 Task: Add an event with the title Second Interview with Nora, date ''2023/11/19'', time 7:50 AM to 9:50 AMand add a description: In addition, you should be open to discussing your business''s short-term and long-term goals, potential challenges, and how an investment could accelerate your growth trajectory. This dialogue will help both parties assess the alignment of interests and the potential for a successful partnership.Select event color  Lavender . Add location for the event as: Miami, USA, logged in from the account softage.8@softage.netand send the event invitation to softage.3@softage.net and softage.4@softage.net. Set a reminder for the event Weekly on Sunday
Action: Mouse moved to (47, 132)
Screenshot: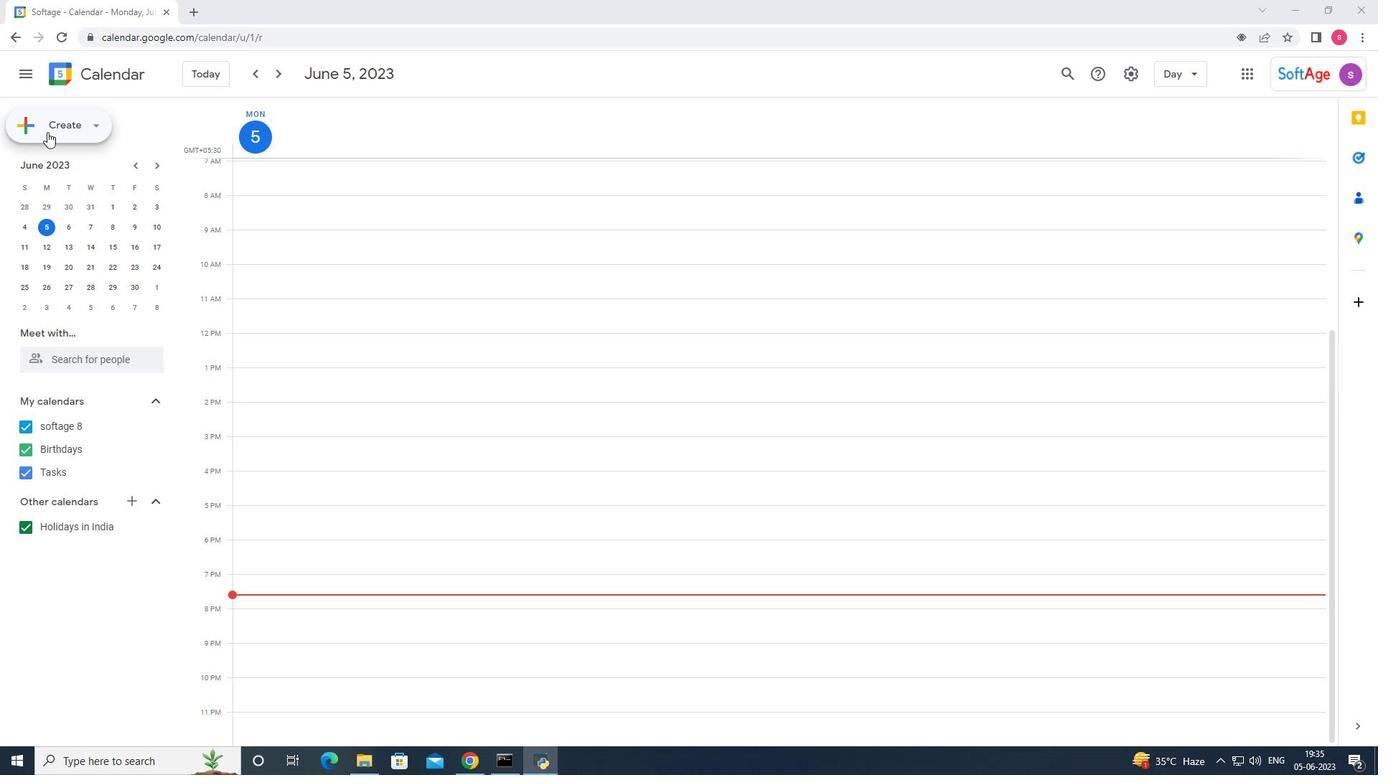 
Action: Mouse pressed left at (47, 132)
Screenshot: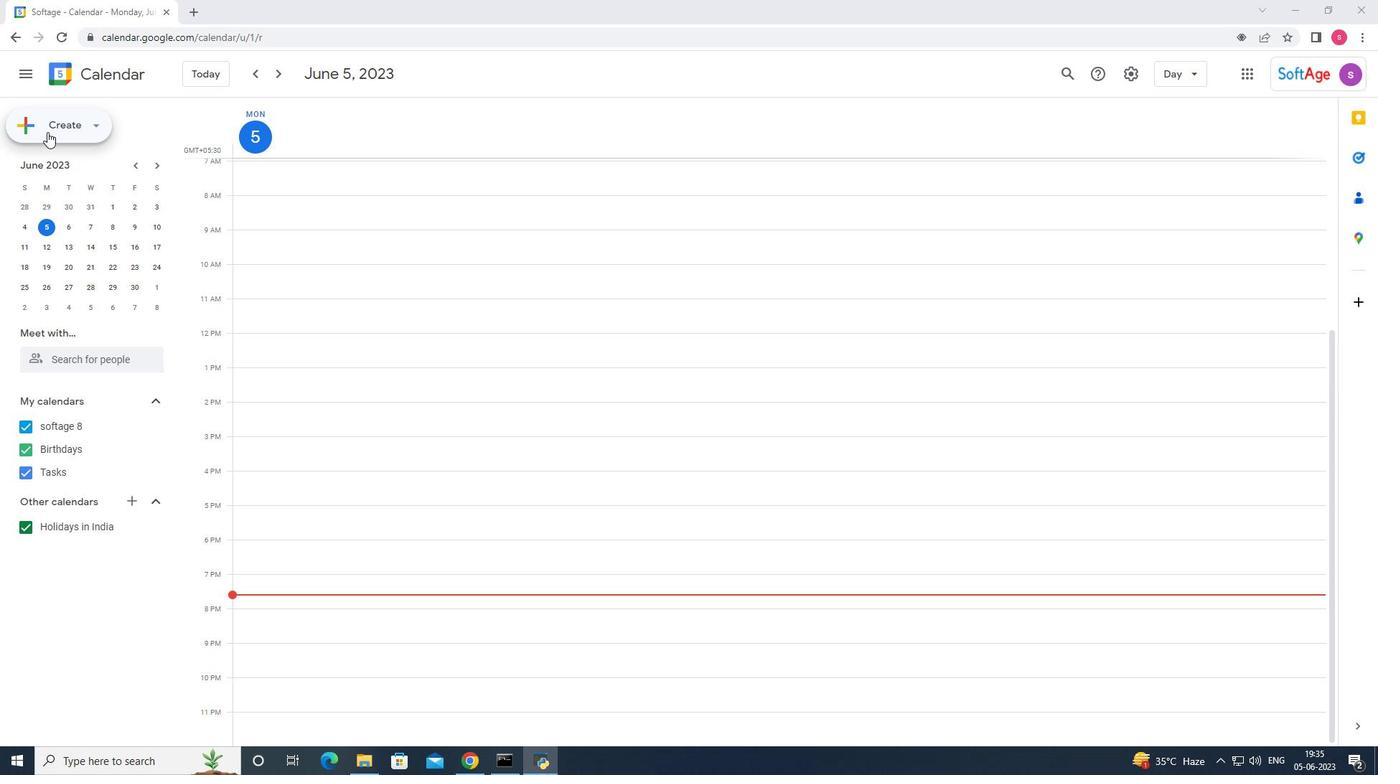 
Action: Mouse moved to (66, 160)
Screenshot: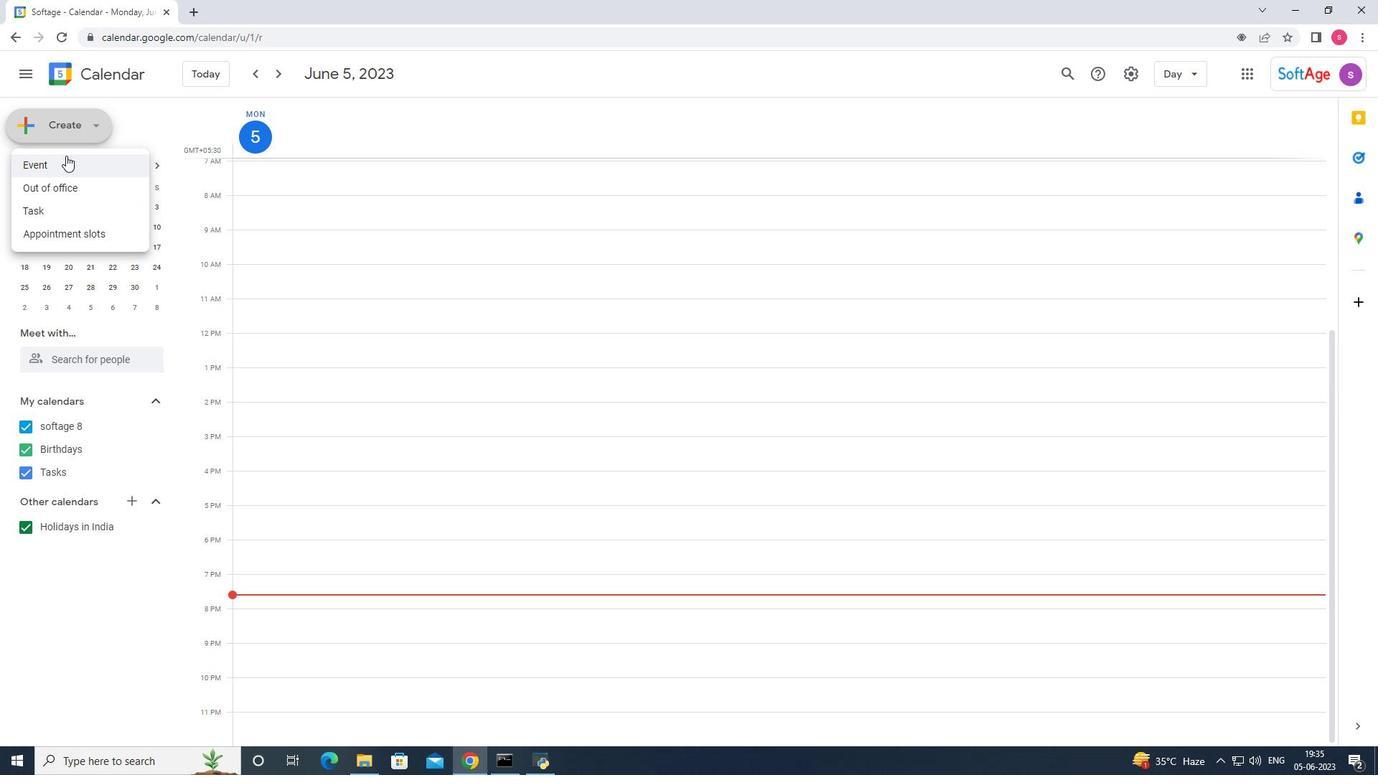 
Action: Mouse pressed left at (66, 160)
Screenshot: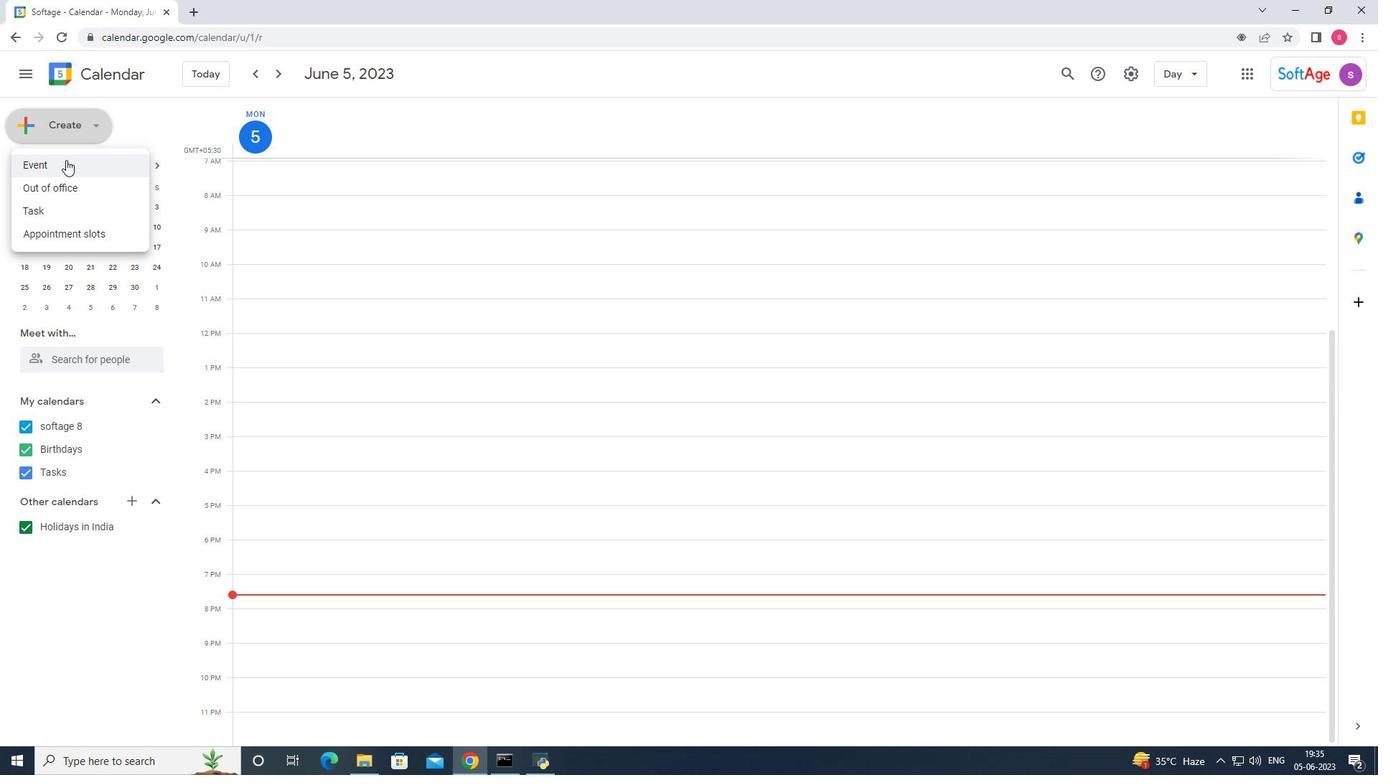 
Action: Mouse moved to (820, 591)
Screenshot: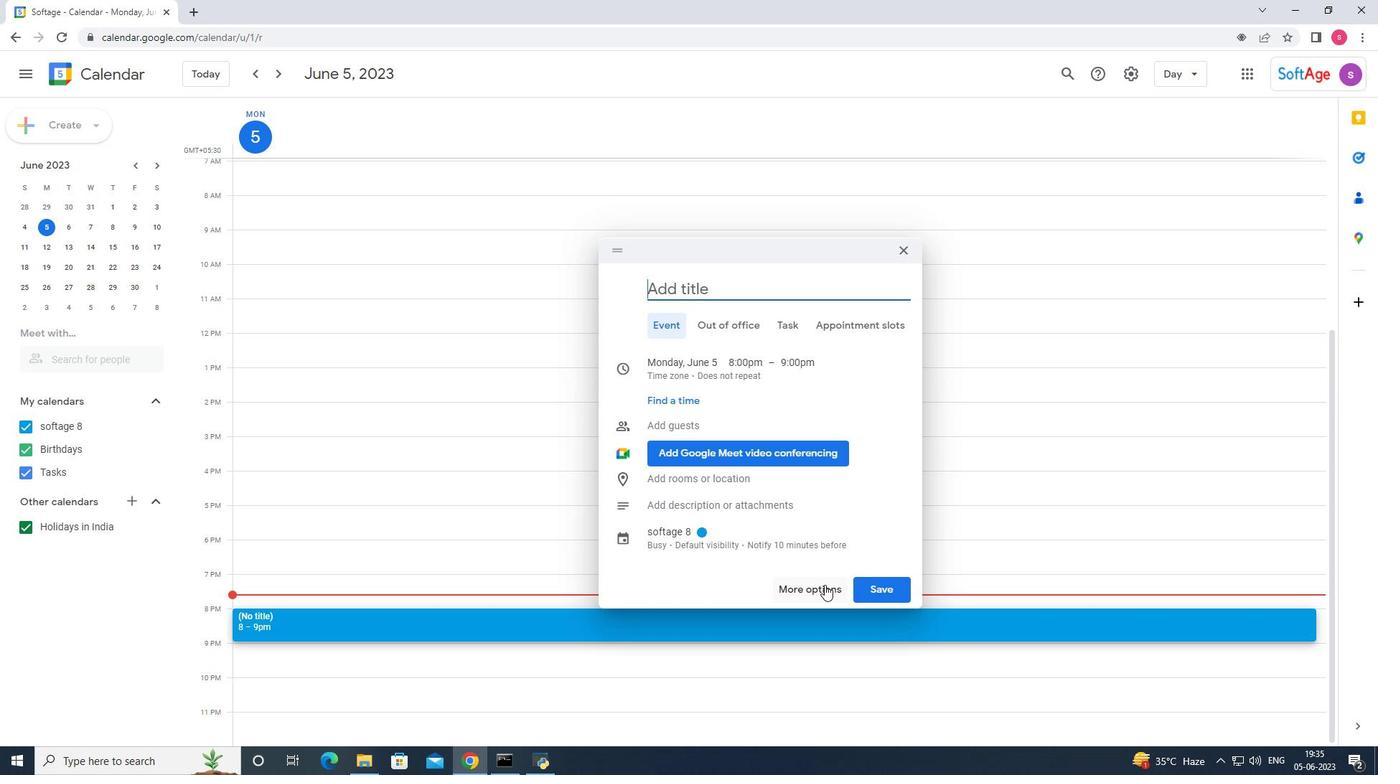 
Action: Mouse pressed left at (820, 591)
Screenshot: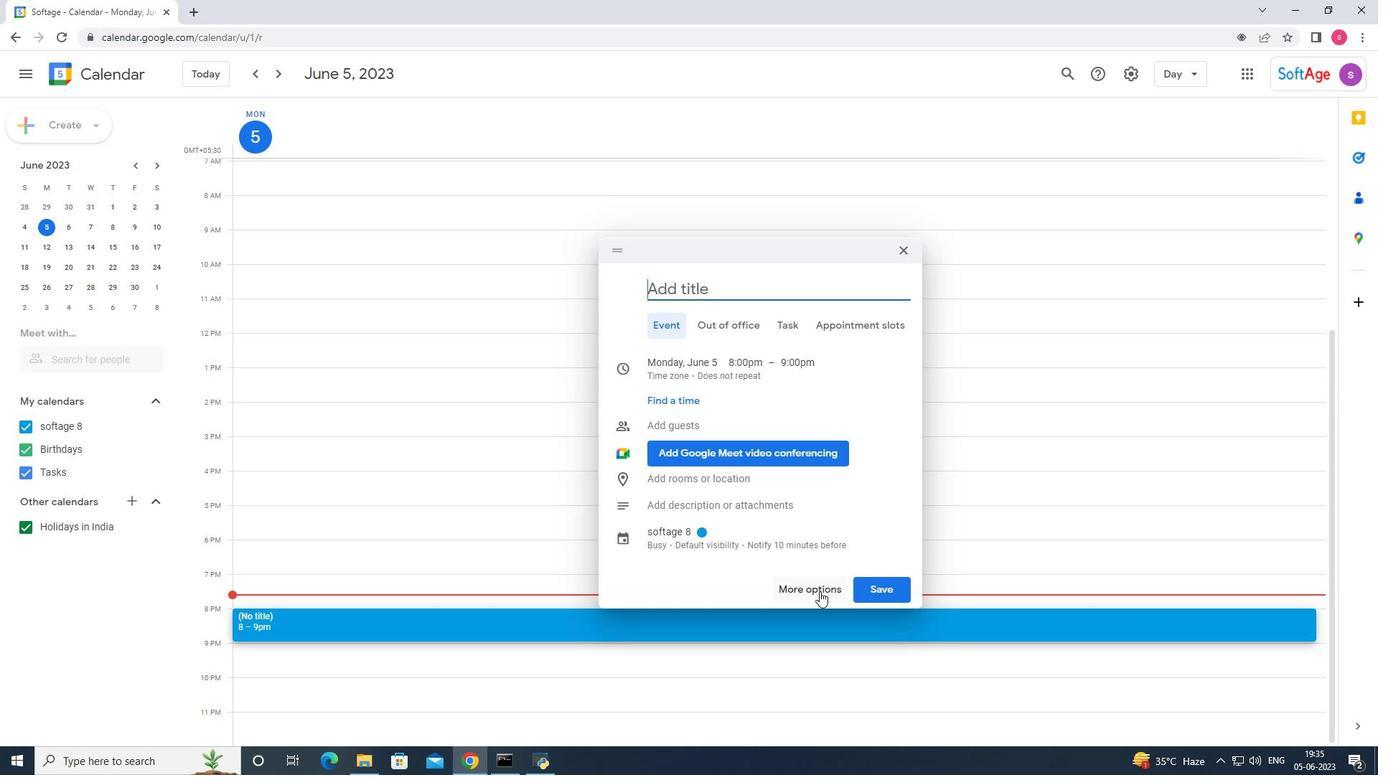 
Action: Mouse moved to (171, 79)
Screenshot: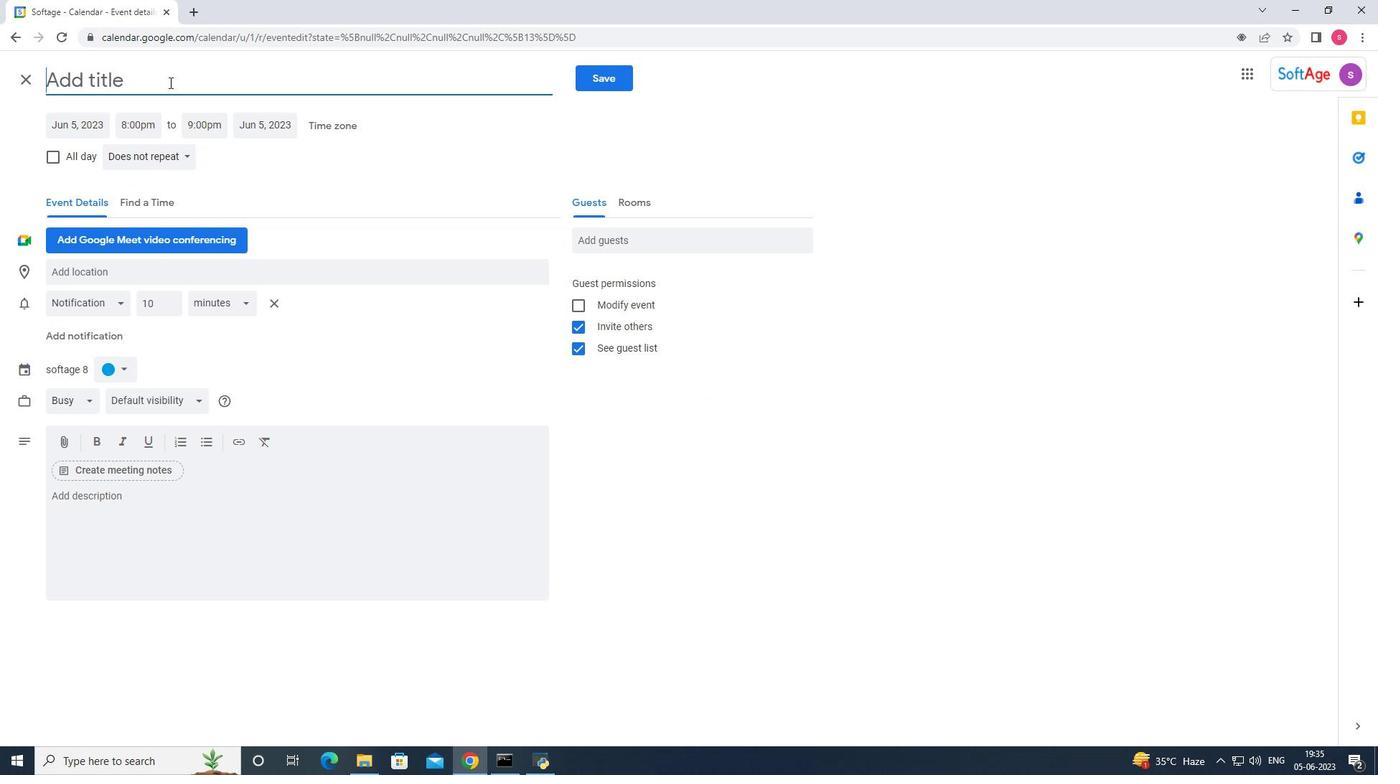 
Action: Mouse pressed left at (171, 79)
Screenshot: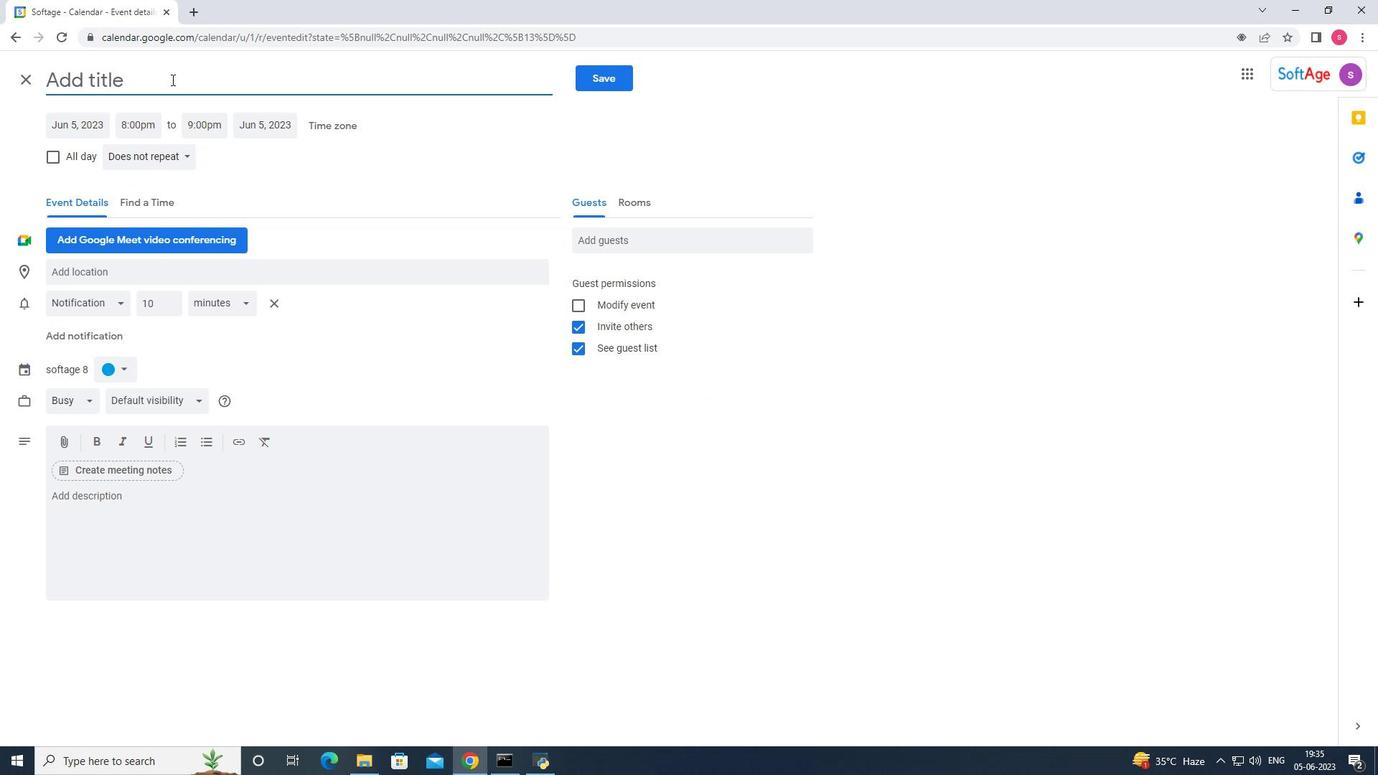 
Action: Key pressed <Key.shift>Second<Key.space><Key.shift>Interview<Key.space>with<Key.space><Key.shift><Key.shift><Key.shift>Nora
Screenshot: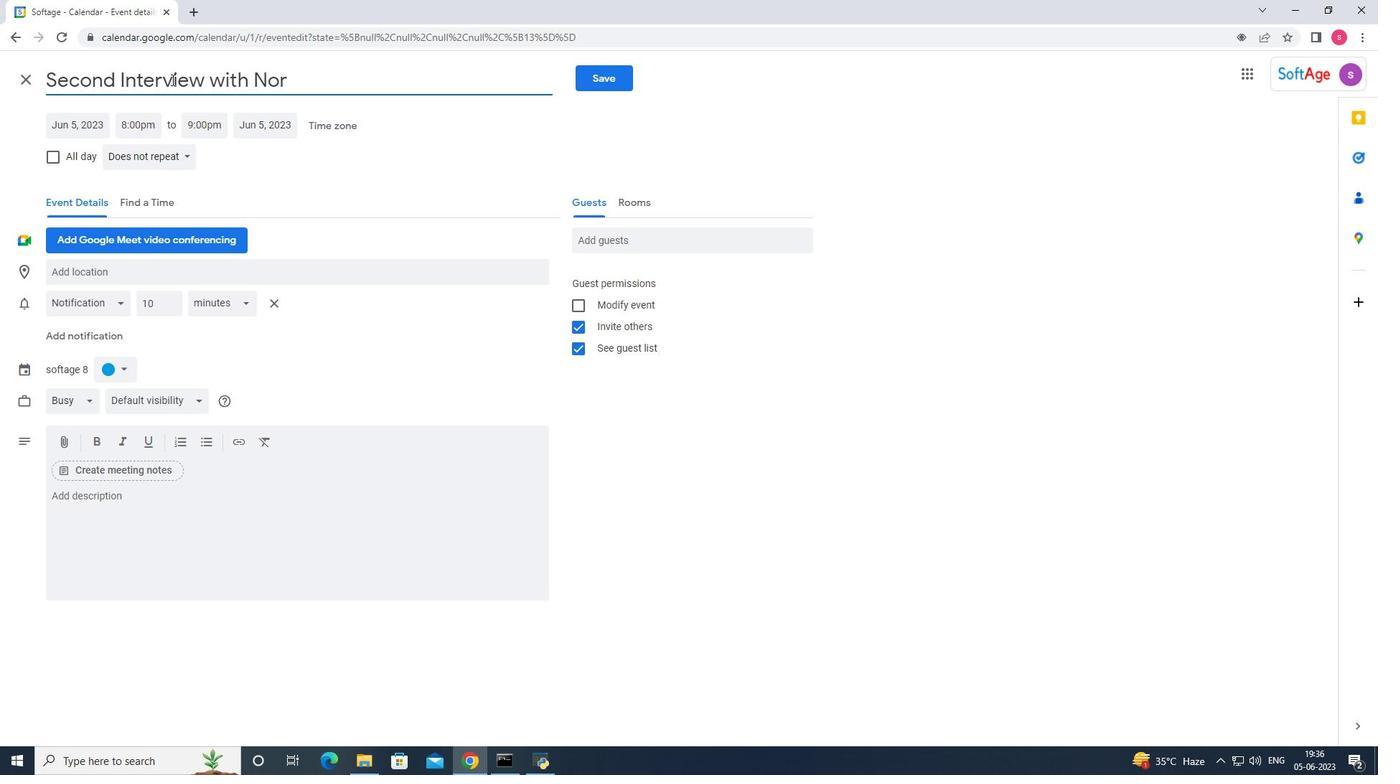 
Action: Mouse moved to (71, 124)
Screenshot: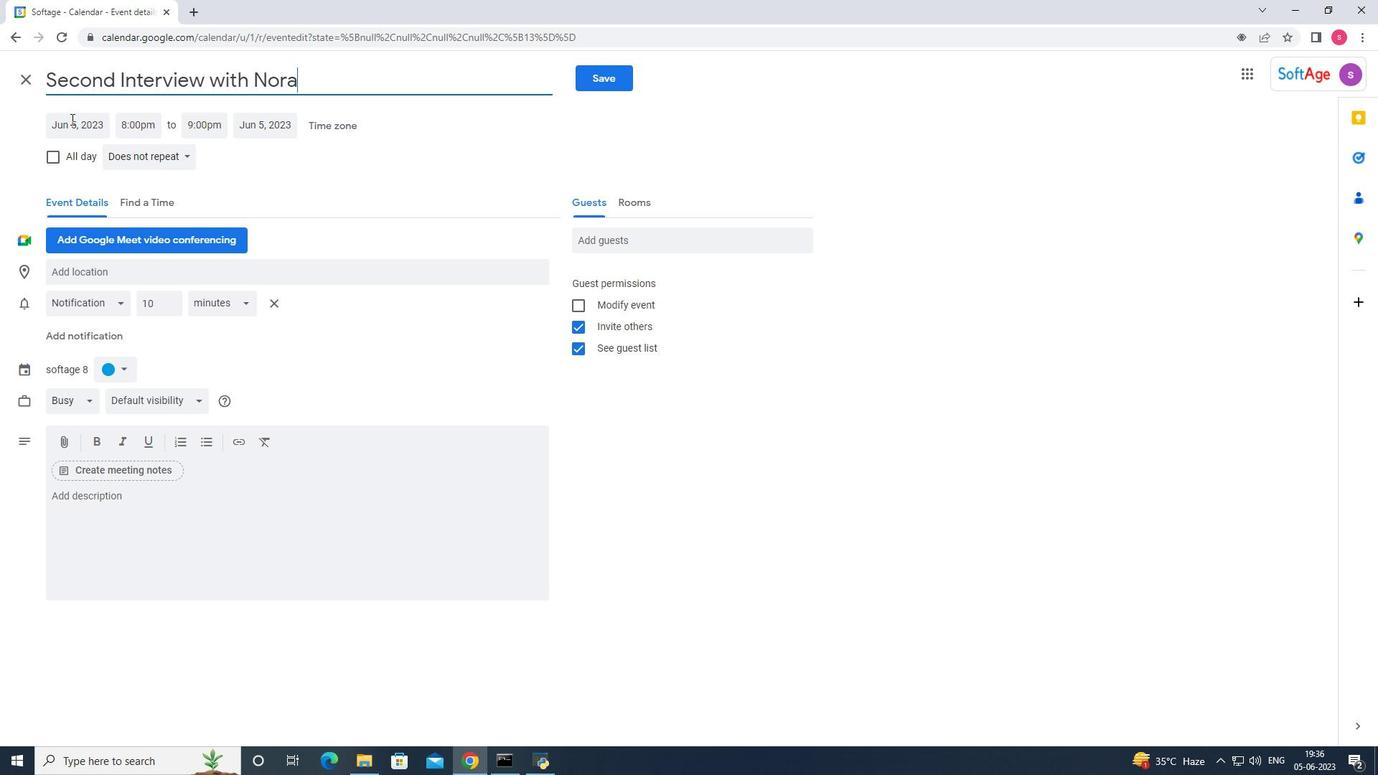 
Action: Mouse pressed left at (71, 124)
Screenshot: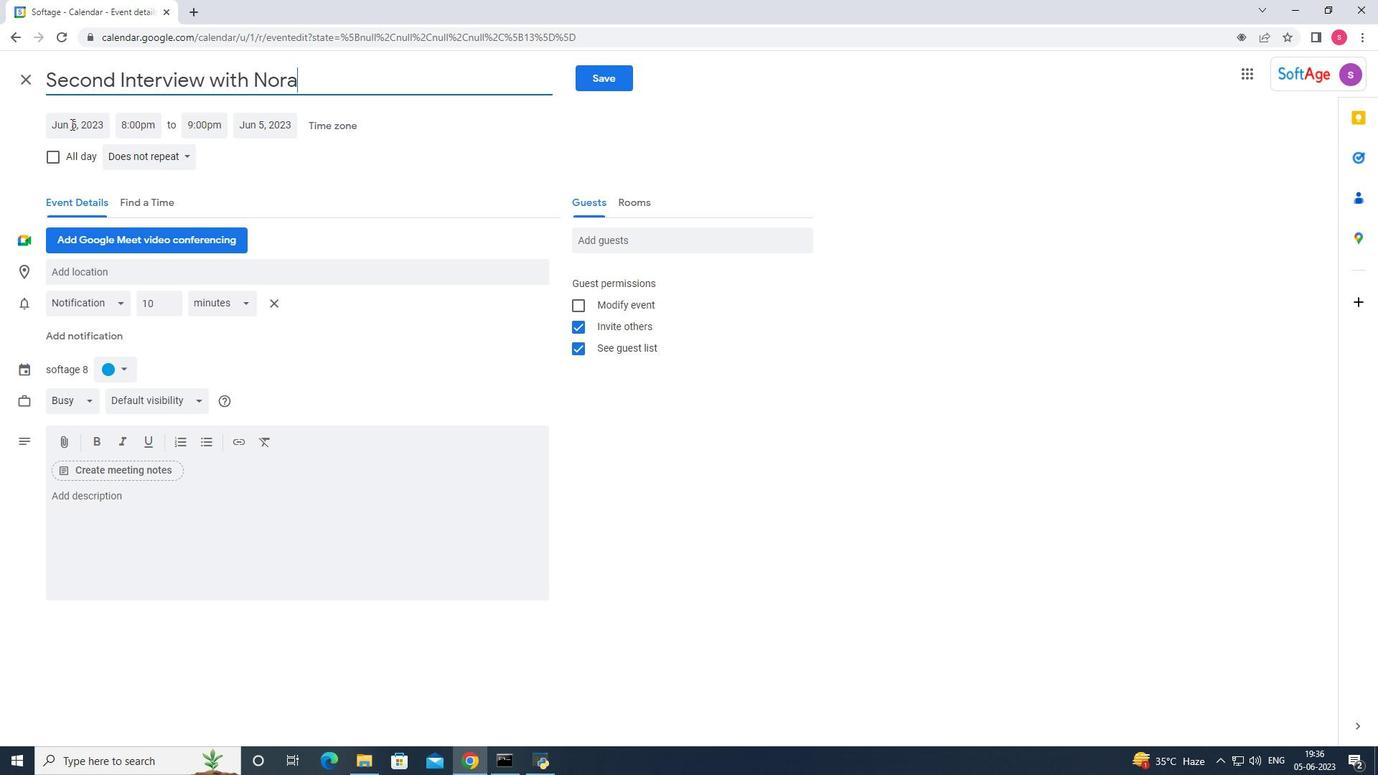 
Action: Mouse moved to (231, 157)
Screenshot: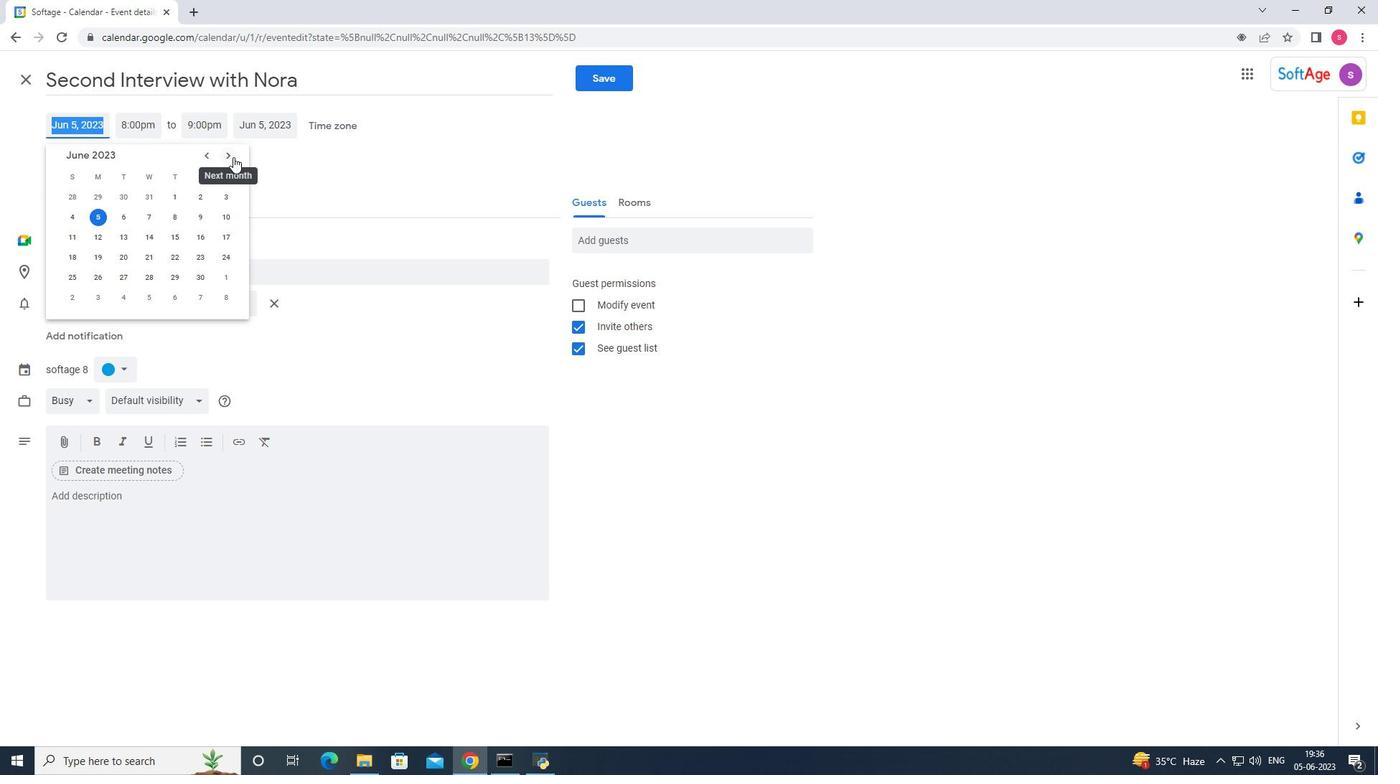 
Action: Mouse pressed left at (231, 157)
Screenshot: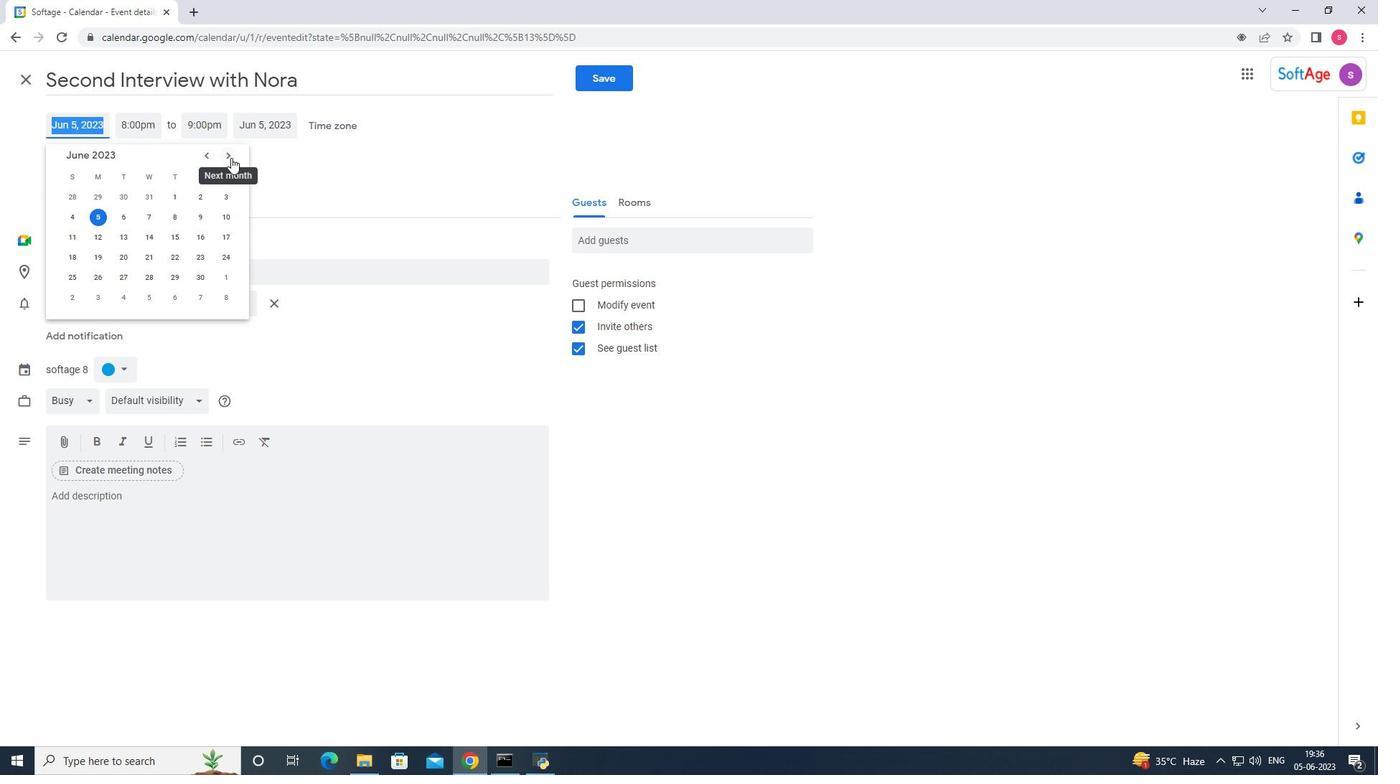 
Action: Mouse pressed left at (231, 157)
Screenshot: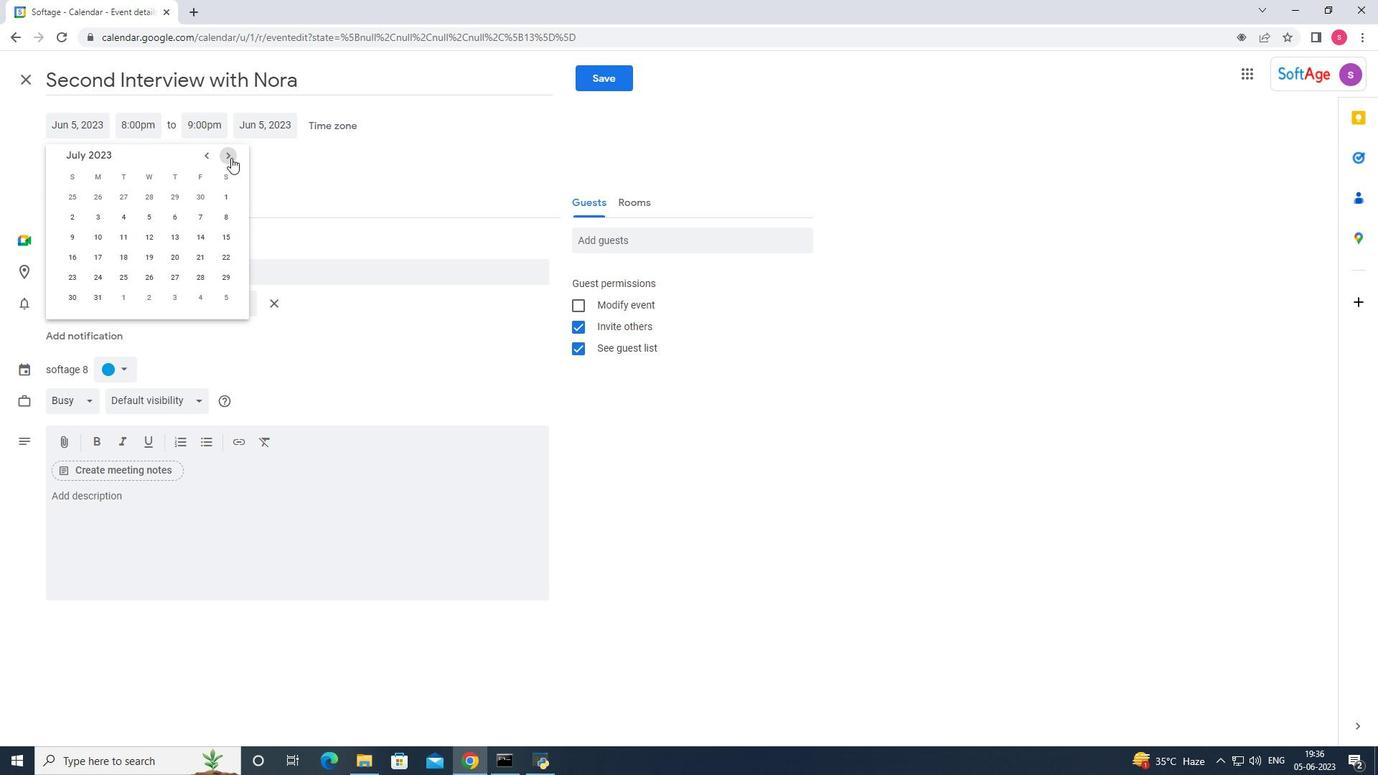
Action: Mouse pressed left at (231, 157)
Screenshot: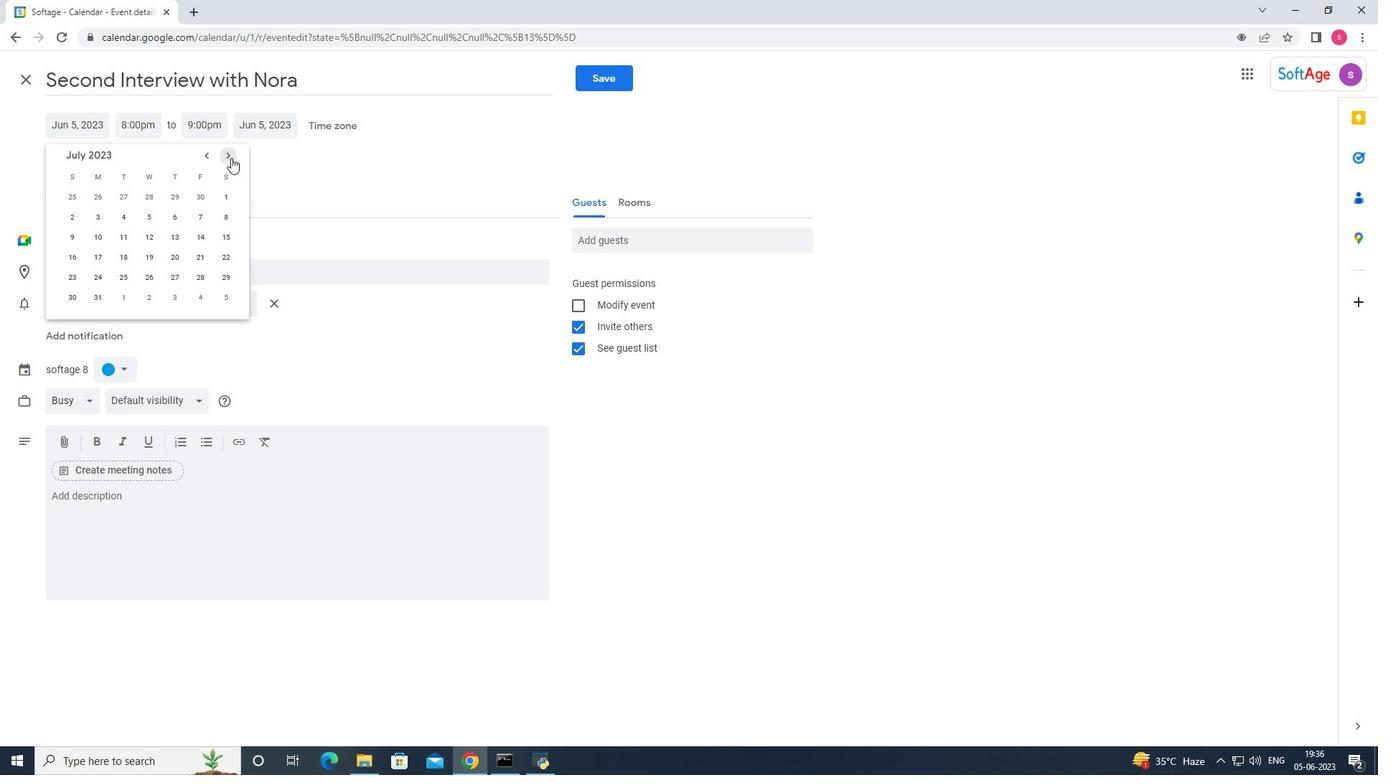 
Action: Mouse pressed left at (231, 157)
Screenshot: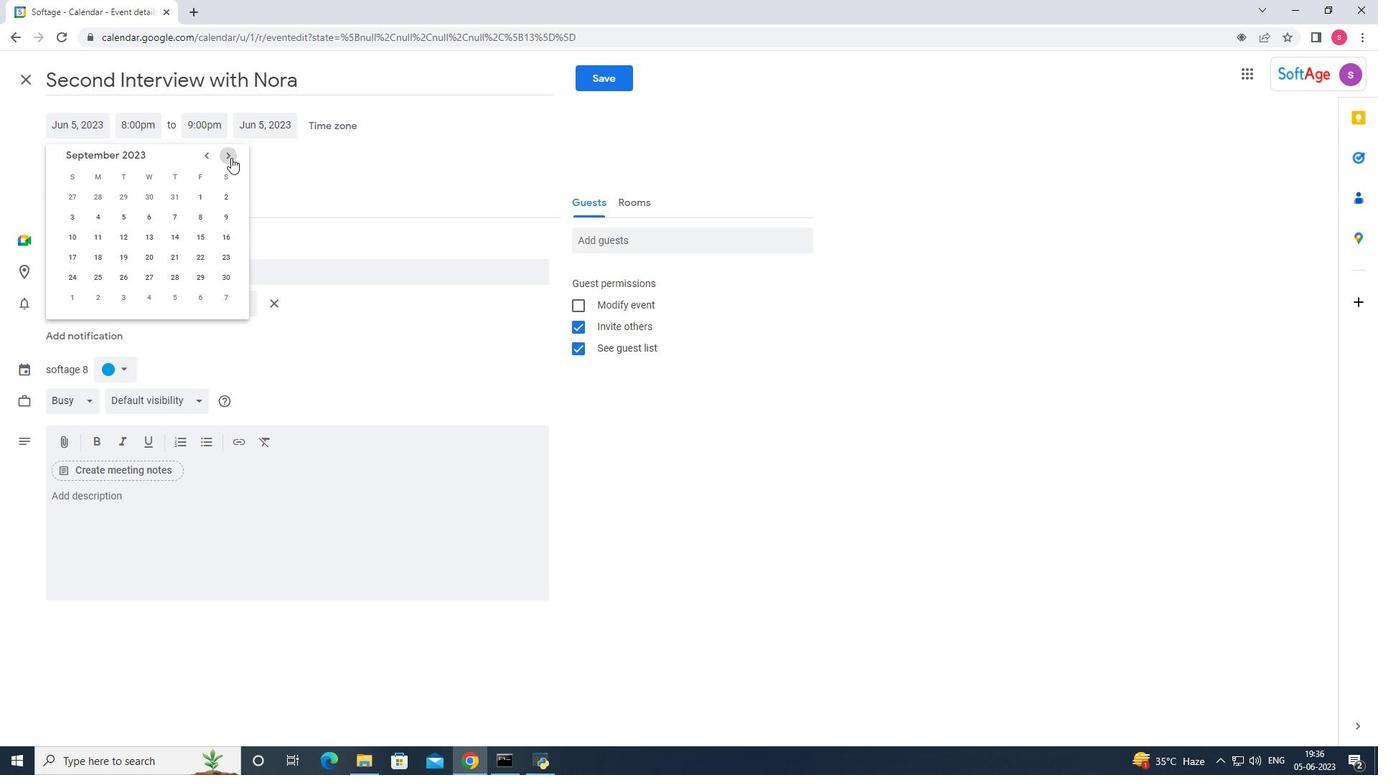 
Action: Mouse pressed left at (231, 157)
Screenshot: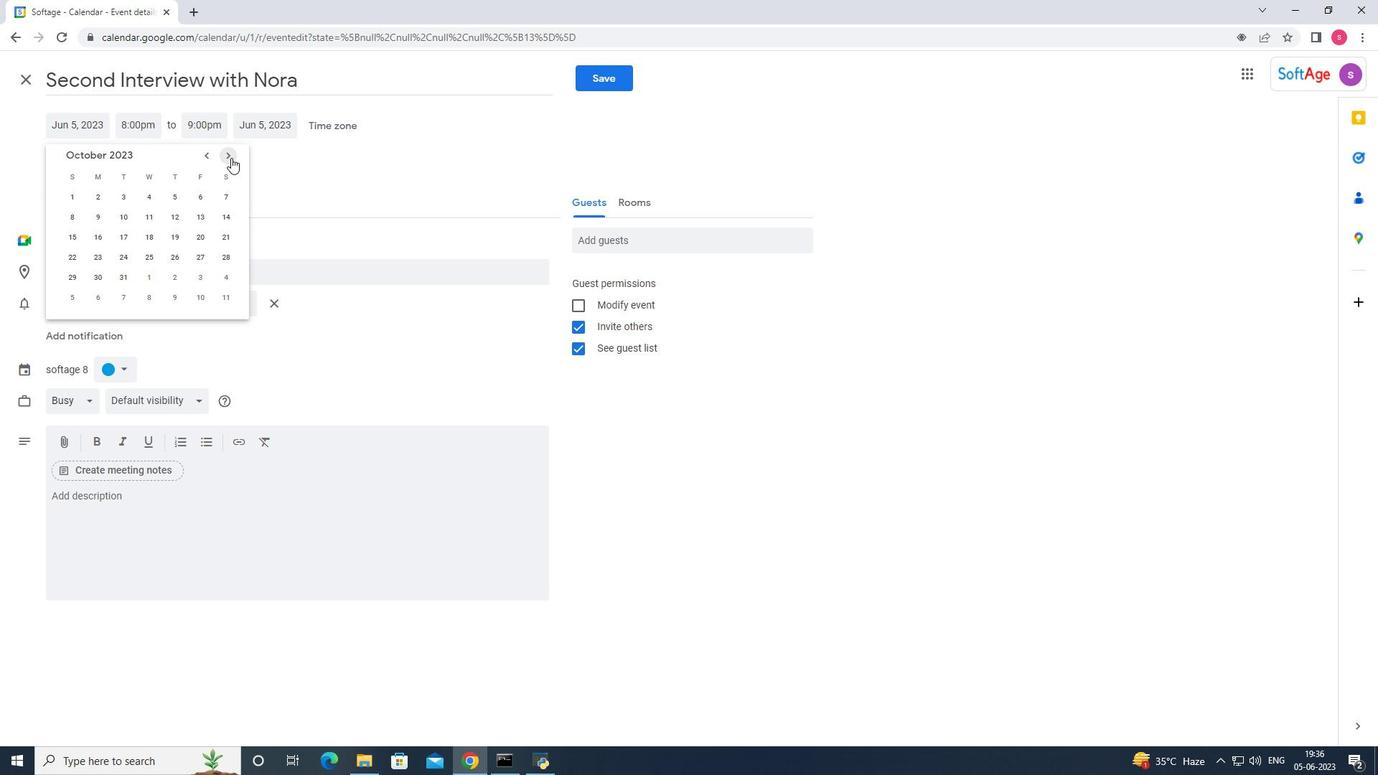 
Action: Mouse moved to (69, 254)
Screenshot: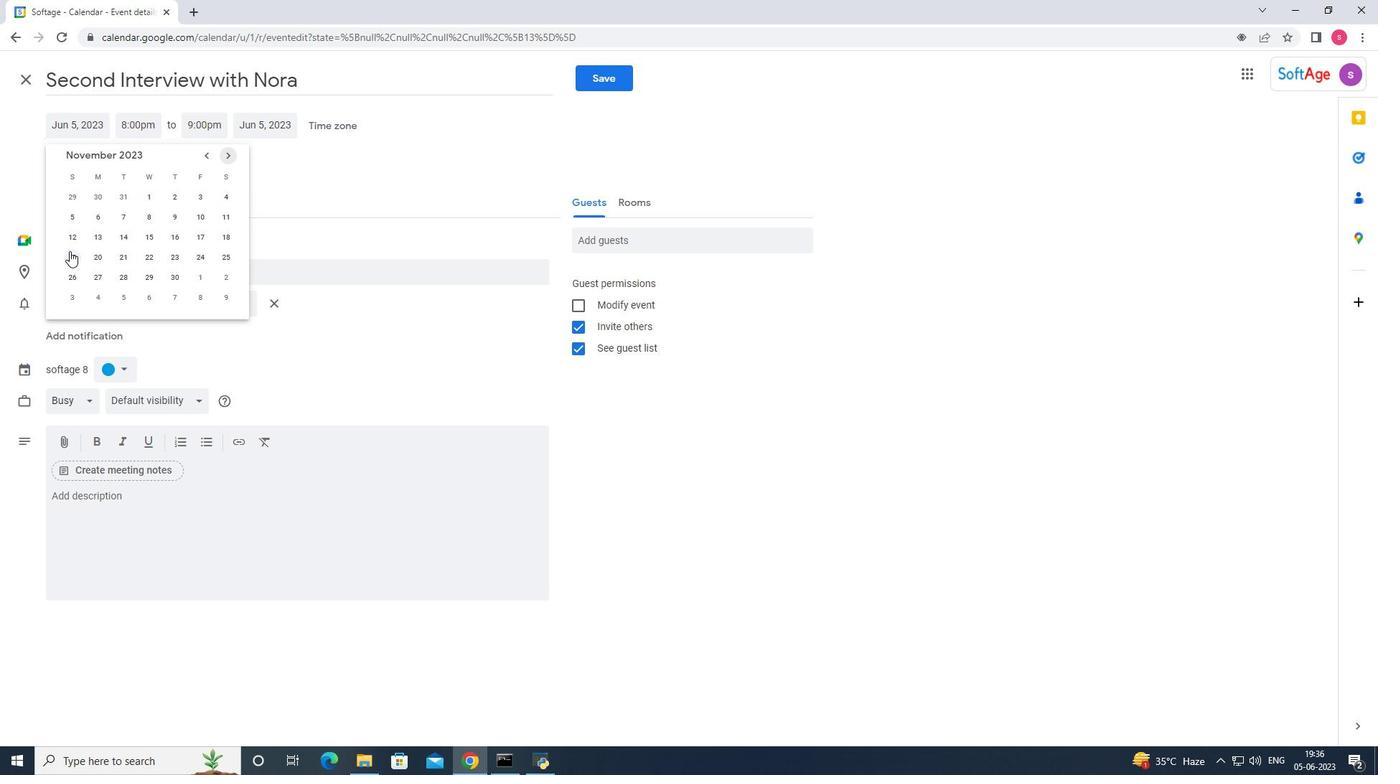
Action: Mouse pressed left at (69, 254)
Screenshot: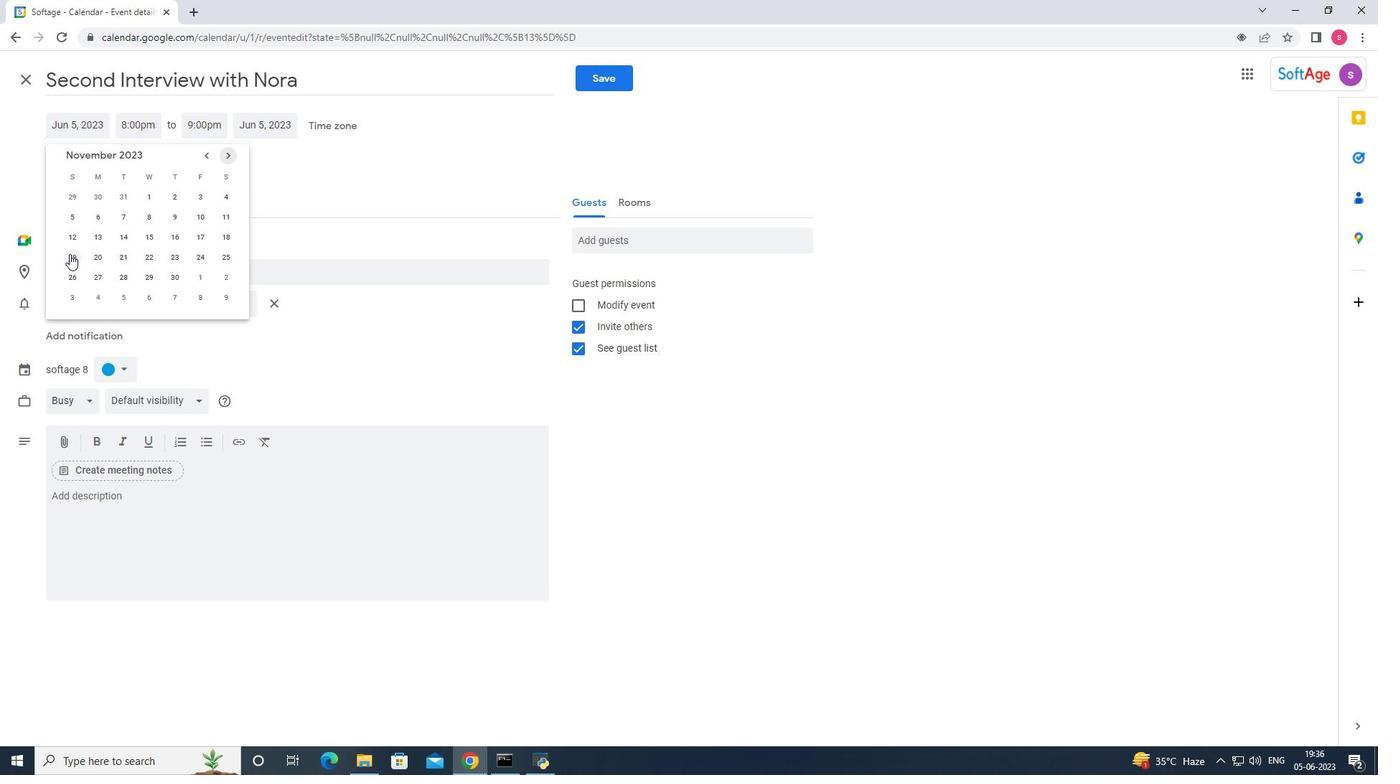 
Action: Mouse moved to (226, 126)
Screenshot: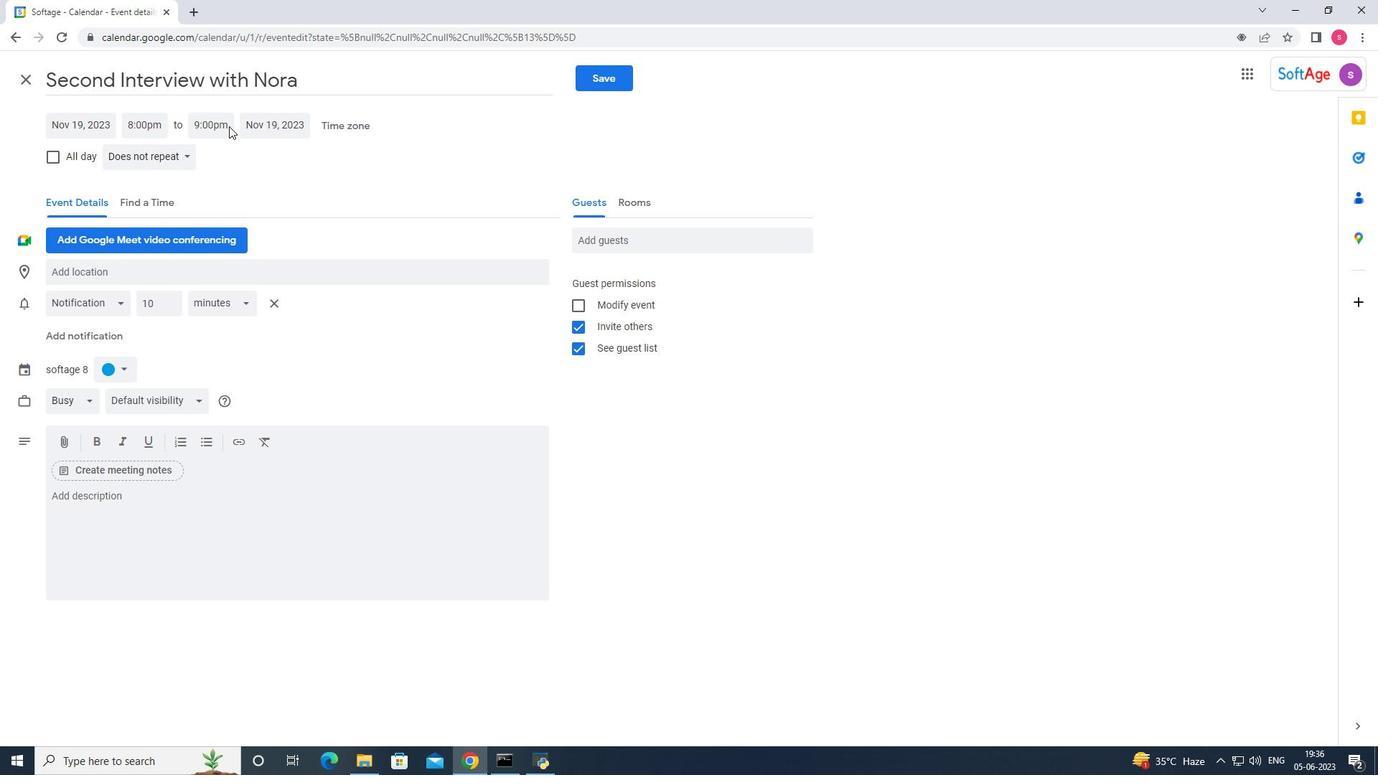 
Action: Mouse pressed left at (226, 126)
Screenshot: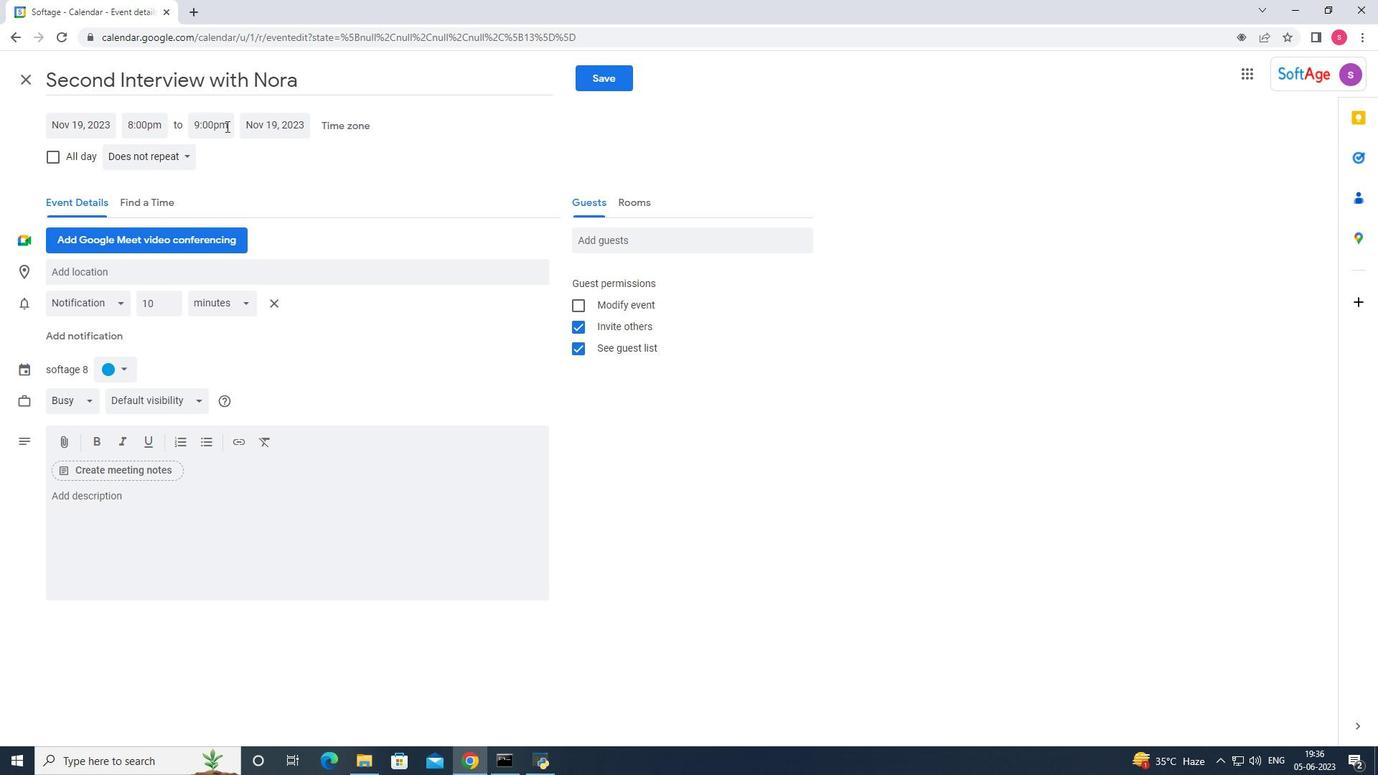
Action: Mouse moved to (214, 228)
Screenshot: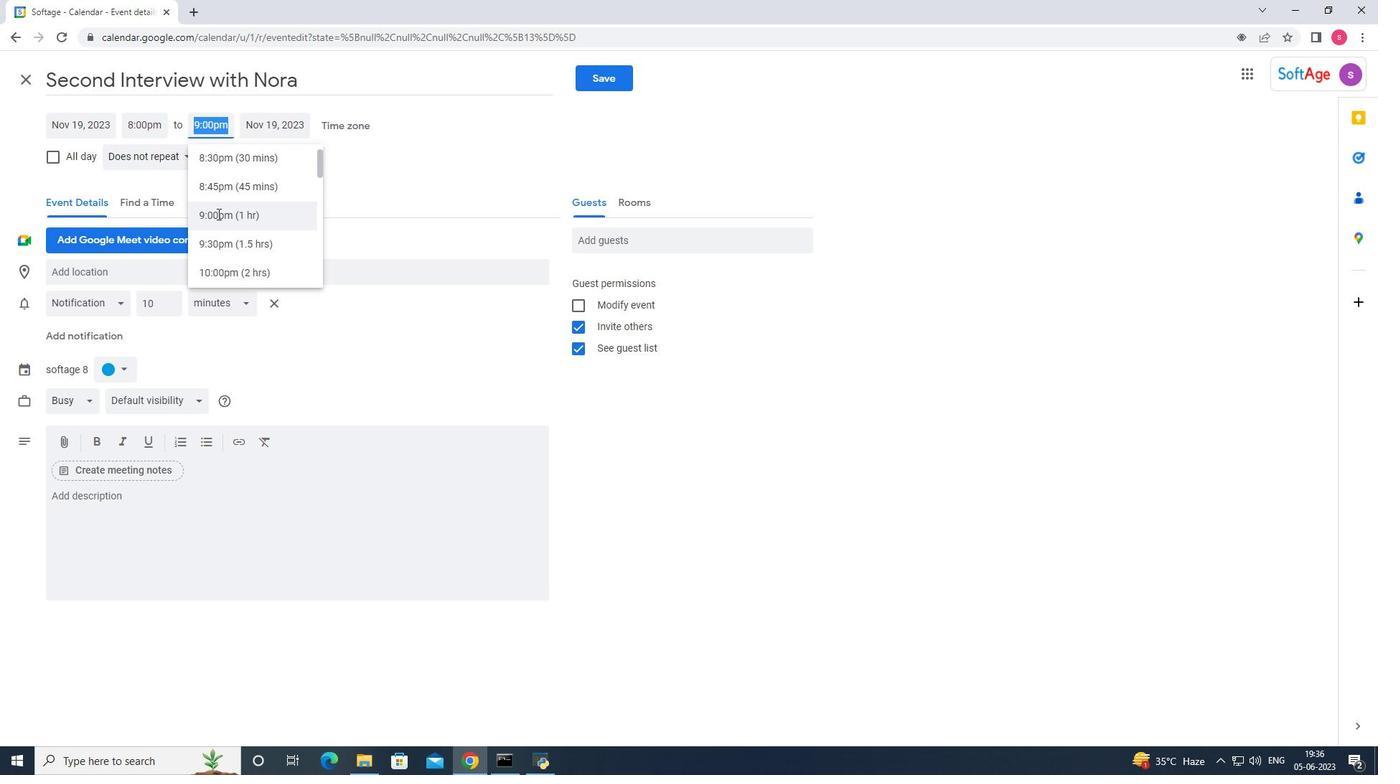 
Action: Mouse scrolled (214, 229) with delta (0, 0)
Screenshot: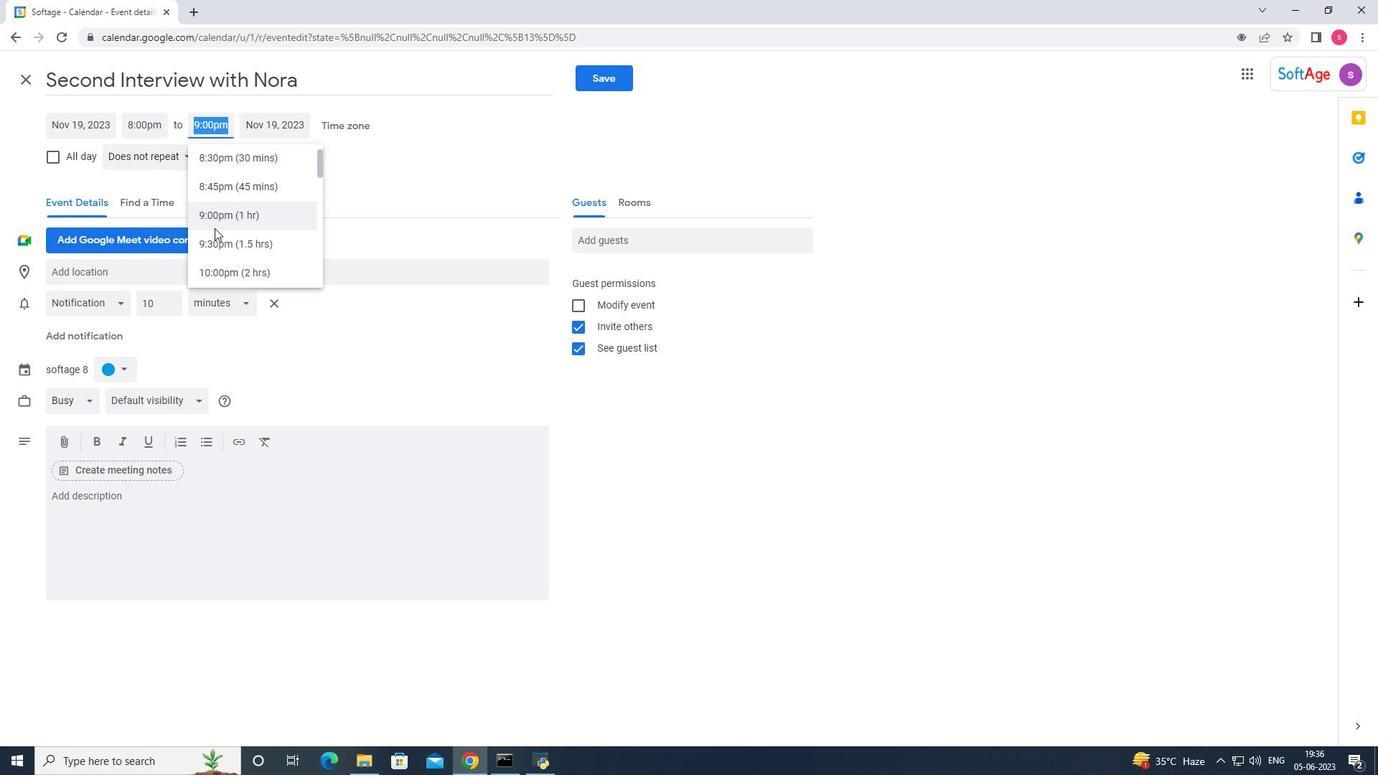 
Action: Mouse scrolled (214, 229) with delta (0, 0)
Screenshot: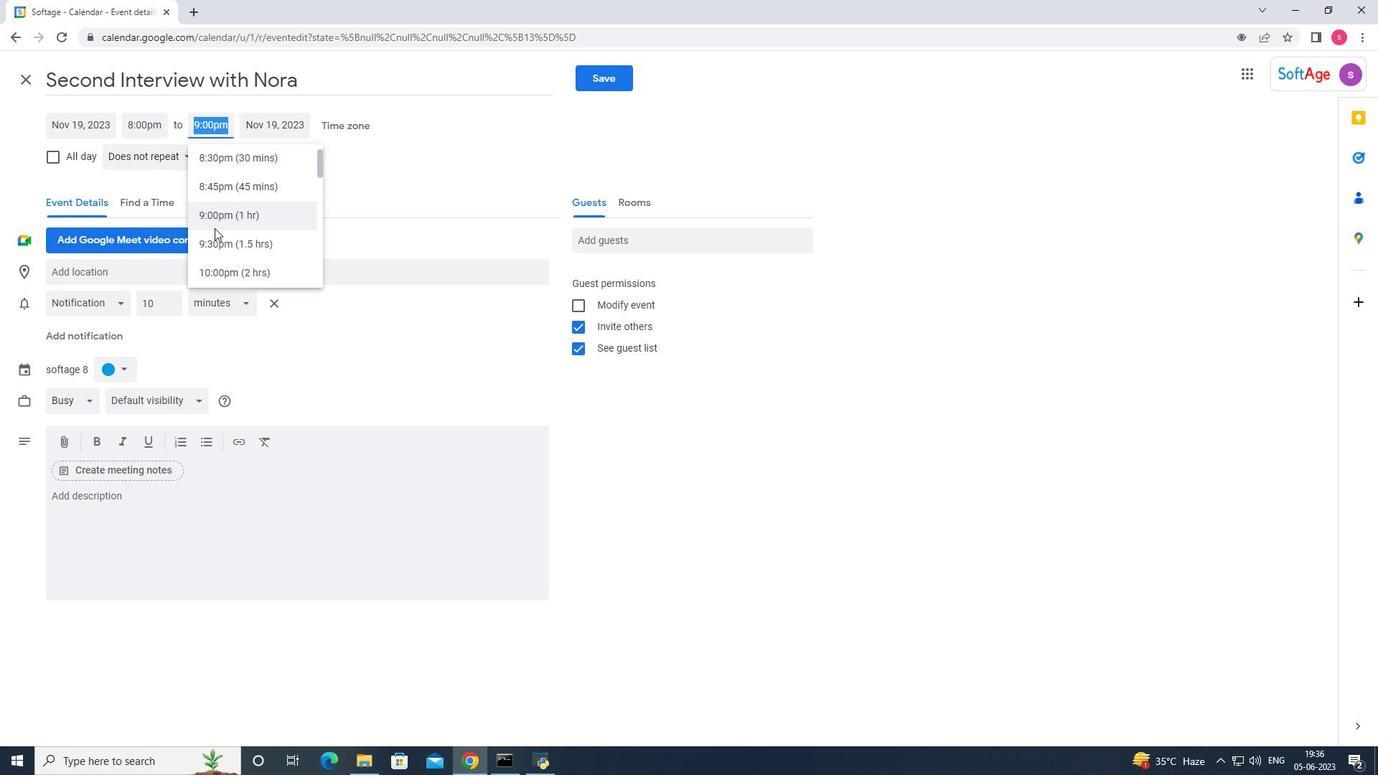 
Action: Mouse scrolled (214, 229) with delta (0, 0)
Screenshot: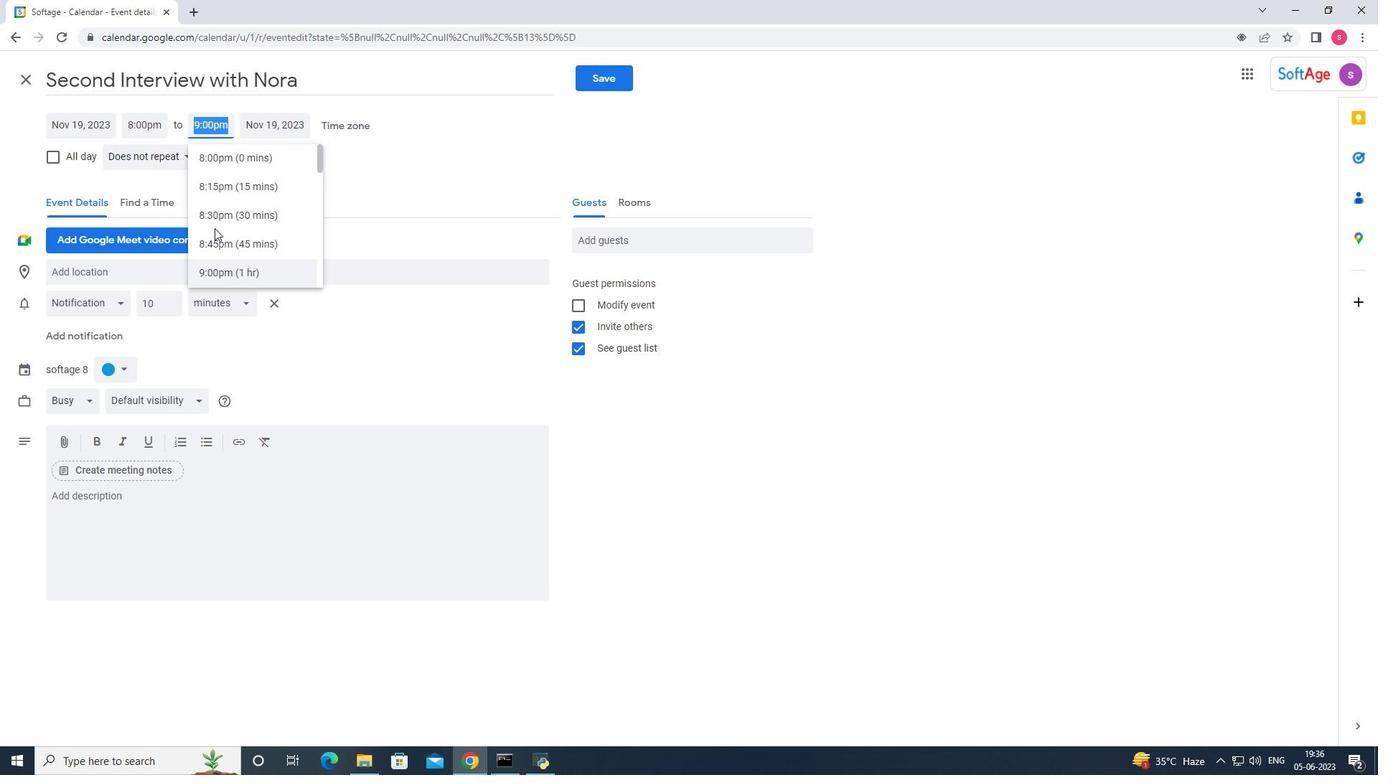 
Action: Mouse moved to (216, 230)
Screenshot: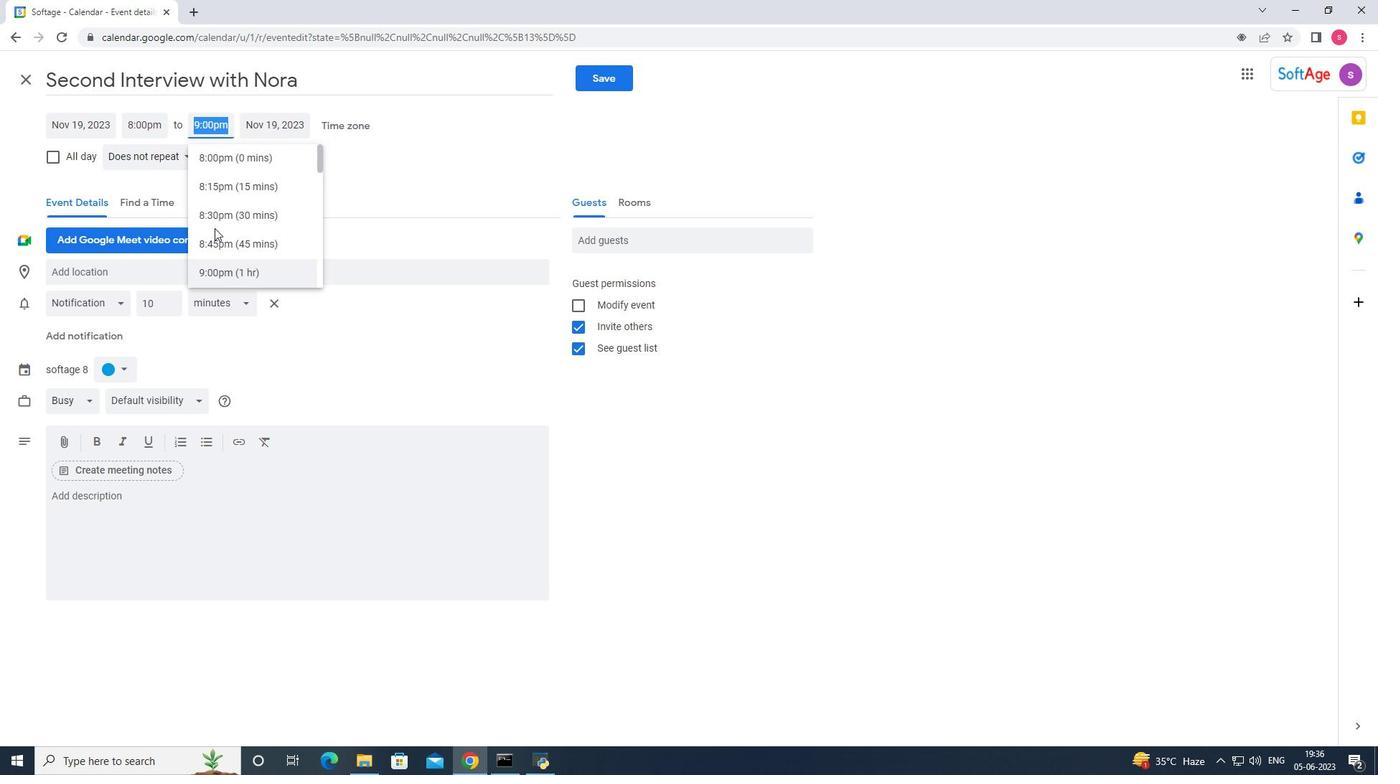 
Action: Mouse scrolled (216, 231) with delta (0, 0)
Screenshot: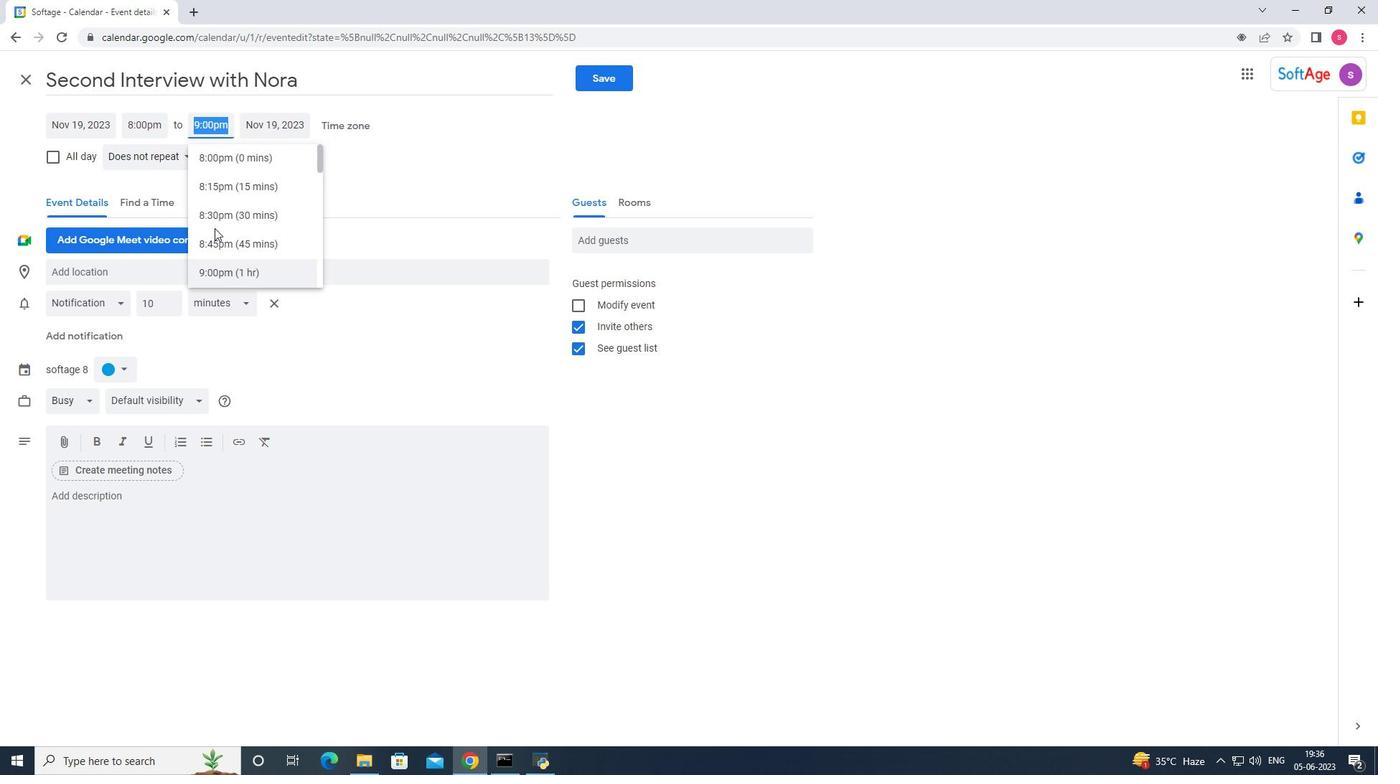 
Action: Mouse scrolled (216, 231) with delta (0, 0)
Screenshot: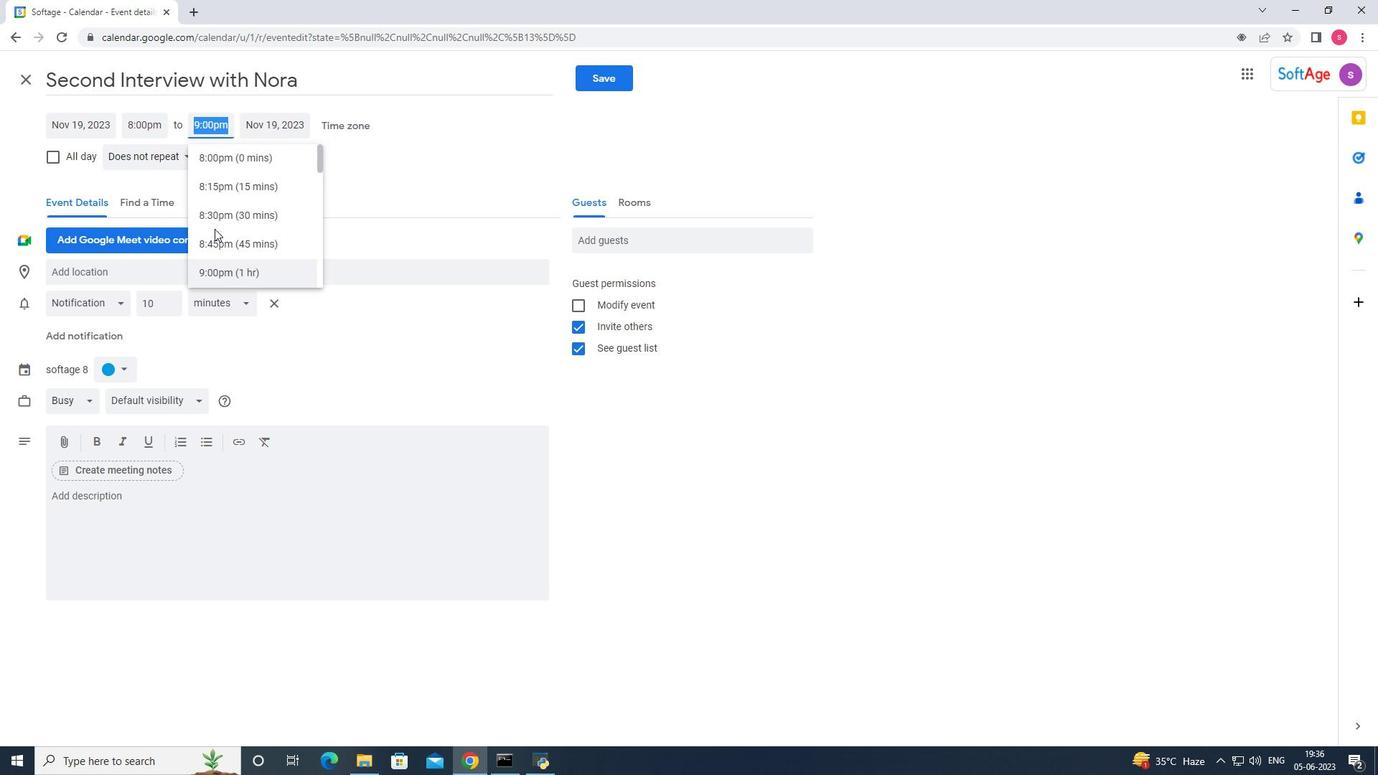
Action: Mouse scrolled (216, 231) with delta (0, 0)
Screenshot: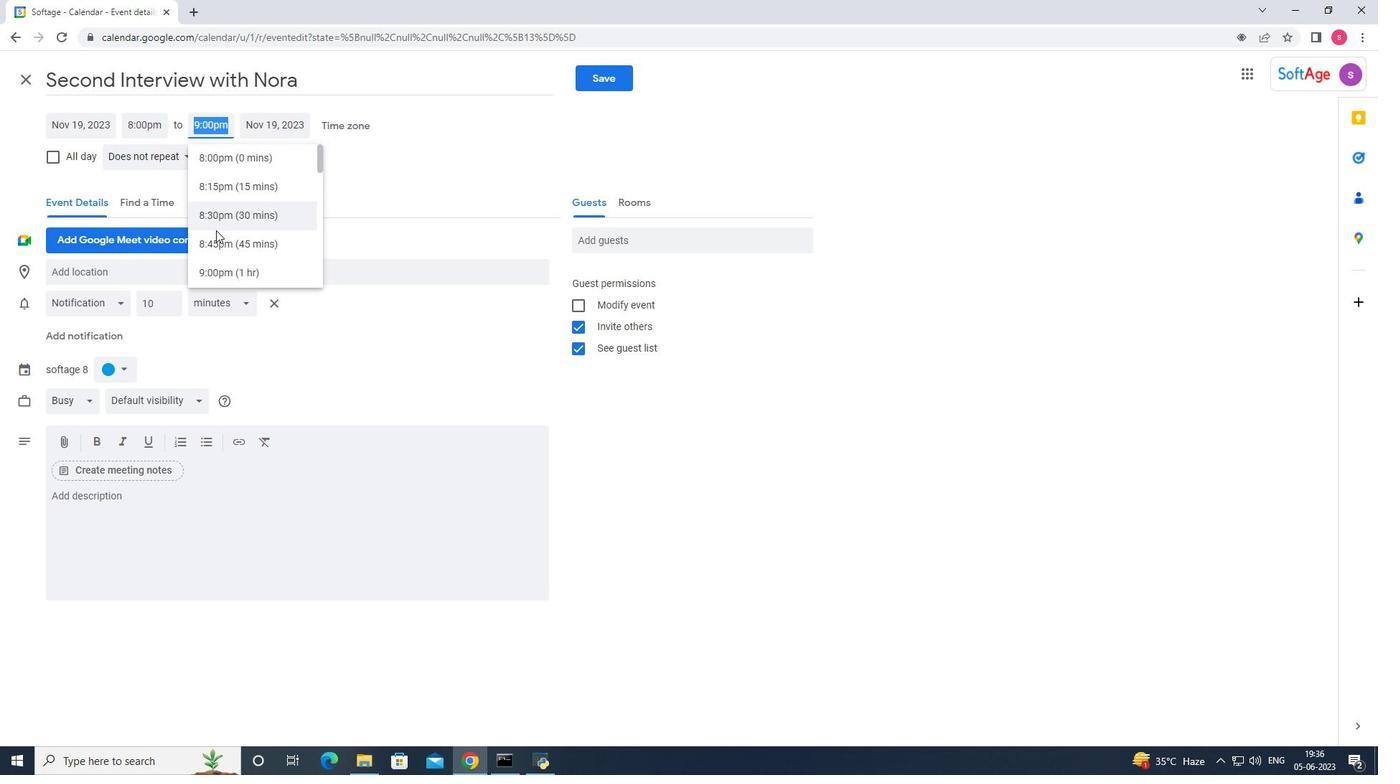 
Action: Mouse scrolled (216, 231) with delta (0, 0)
Screenshot: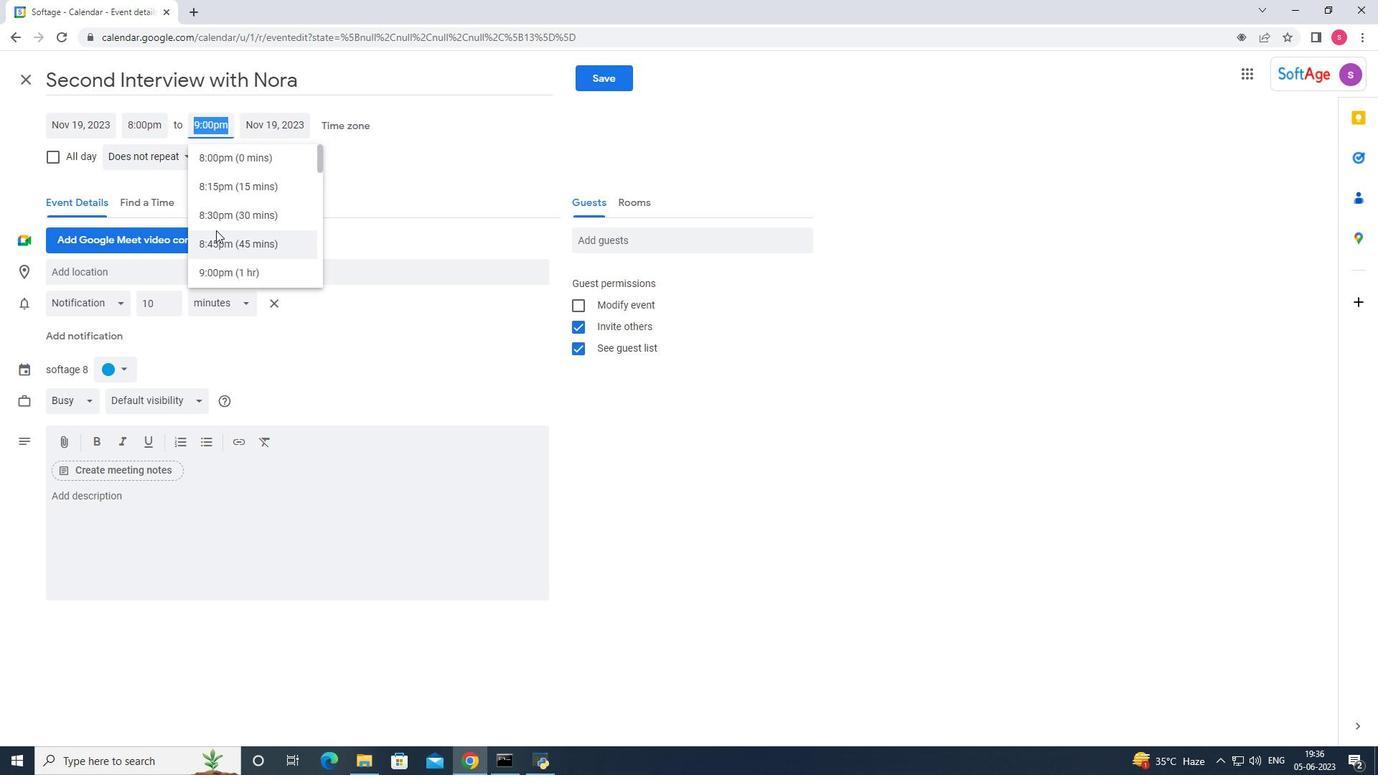 
Action: Mouse moved to (217, 230)
Screenshot: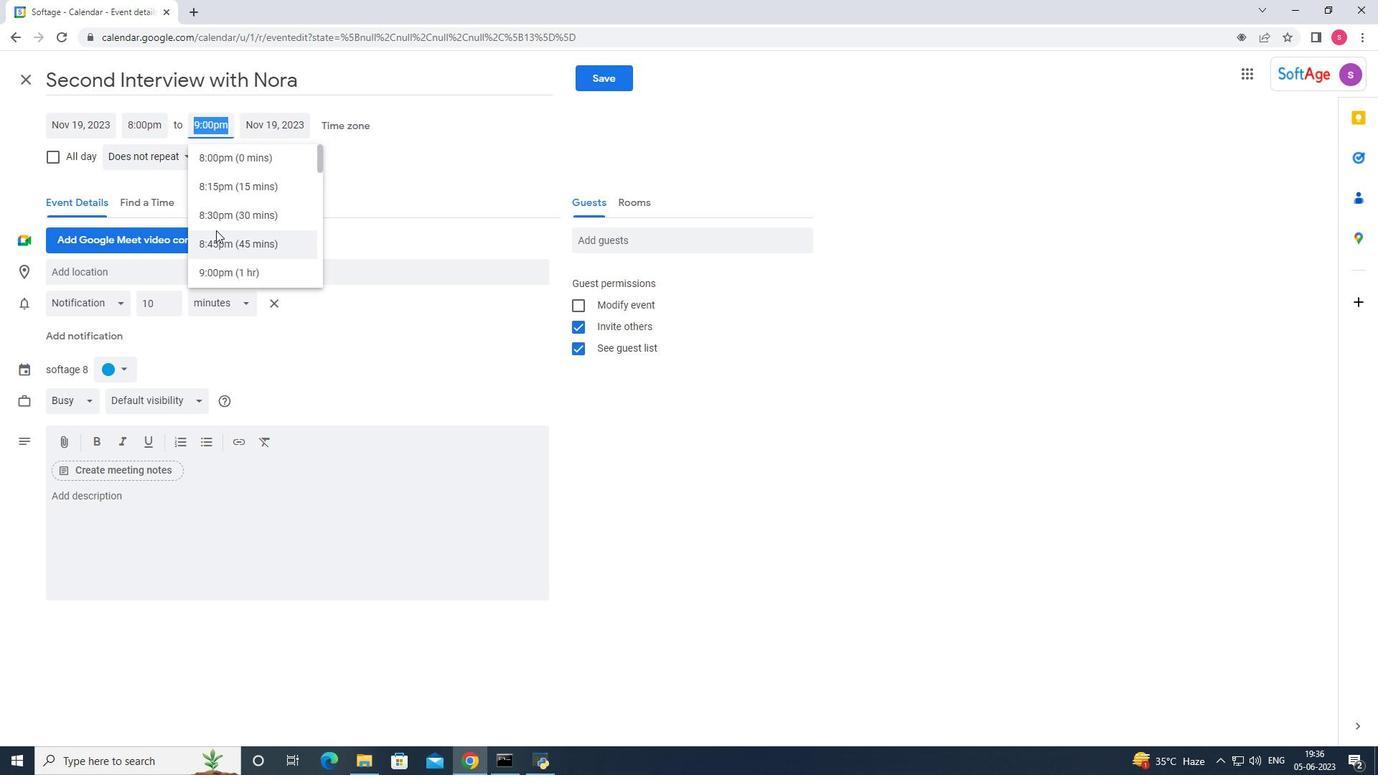 
Action: Mouse scrolled (217, 231) with delta (0, 0)
Screenshot: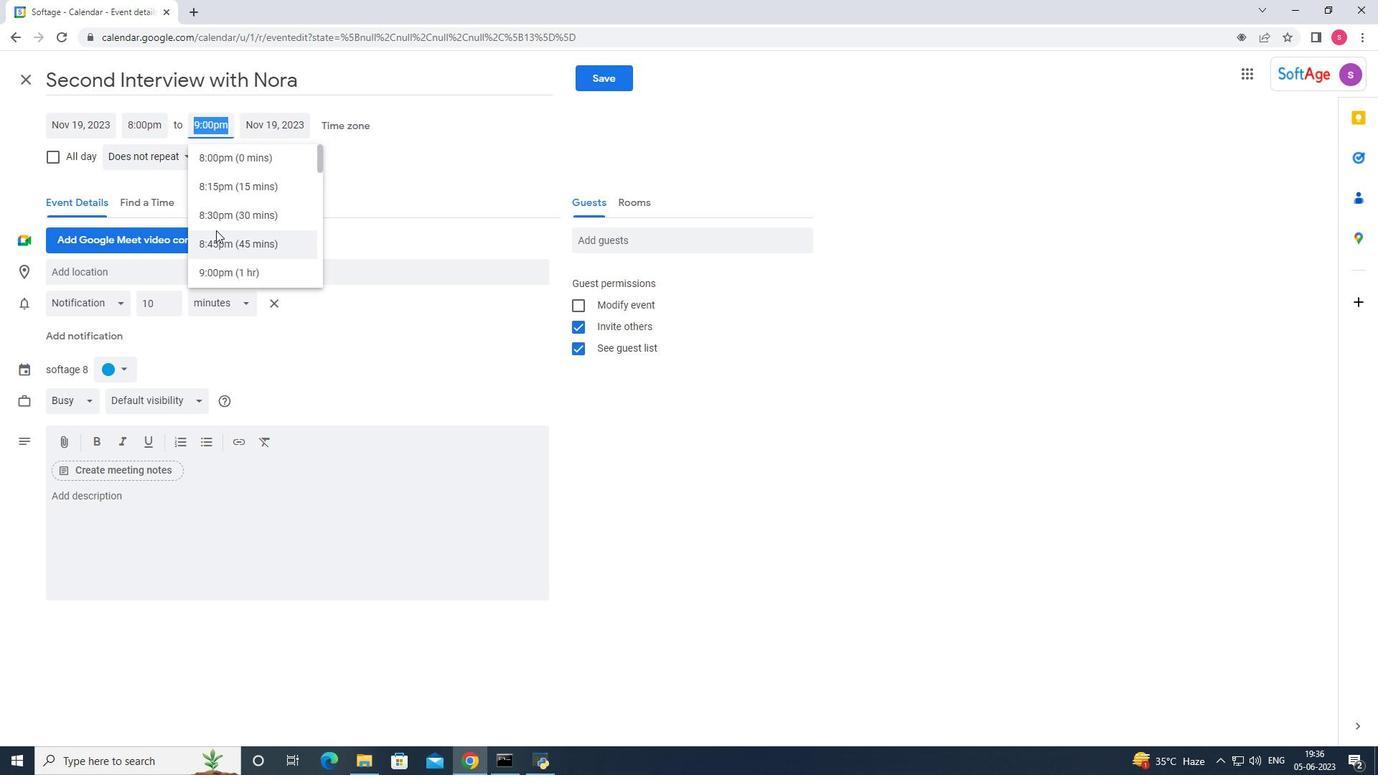 
Action: Mouse moved to (234, 196)
Screenshot: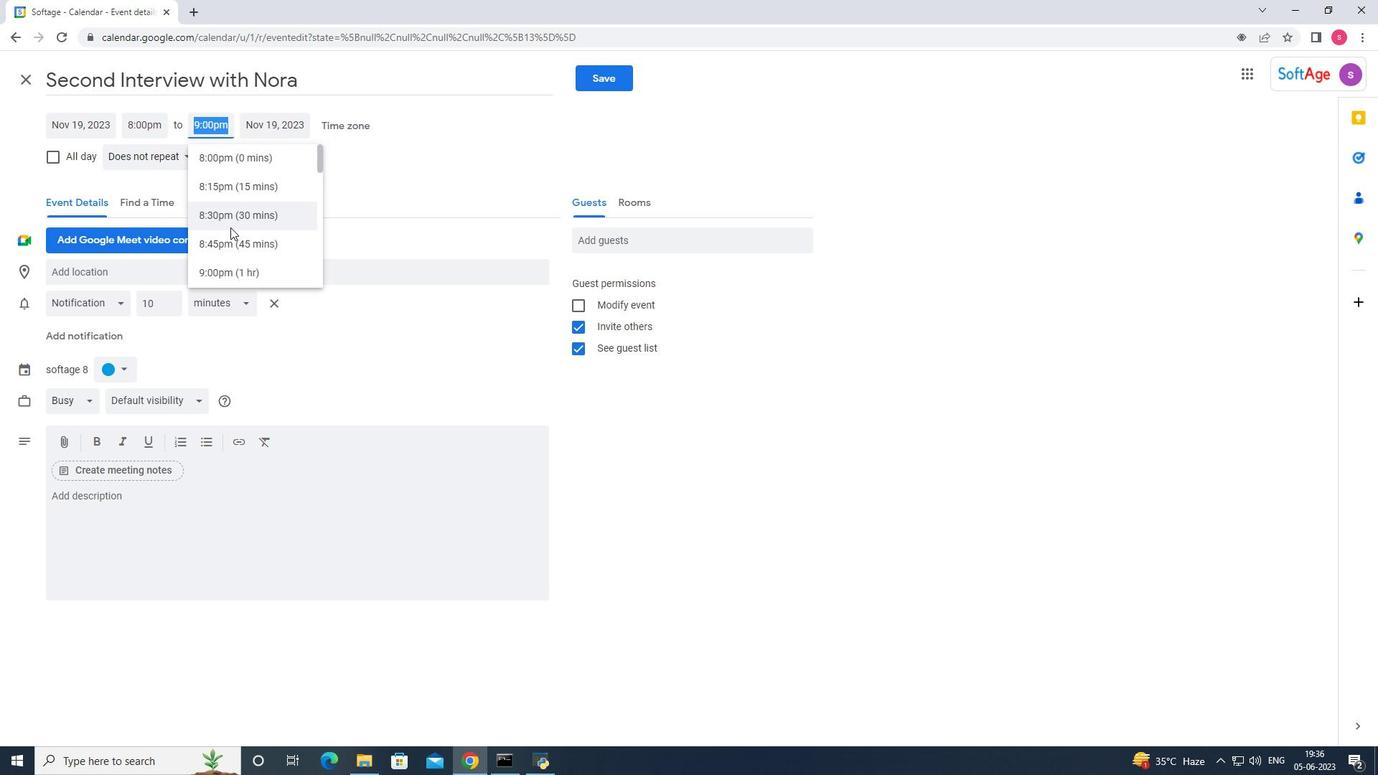 
Action: Mouse scrolled (234, 199) with delta (0, 0)
Screenshot: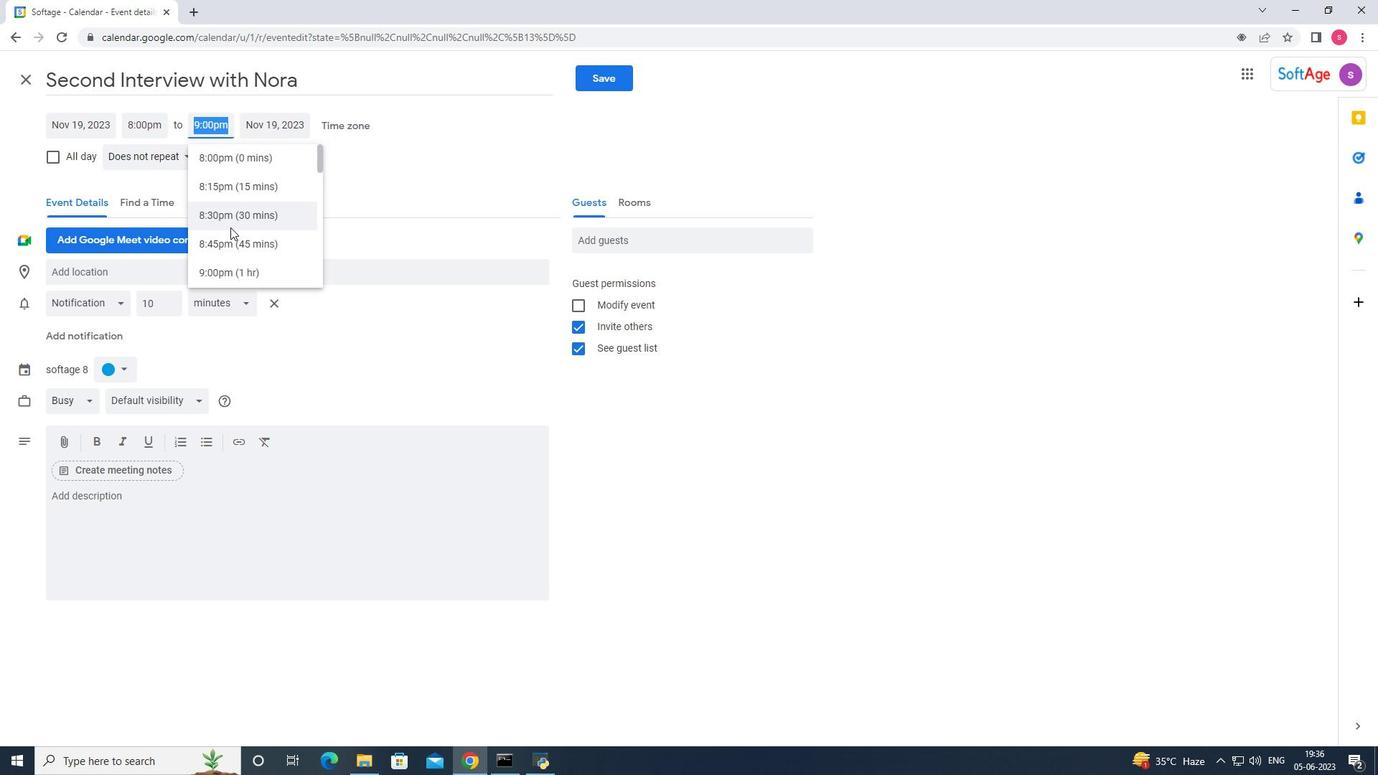
Action: Mouse moved to (234, 196)
Screenshot: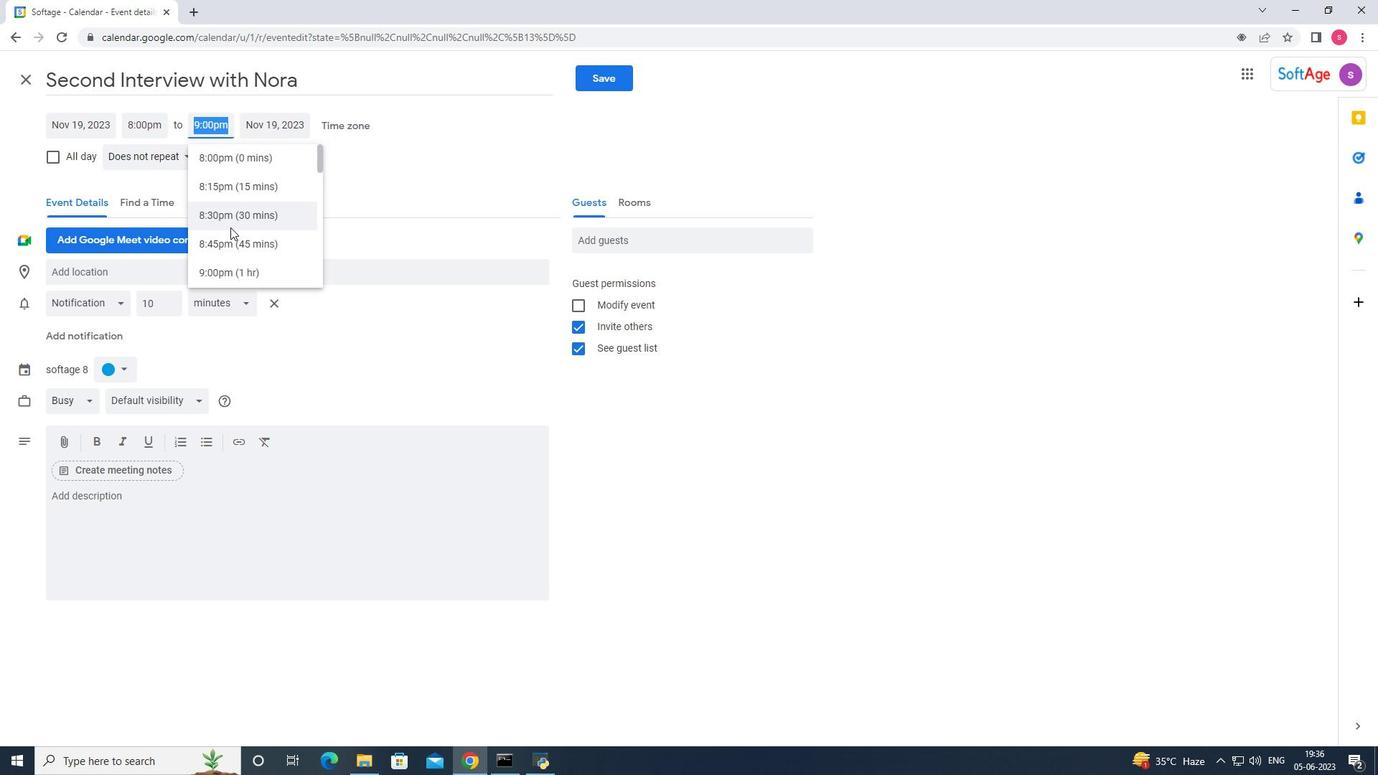 
Action: Mouse scrolled (234, 196) with delta (0, 0)
Screenshot: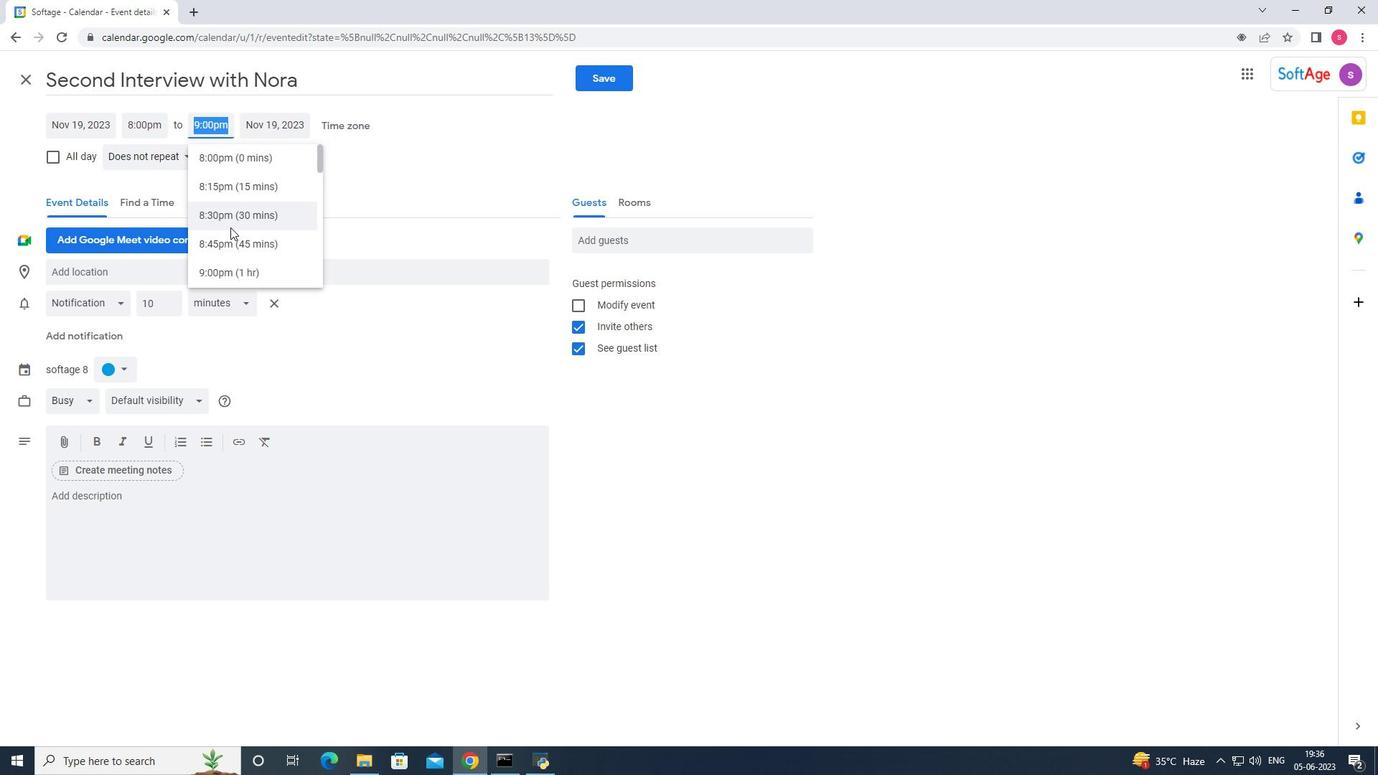 
Action: Mouse scrolled (234, 196) with delta (0, 0)
Screenshot: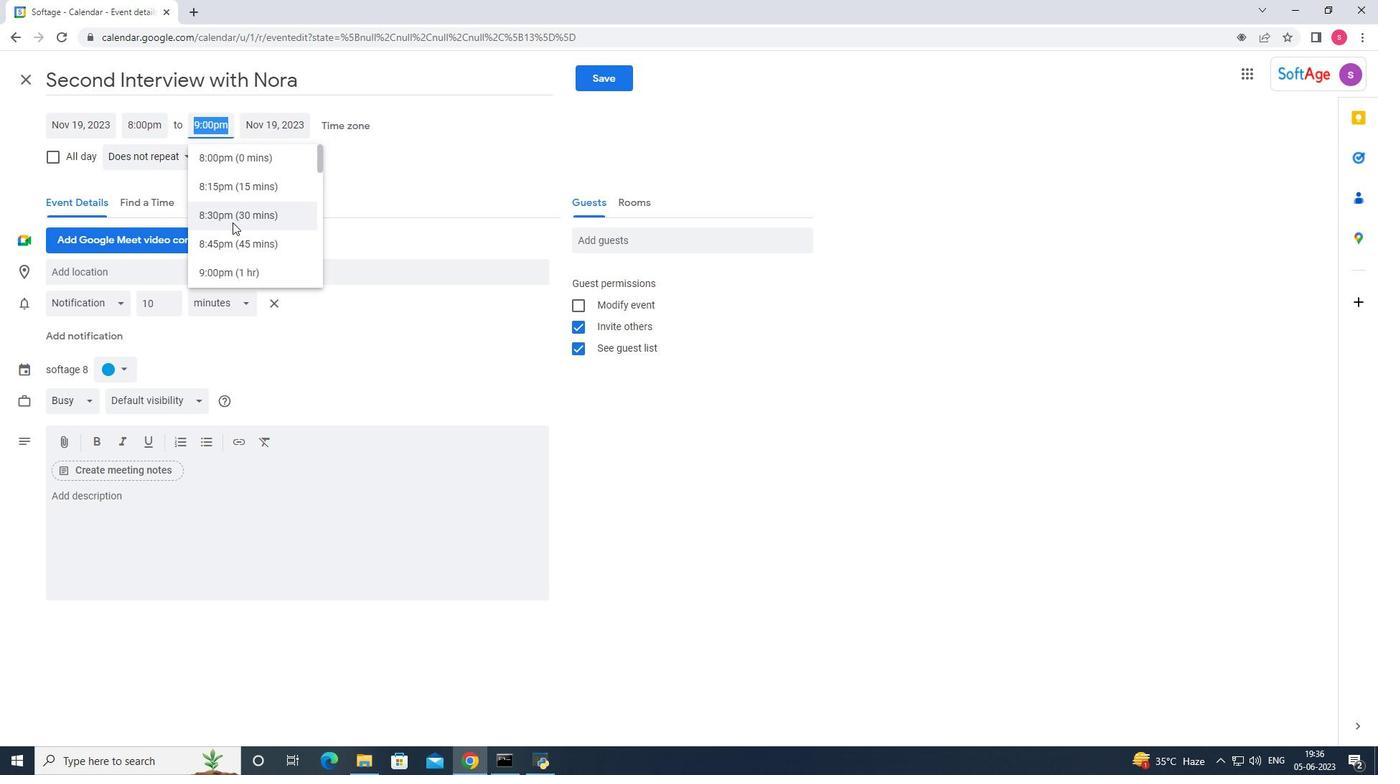 
Action: Mouse moved to (238, 203)
Screenshot: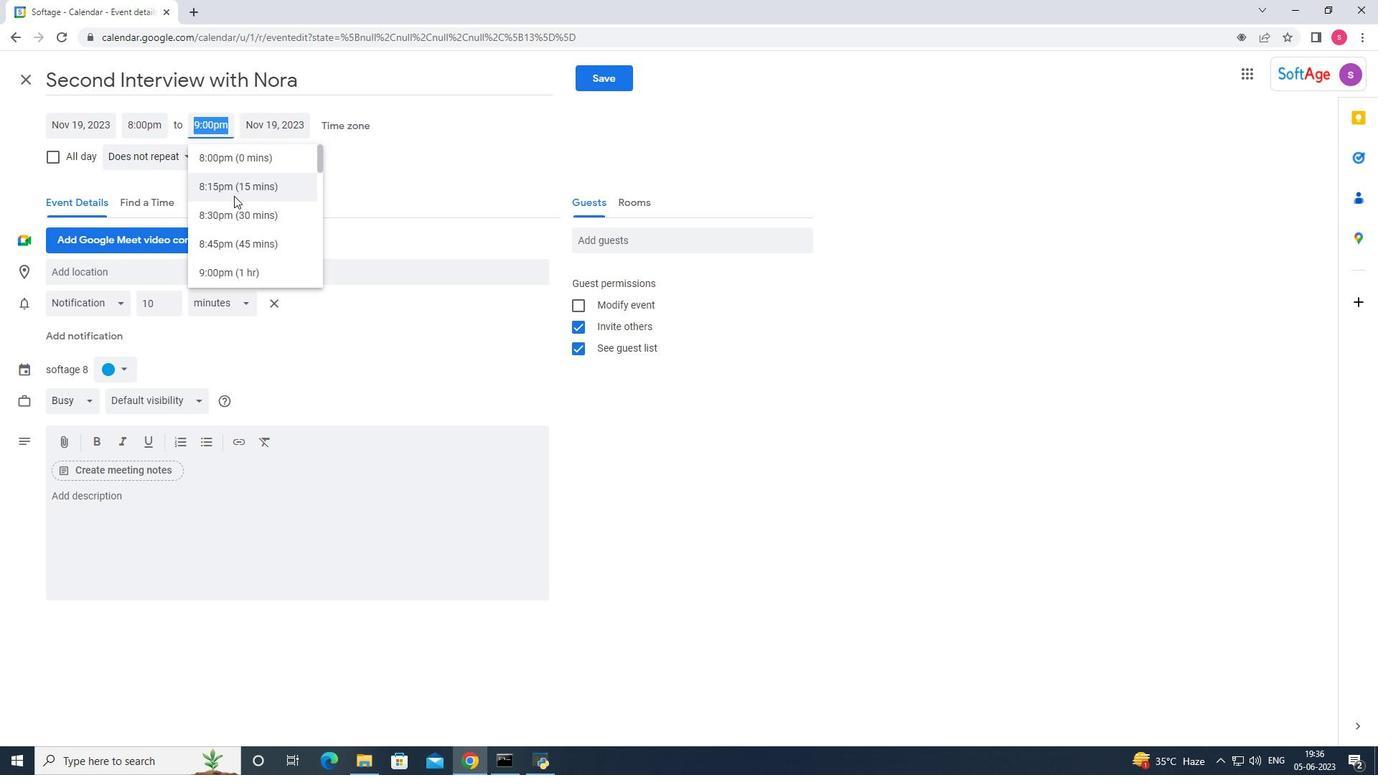 
Action: Mouse scrolled (238, 203) with delta (0, 0)
Screenshot: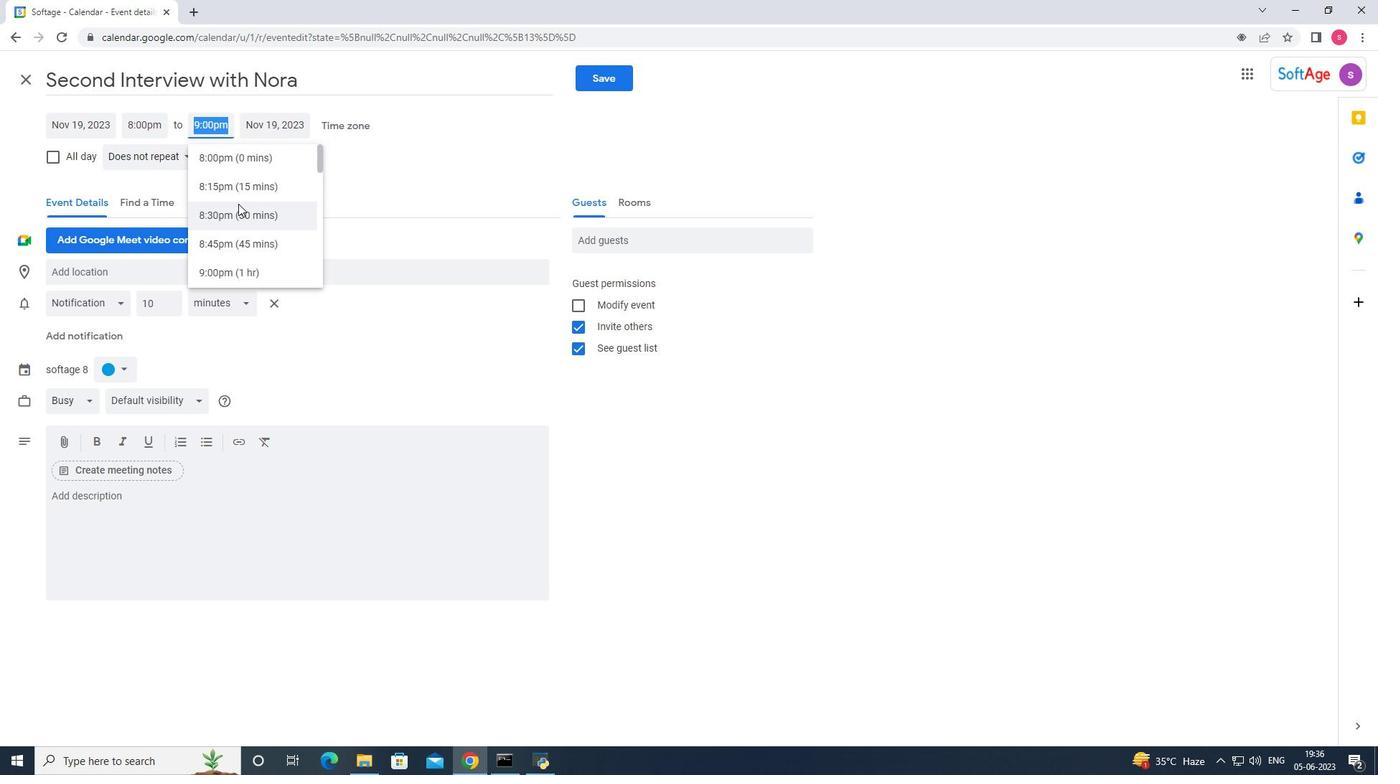 
Action: Mouse scrolled (238, 203) with delta (0, 0)
Screenshot: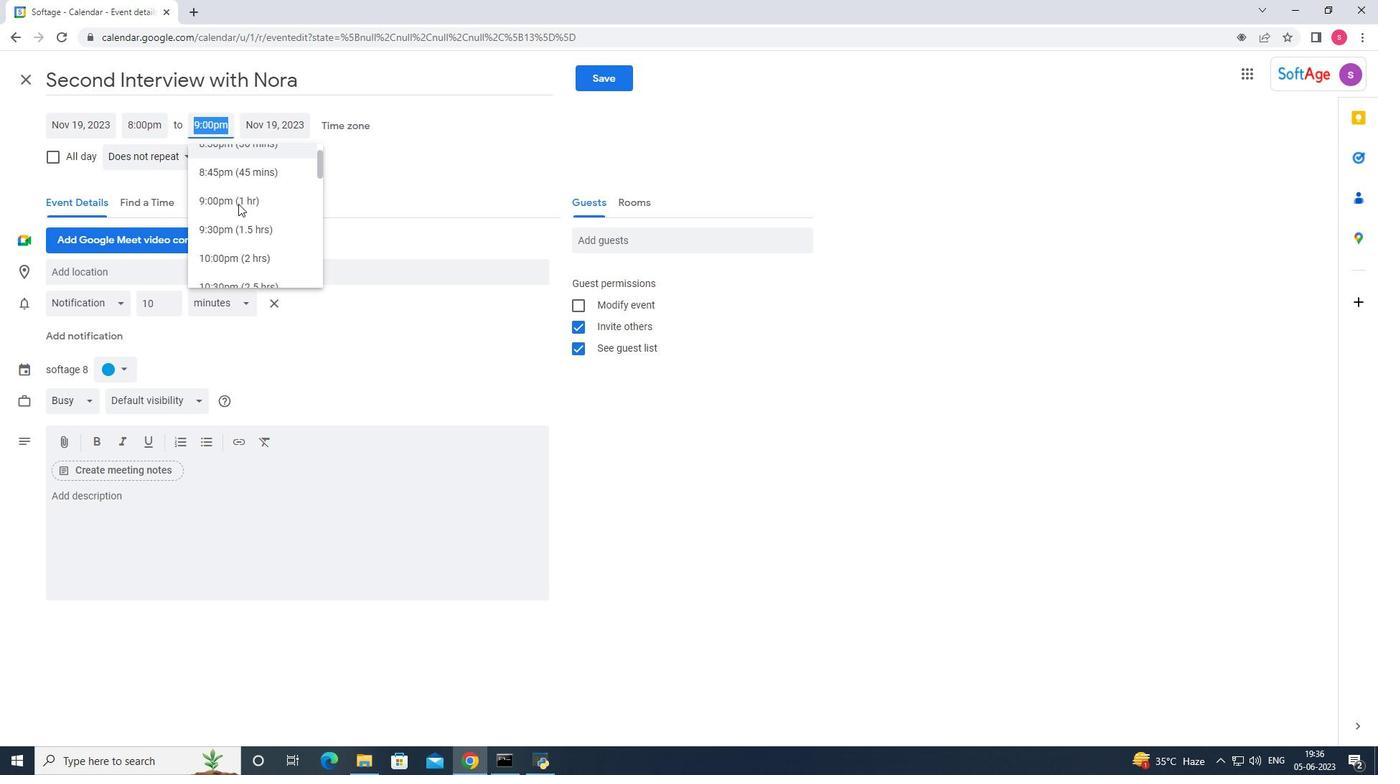 
Action: Mouse scrolled (238, 203) with delta (0, 0)
Screenshot: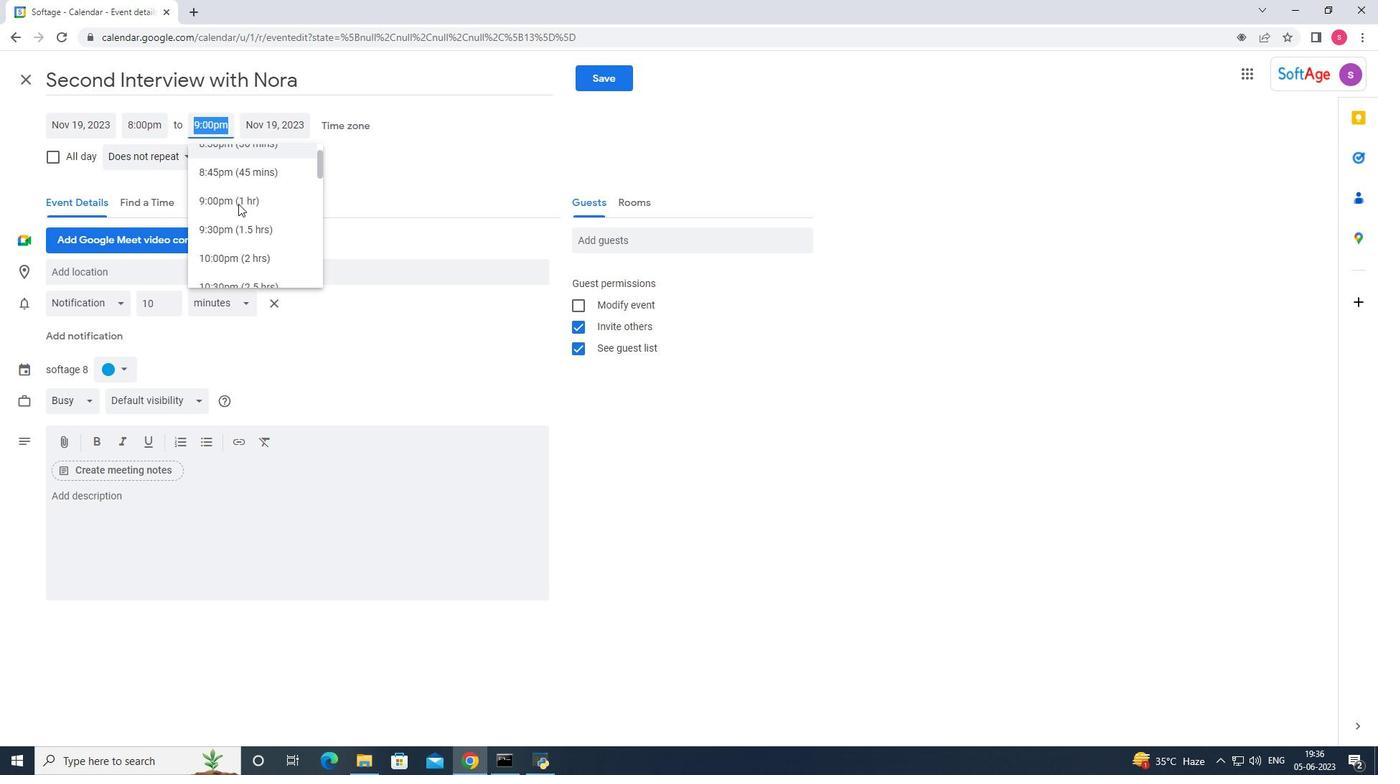 
Action: Mouse scrolled (238, 203) with delta (0, 0)
Screenshot: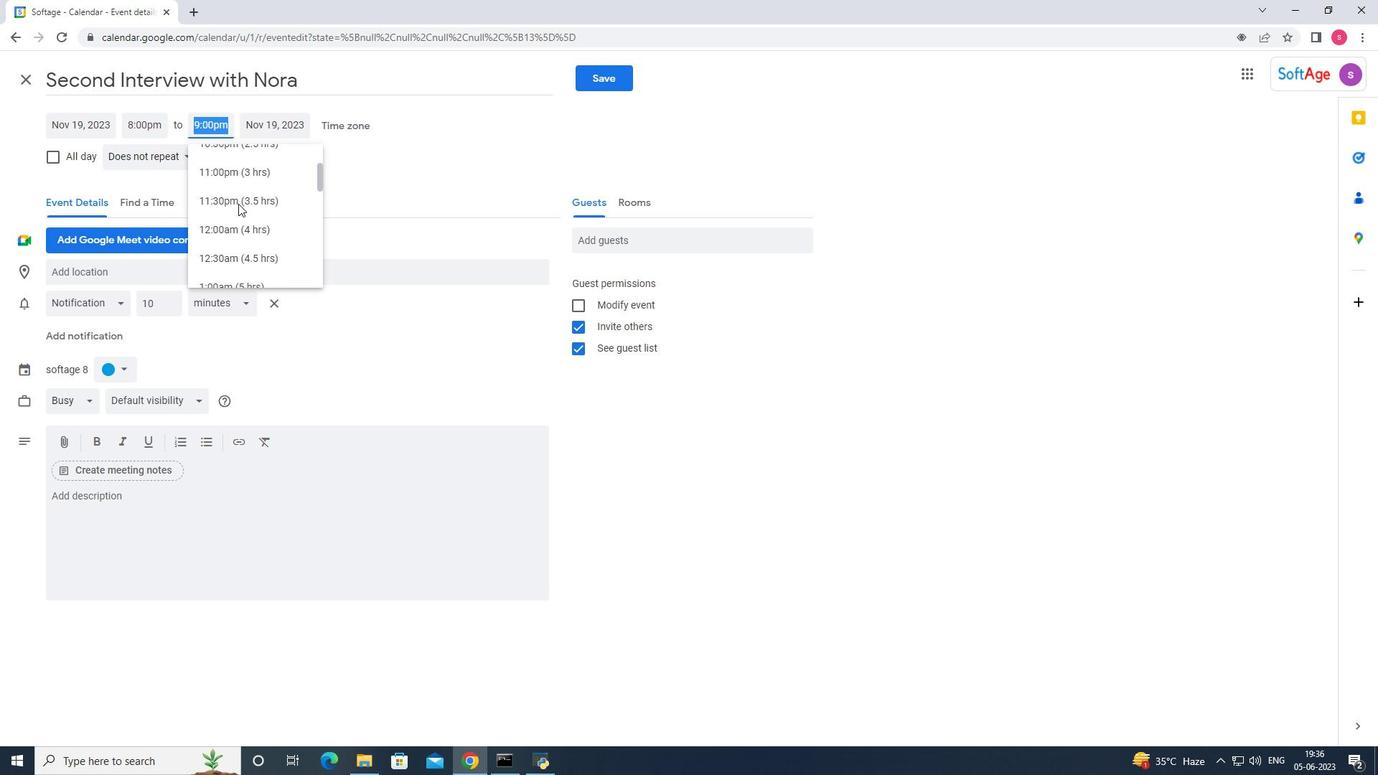 
Action: Mouse scrolled (238, 203) with delta (0, 0)
Screenshot: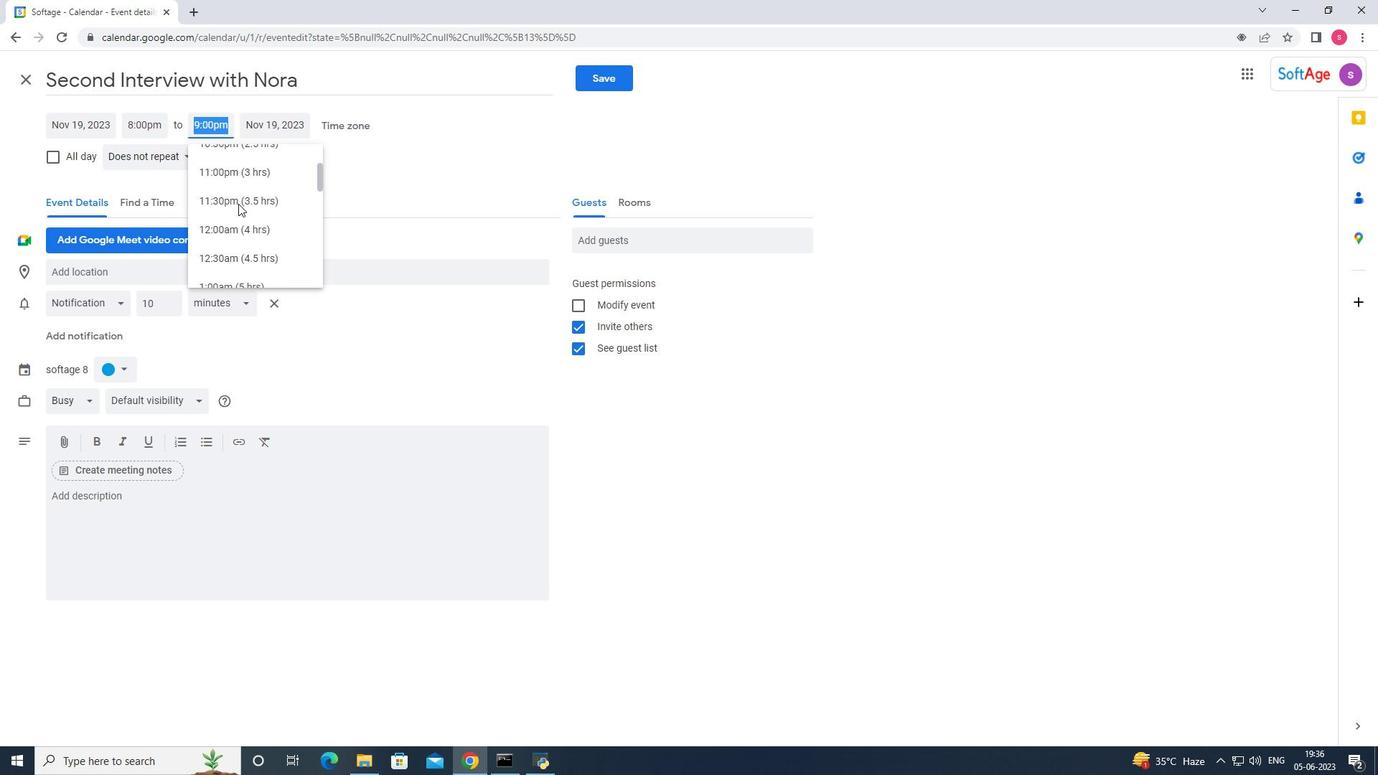 
Action: Mouse scrolled (238, 203) with delta (0, 0)
Screenshot: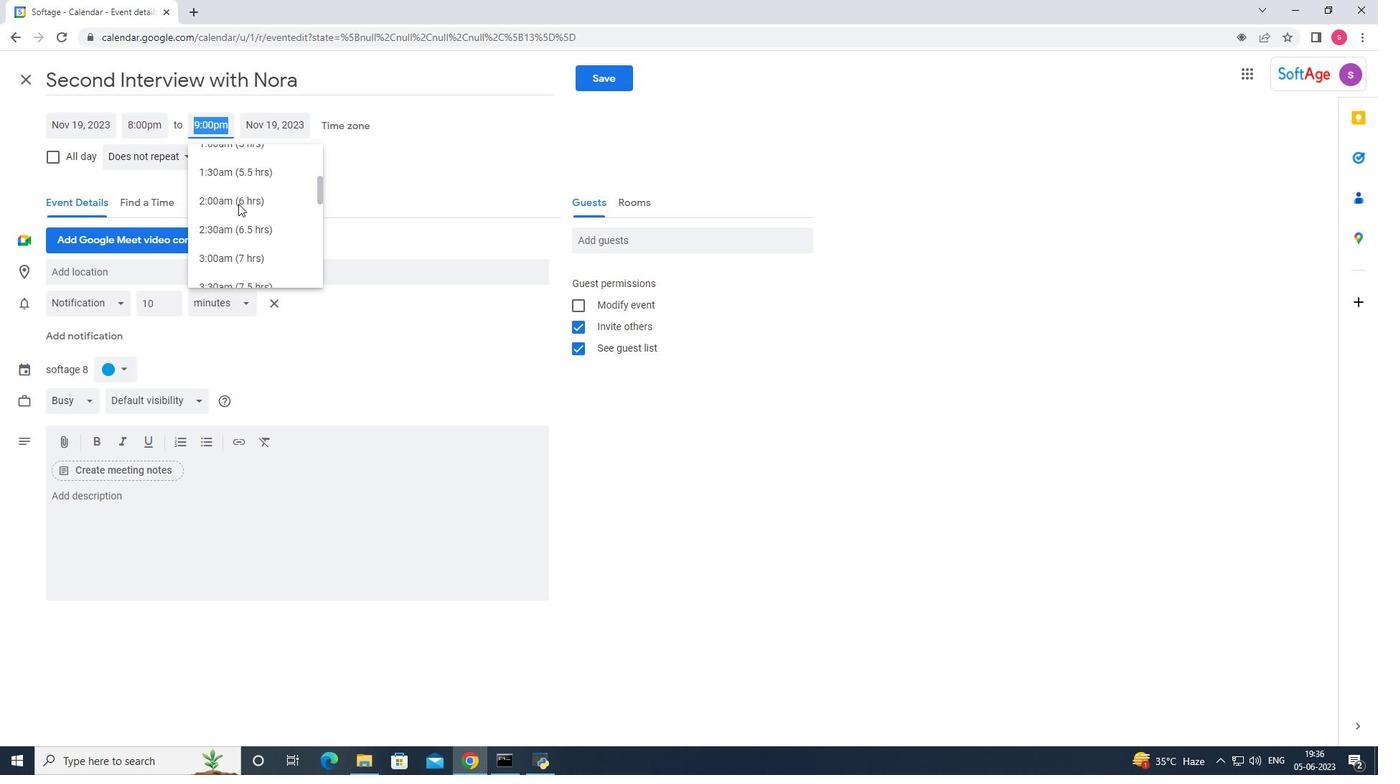 
Action: Mouse scrolled (238, 203) with delta (0, 0)
Screenshot: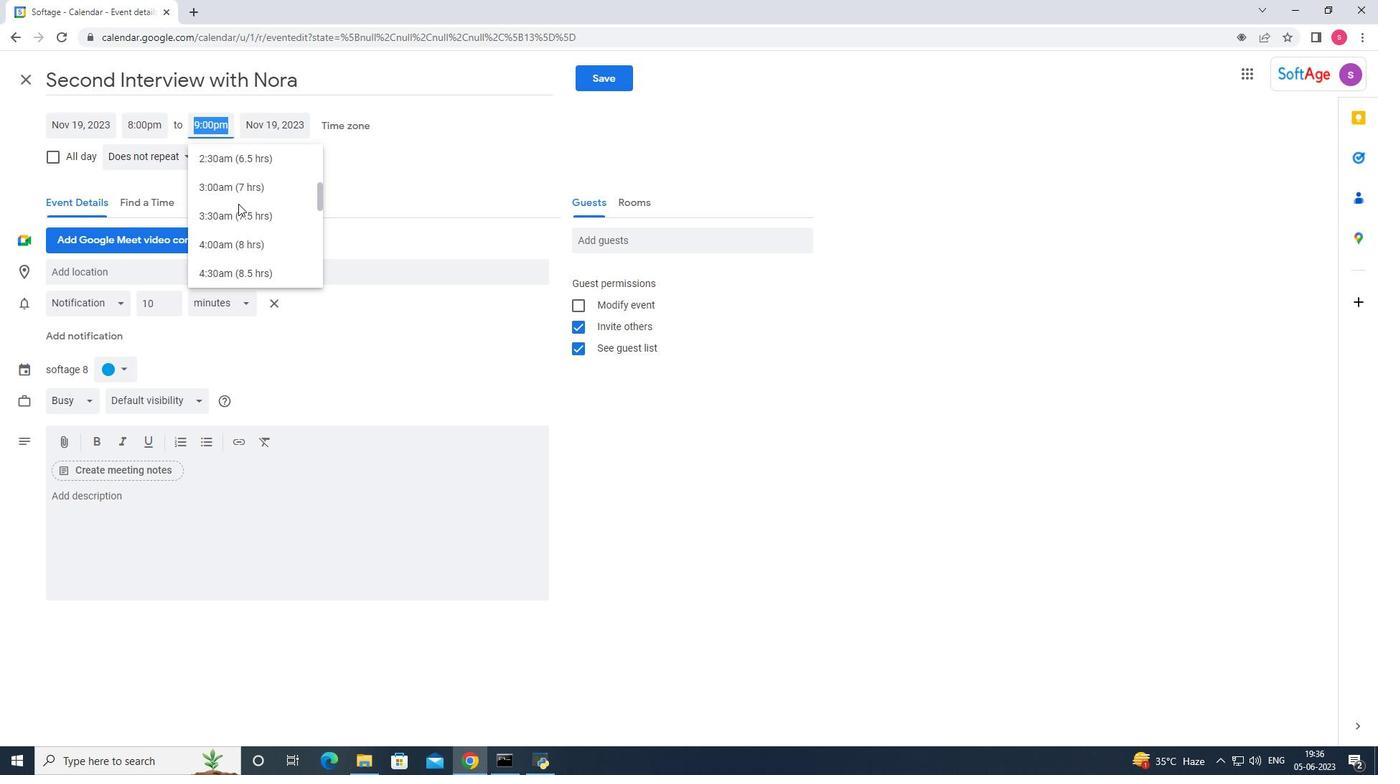 
Action: Mouse scrolled (238, 203) with delta (0, 0)
Screenshot: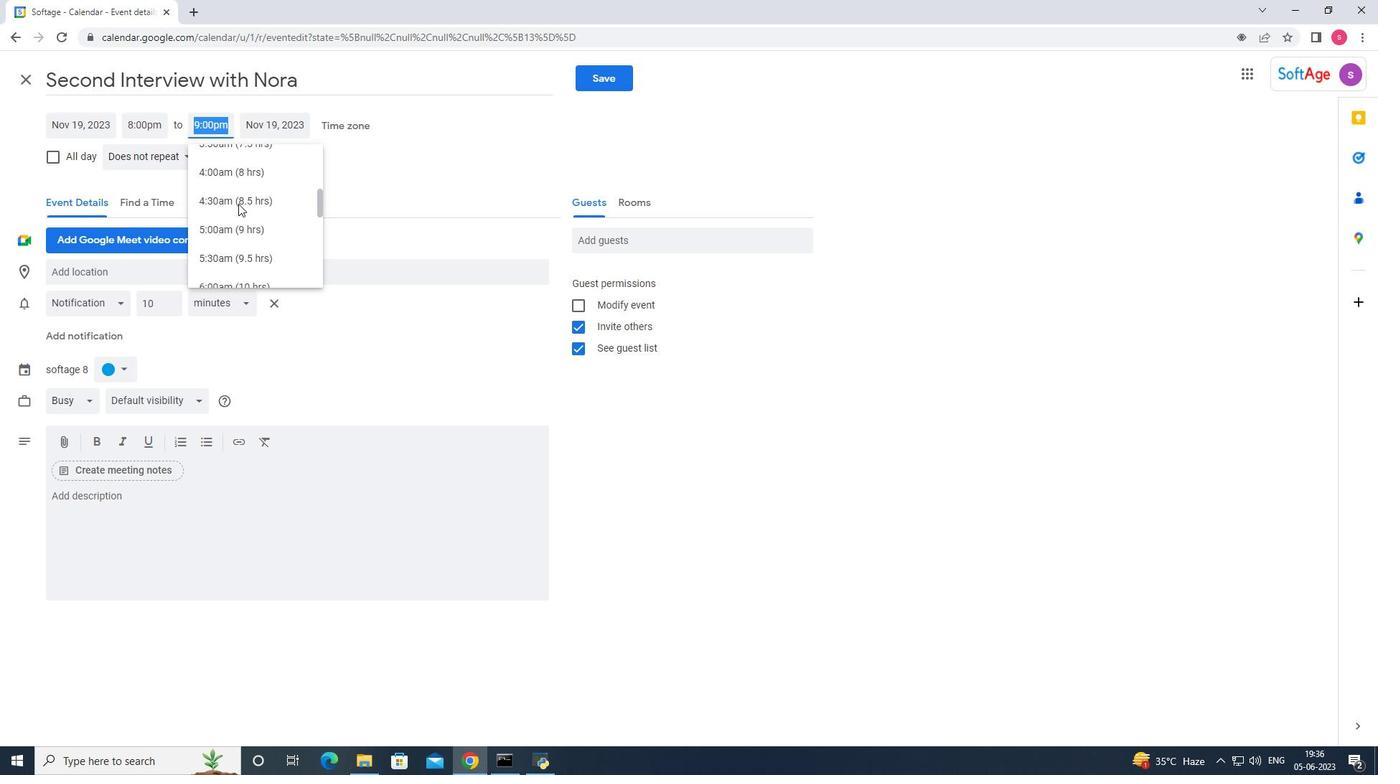 
Action: Mouse scrolled (238, 203) with delta (0, 0)
Screenshot: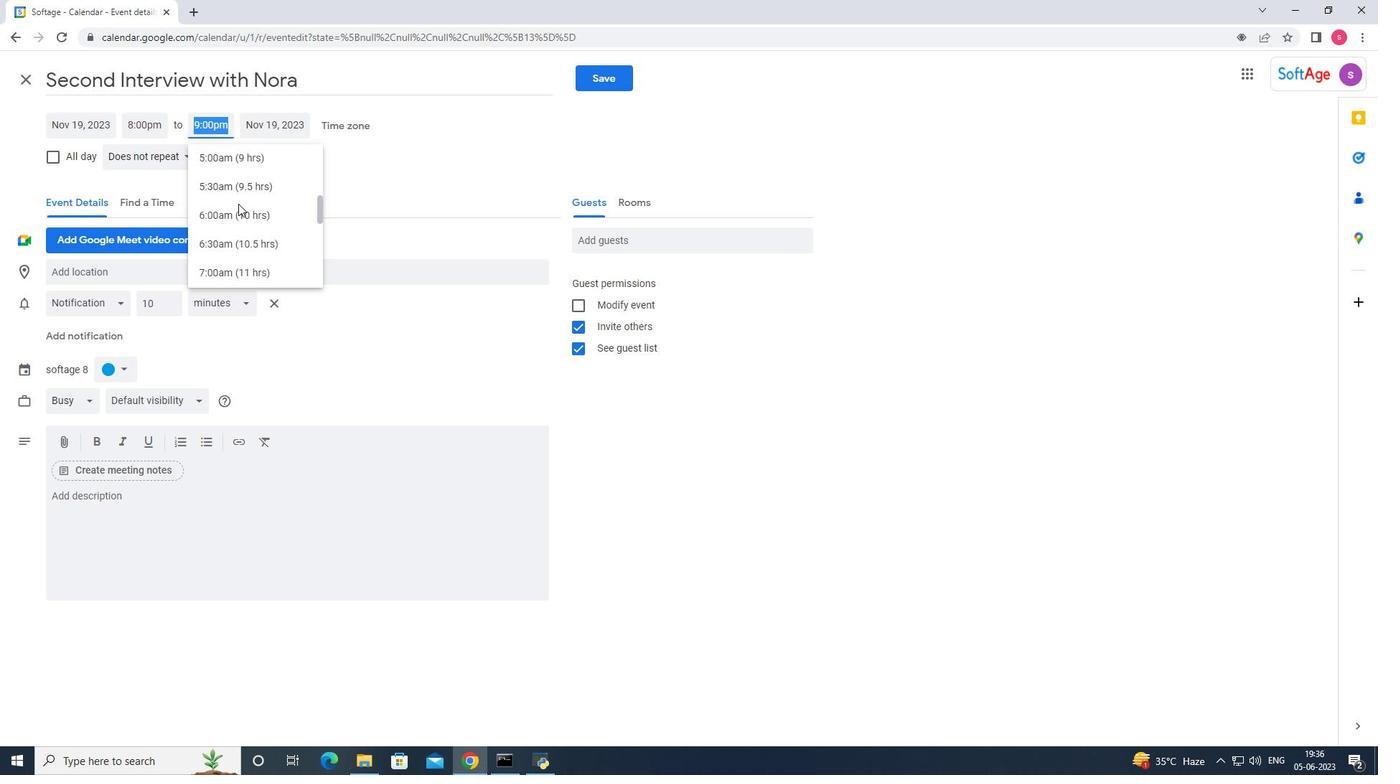 
Action: Mouse moved to (234, 236)
Screenshot: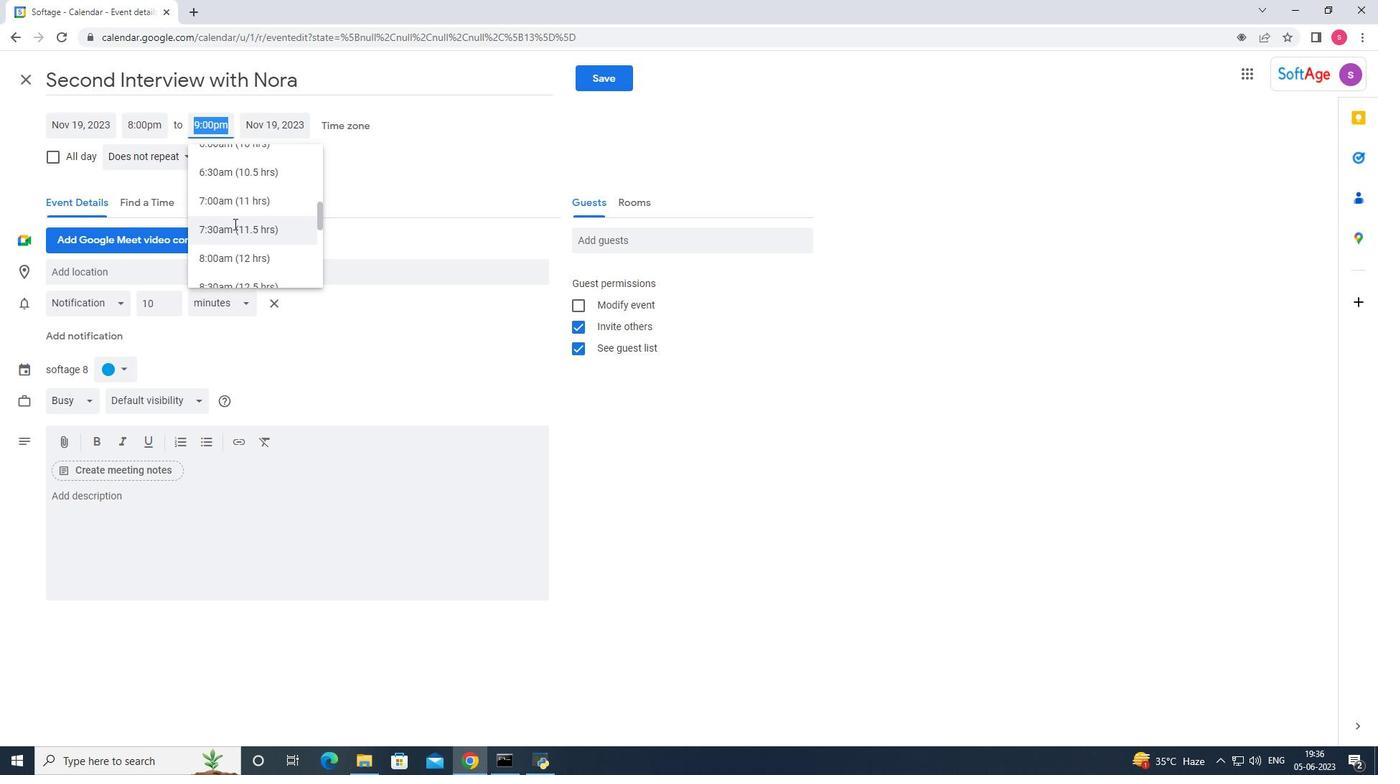 
Action: Mouse pressed left at (234, 236)
Screenshot: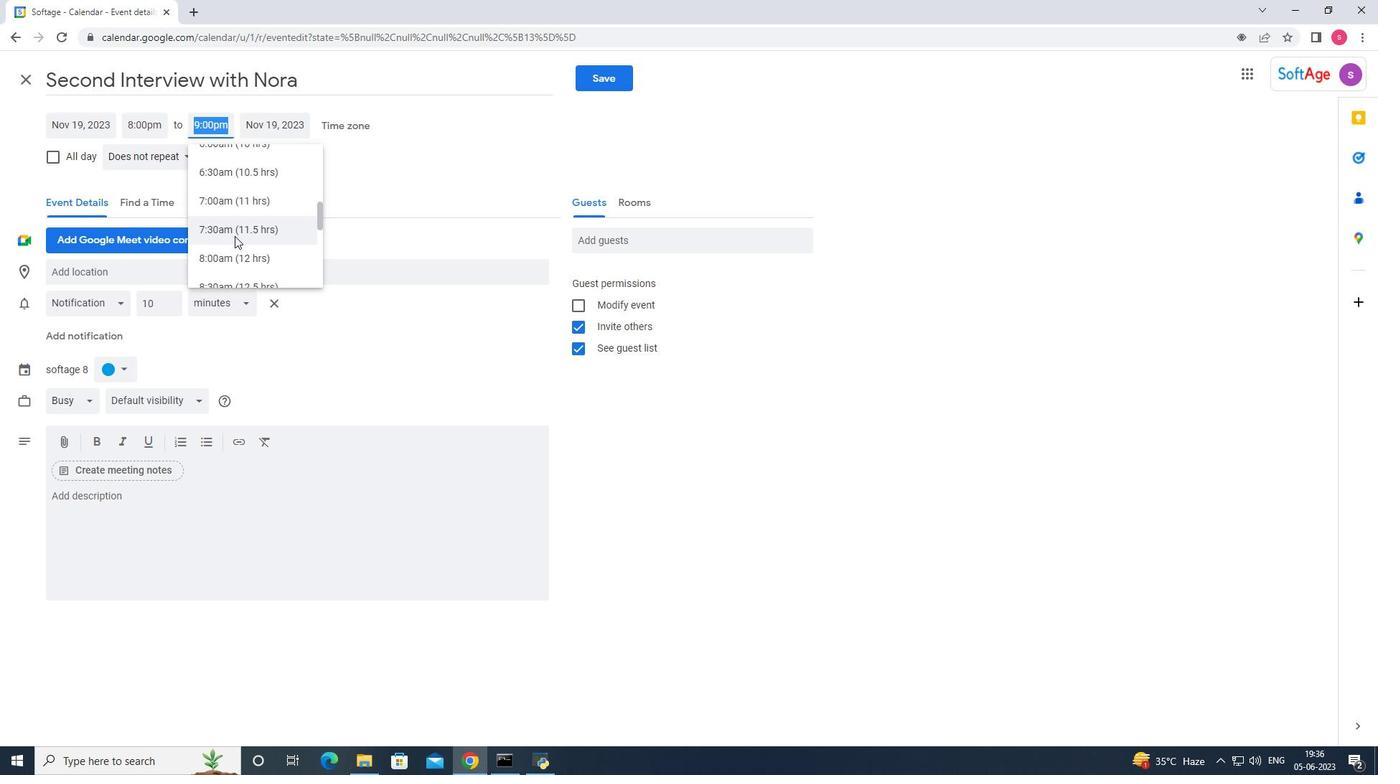 
Action: Mouse moved to (208, 117)
Screenshot: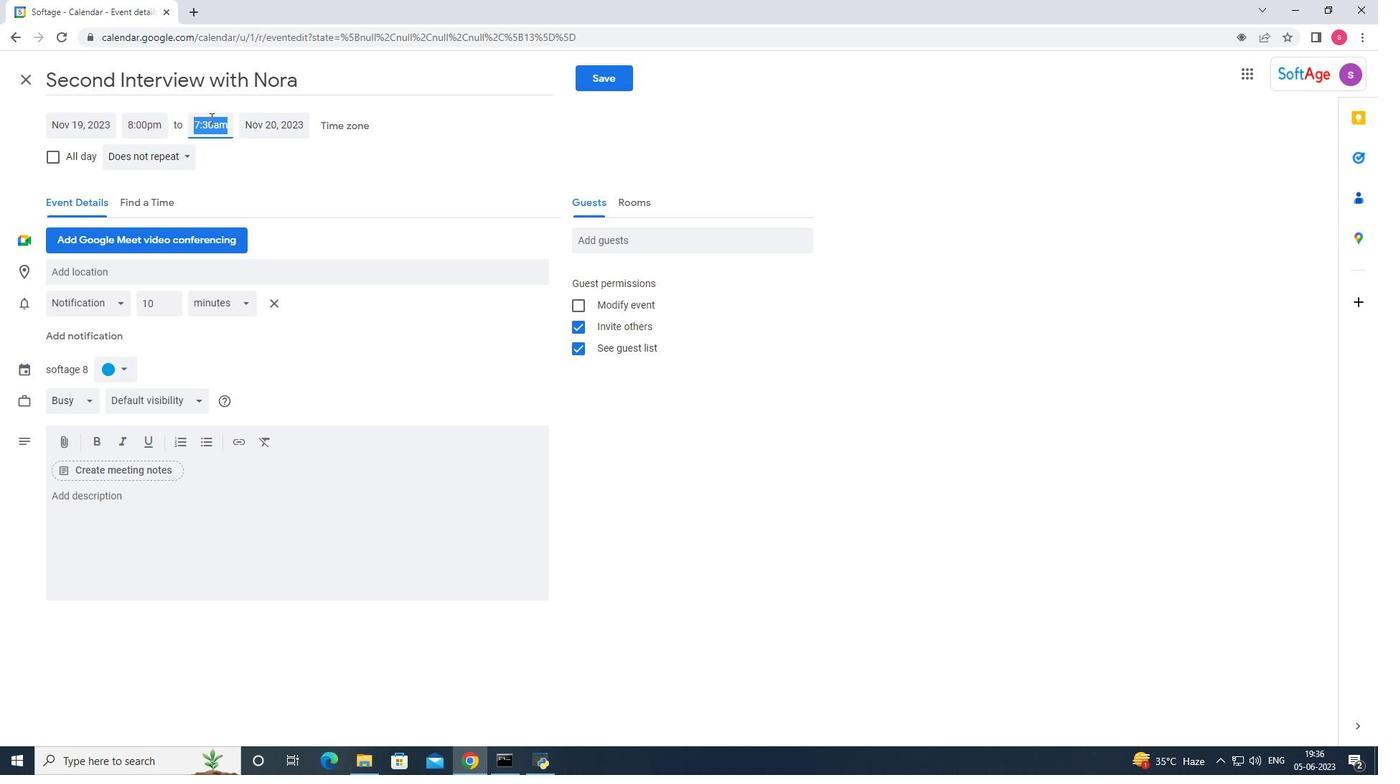 
Action: Mouse pressed left at (208, 117)
Screenshot: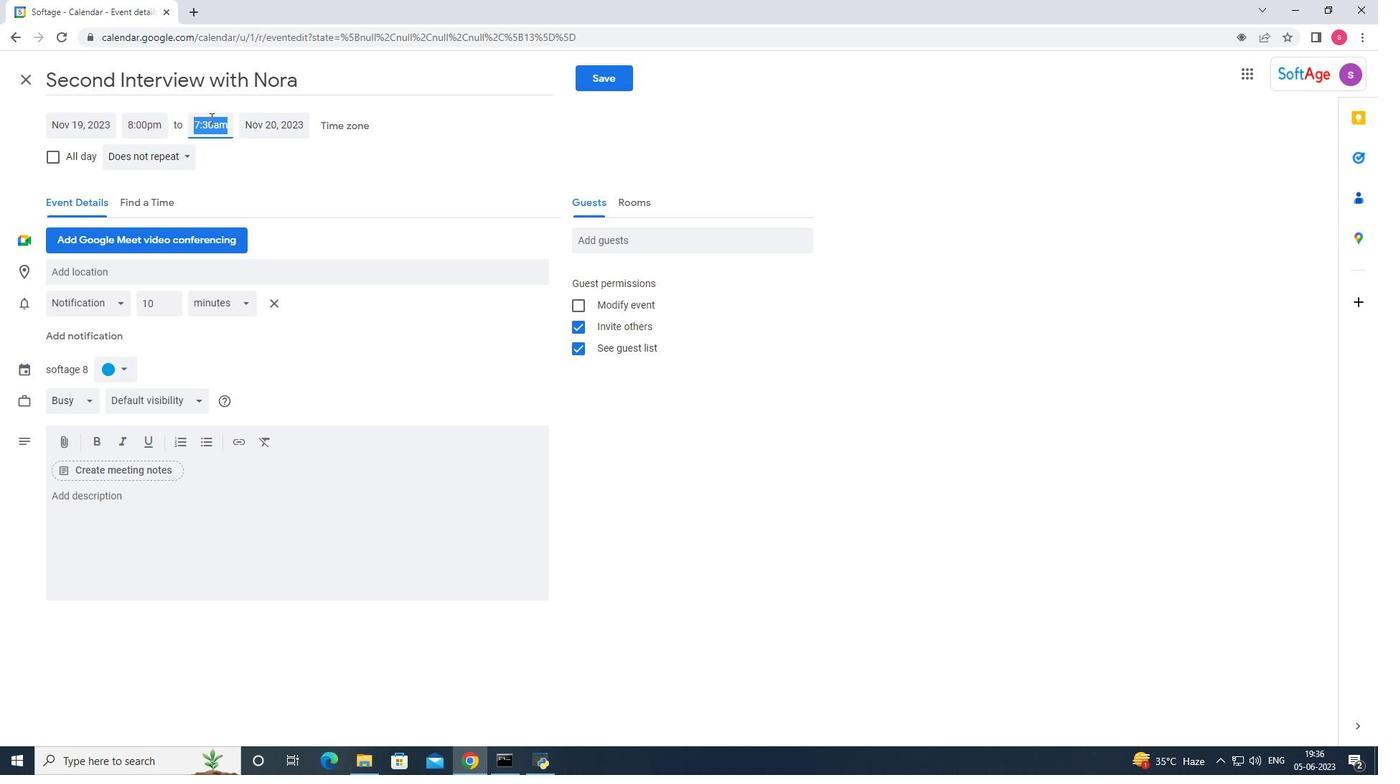 
Action: Mouse moved to (226, 196)
Screenshot: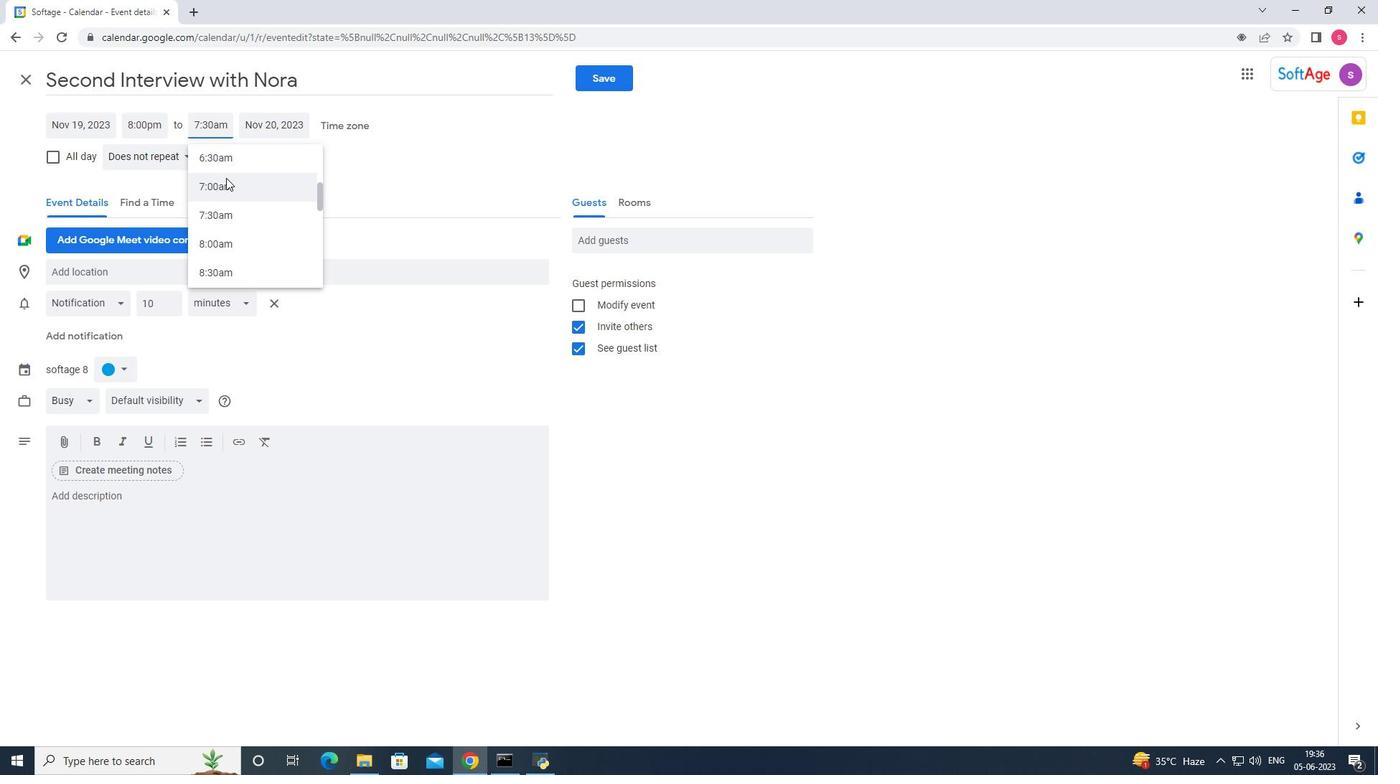 
Action: Key pressed <Key.backspace>
Screenshot: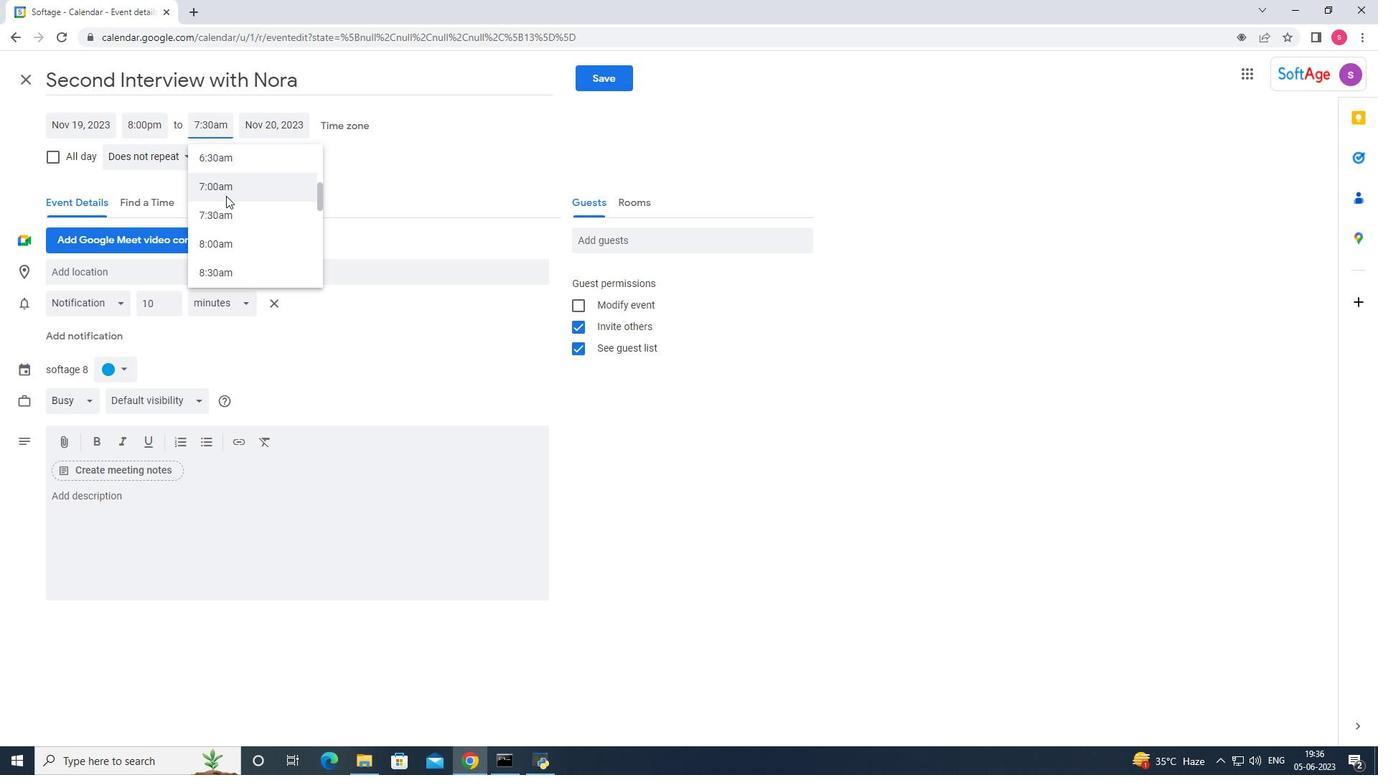 
Action: Mouse moved to (231, 258)
Screenshot: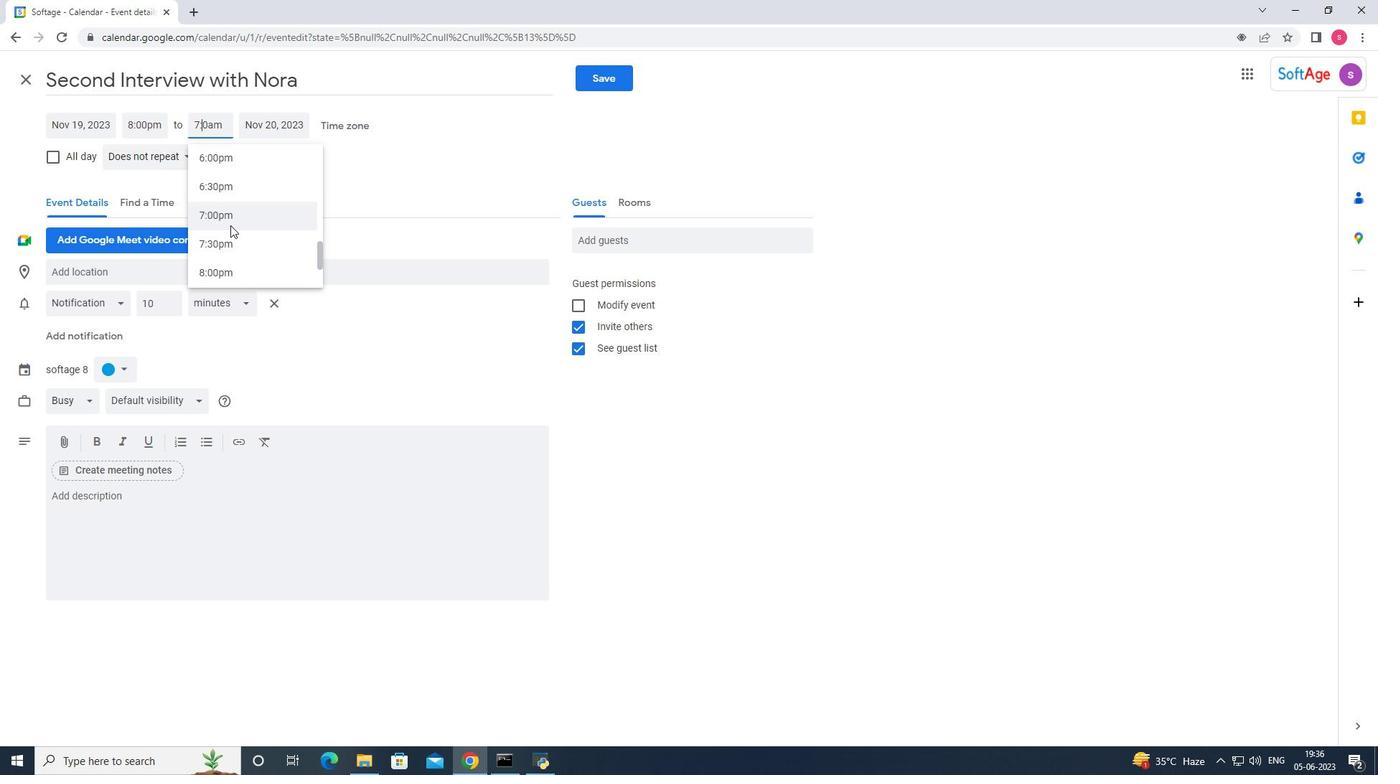 
Action: Key pressed 5
Screenshot: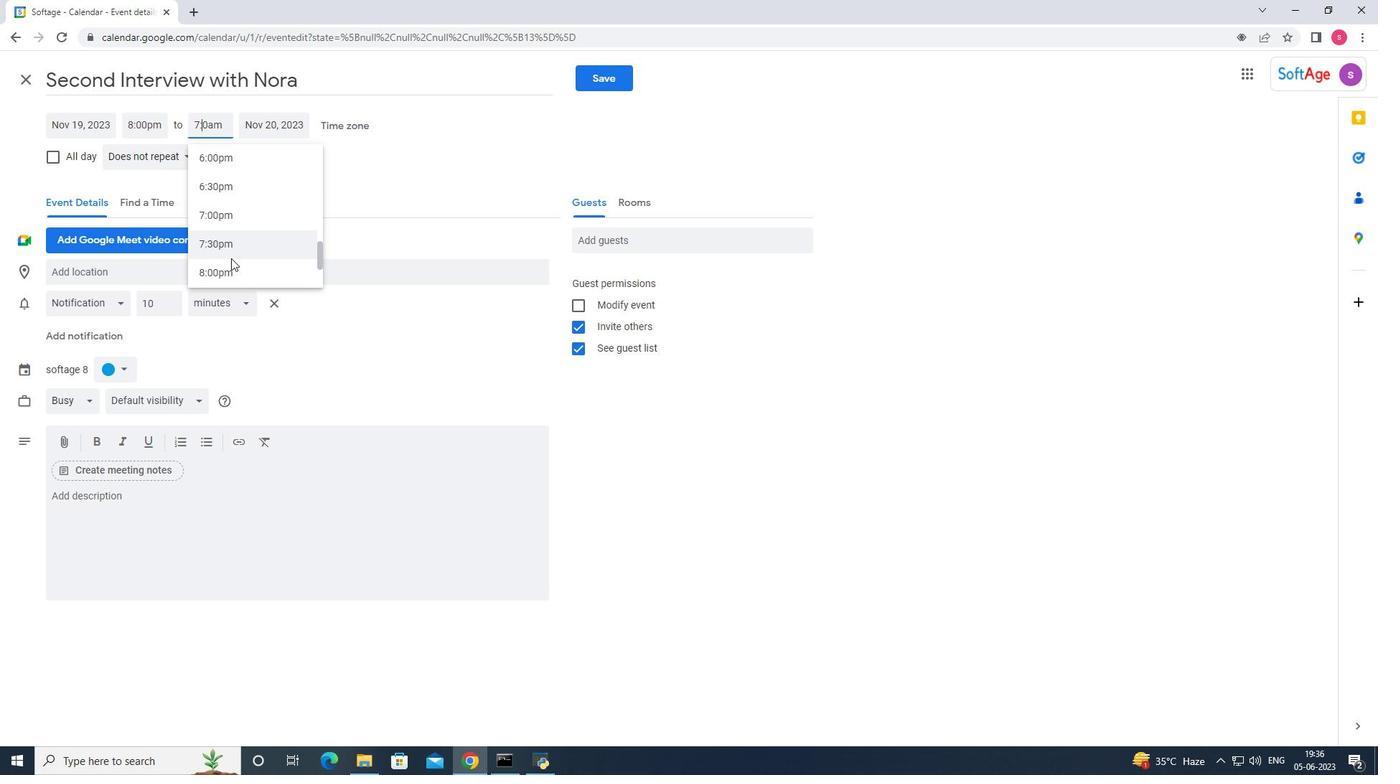 
Action: Mouse moved to (283, 117)
Screenshot: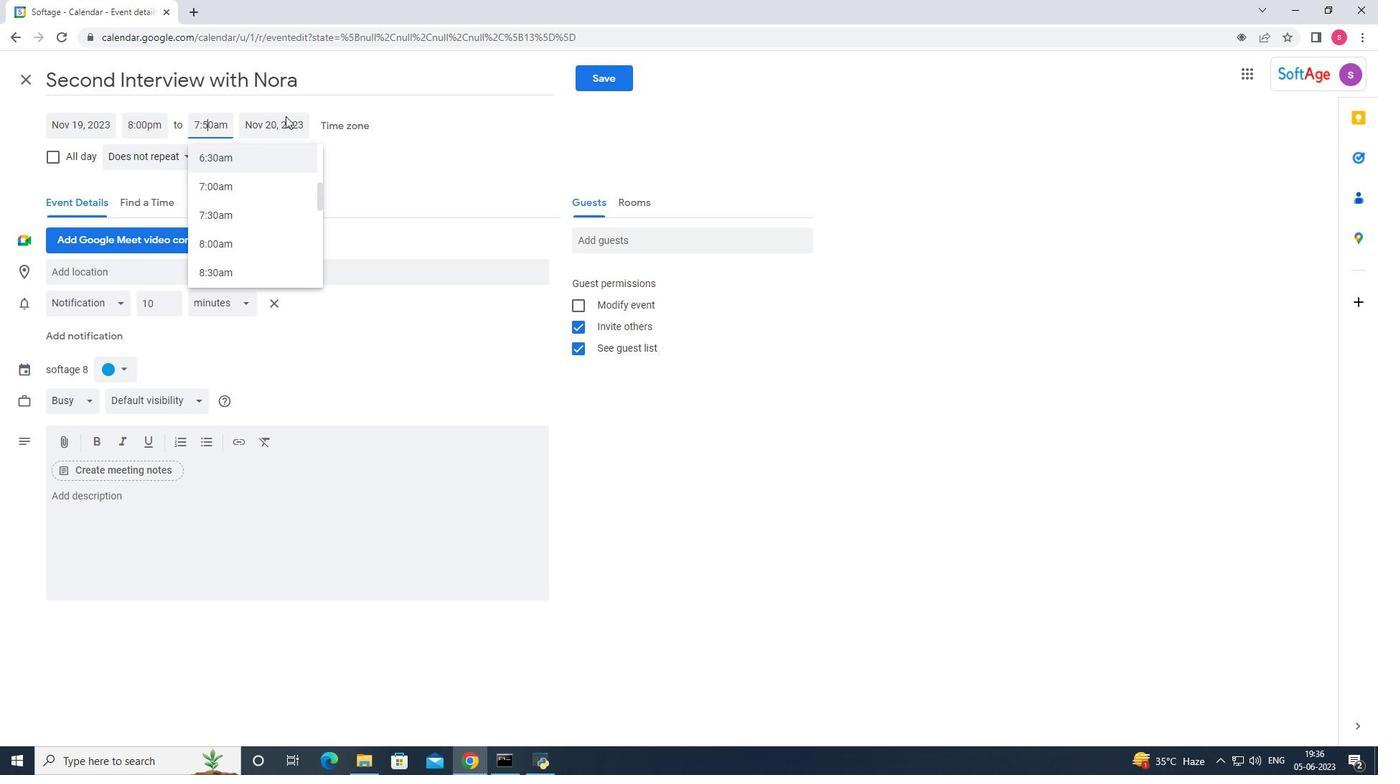 
Action: Mouse pressed left at (283, 117)
Screenshot: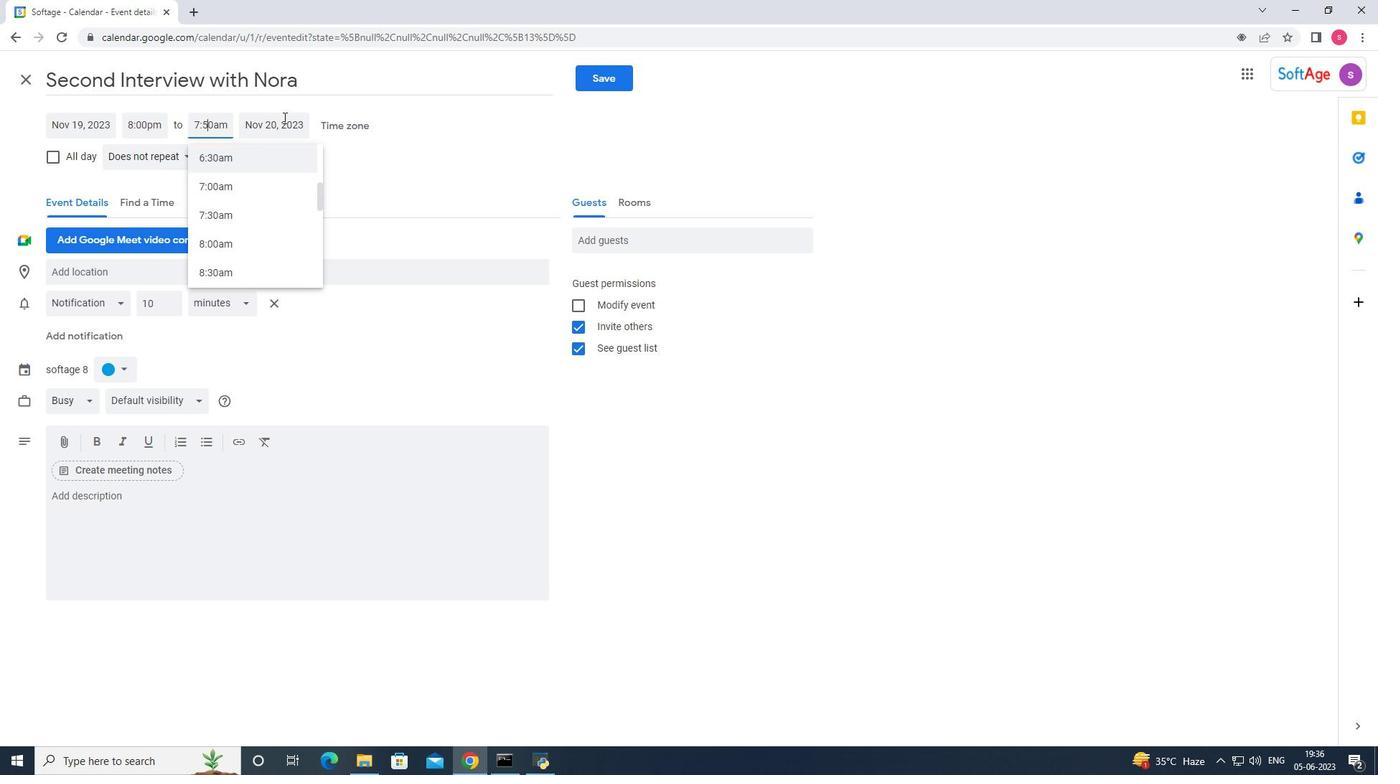 
Action: Mouse moved to (151, 121)
Screenshot: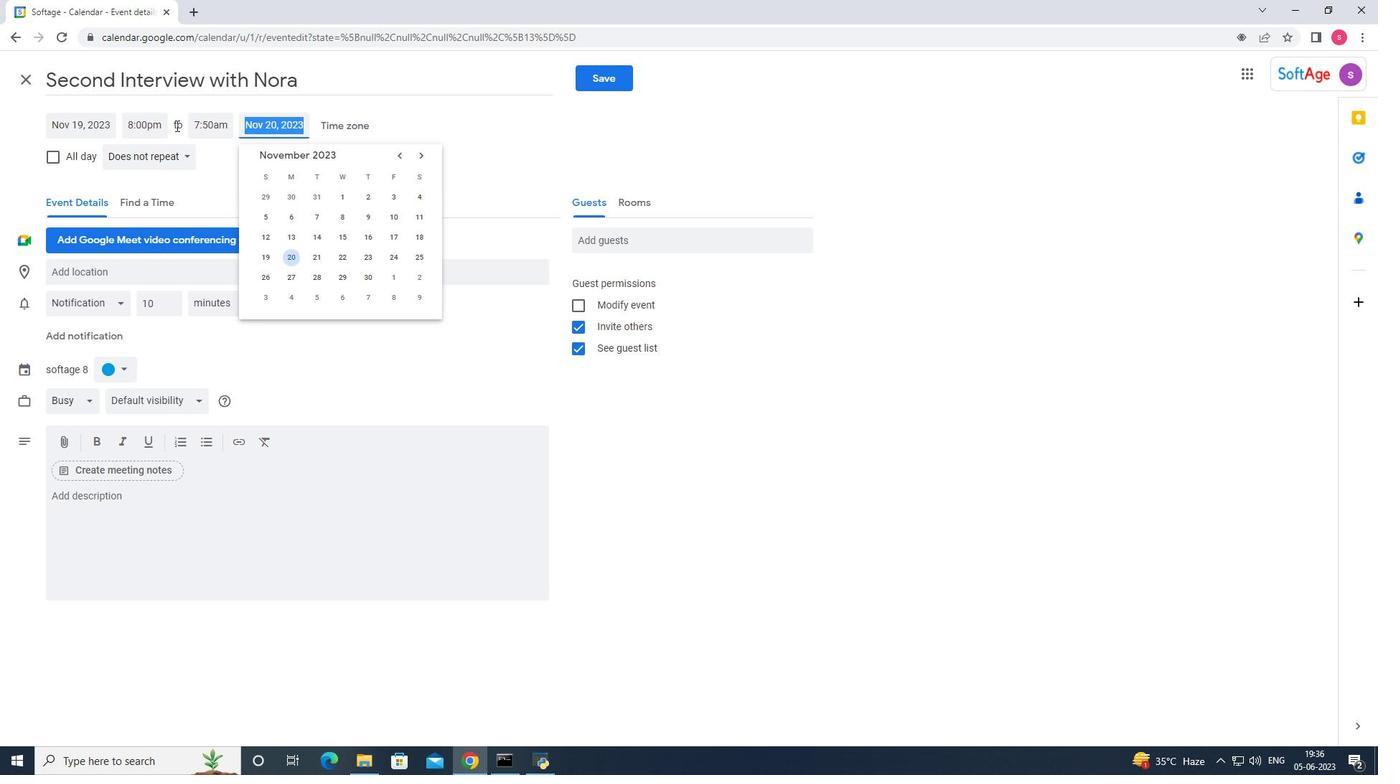 
Action: Mouse pressed left at (151, 121)
Screenshot: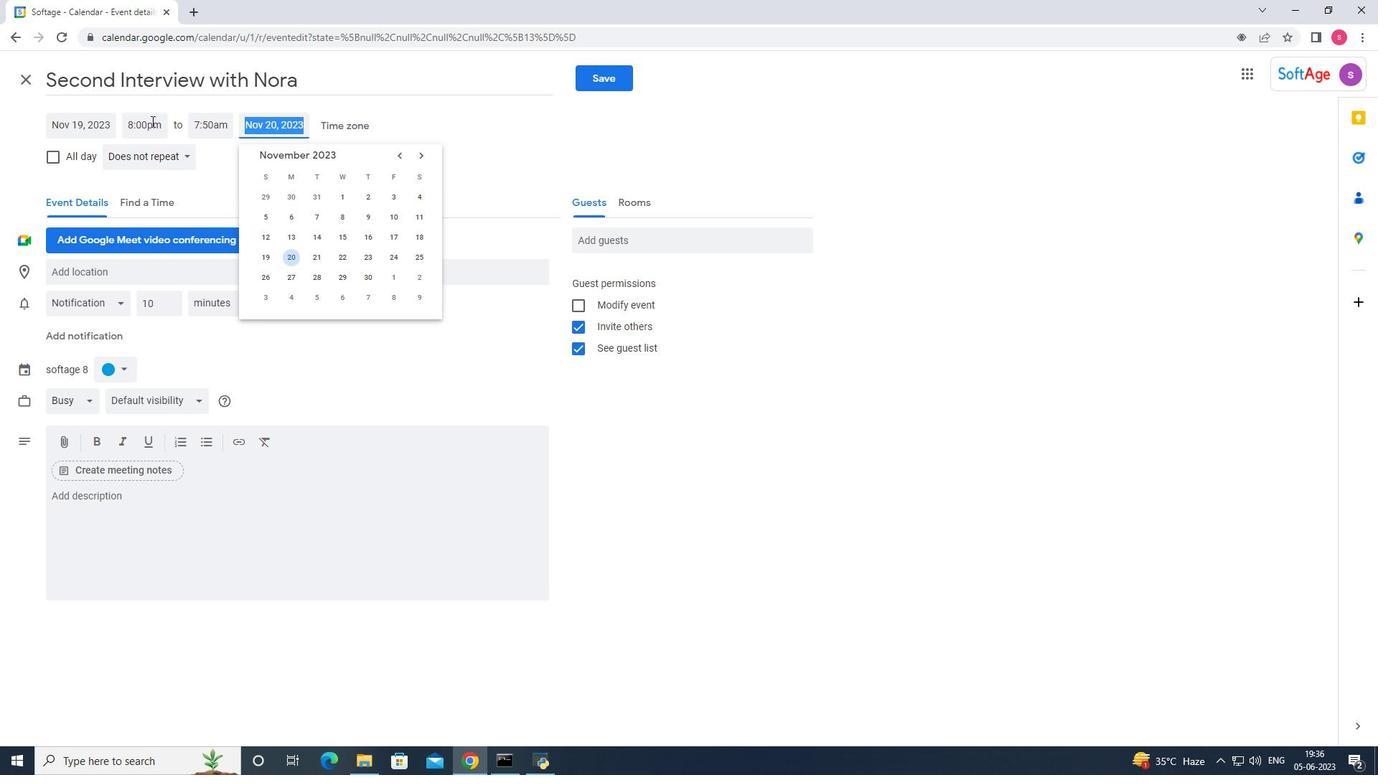 
Action: Mouse moved to (147, 191)
Screenshot: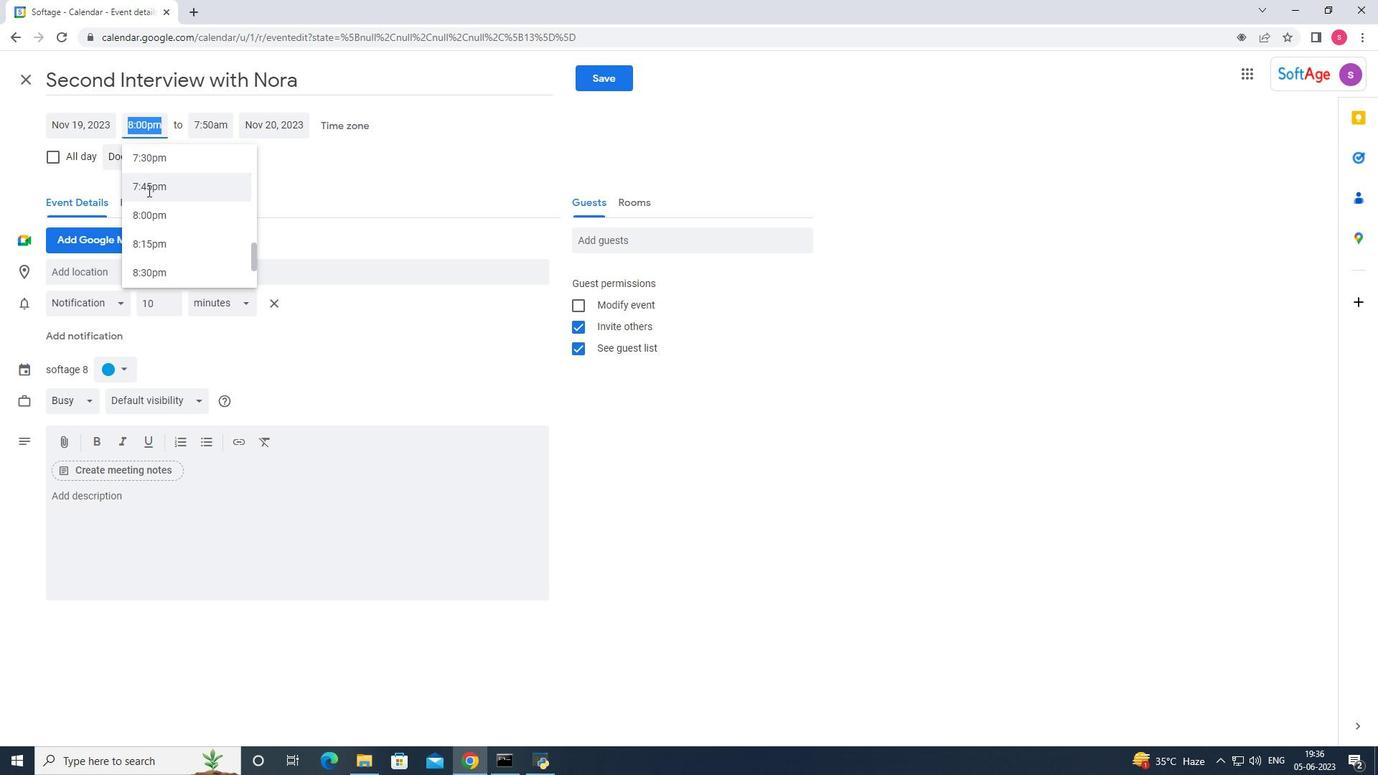 
Action: Mouse pressed left at (147, 191)
Screenshot: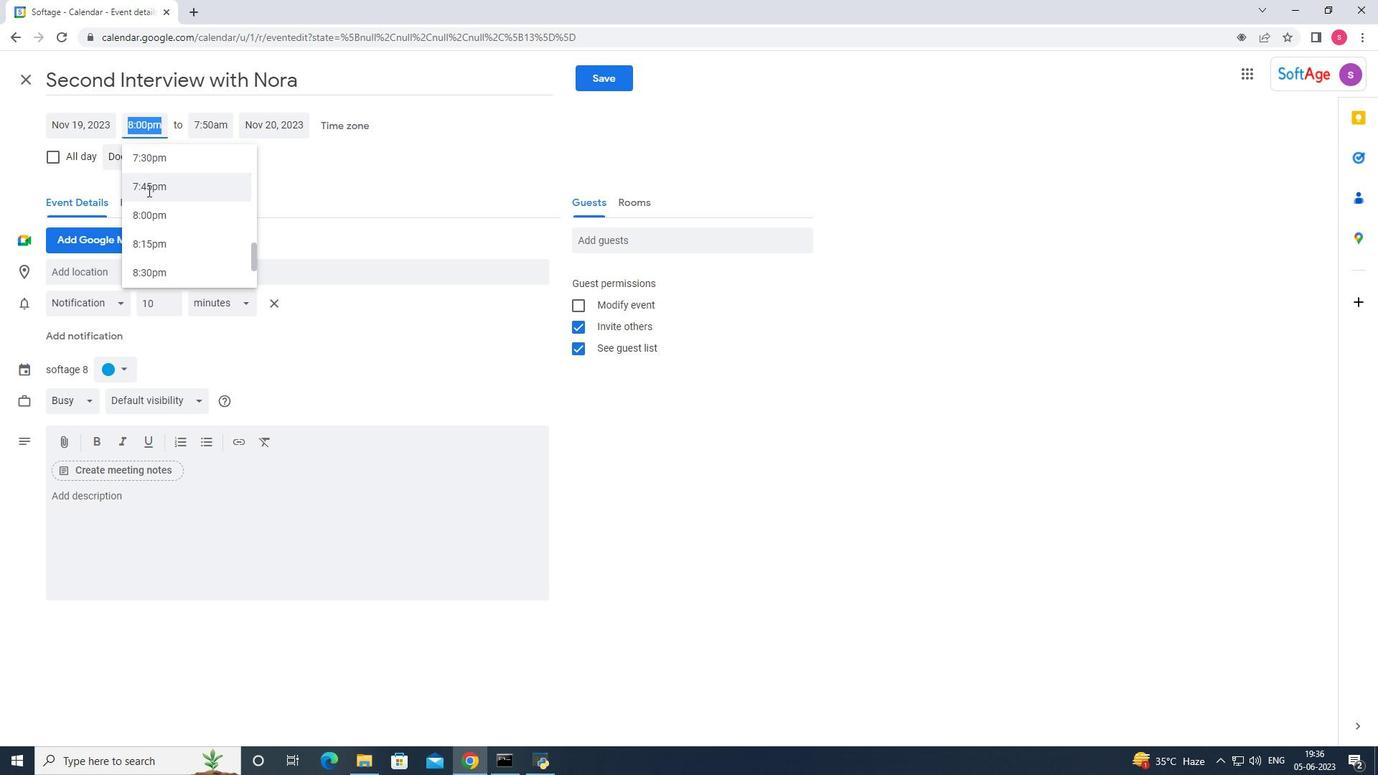 
Action: Mouse moved to (143, 124)
Screenshot: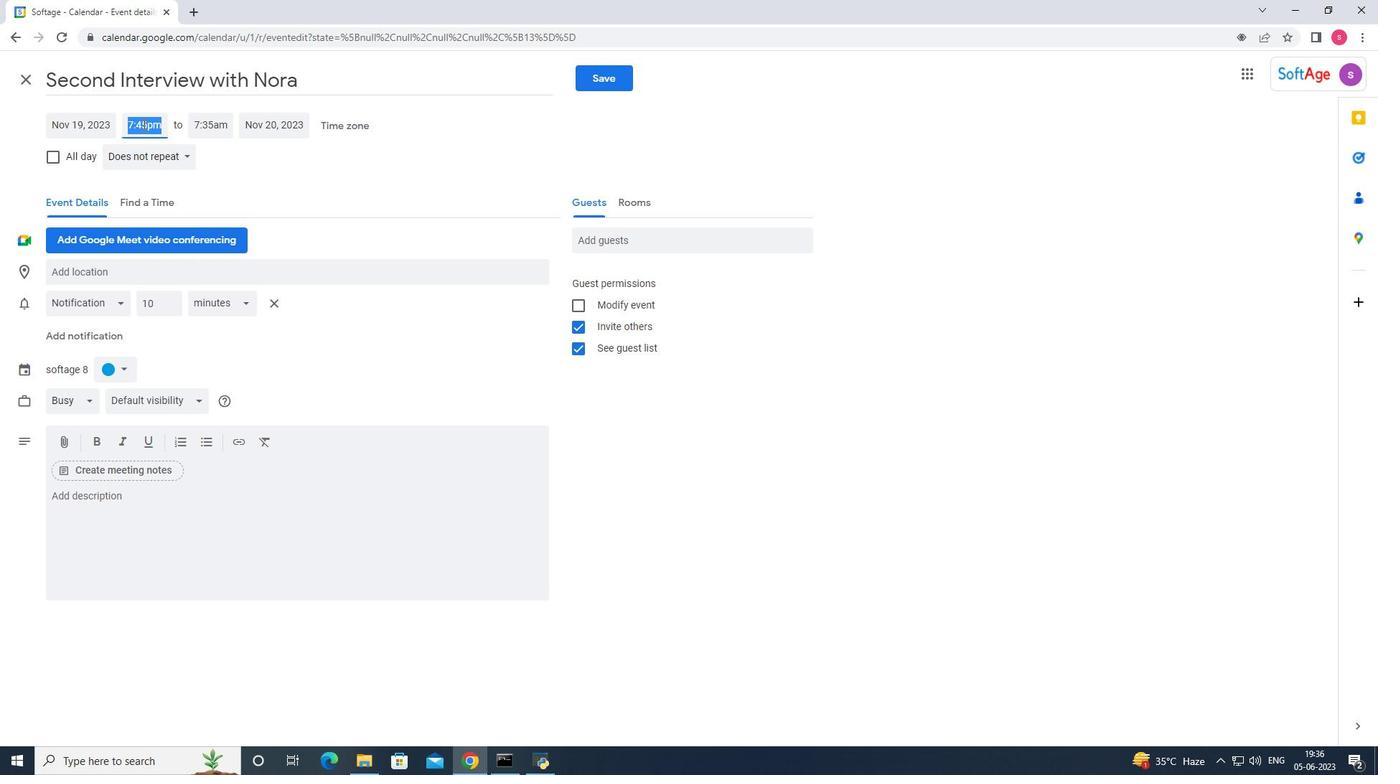 
Action: Mouse pressed left at (143, 124)
Screenshot: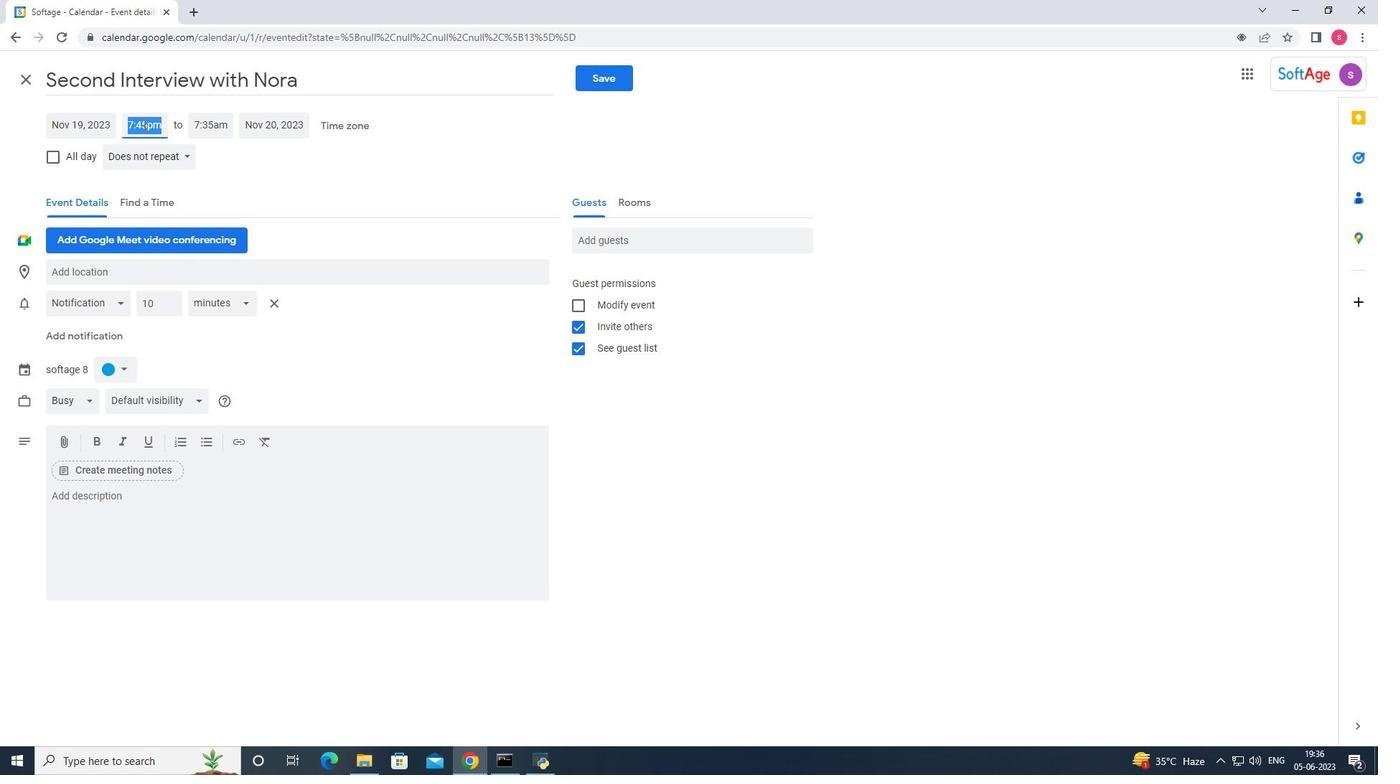 
Action: Mouse moved to (145, 142)
Screenshot: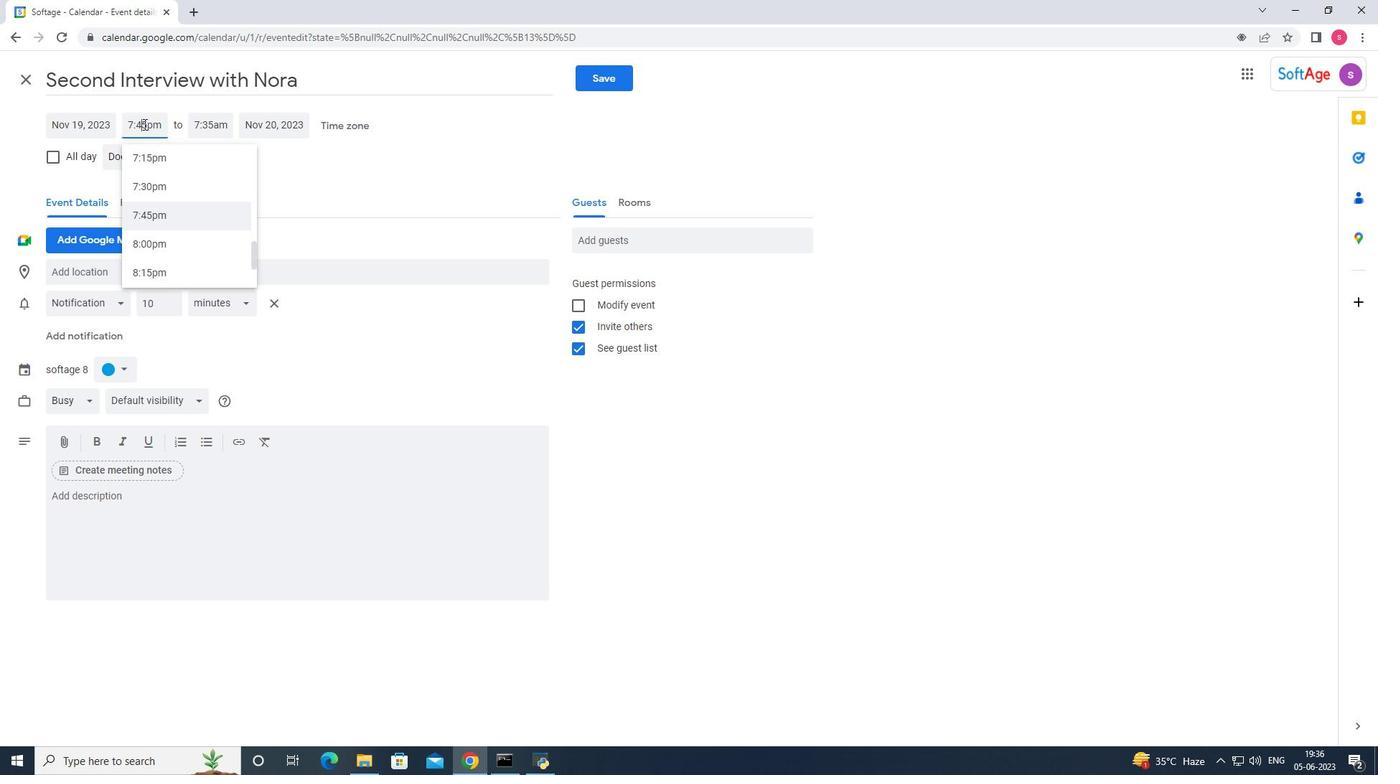 
Action: Key pressed <Key.backspace>
Screenshot: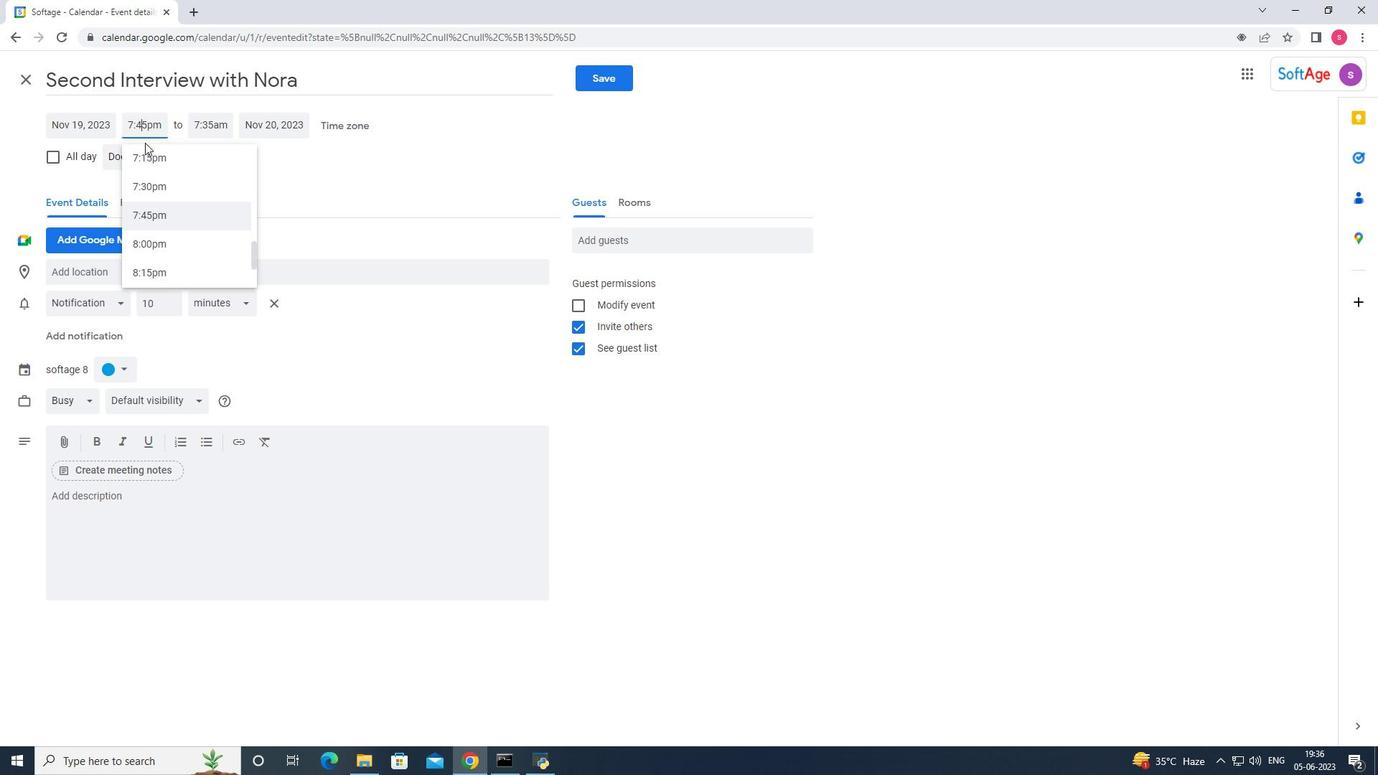 
Action: Mouse moved to (139, 127)
Screenshot: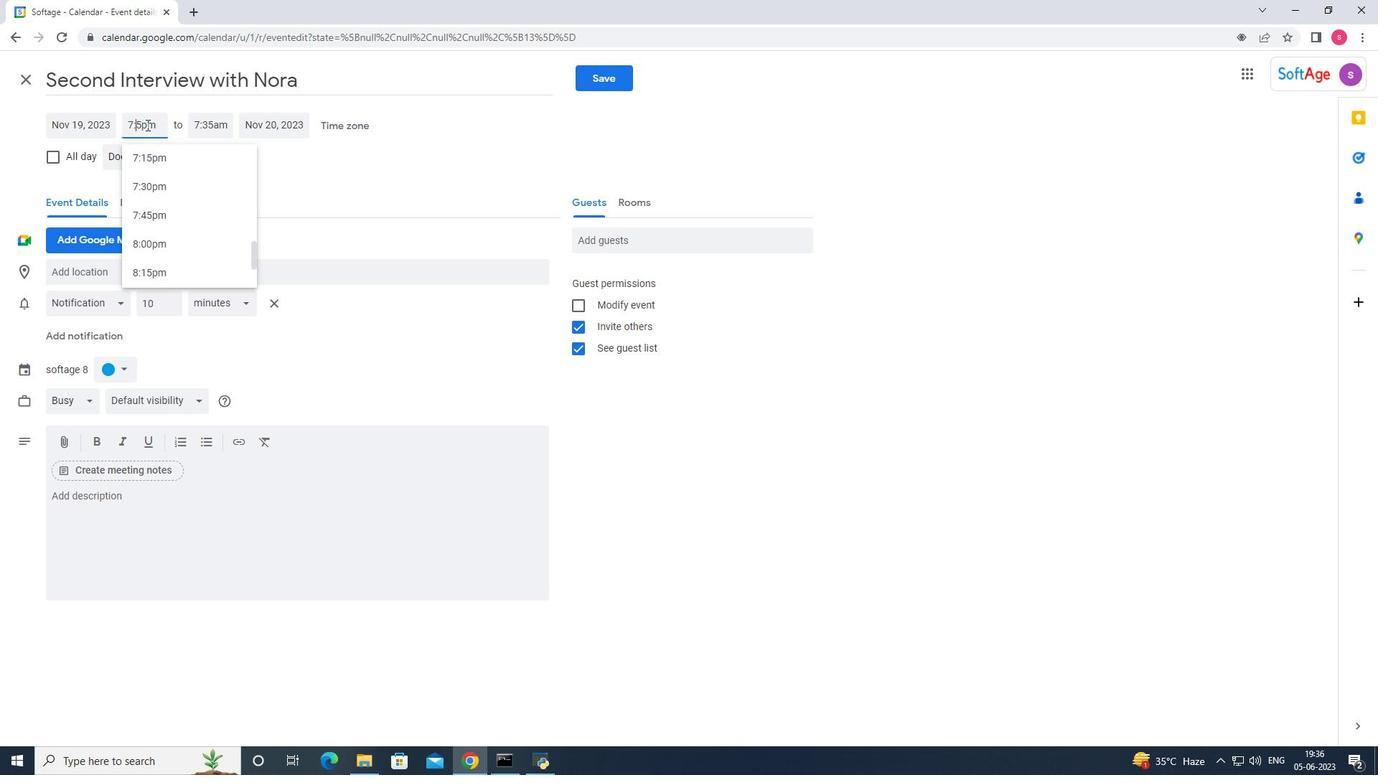 
Action: Mouse pressed left at (139, 127)
Screenshot: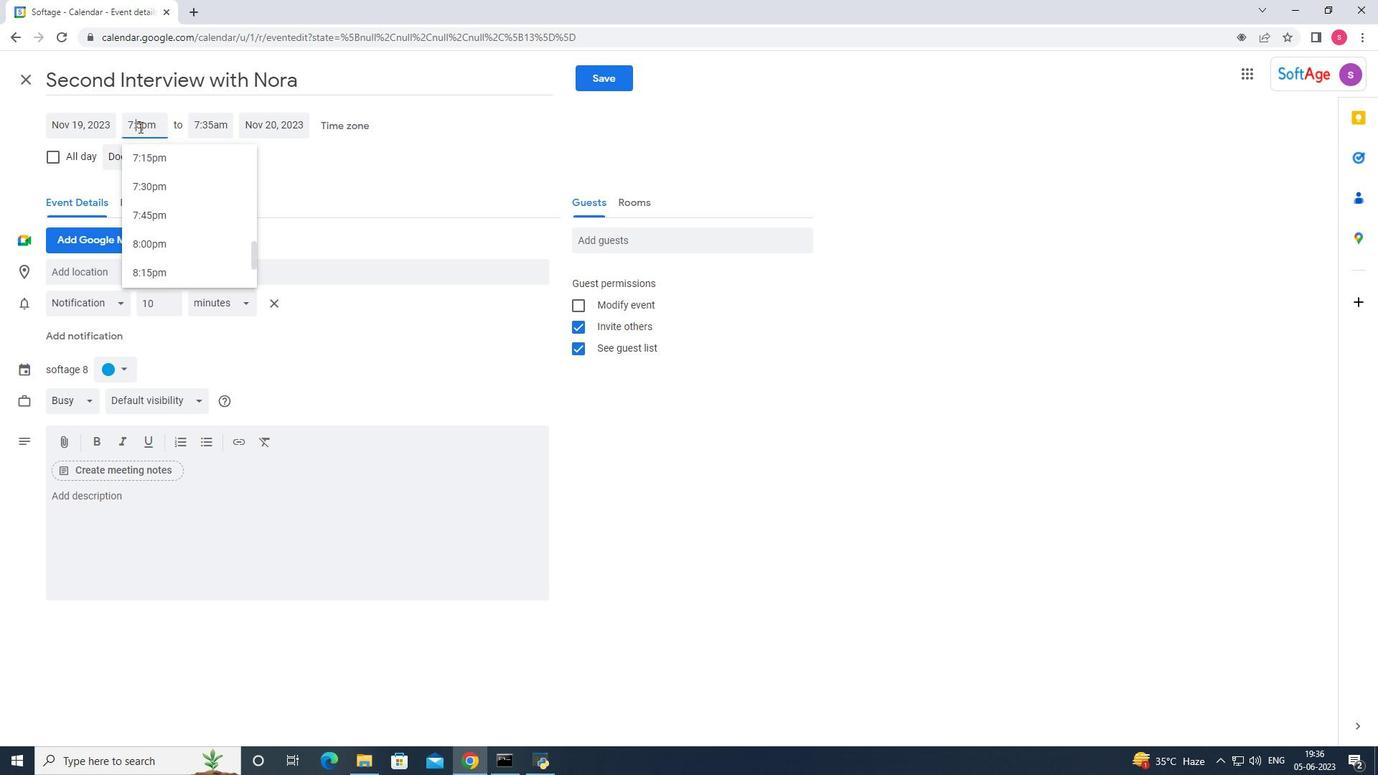 
Action: Mouse moved to (139, 125)
Screenshot: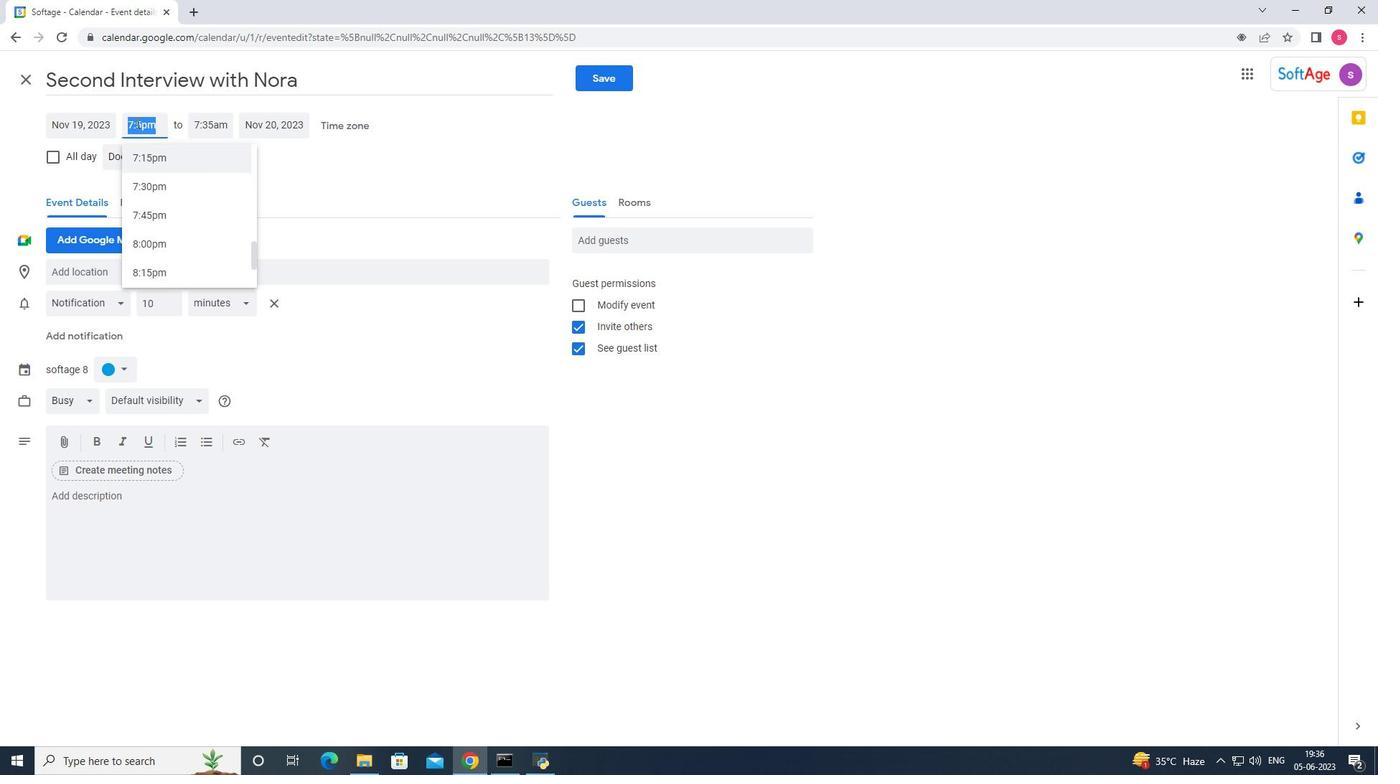 
Action: Mouse pressed left at (139, 125)
Screenshot: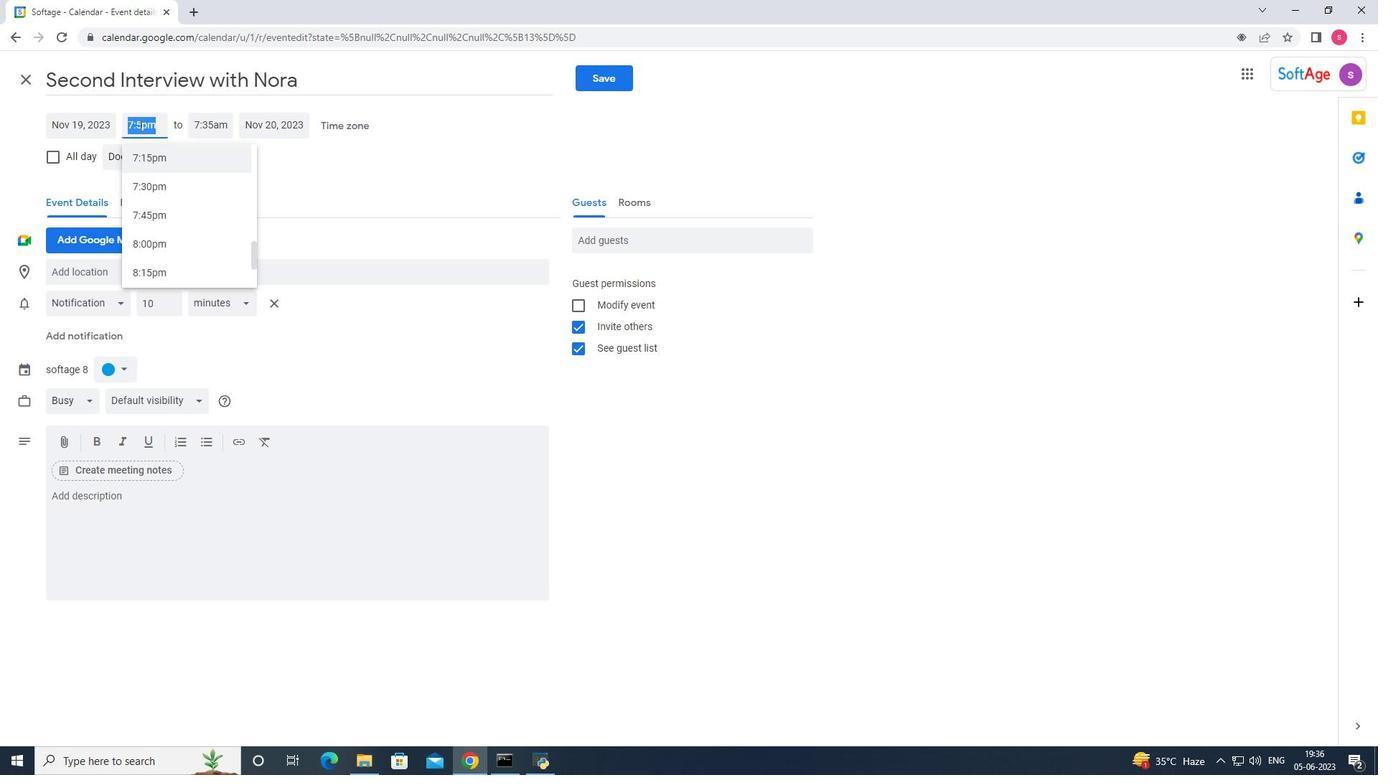 
Action: Mouse moved to (149, 179)
Screenshot: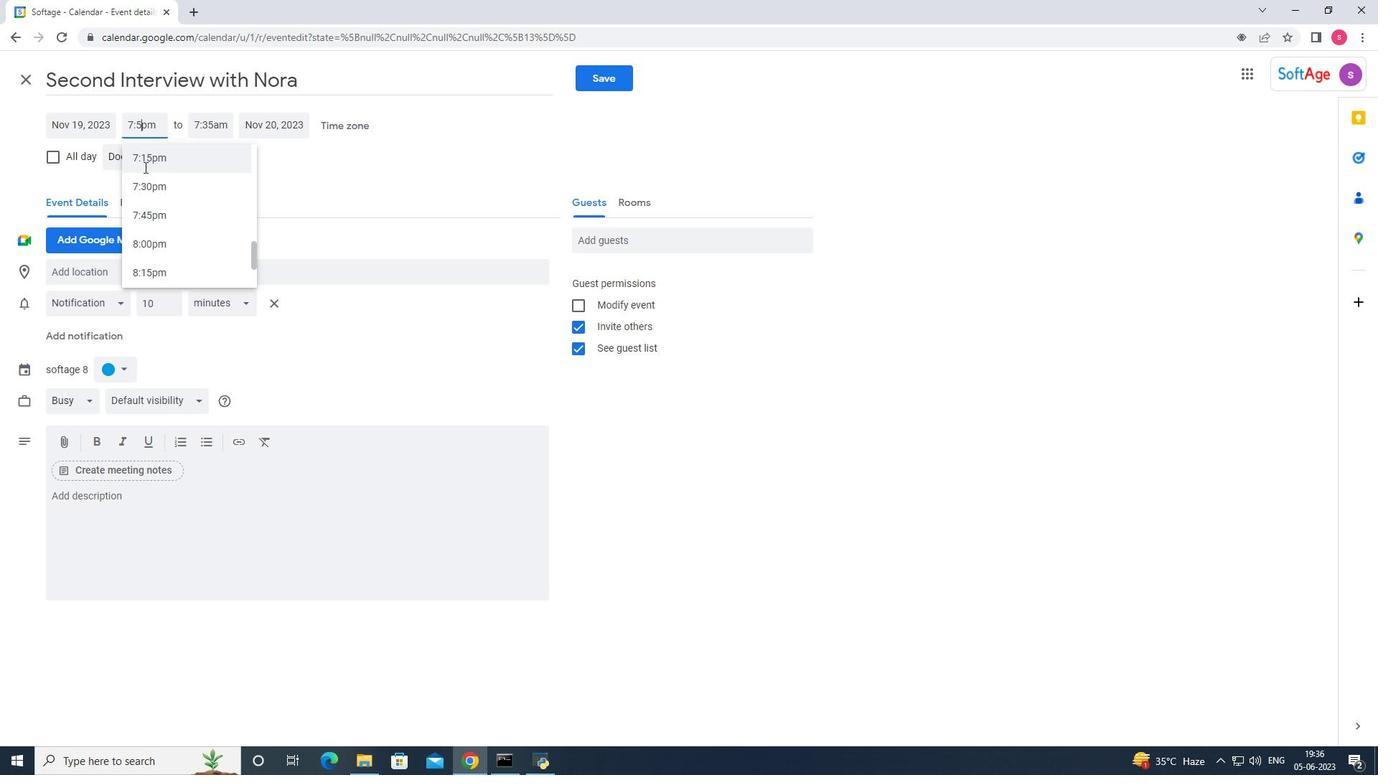 
Action: Key pressed 0
Screenshot: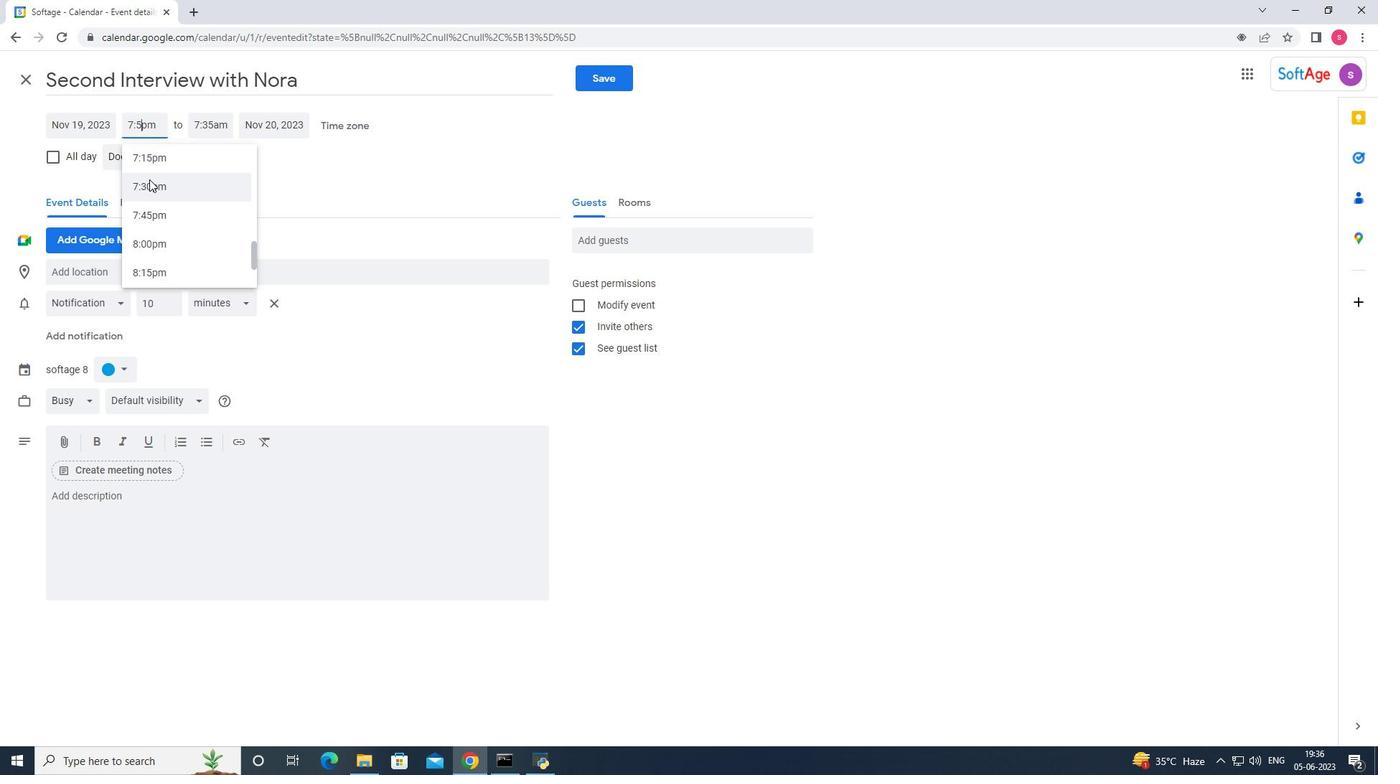 
Action: Mouse moved to (206, 120)
Screenshot: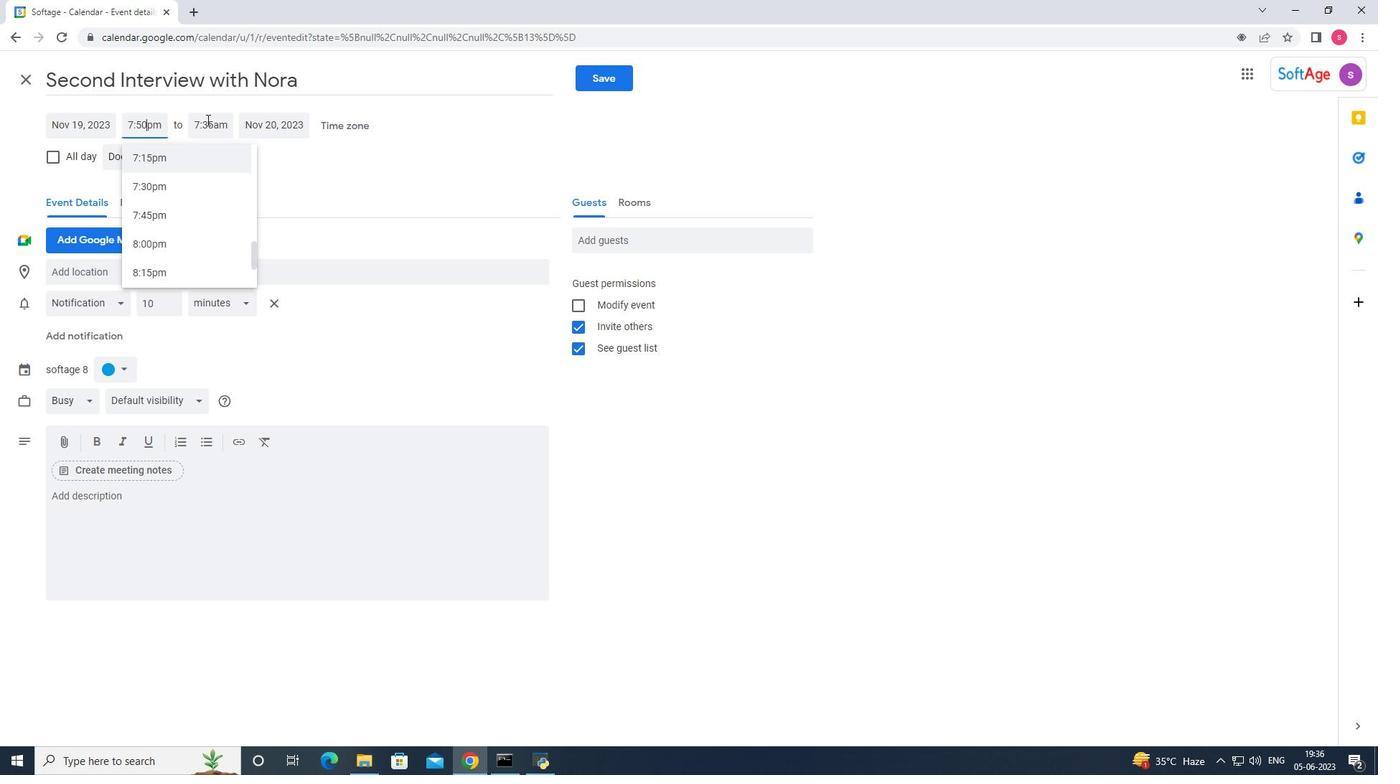 
Action: Mouse pressed left at (206, 120)
Screenshot: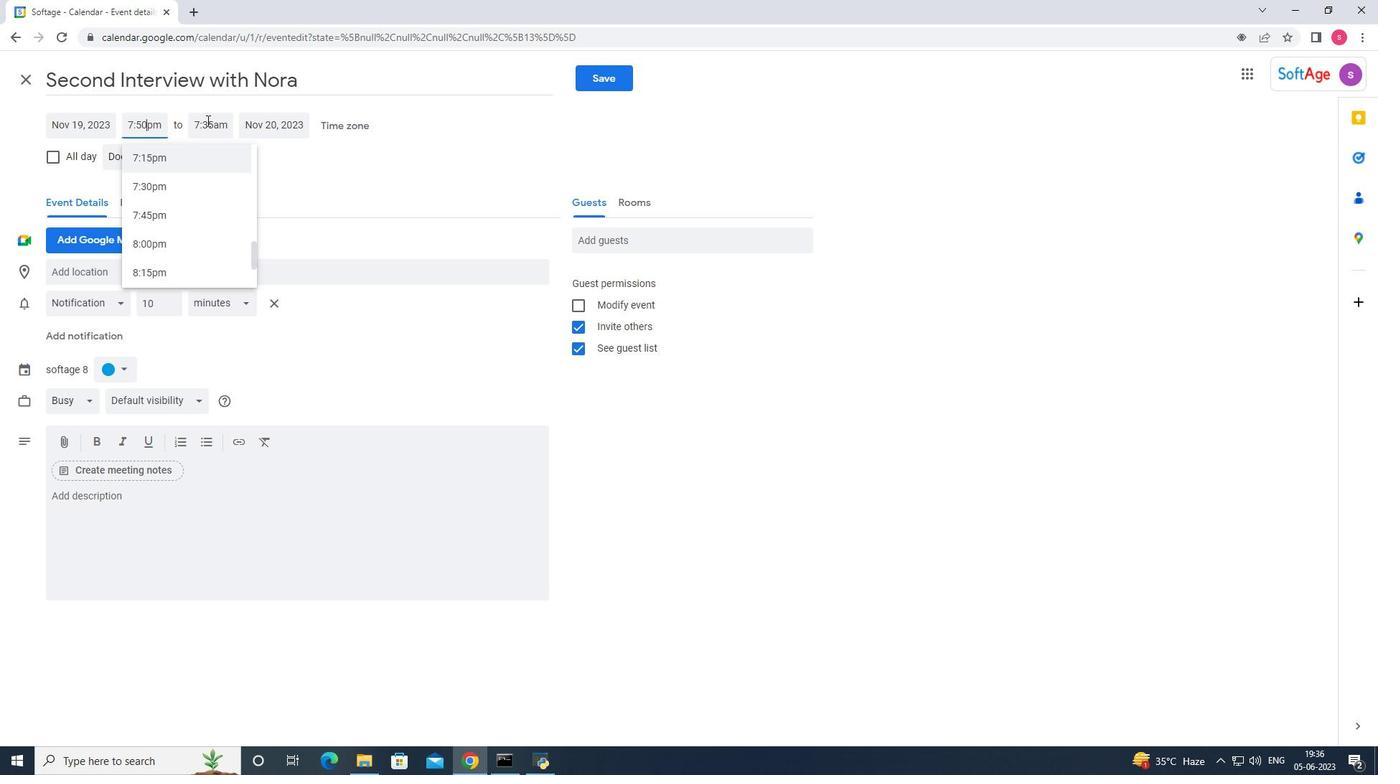 
Action: Mouse moved to (206, 188)
Screenshot: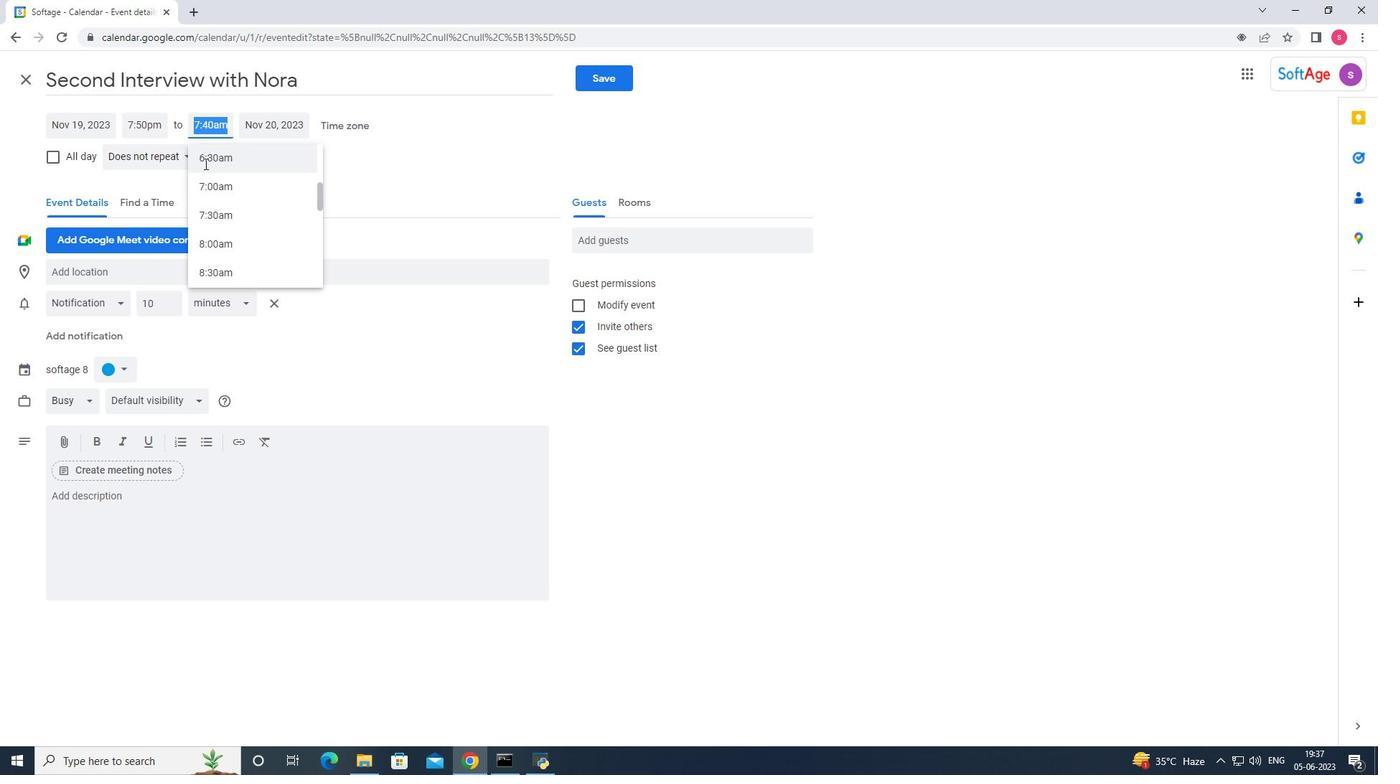 
Action: Mouse scrolled (206, 187) with delta (0, 0)
Screenshot: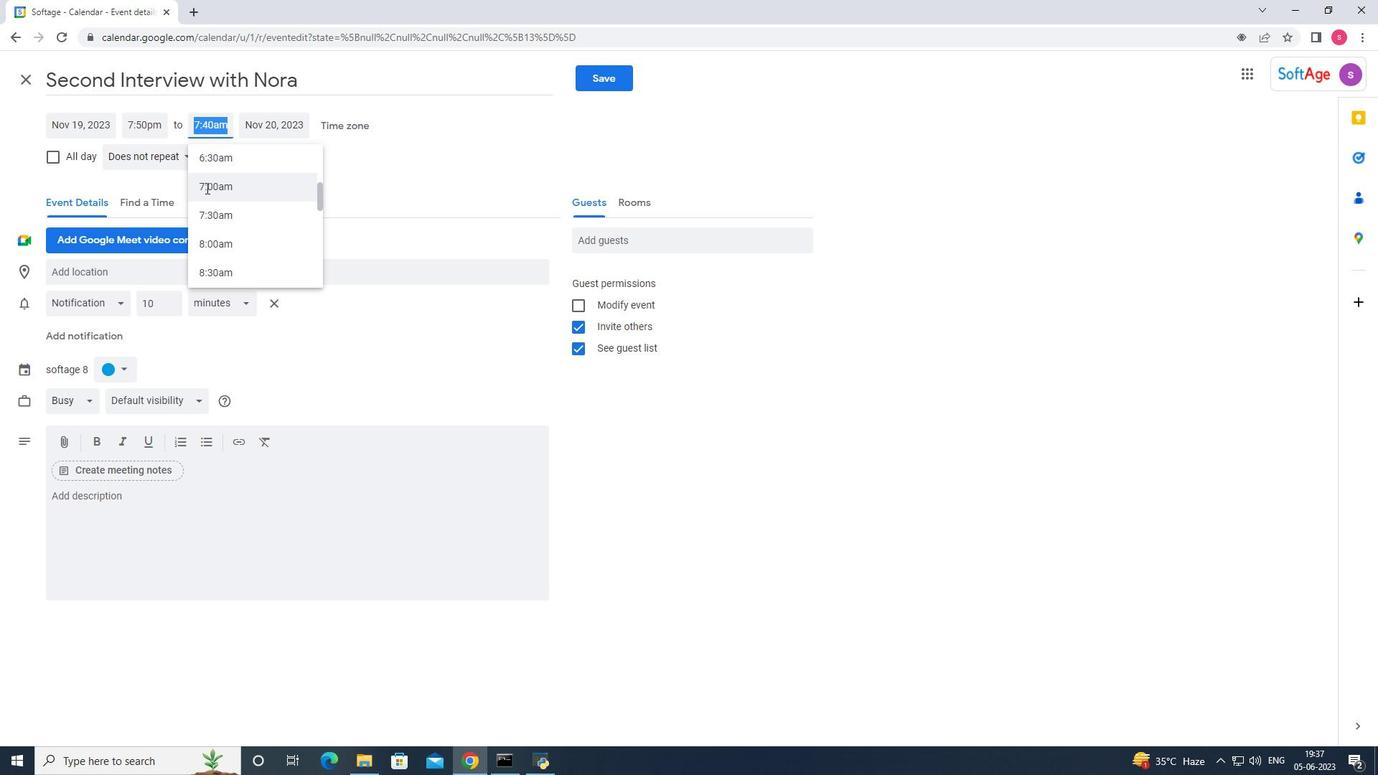 
Action: Mouse moved to (207, 193)
Screenshot: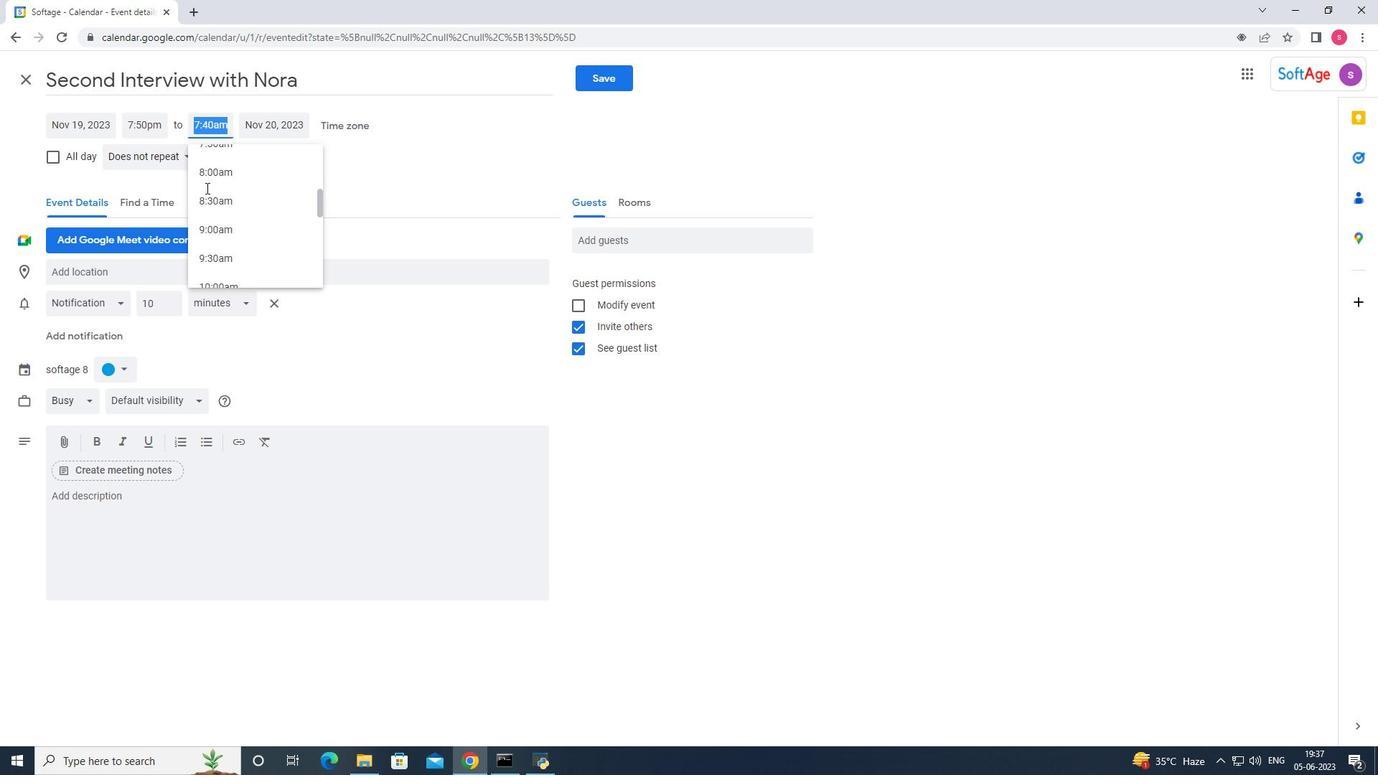 
Action: Mouse scrolled (207, 192) with delta (0, 0)
Screenshot: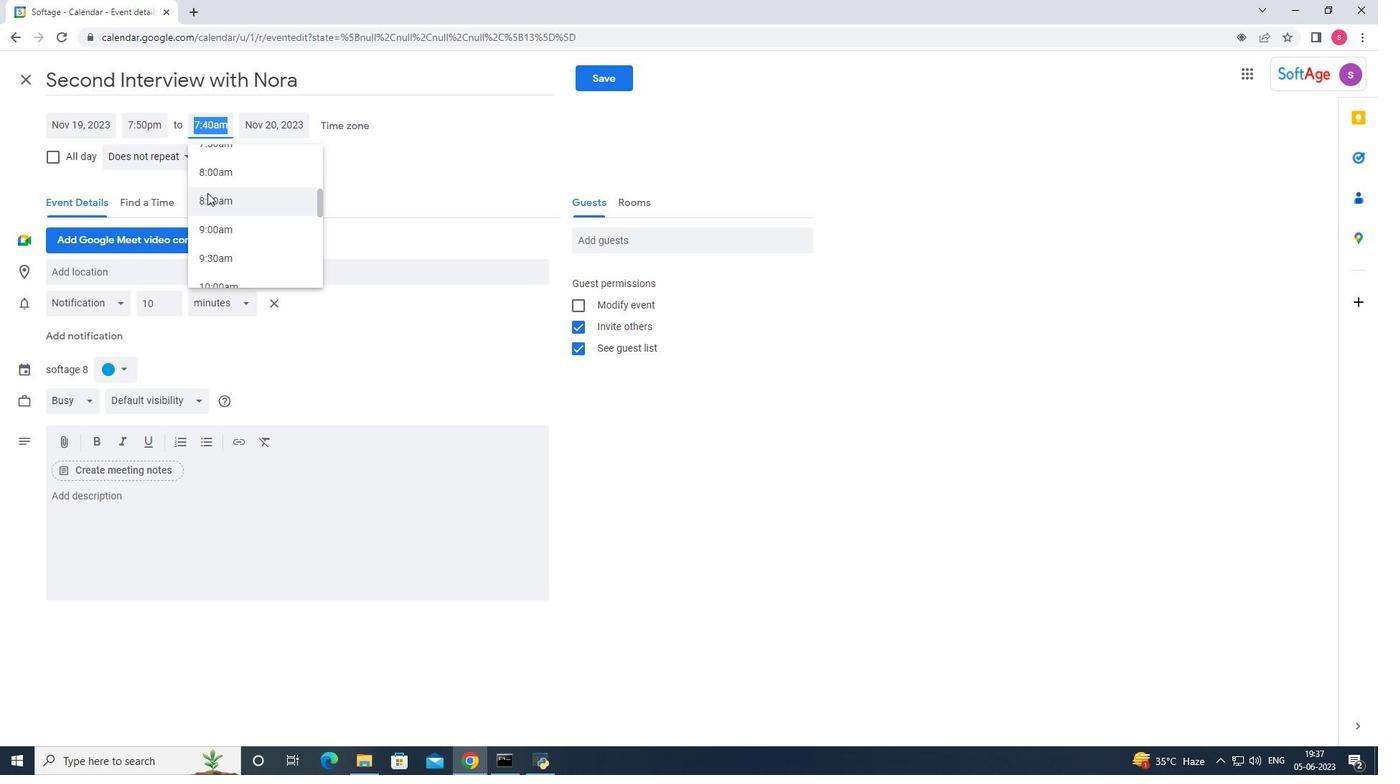 
Action: Mouse moved to (206, 183)
Screenshot: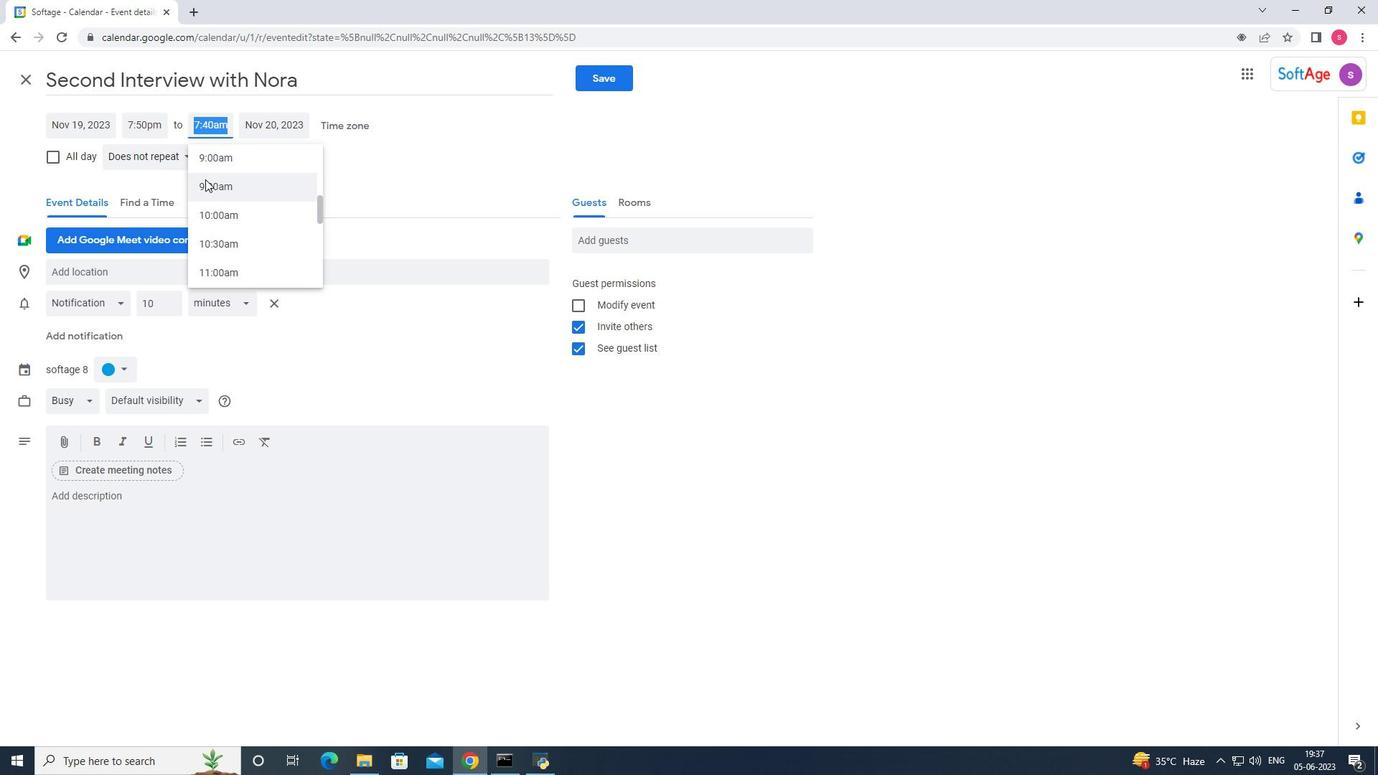 
Action: Mouse pressed left at (206, 183)
Screenshot: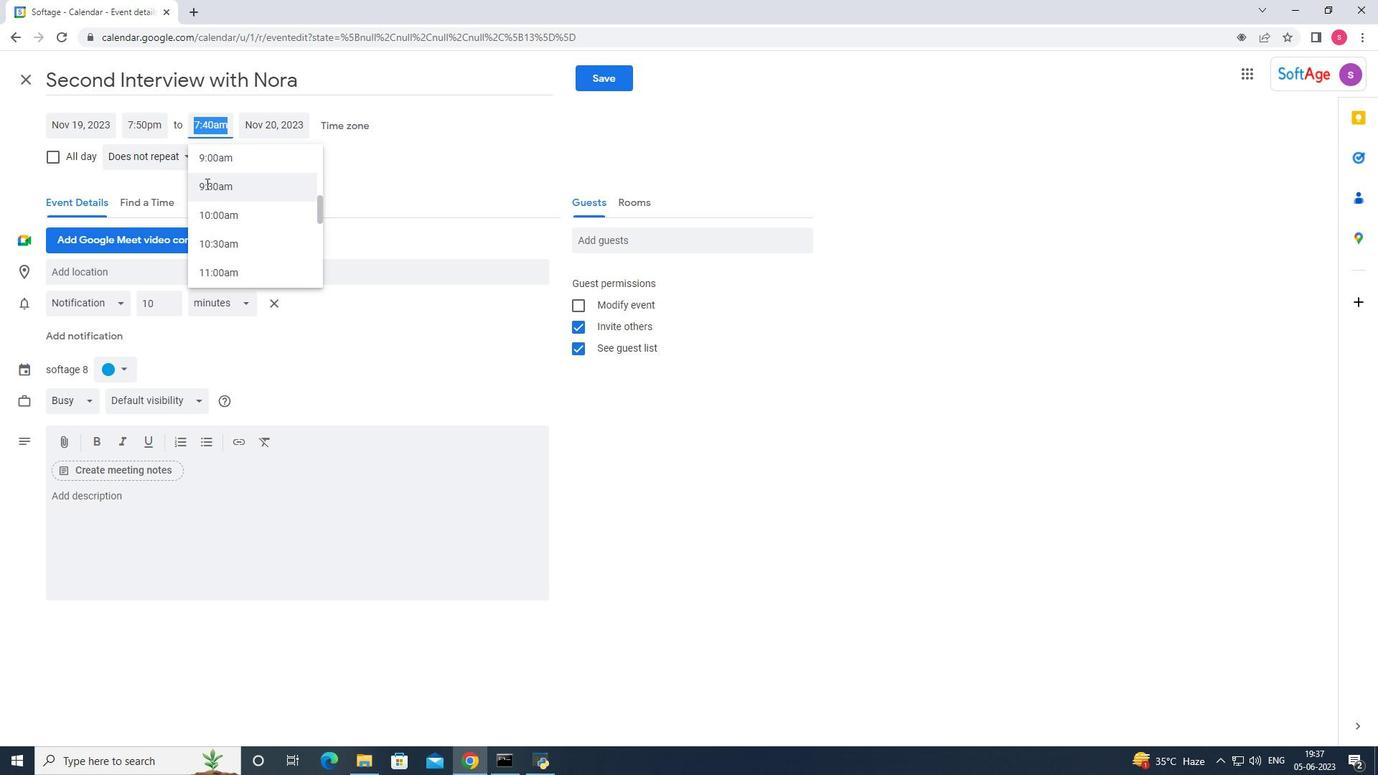 
Action: Mouse moved to (208, 124)
Screenshot: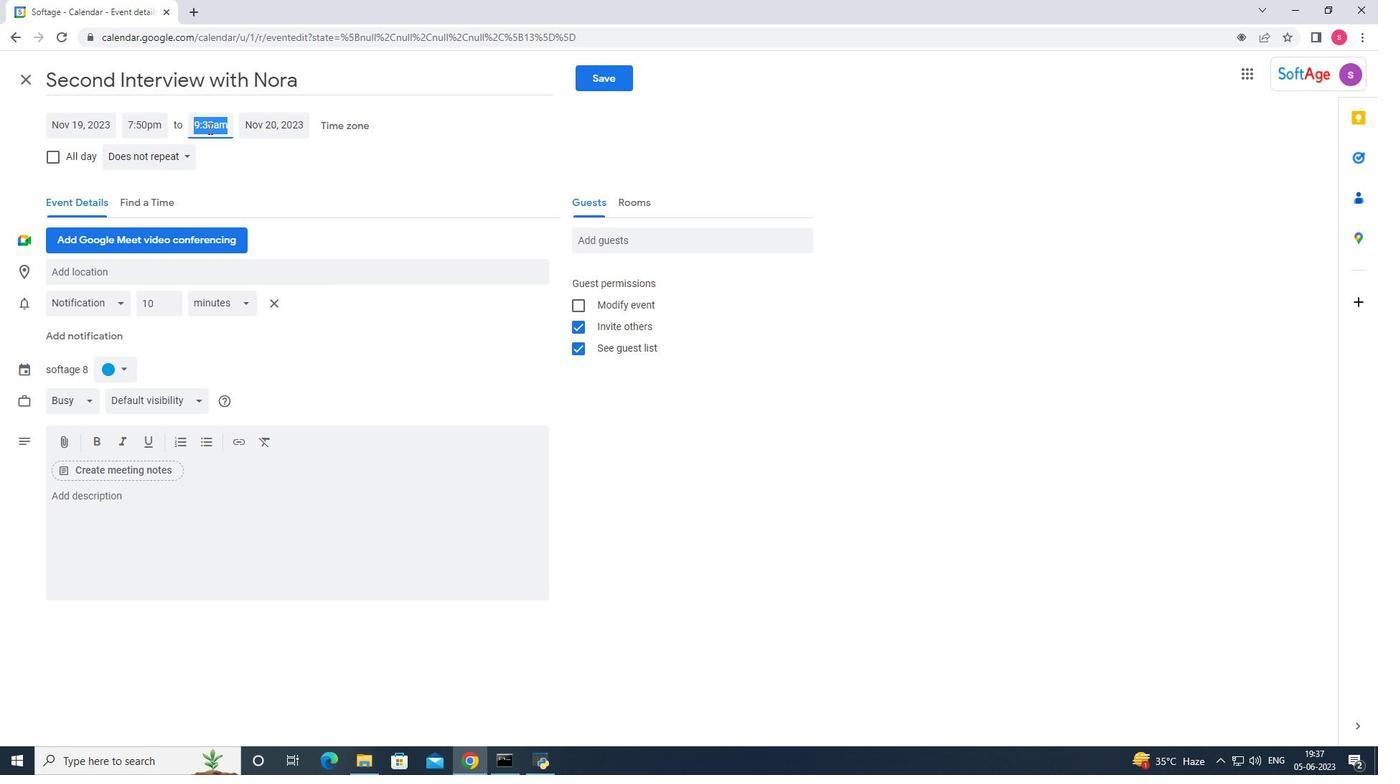 
Action: Mouse pressed left at (208, 124)
Screenshot: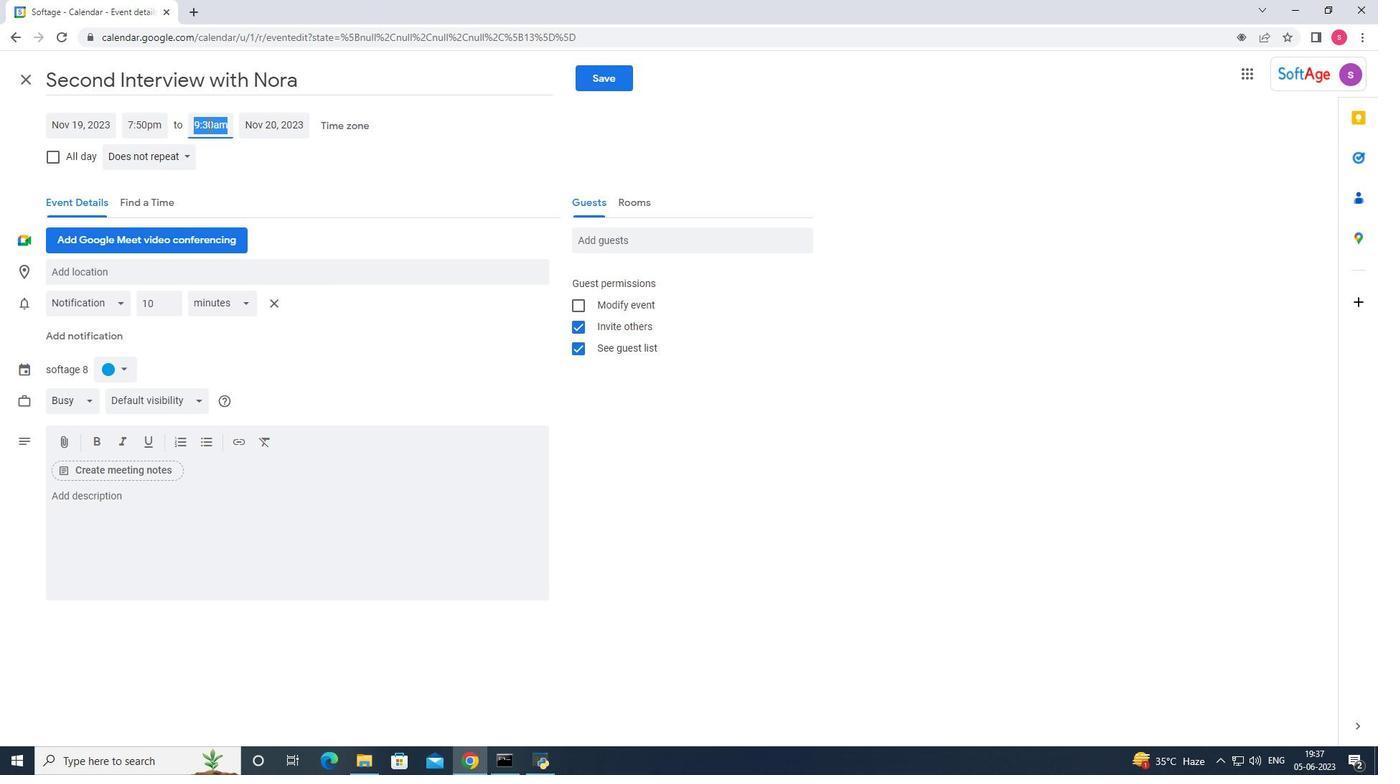 
Action: Mouse moved to (296, 228)
Screenshot: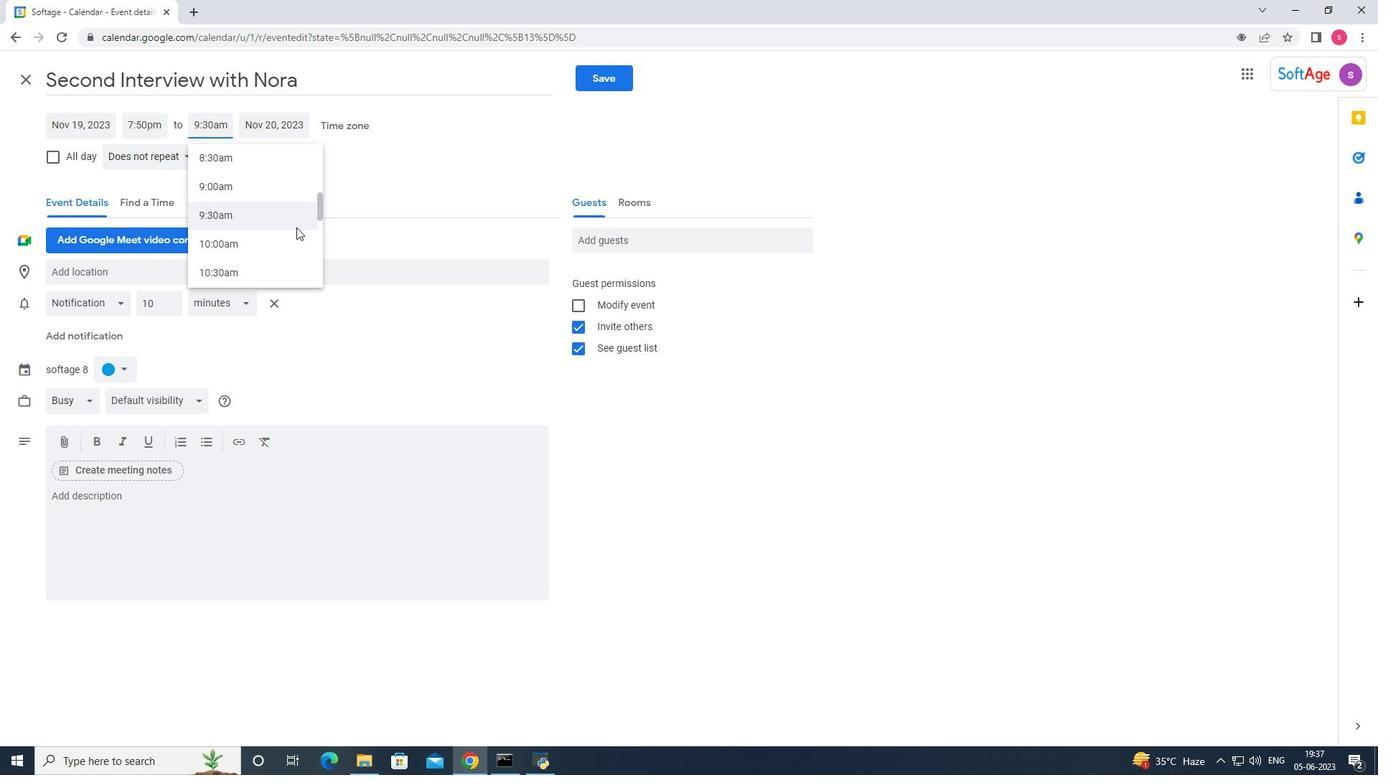 
Action: Key pressed <Key.backspace>5
Screenshot: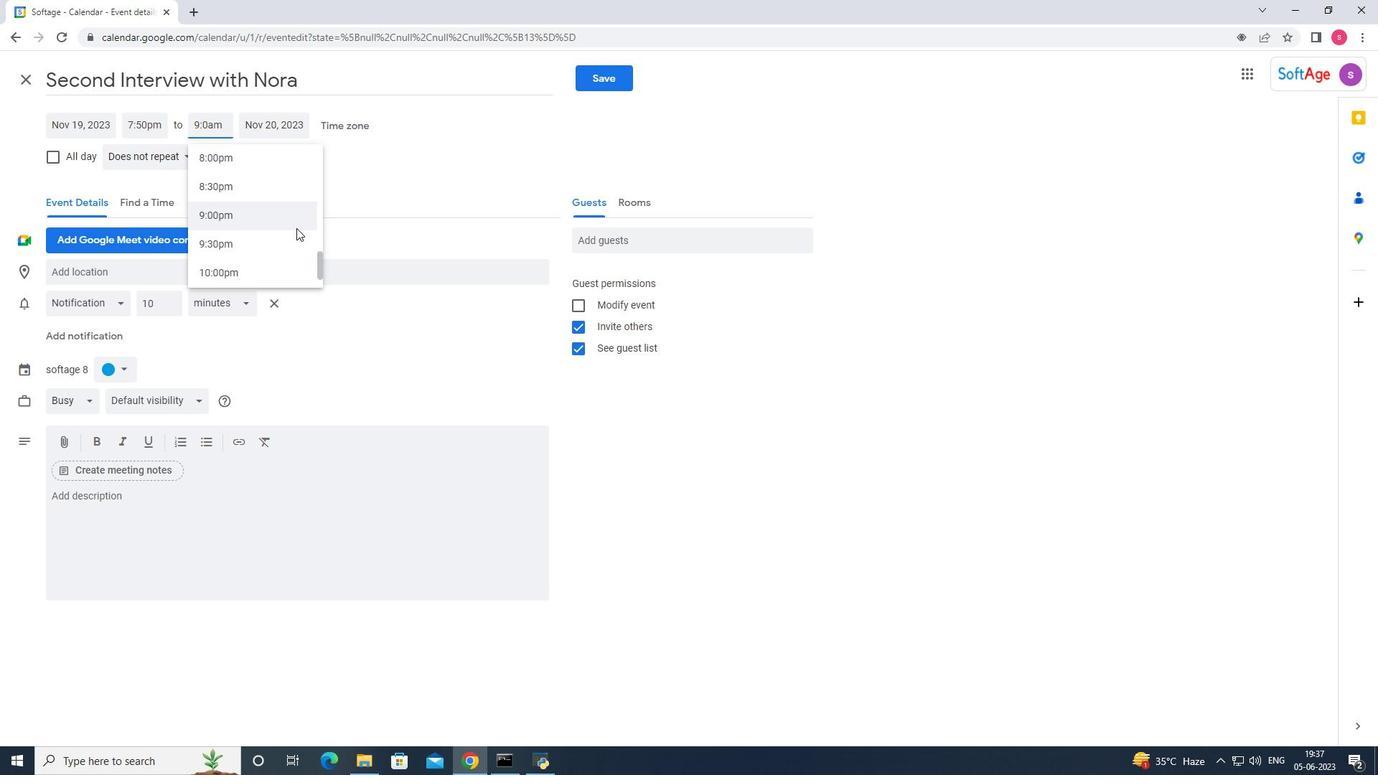
Action: Mouse moved to (369, 183)
Screenshot: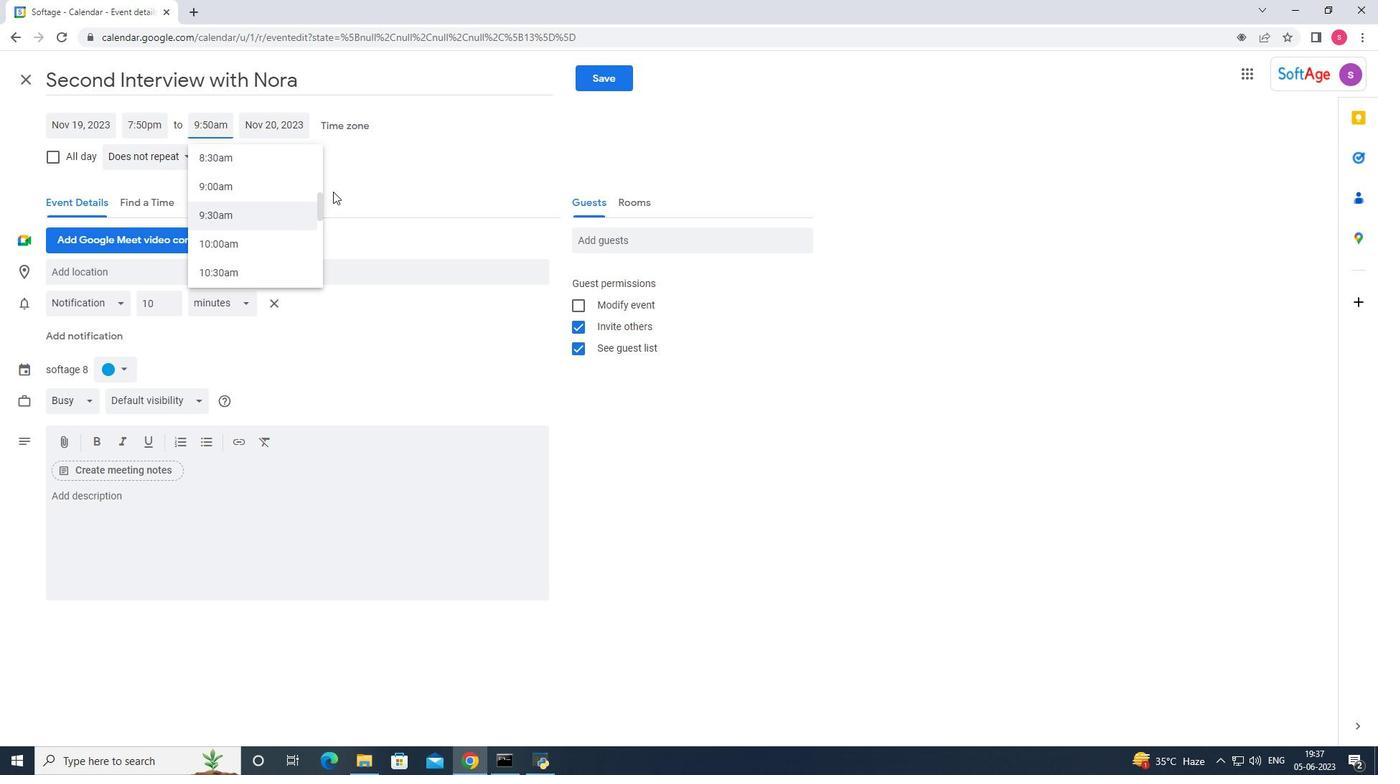 
Action: Mouse pressed left at (369, 183)
Screenshot: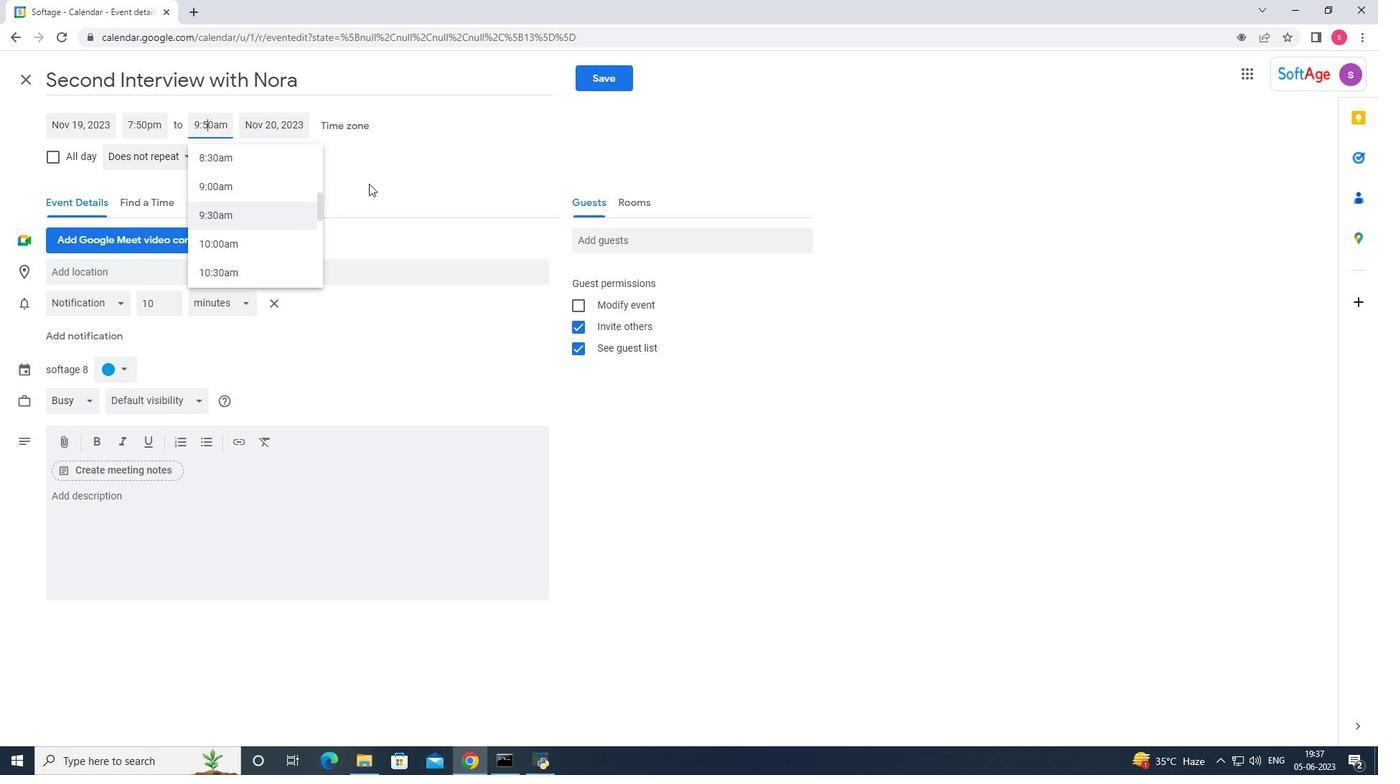 
Action: Mouse moved to (227, 313)
Screenshot: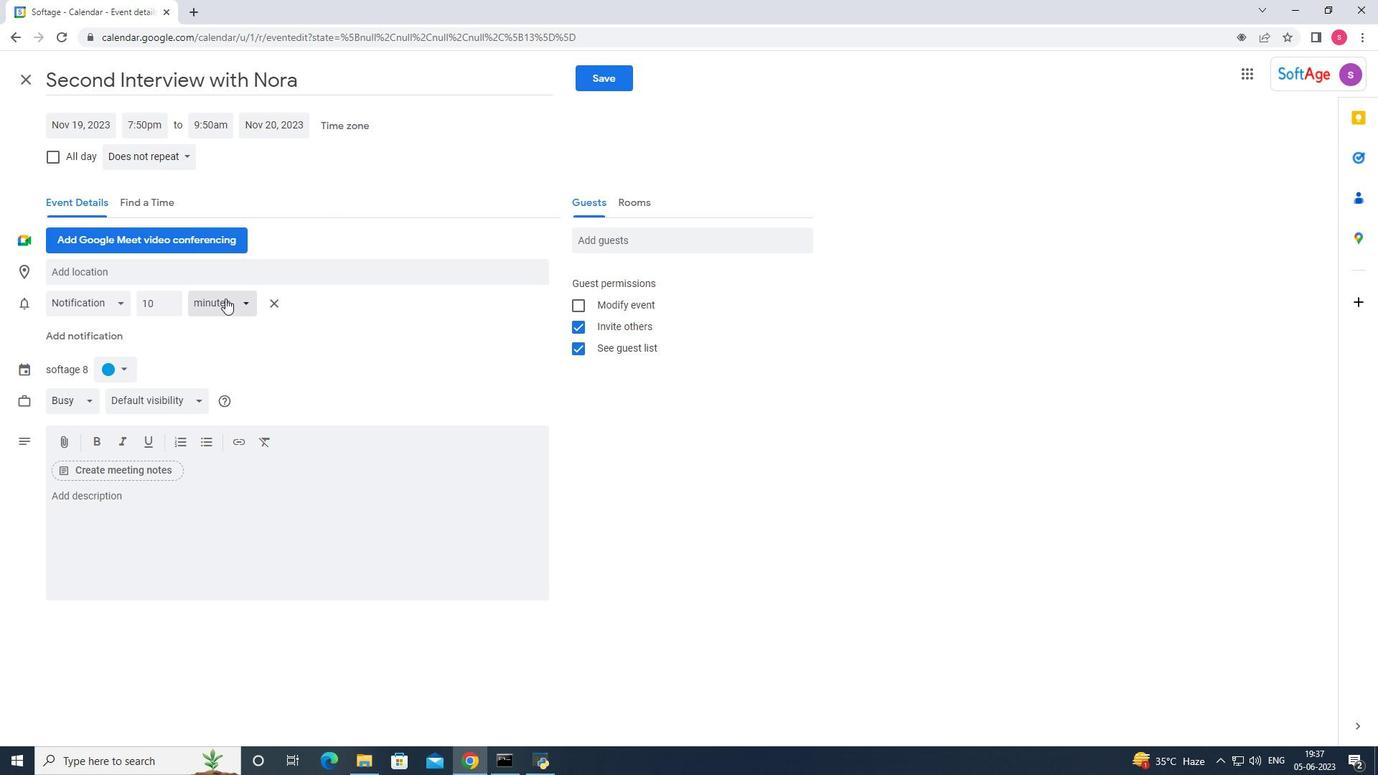 
Action: Mouse scrolled (227, 313) with delta (0, 0)
Screenshot: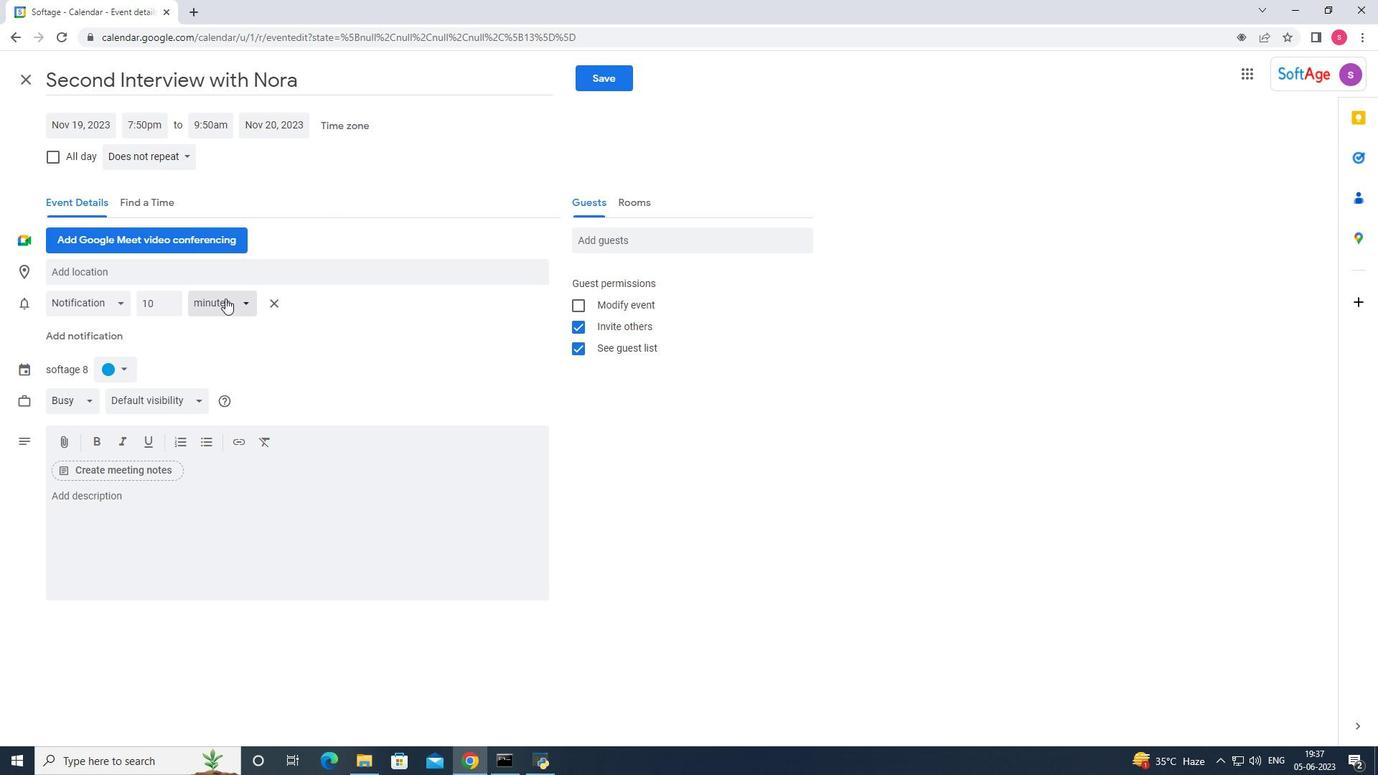 
Action: Mouse moved to (202, 495)
Screenshot: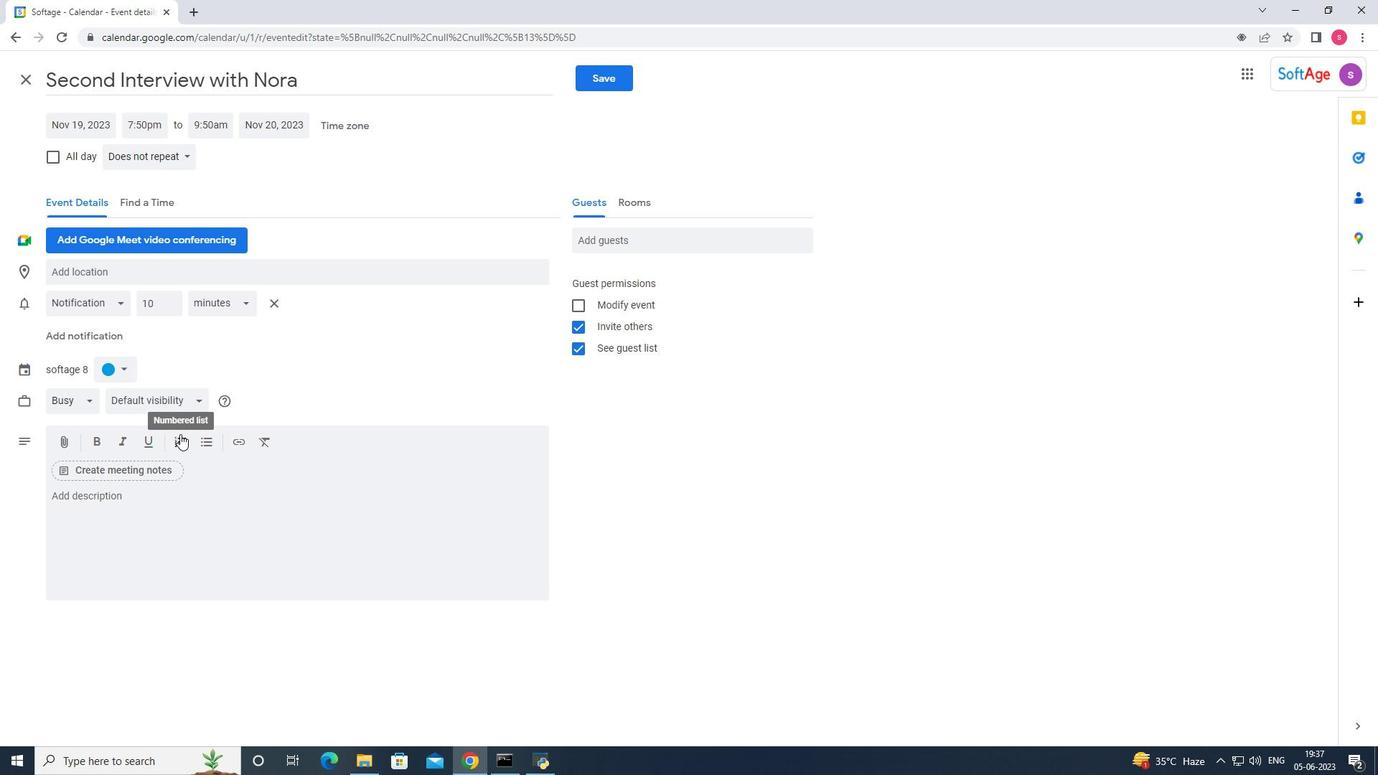 
Action: Mouse pressed left at (202, 495)
Screenshot: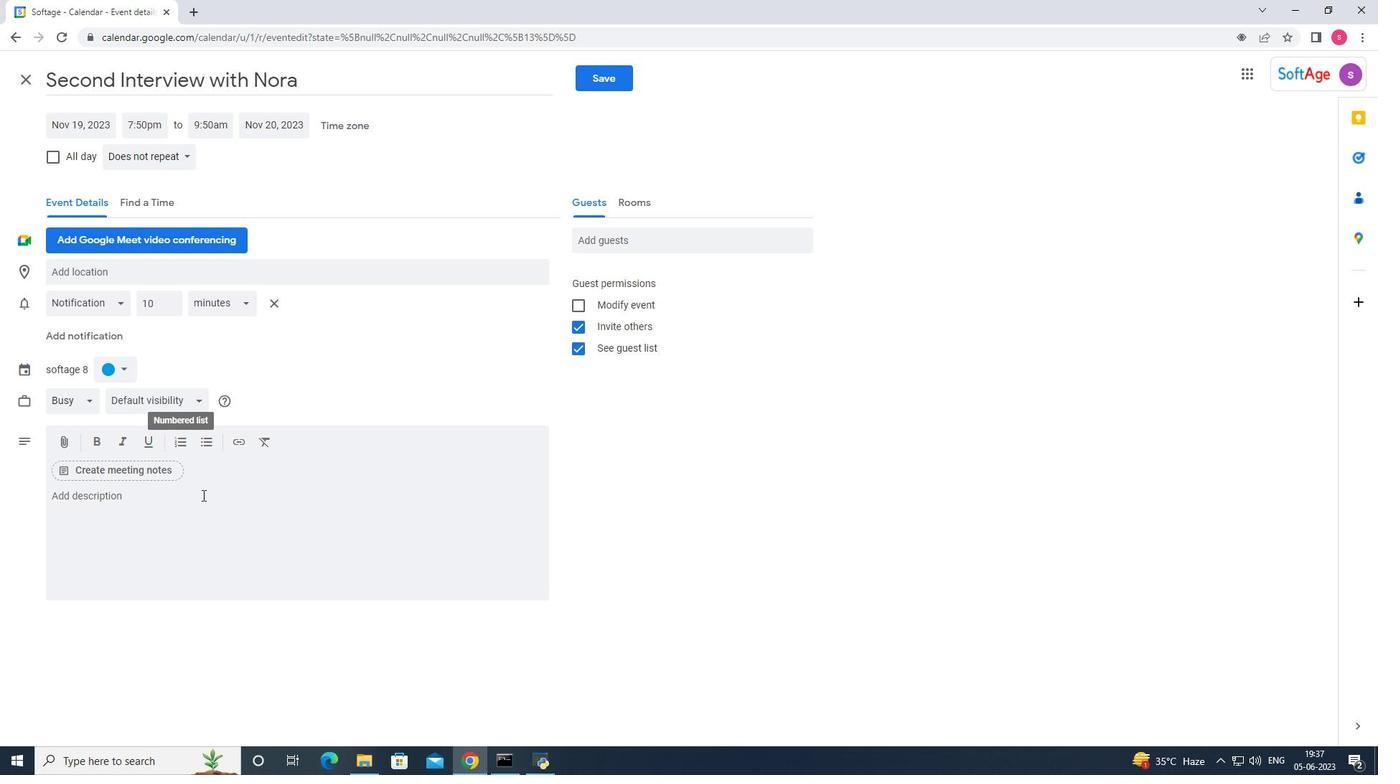 
Action: Mouse moved to (433, 473)
Screenshot: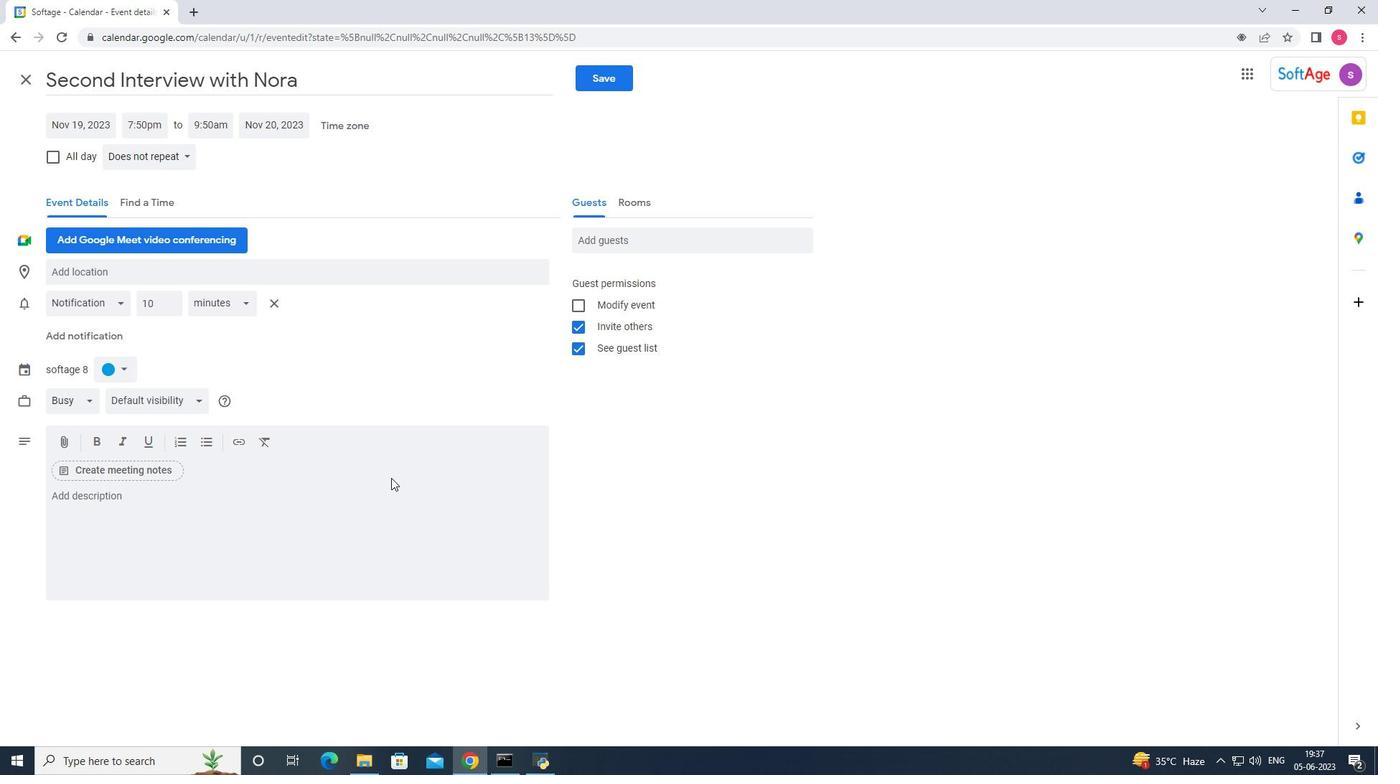 
Action: Key pressed <Key.shift>In<Key.space>addition,<Key.space>you<Key.space>should<Key.space>be<Key.space>open<Key.space>to<Key.space>discussing<Key.space>your<Key.space>bi<Key.backspace>usiness<Key.shift>"s<Key.space>short-term<Key.space>and<Key.space>how<Key.space>an<Key.space>investements<Key.backspace><Key.space>could<Key.space>acce<Key.backspace><Key.backspace><Key.backspace>
Screenshot: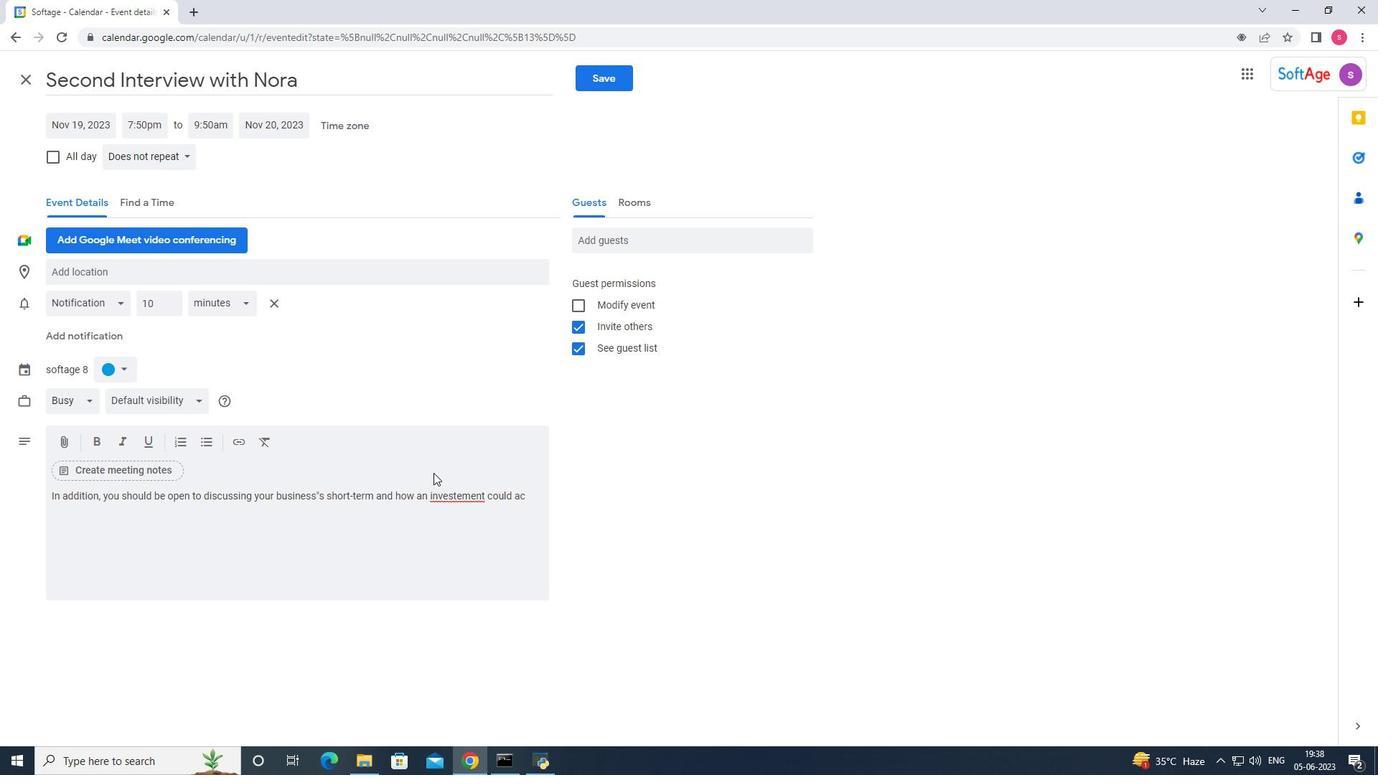 
Action: Mouse moved to (471, 501)
Screenshot: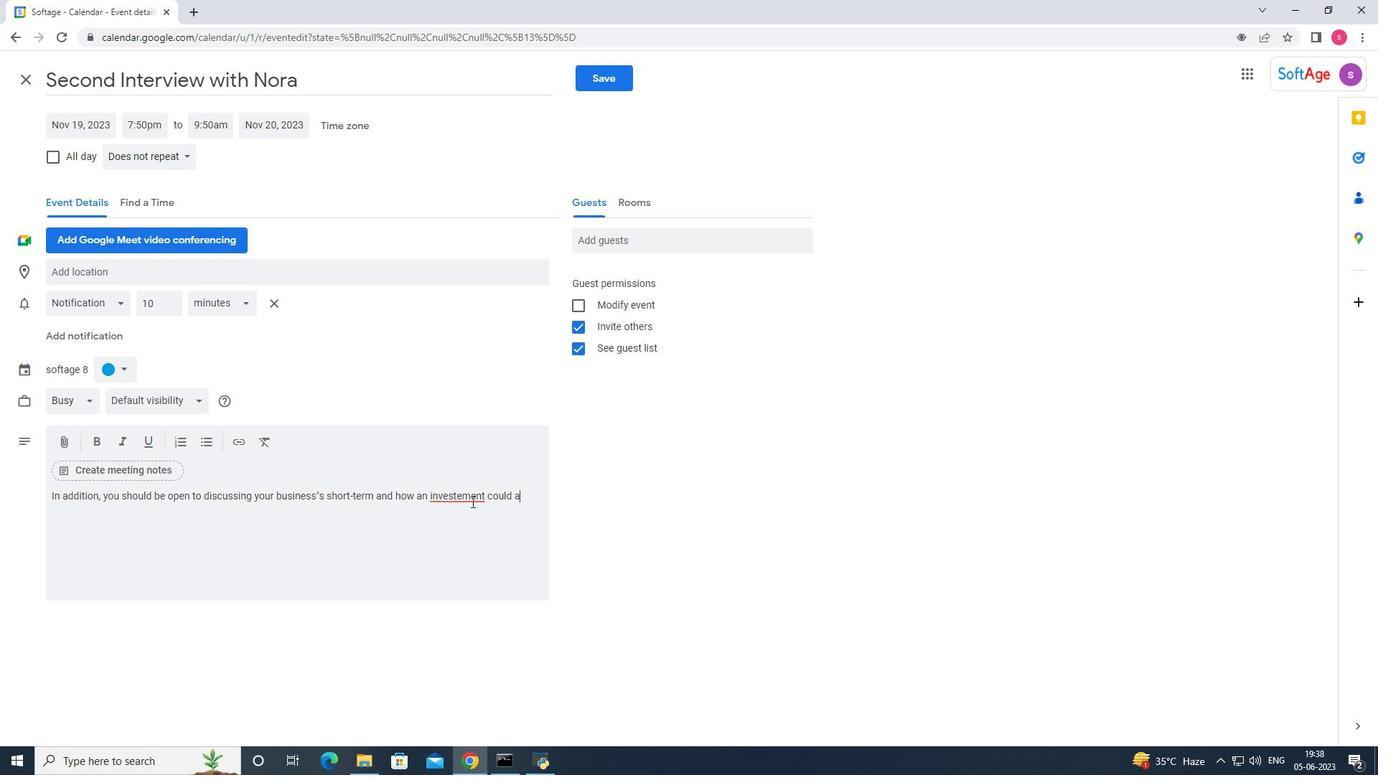 
Action: Mouse pressed right at (471, 501)
Screenshot: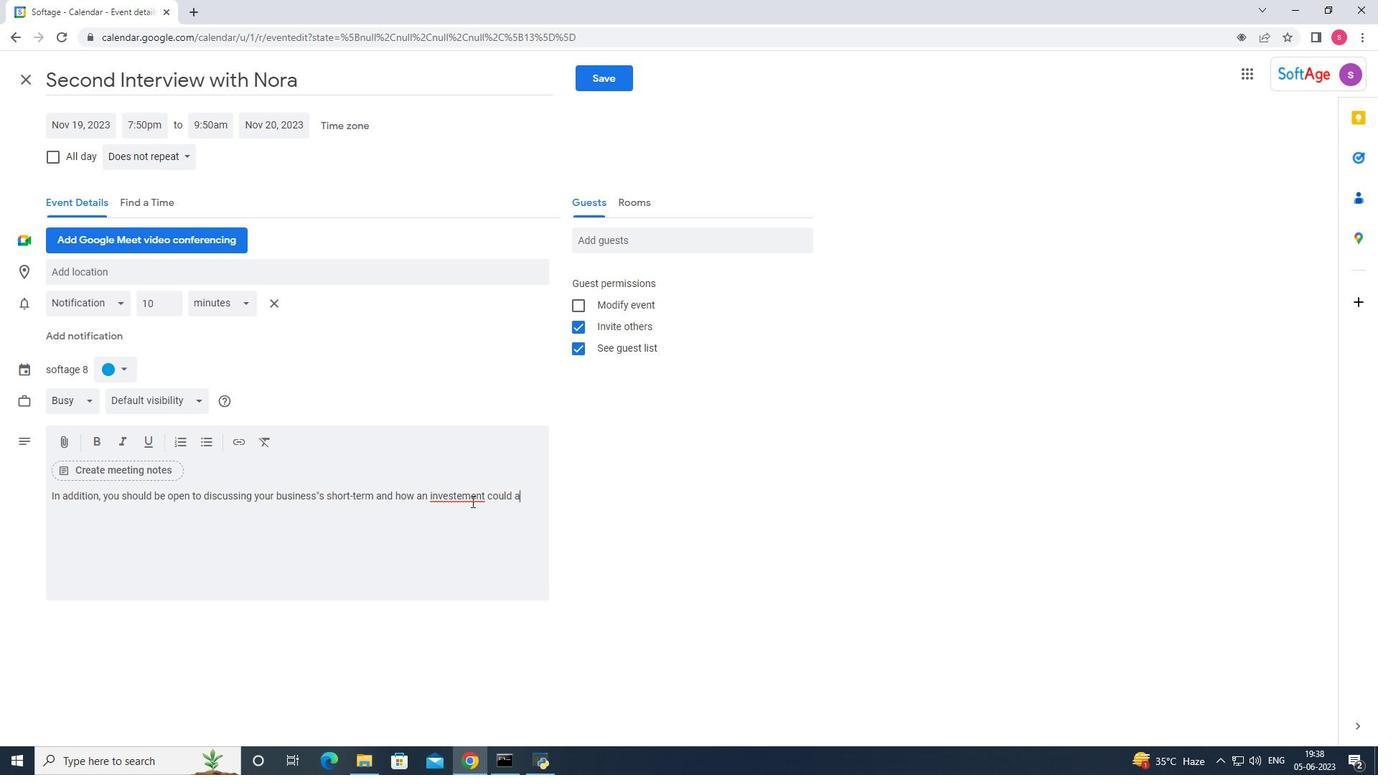 
Action: Mouse moved to (487, 513)
Screenshot: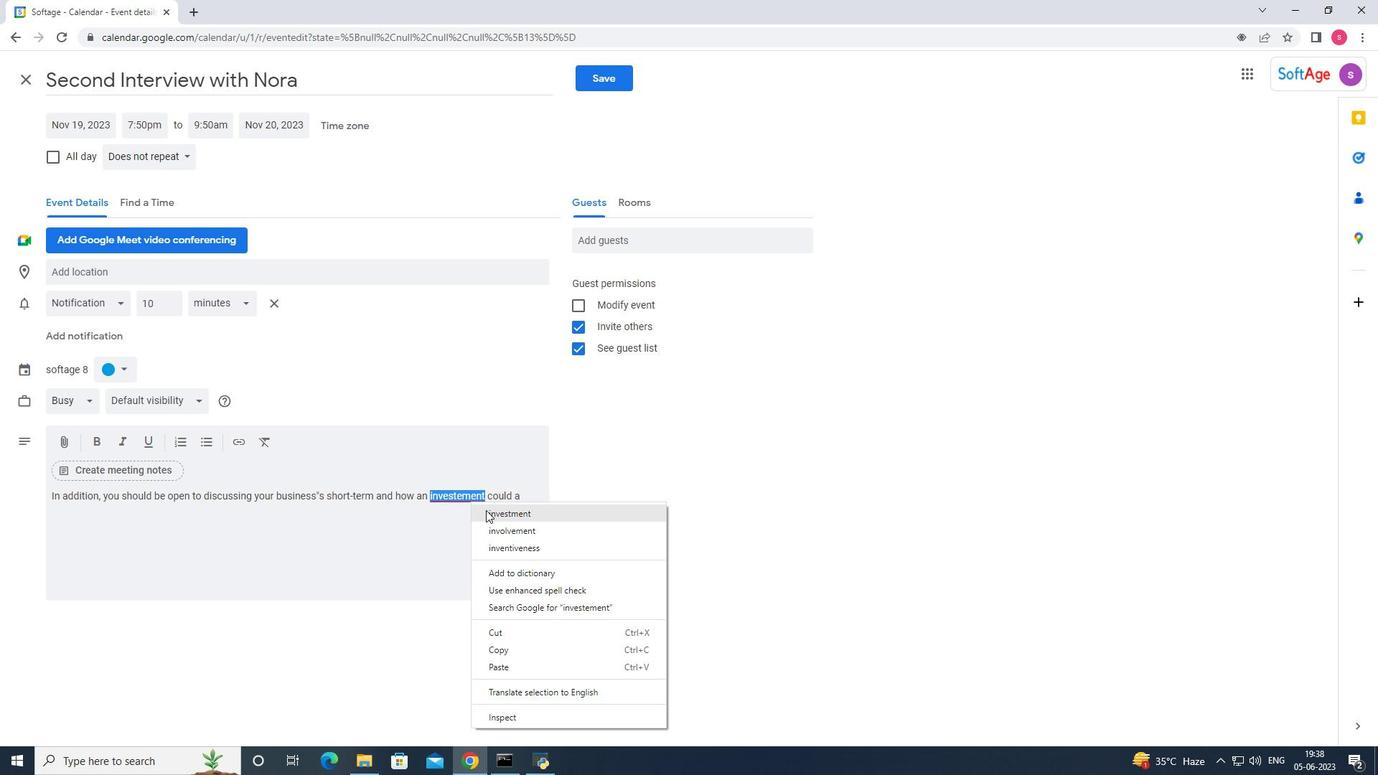 
Action: Mouse pressed left at (487, 513)
Screenshot: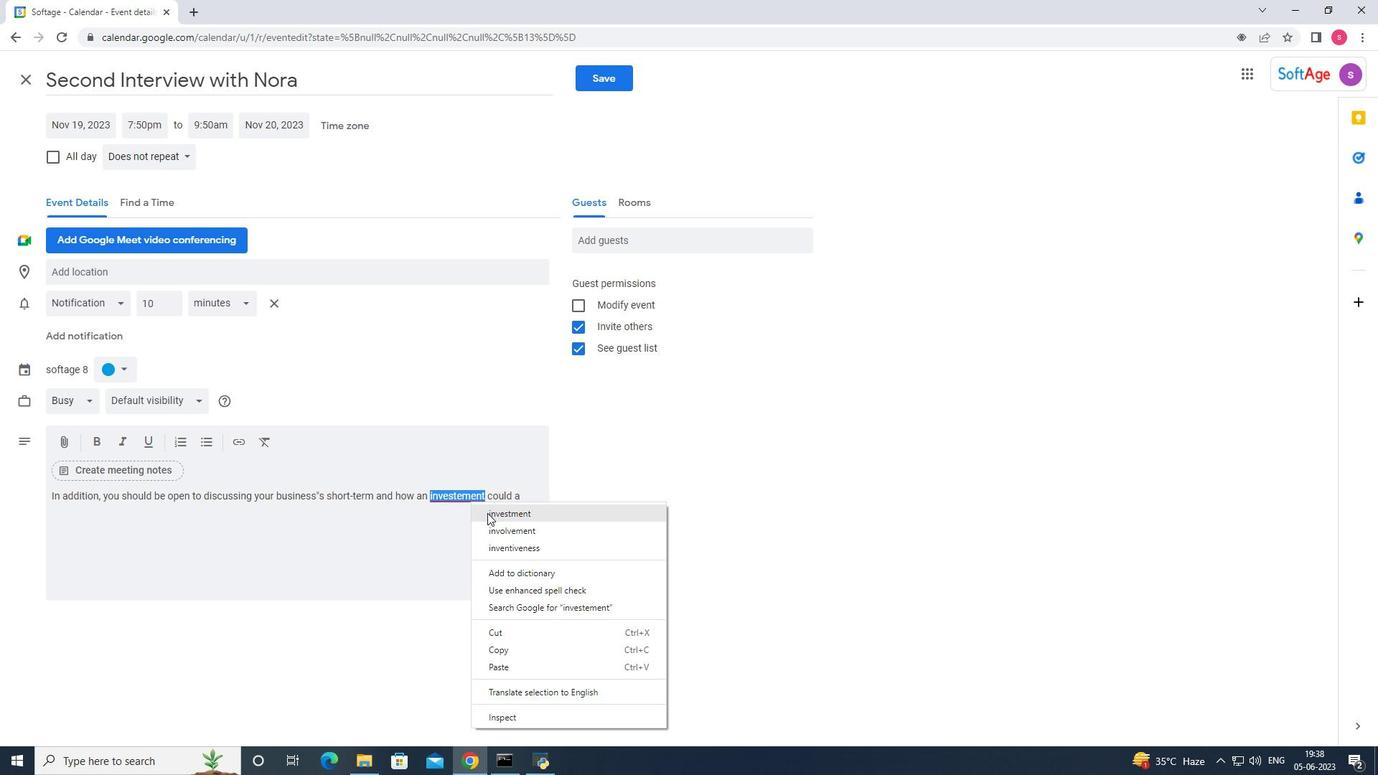 
Action: Mouse moved to (517, 491)
Screenshot: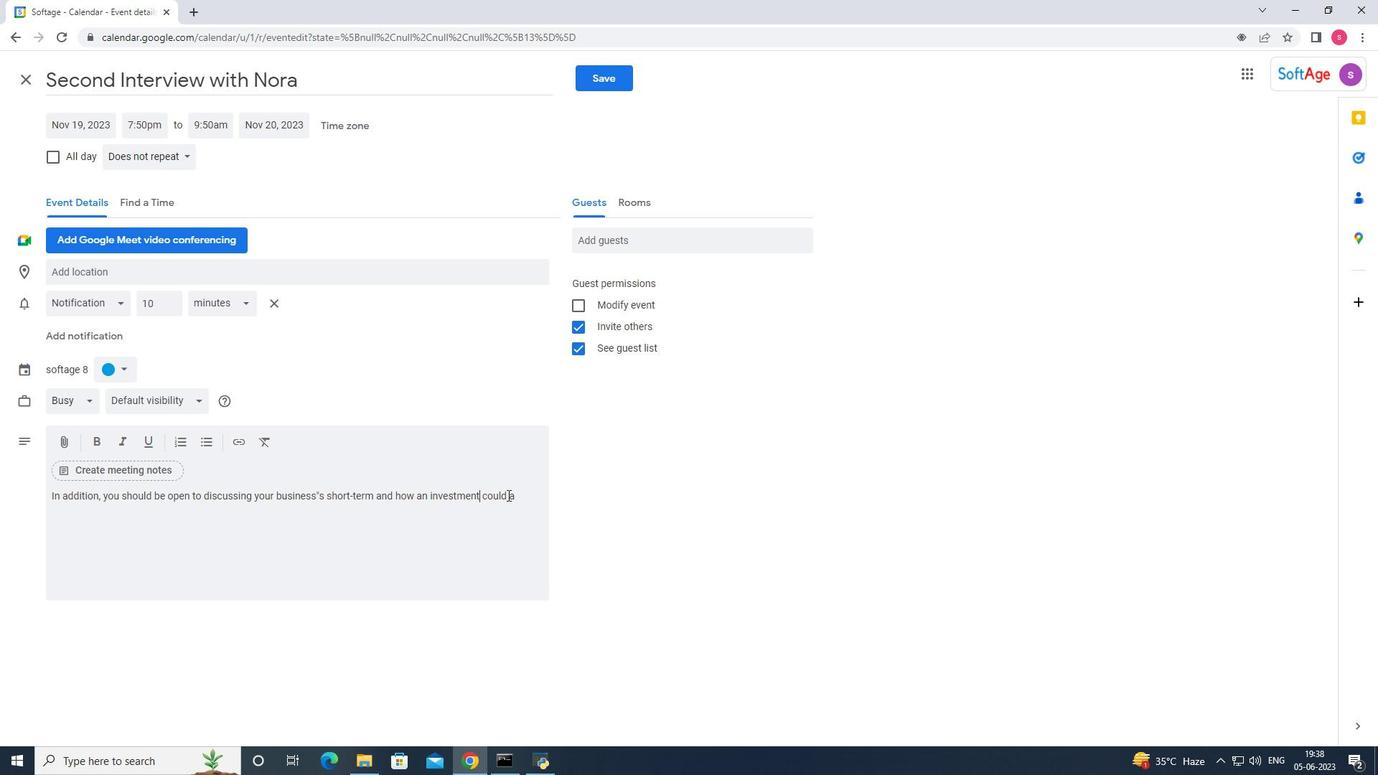 
Action: Mouse pressed left at (517, 491)
Screenshot: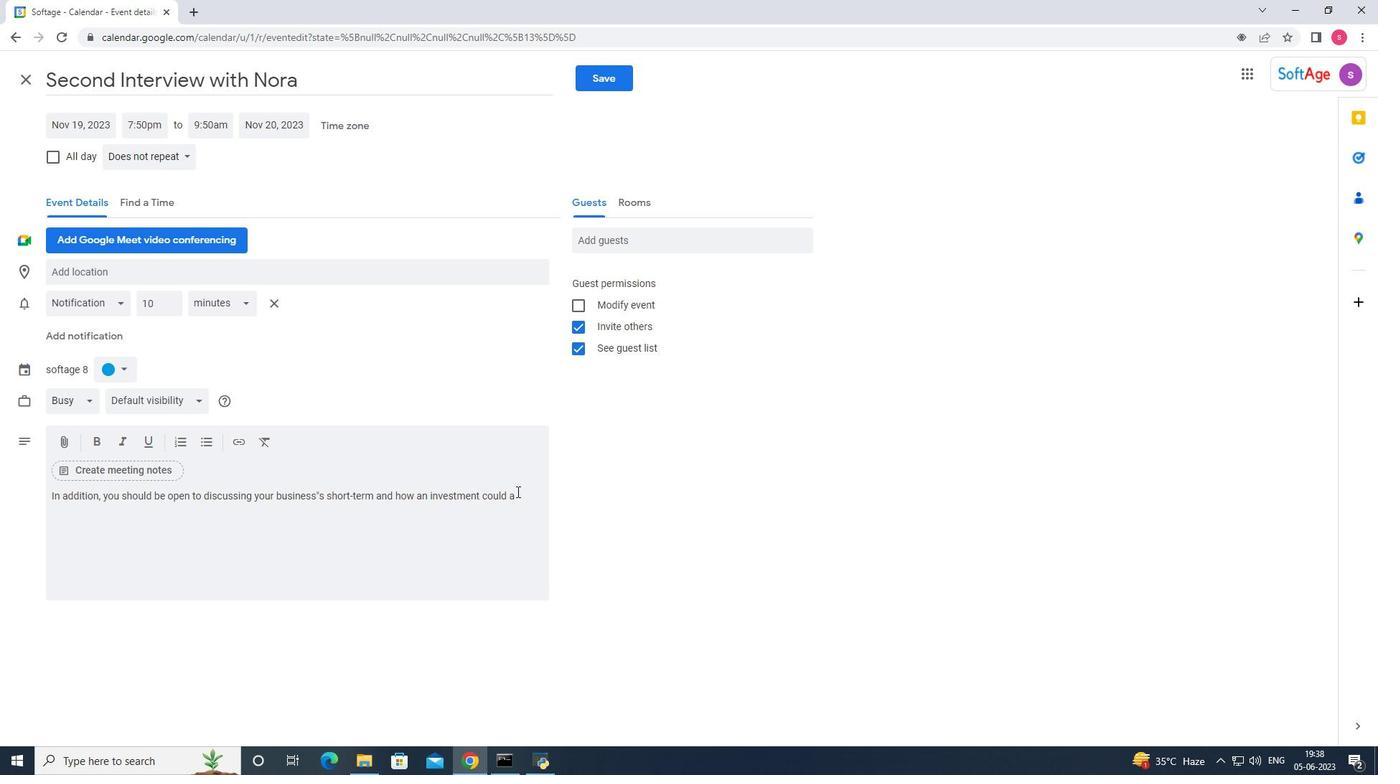 
Action: Key pressed <Key.backspace><Key.backspace>
Screenshot: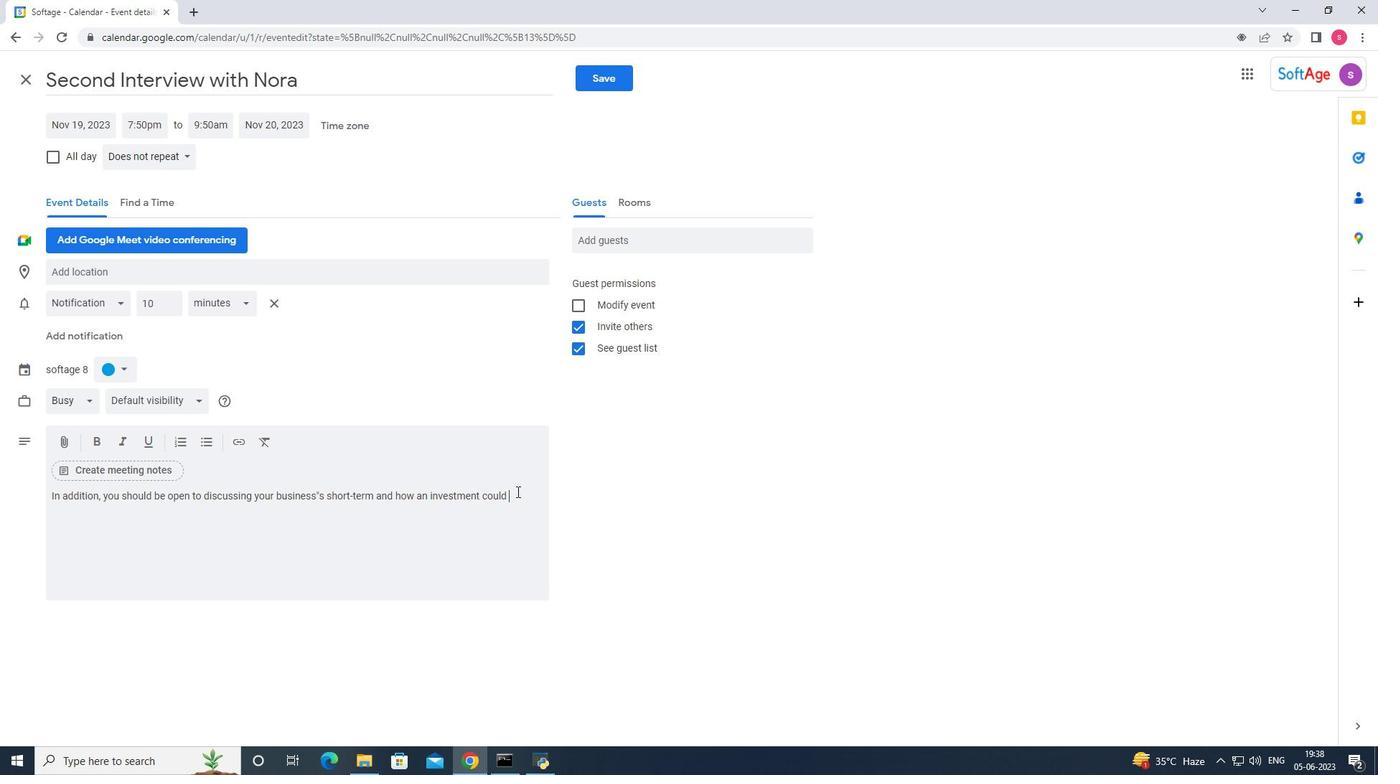 
Action: Mouse moved to (512, 498)
Screenshot: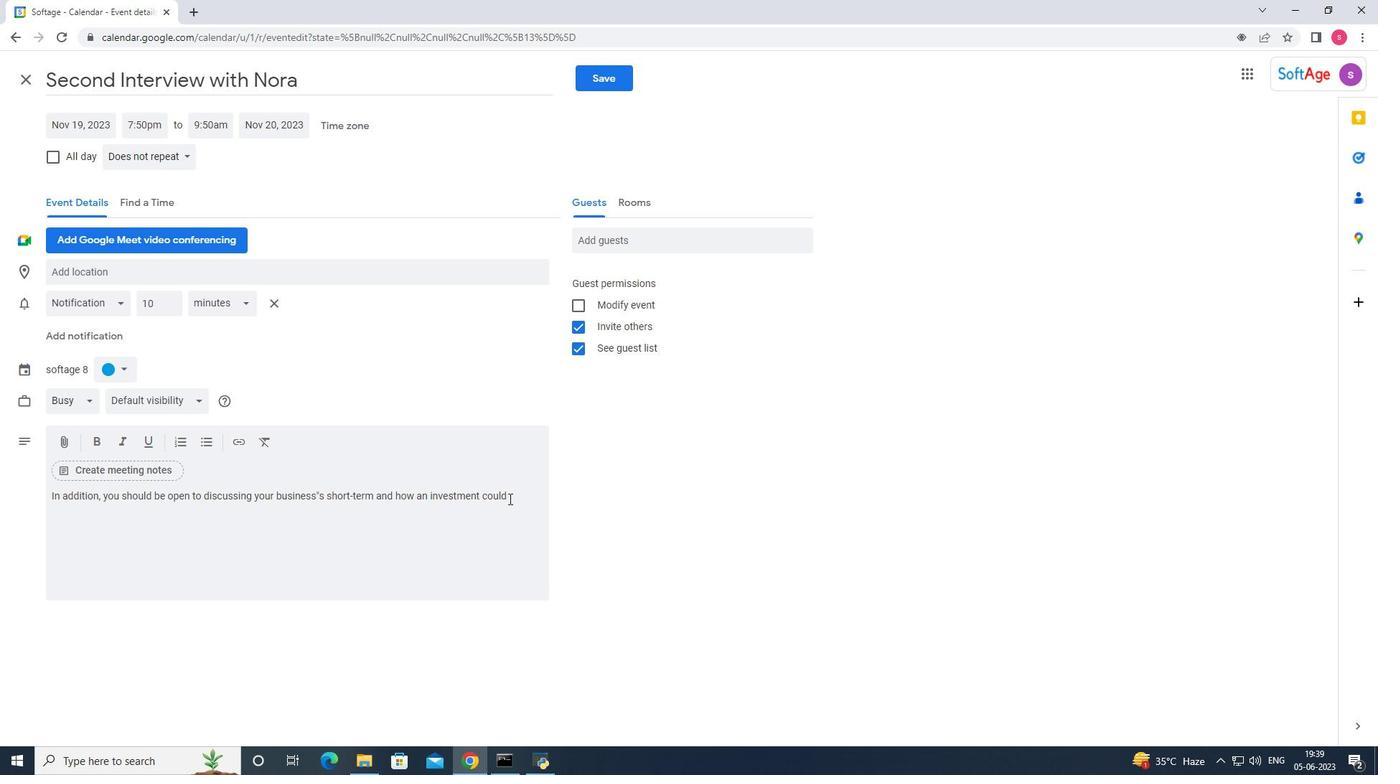 
Action: Mouse pressed left at (512, 498)
Screenshot: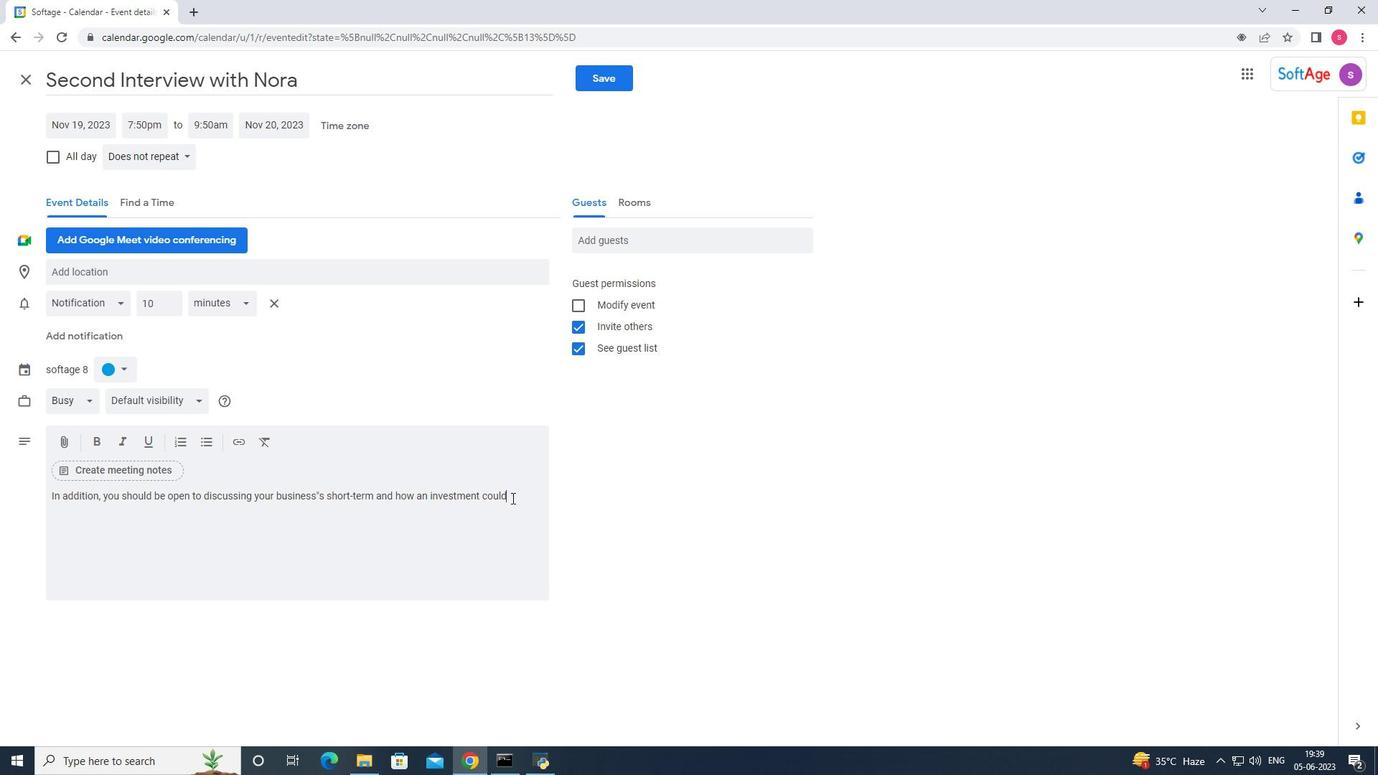 
Action: Key pressed <Key.backspace><Key.backspace><Key.backspace><Key.backspace><Key.backspace><Key.backspace><Key.backspace><Key.backspace><Key.backspace><Key.backspace><Key.backspace><Key.backspace><Key.backspace><Key.backspace><Key.backspace><Key.backspace><Key.backspace><Key.backspace><Key.backspace><Key.backspace><Key.backspace><Key.backspace><Key.backspace>long-term<Key.space>goak<Key.backspace>ls,<Key.space>potential<Key.space>challenges,<Key.space>and<Key.space>how<Key.space>an<Key.space>investements<Key.space><Key.backspace><Key.backspace><Key.space>could<Key.space>accelearate<Key.space>your<Key.space>growth<Key.space>trajectory.<Key.space><Key.shift><Key.shift><Key.shift>This<Key.space>dialogue<Key.space>will<Key.space>help<Key.space>both<Key.space>parties<Key.space>assess<Key.space>the<Key.space>alignment<Key.space>of<Key.space>interests<Key.space>and<Key.space>the<Key.space>potential<Key.space>for<Key.space>a<Key.space>successfi<Key.backspace>ull<Key.backspace><Key.space>partnership<Key.space><Key.backspace>.
Screenshot: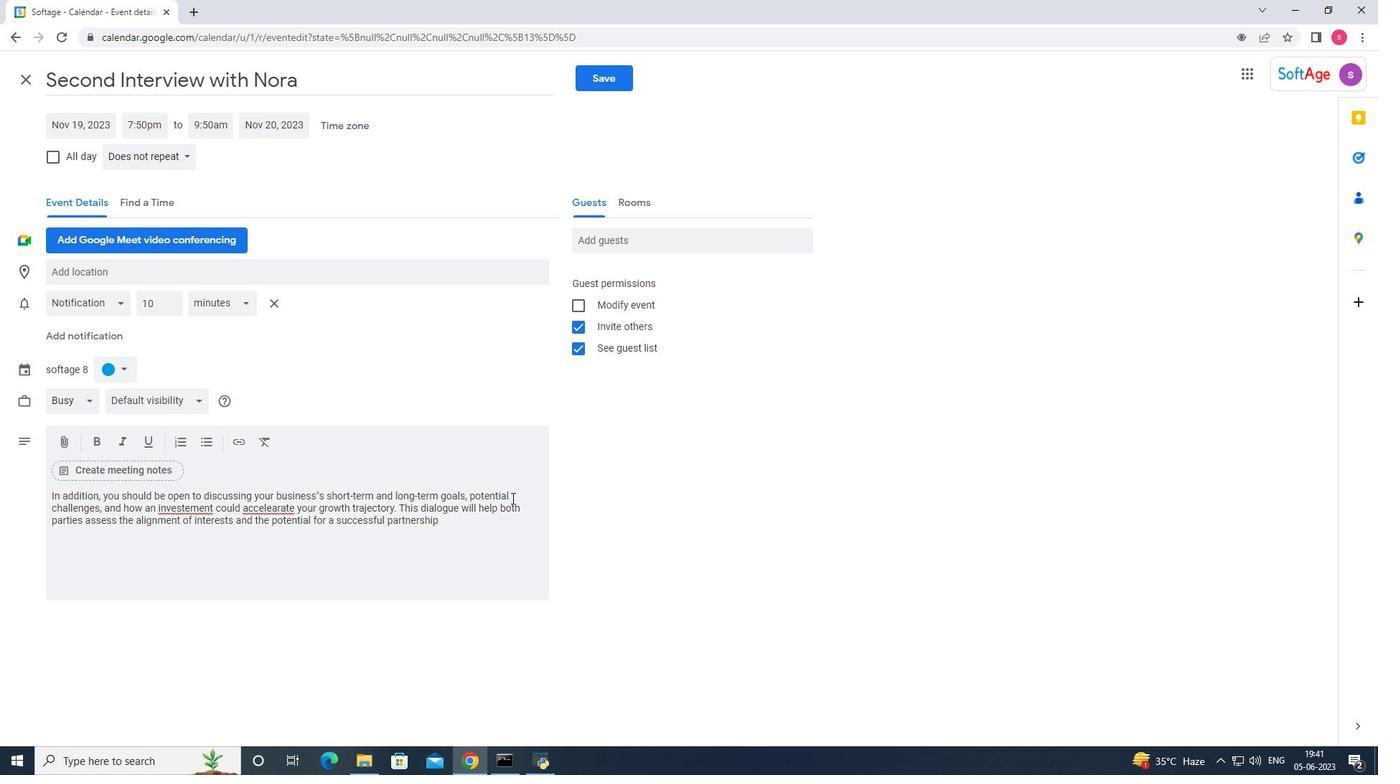 
Action: Mouse moved to (185, 510)
Screenshot: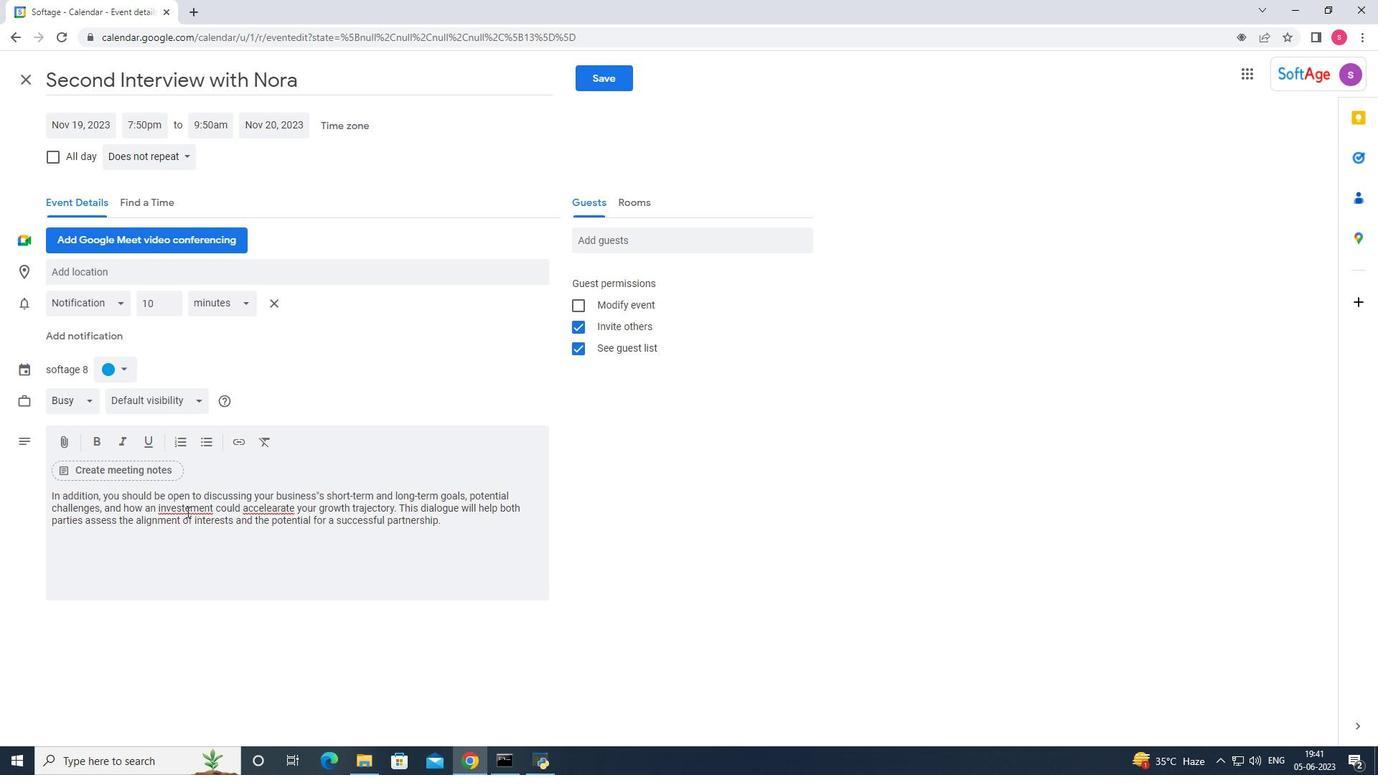 
Action: Mouse pressed right at (185, 510)
Screenshot: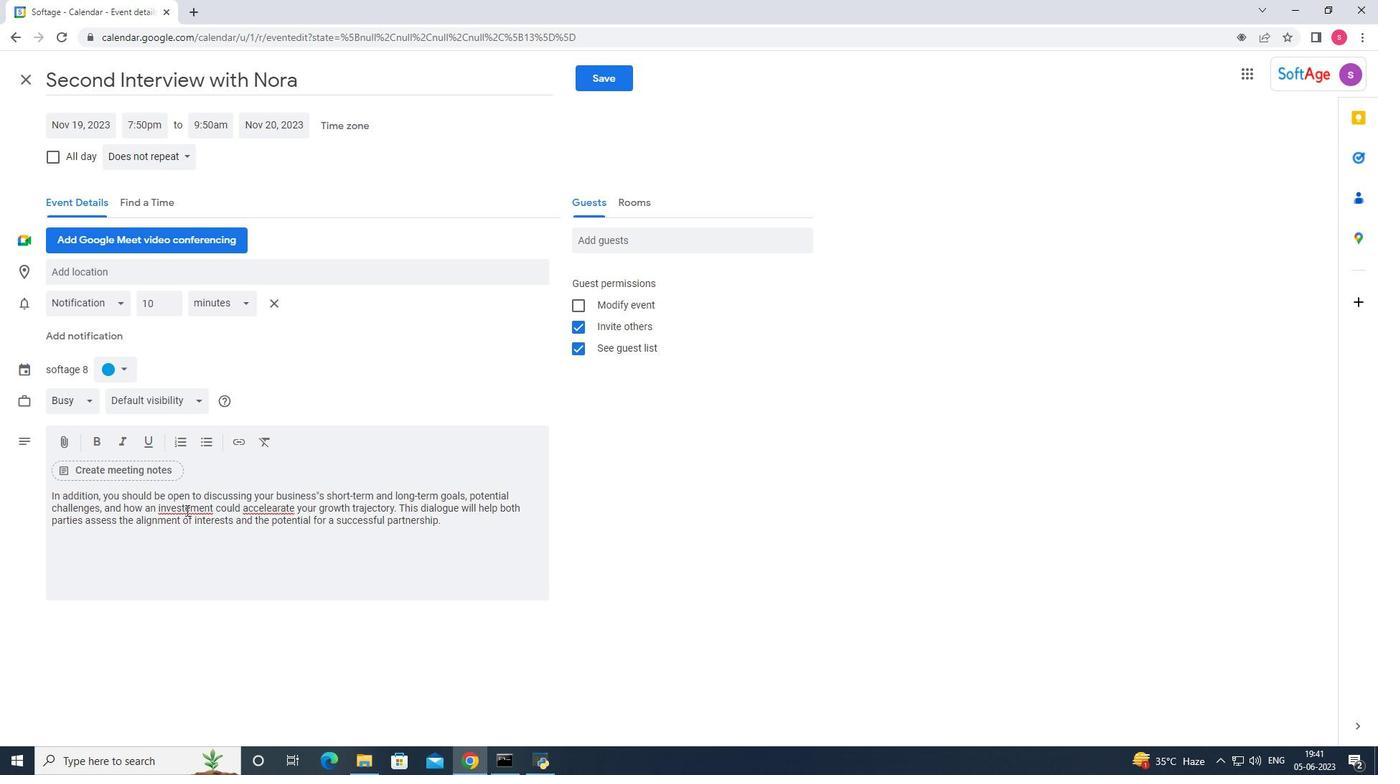 
Action: Mouse moved to (198, 517)
Screenshot: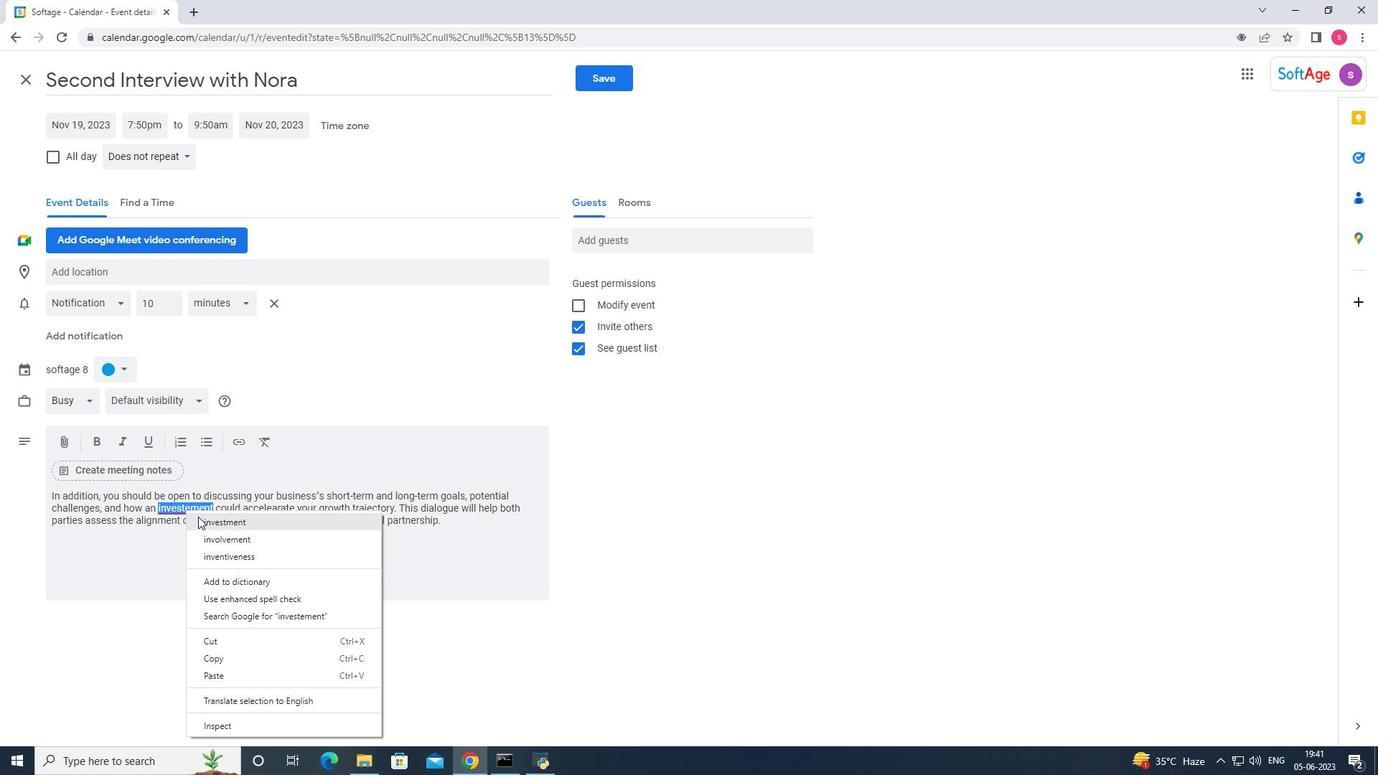 
Action: Mouse pressed left at (198, 517)
Screenshot: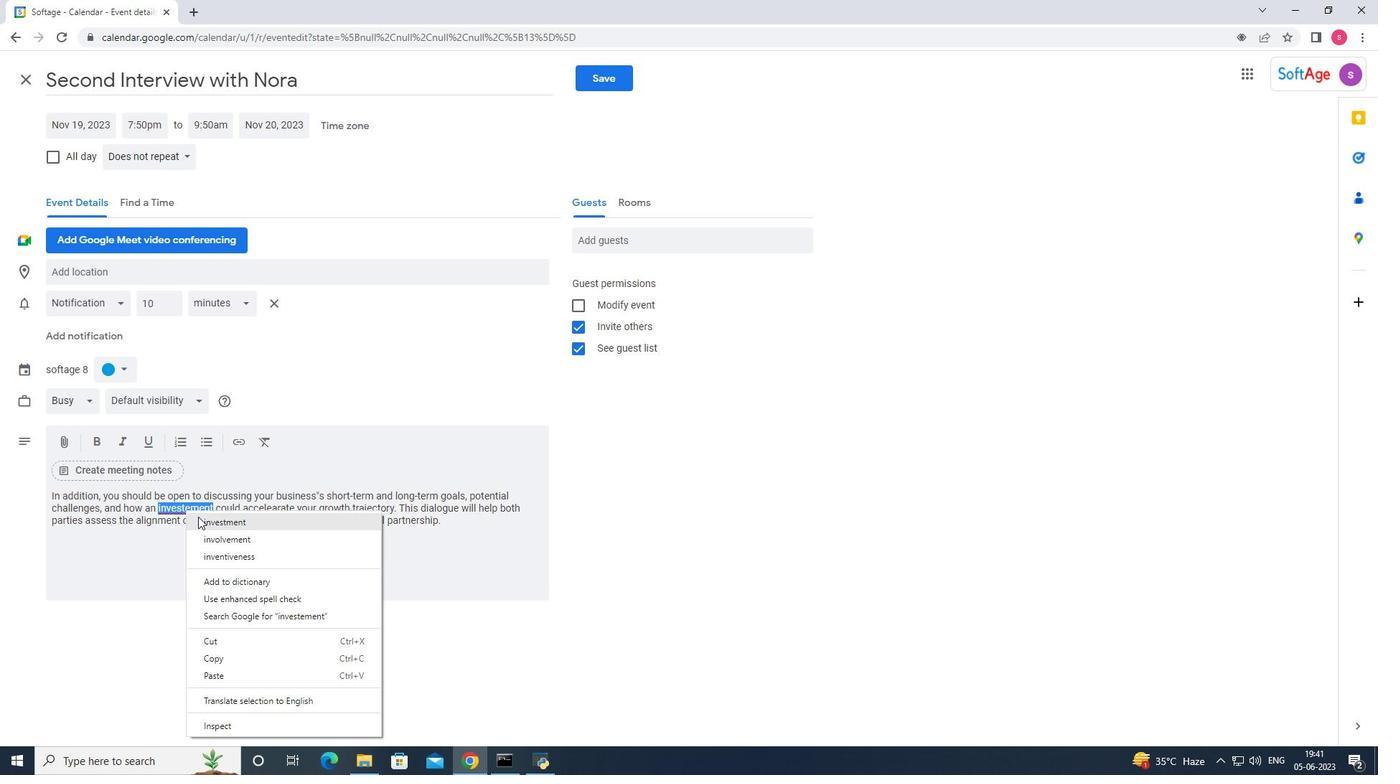 
Action: Mouse moved to (250, 513)
Screenshot: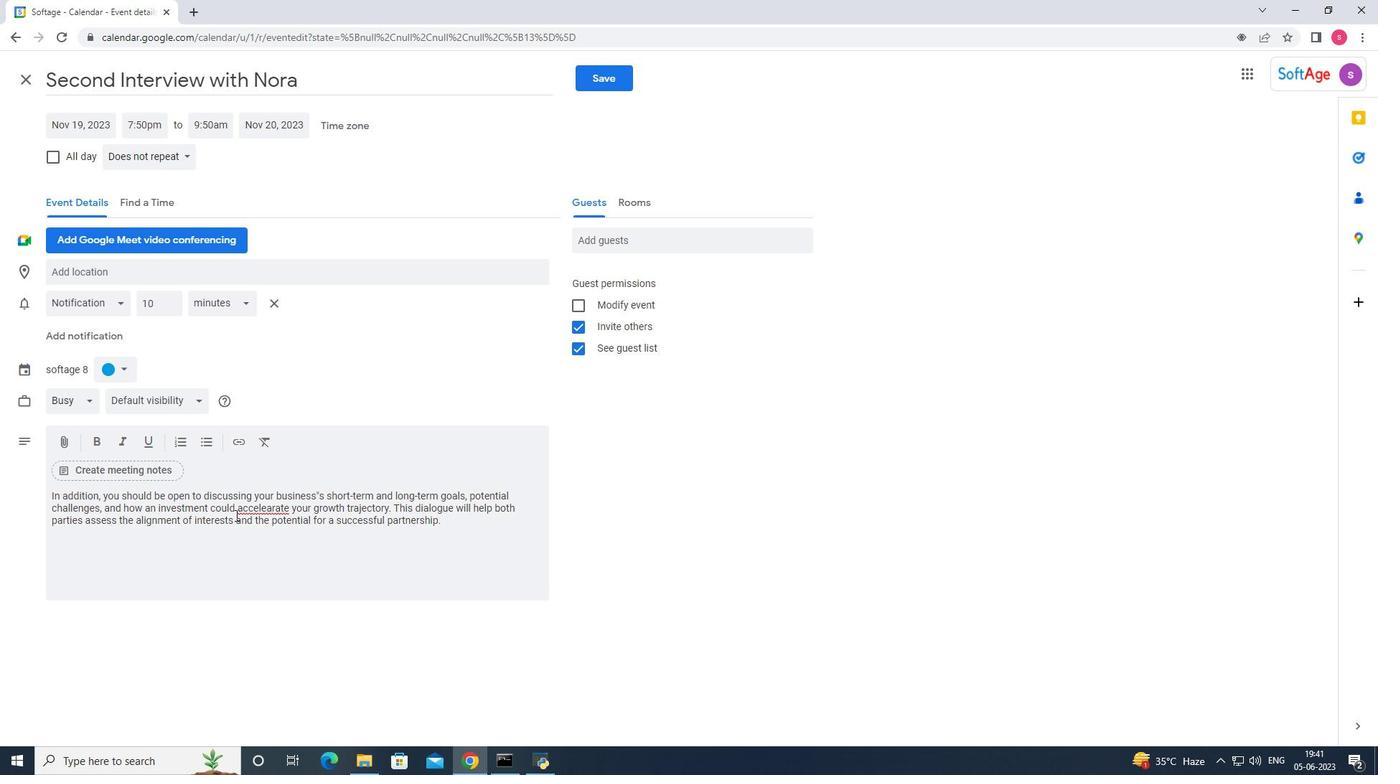 
Action: Mouse pressed right at (250, 513)
Screenshot: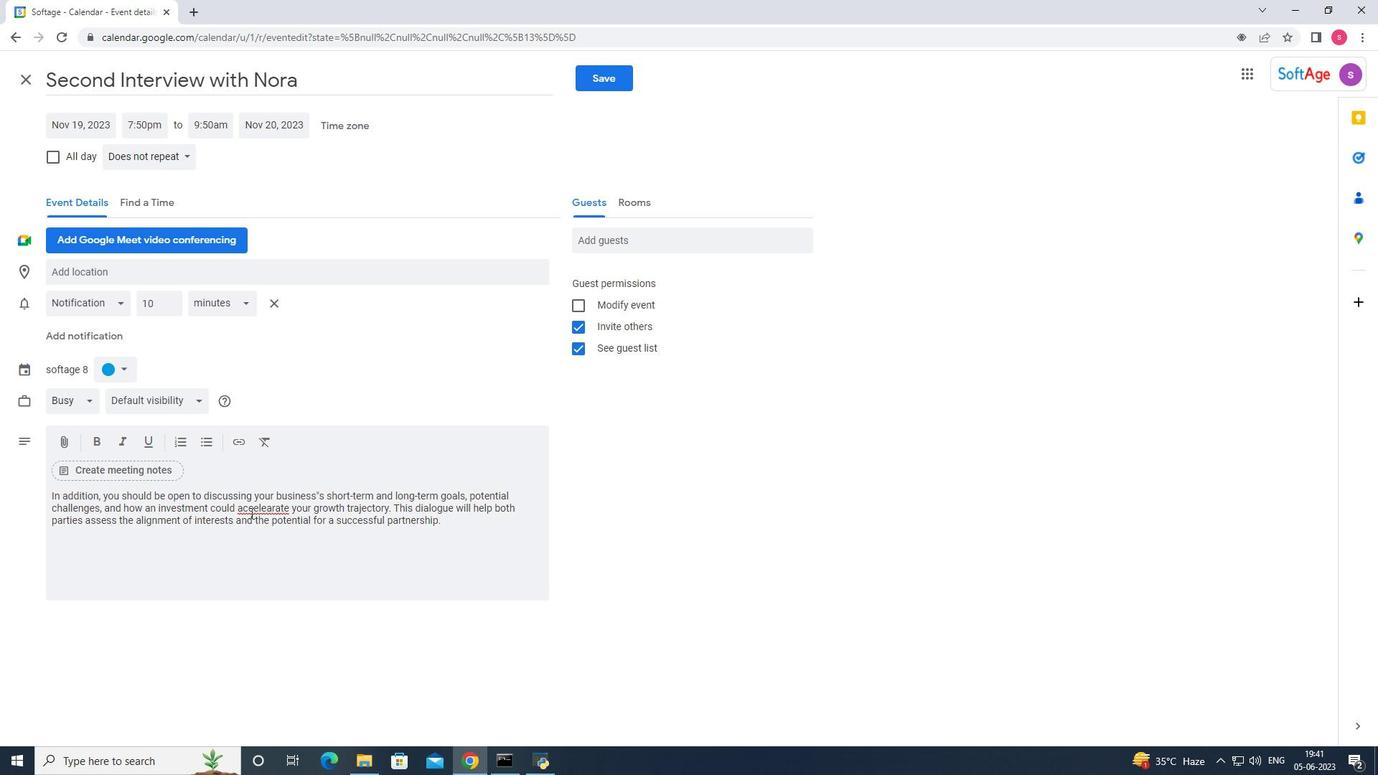 
Action: Mouse moved to (271, 523)
Screenshot: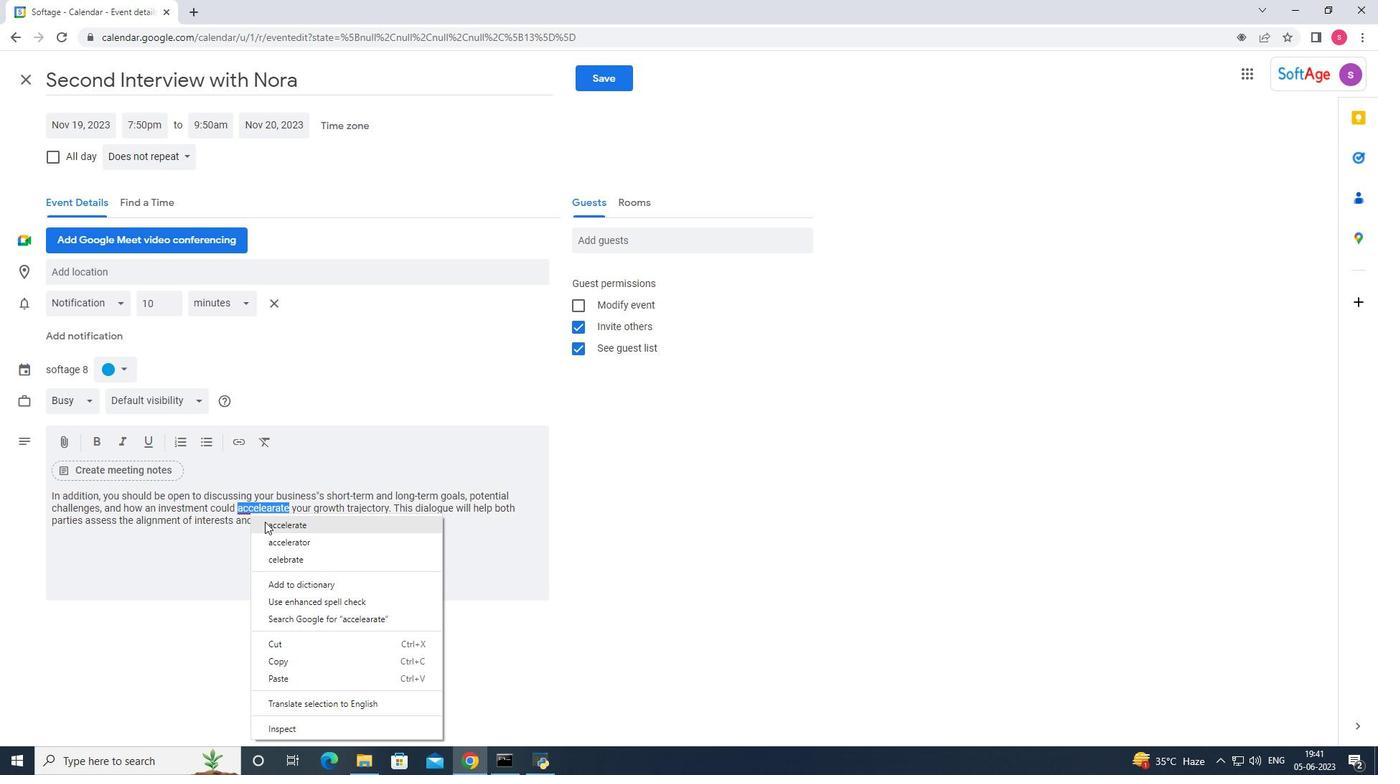 
Action: Mouse pressed left at (271, 523)
Screenshot: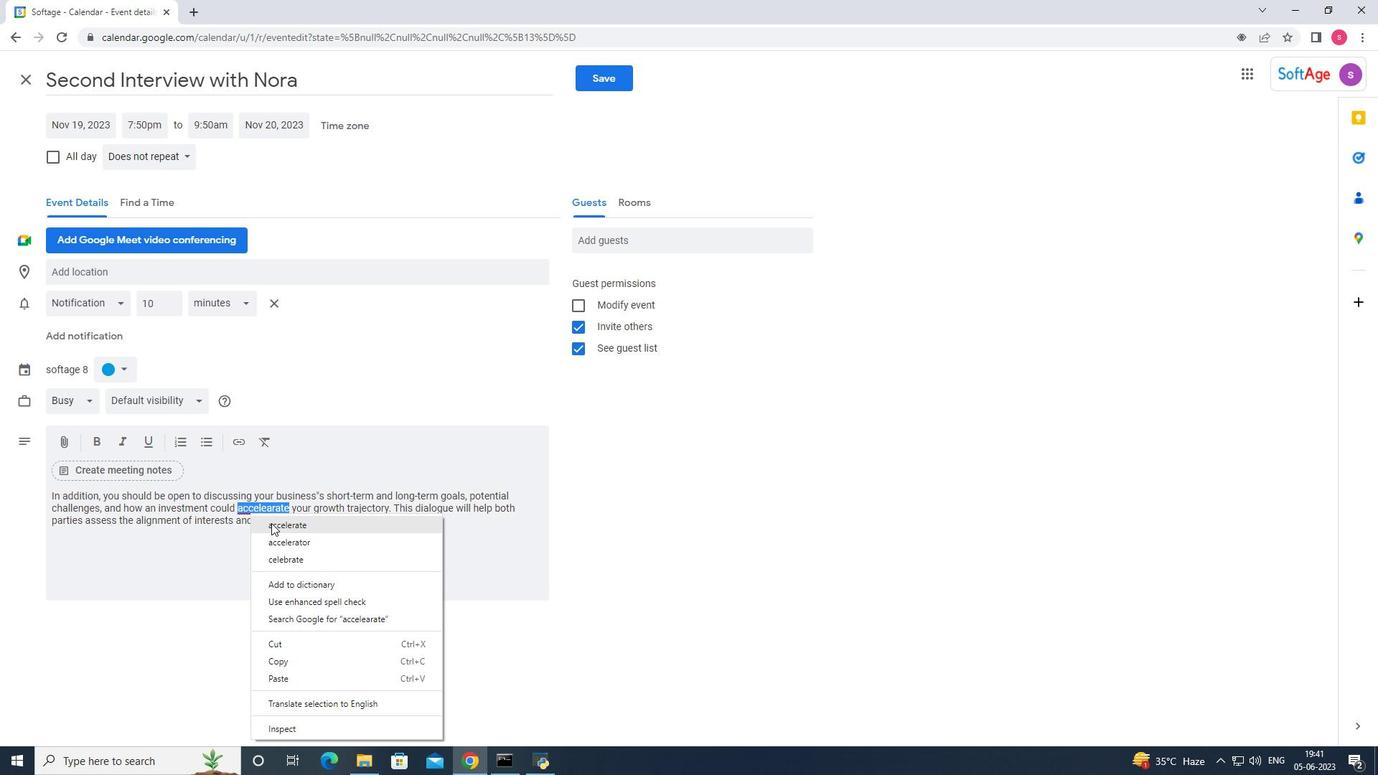 
Action: Mouse moved to (124, 374)
Screenshot: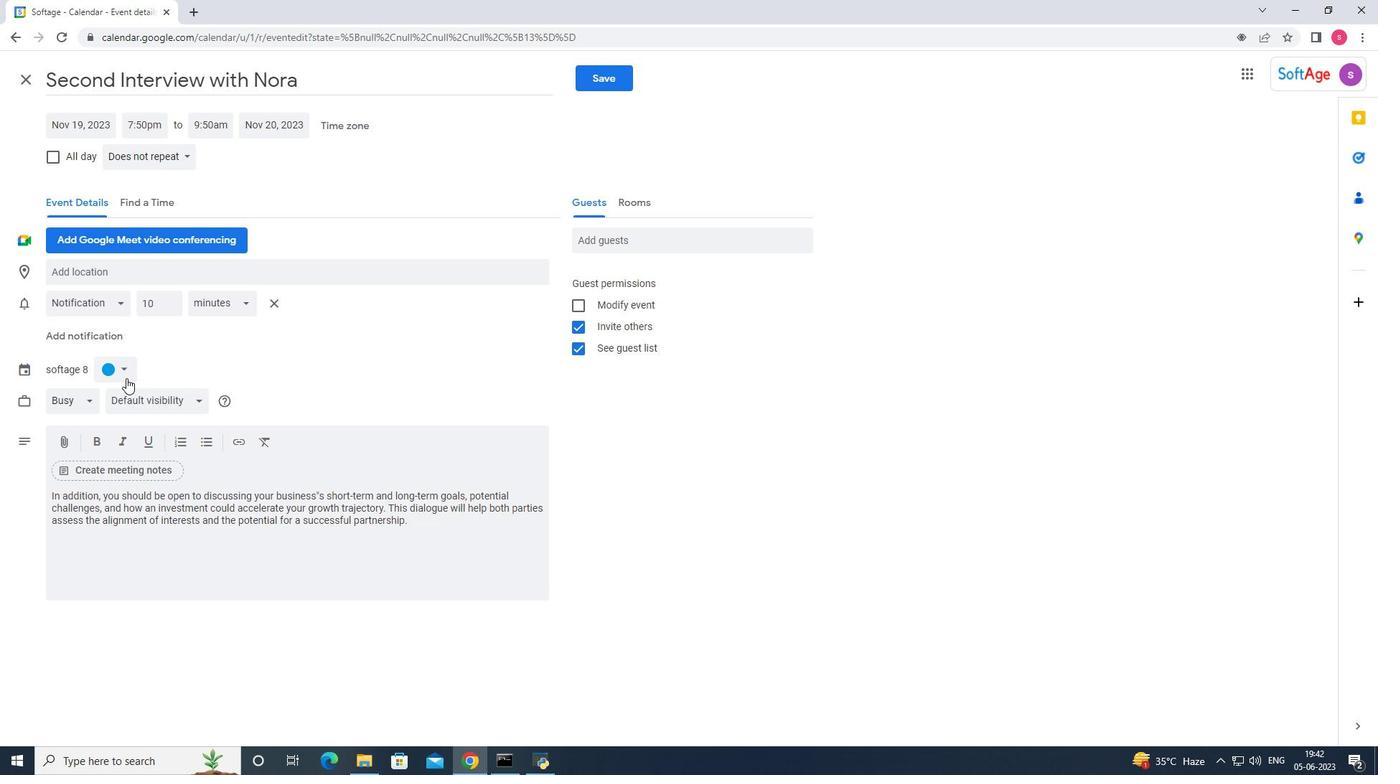 
Action: Mouse pressed left at (124, 374)
Screenshot: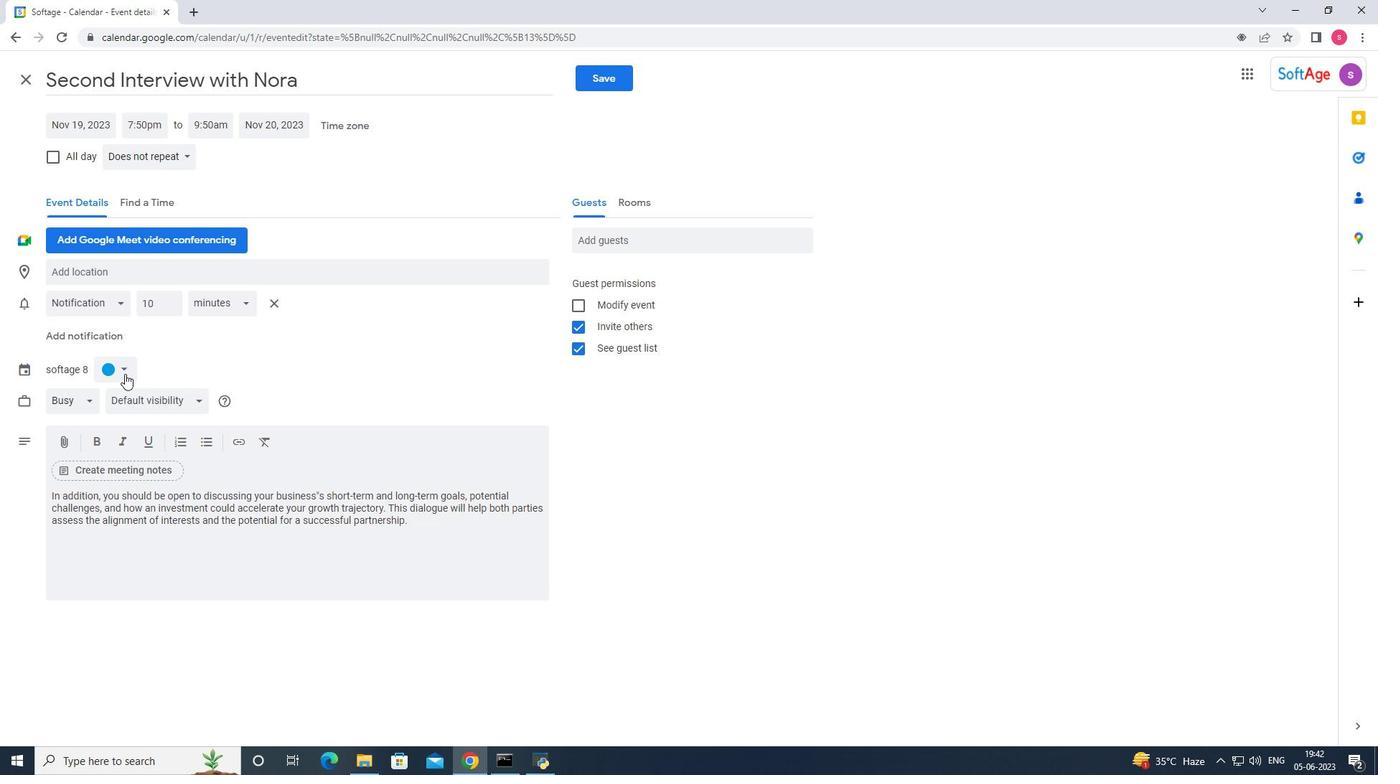 
Action: Mouse moved to (112, 440)
Screenshot: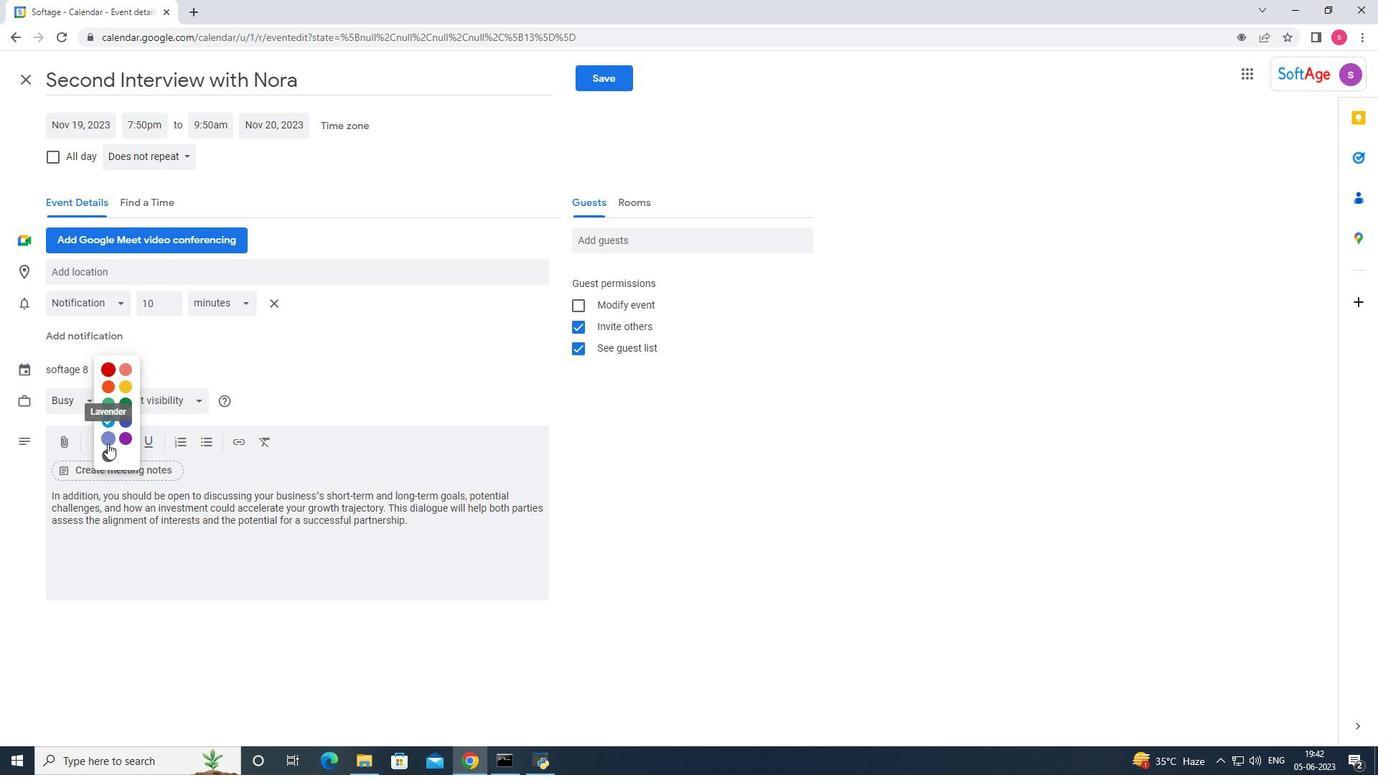 
Action: Mouse pressed left at (112, 440)
Screenshot: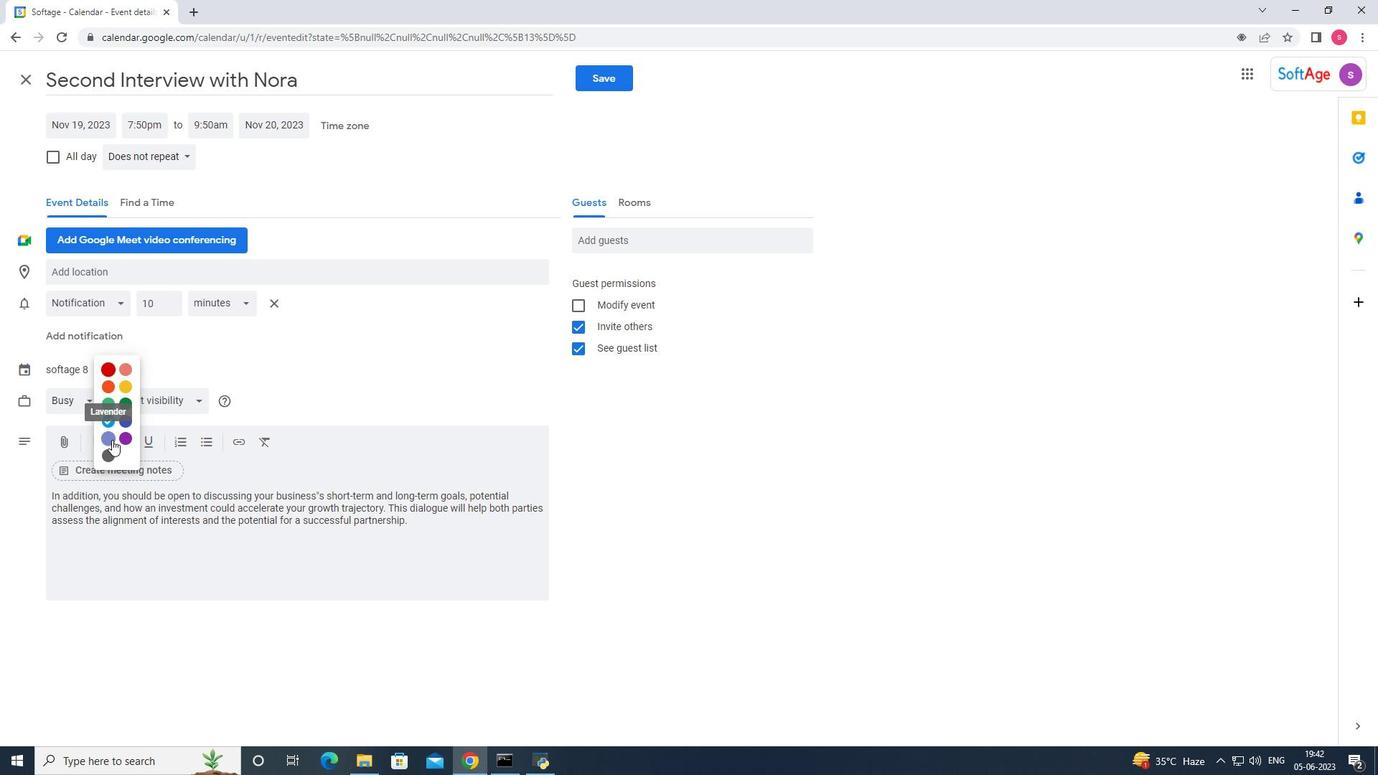 
Action: Mouse moved to (109, 279)
Screenshot: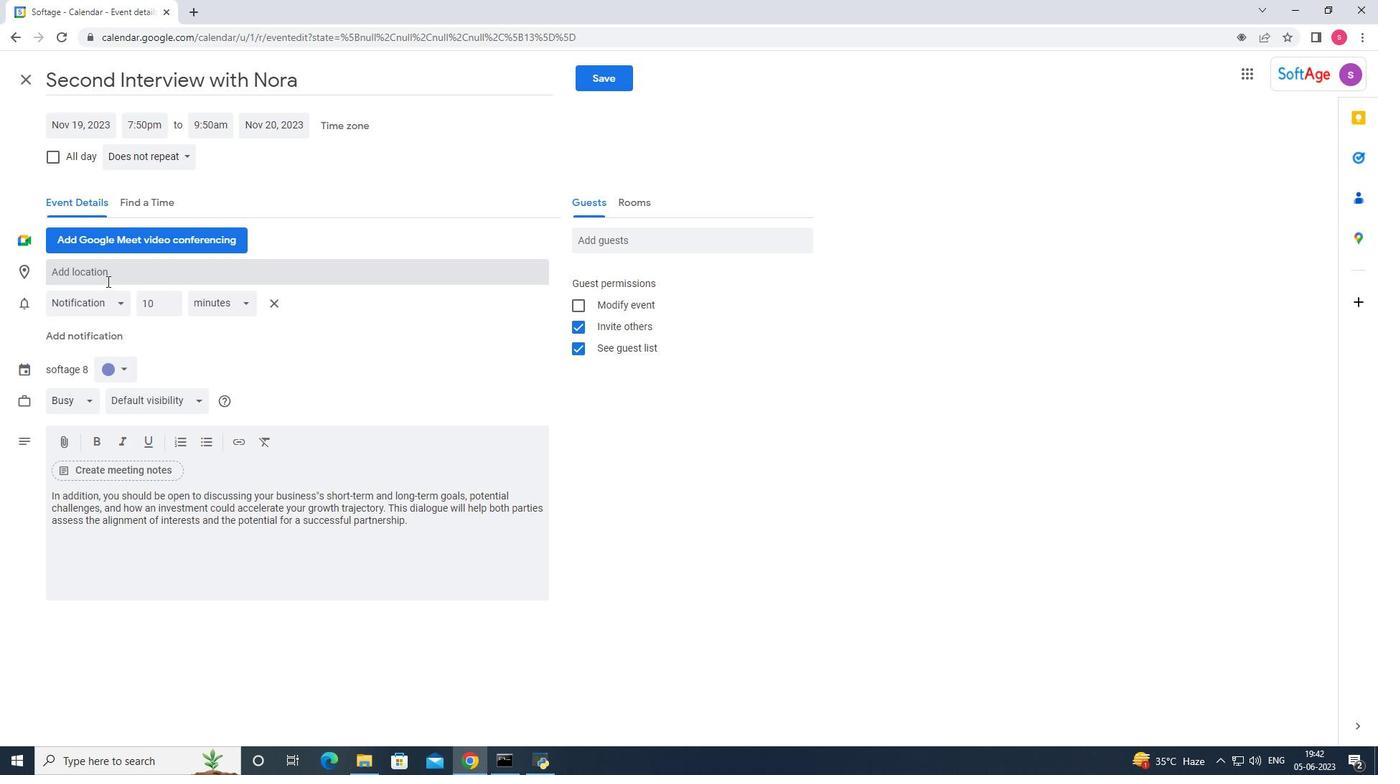 
Action: Mouse pressed left at (109, 279)
Screenshot: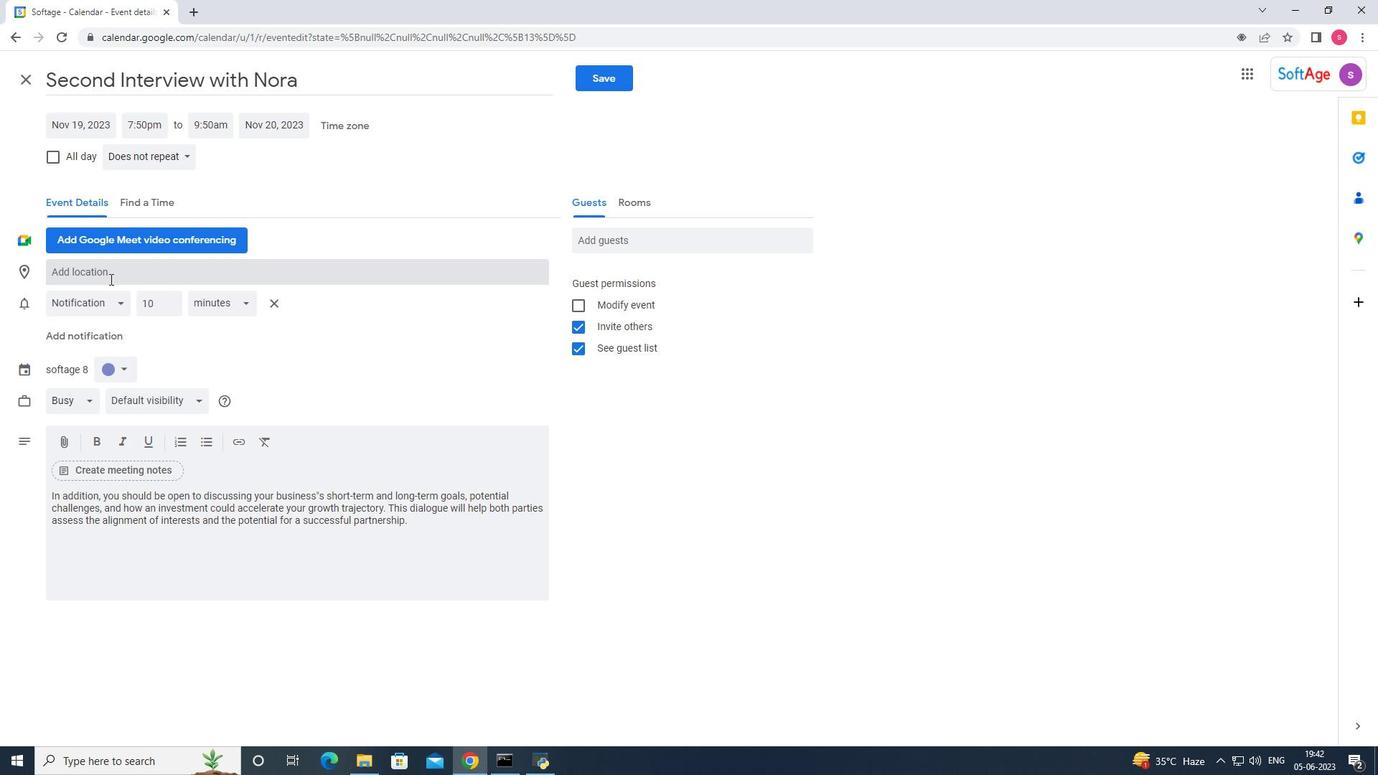 
Action: Key pressed <Key.shift>MIa<Key.backspace><Key.backspace>iami,<Key.space><Key.shift><Key.shift><Key.shift><Key.shift>USA
Screenshot: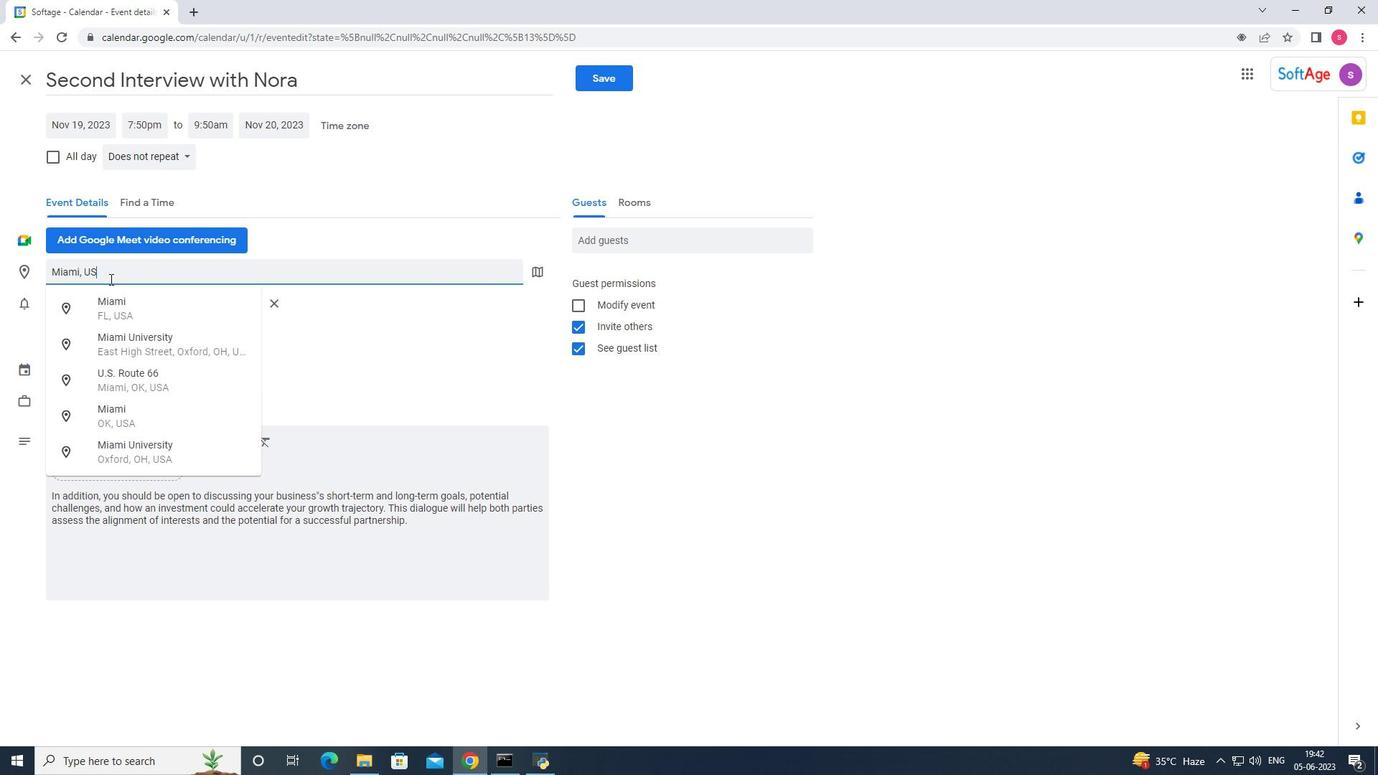 
Action: Mouse moved to (609, 239)
Screenshot: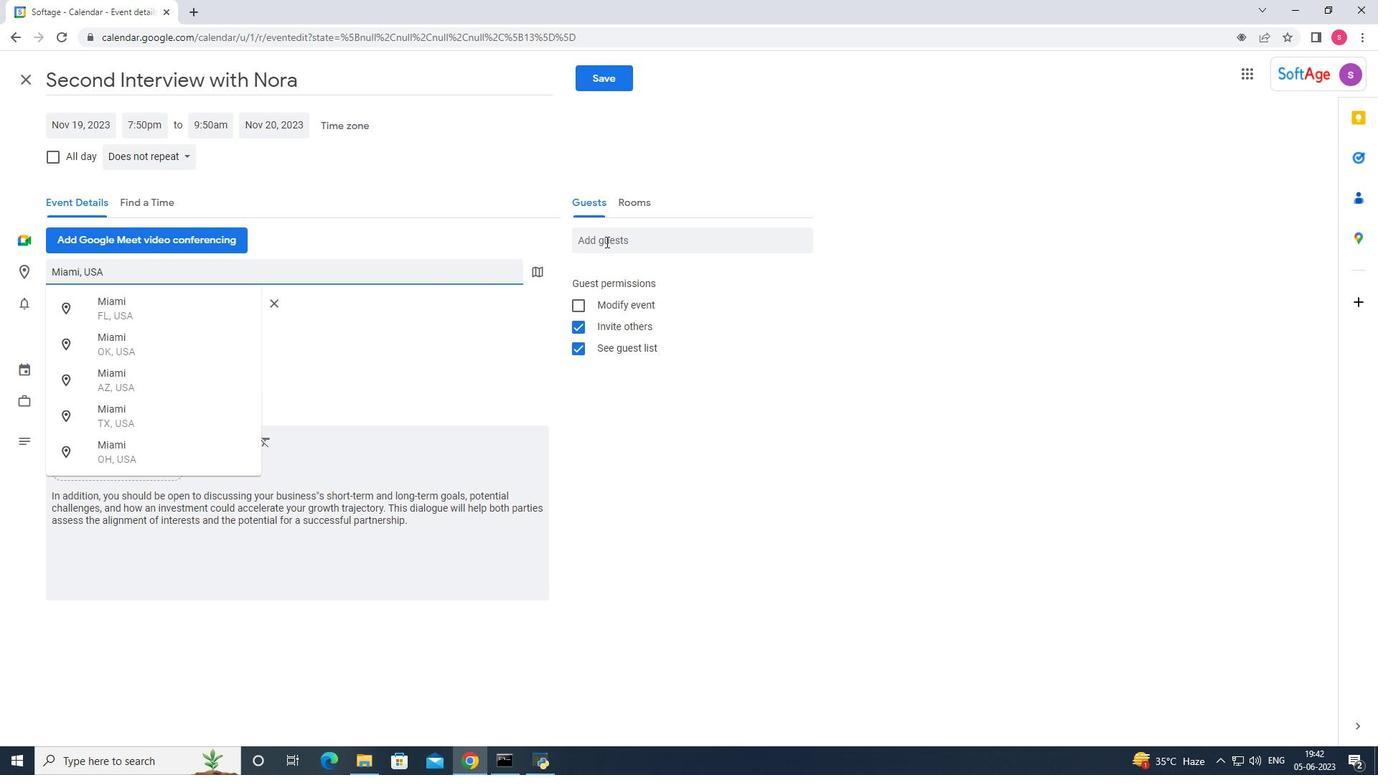 
Action: Mouse pressed left at (609, 239)
Screenshot: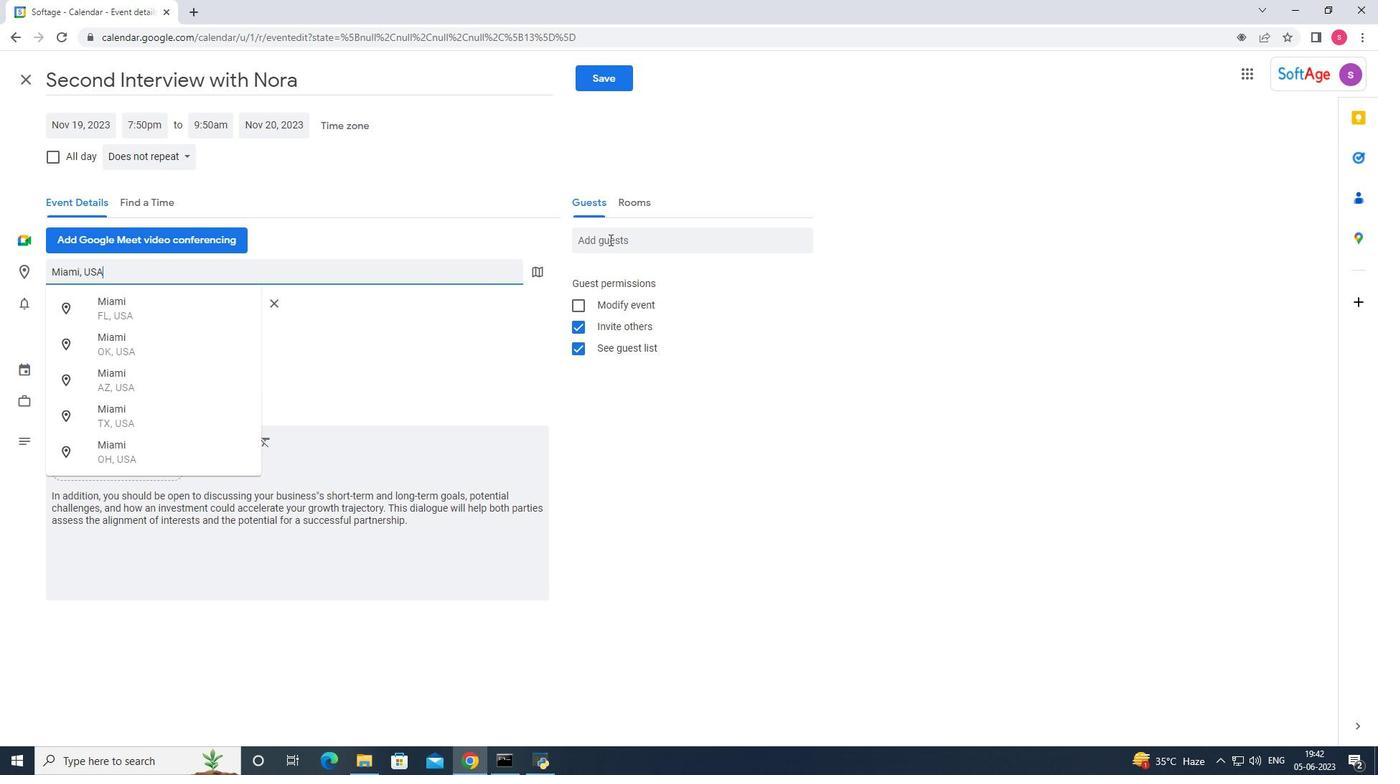
Action: Key pressed softage.3
Screenshot: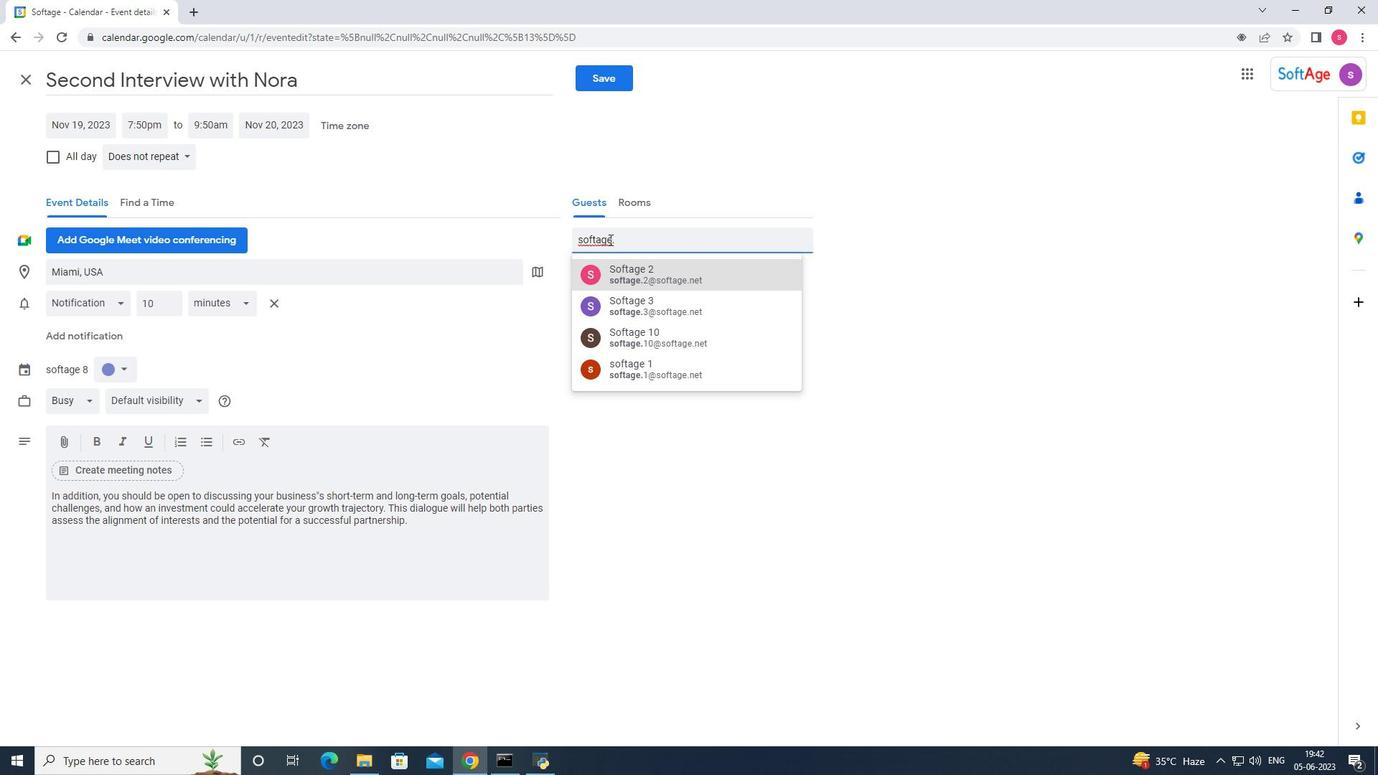 
Action: Mouse moved to (611, 280)
Screenshot: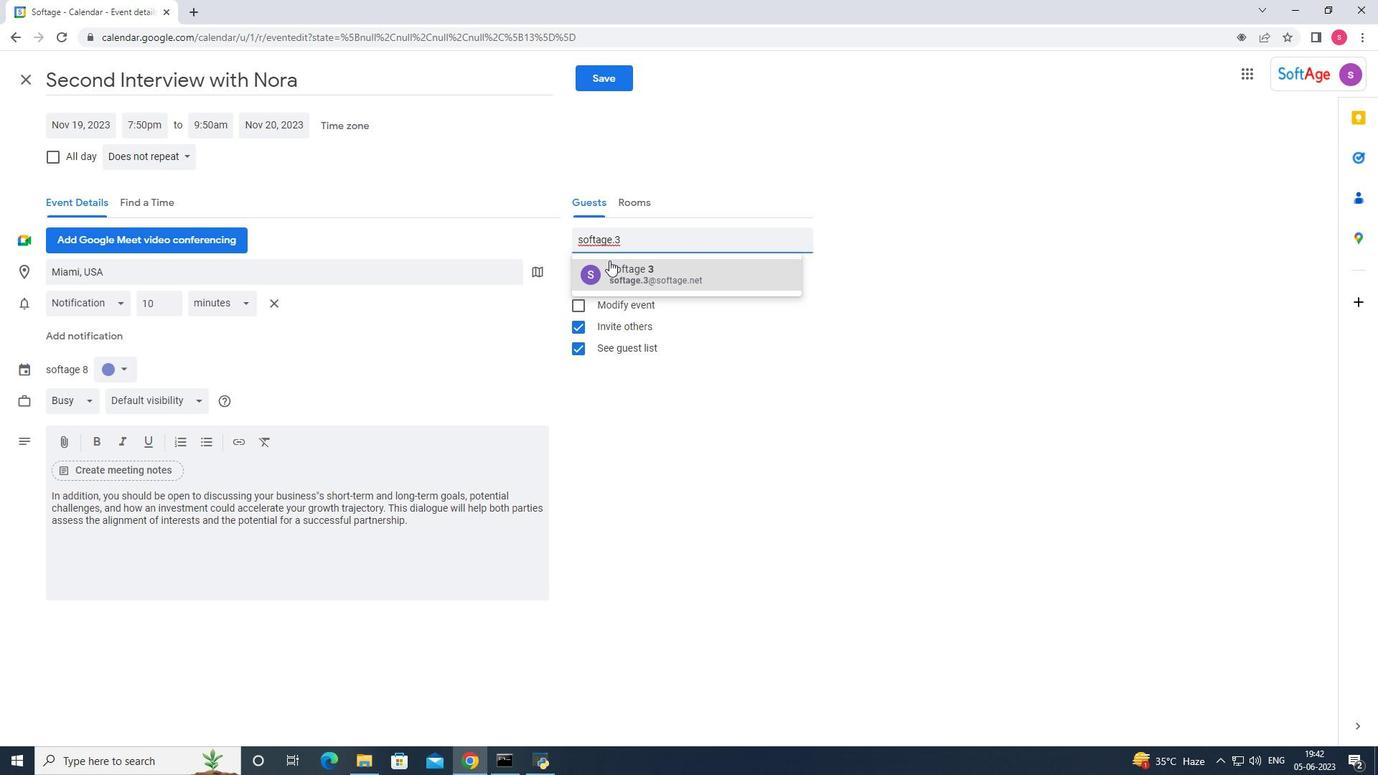 
Action: Mouse pressed left at (611, 280)
Screenshot: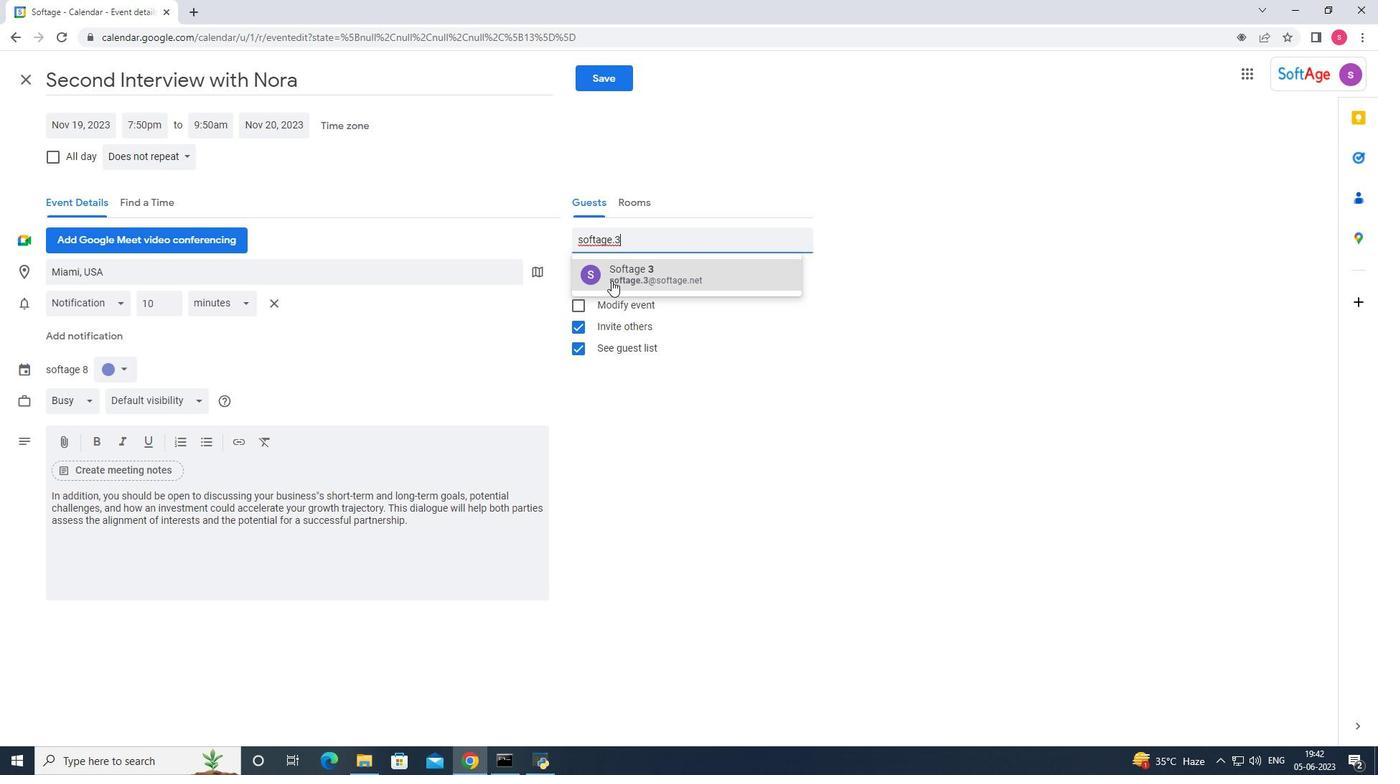 
Action: Mouse moved to (619, 245)
Screenshot: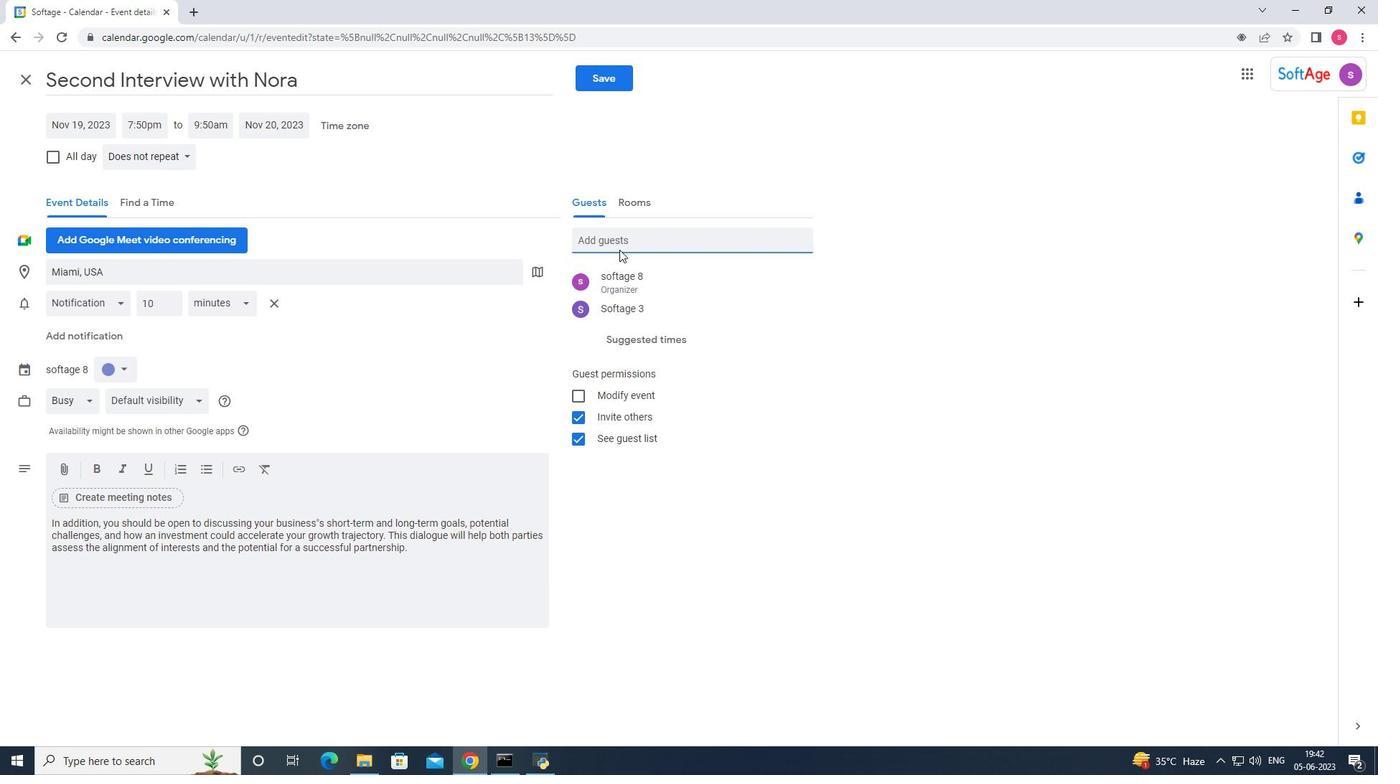 
Action: Key pressed softage.4
Screenshot: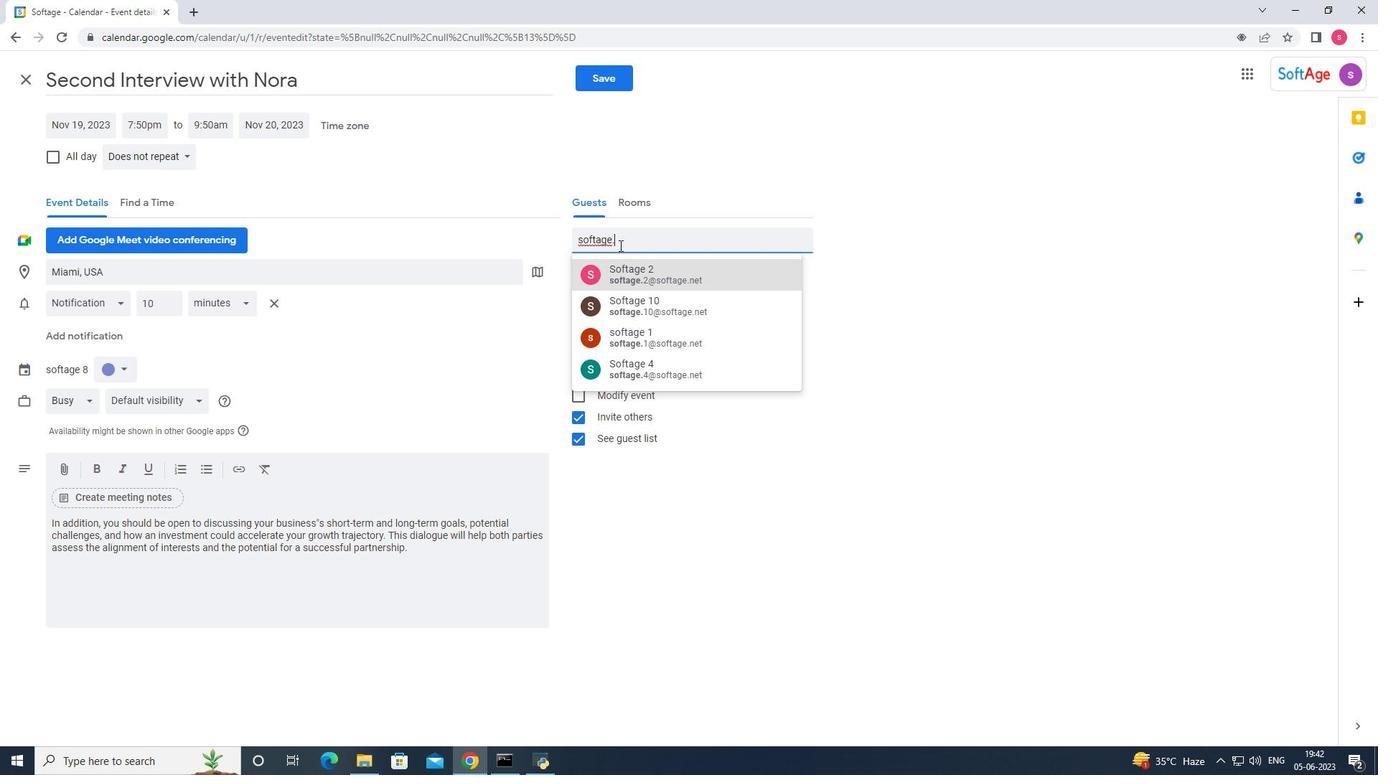 
Action: Mouse moved to (632, 275)
Screenshot: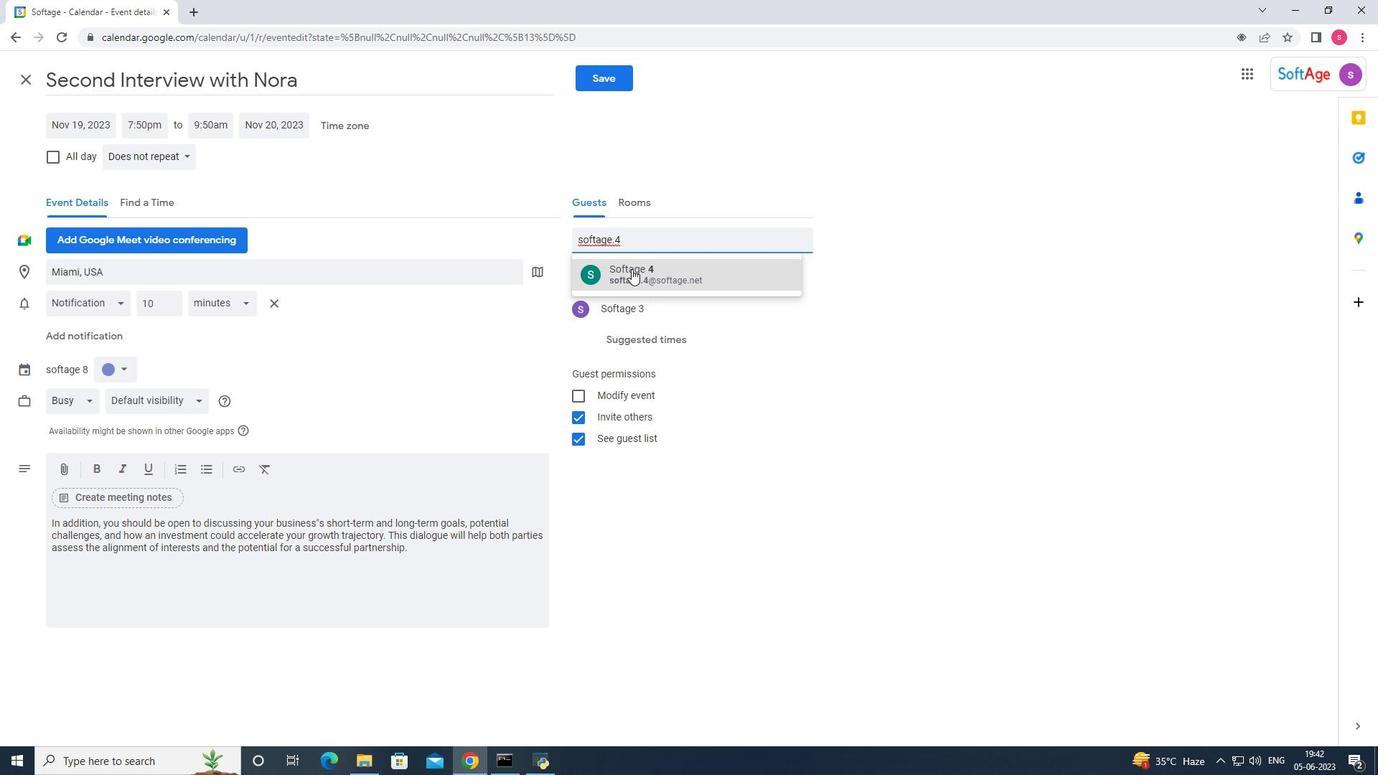
Action: Mouse pressed left at (632, 275)
Screenshot: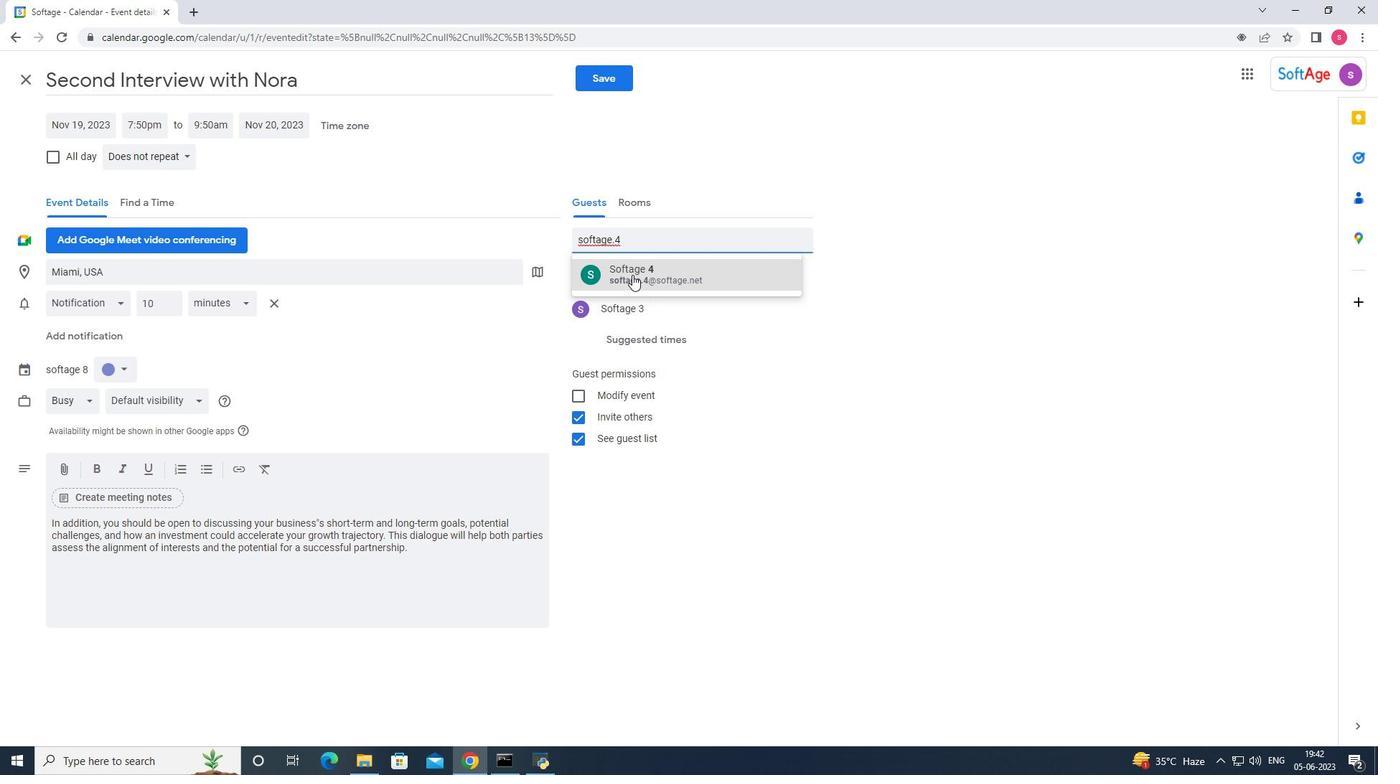 
Action: Mouse moved to (170, 159)
Screenshot: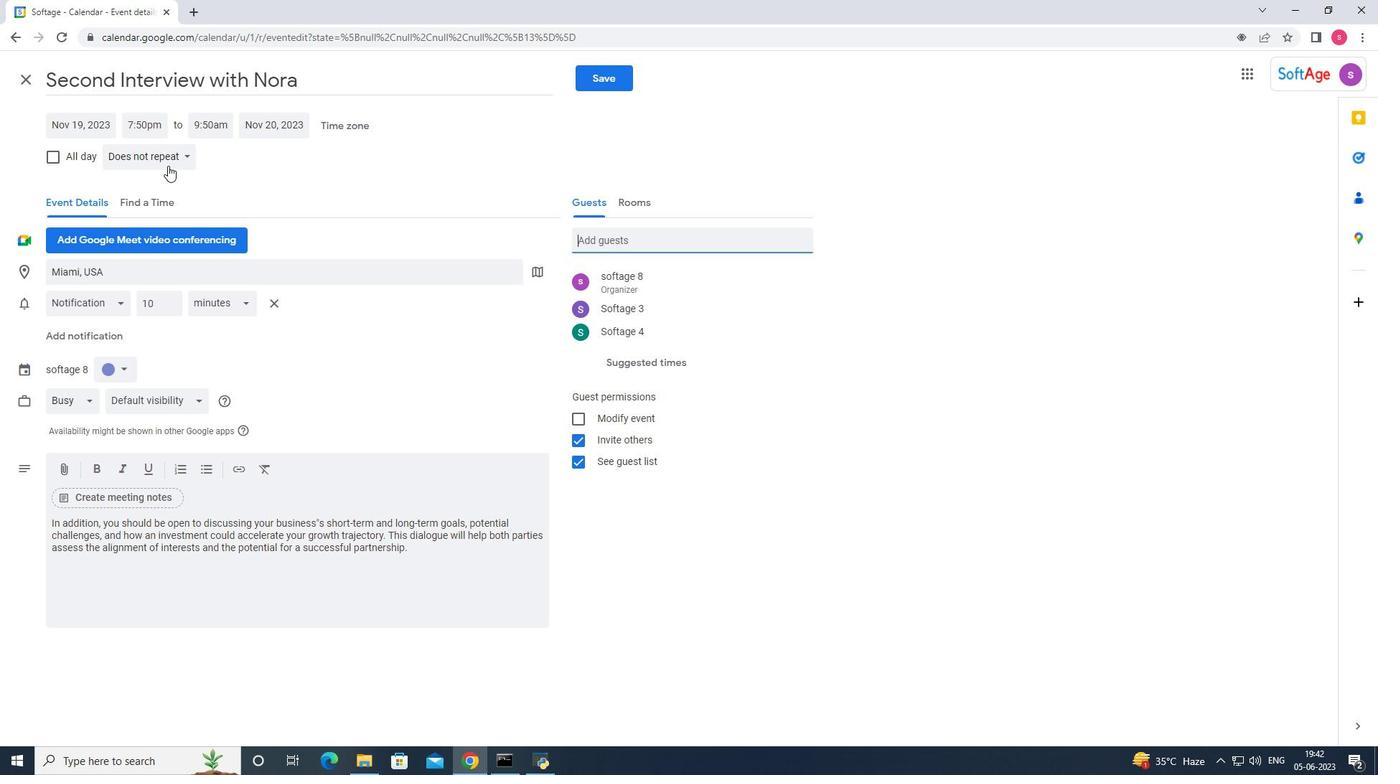 
Action: Mouse pressed left at (170, 159)
Screenshot: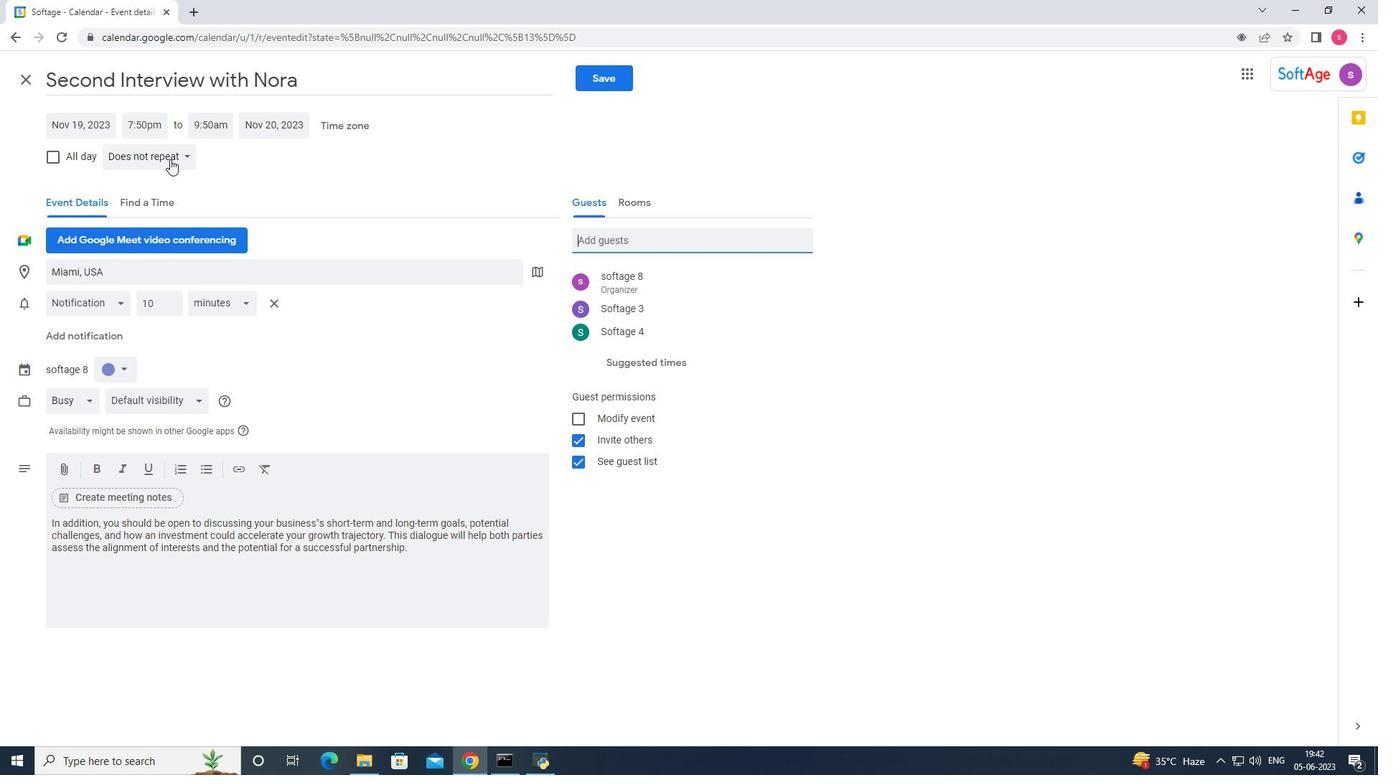 
Action: Mouse moved to (174, 202)
Screenshot: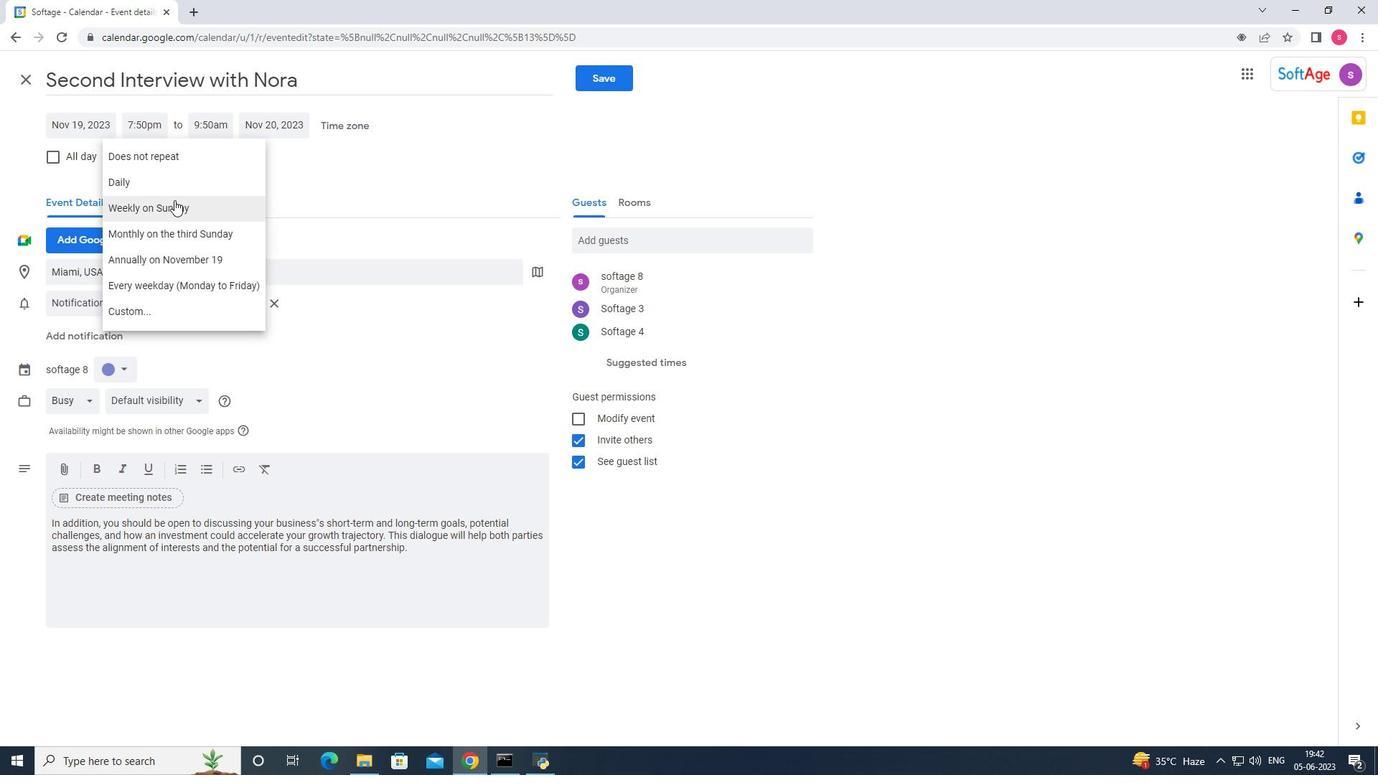 
Action: Mouse pressed left at (174, 202)
Screenshot: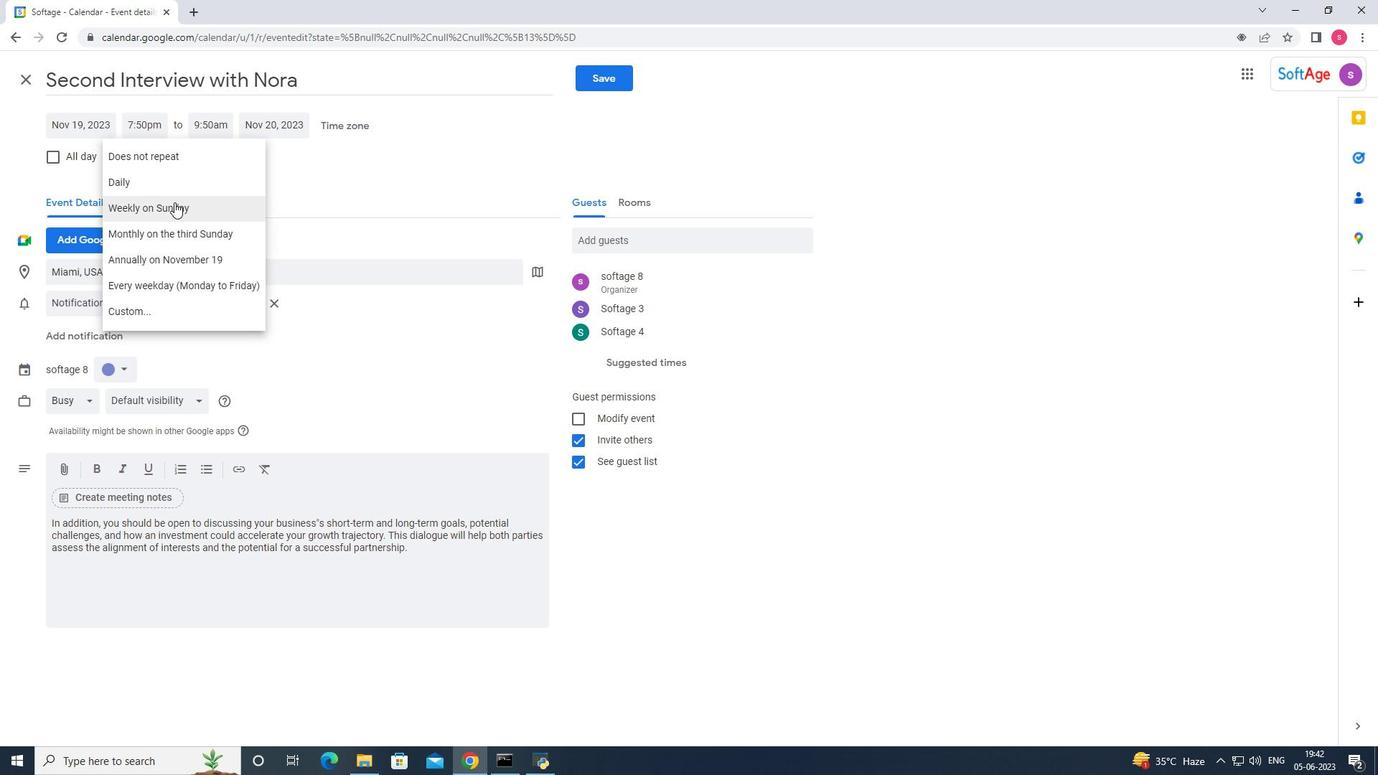 
Action: Mouse moved to (623, 68)
Screenshot: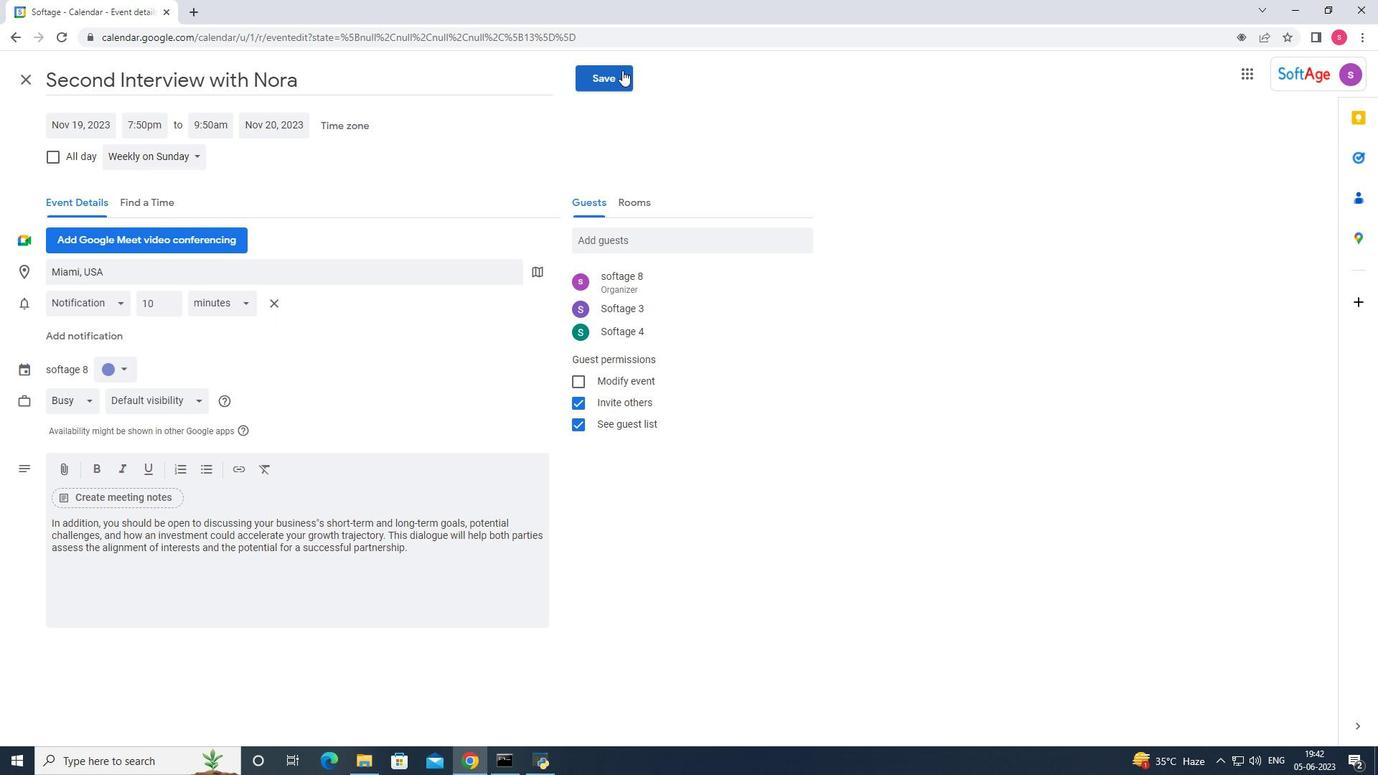 
Action: Mouse pressed left at (623, 68)
Screenshot: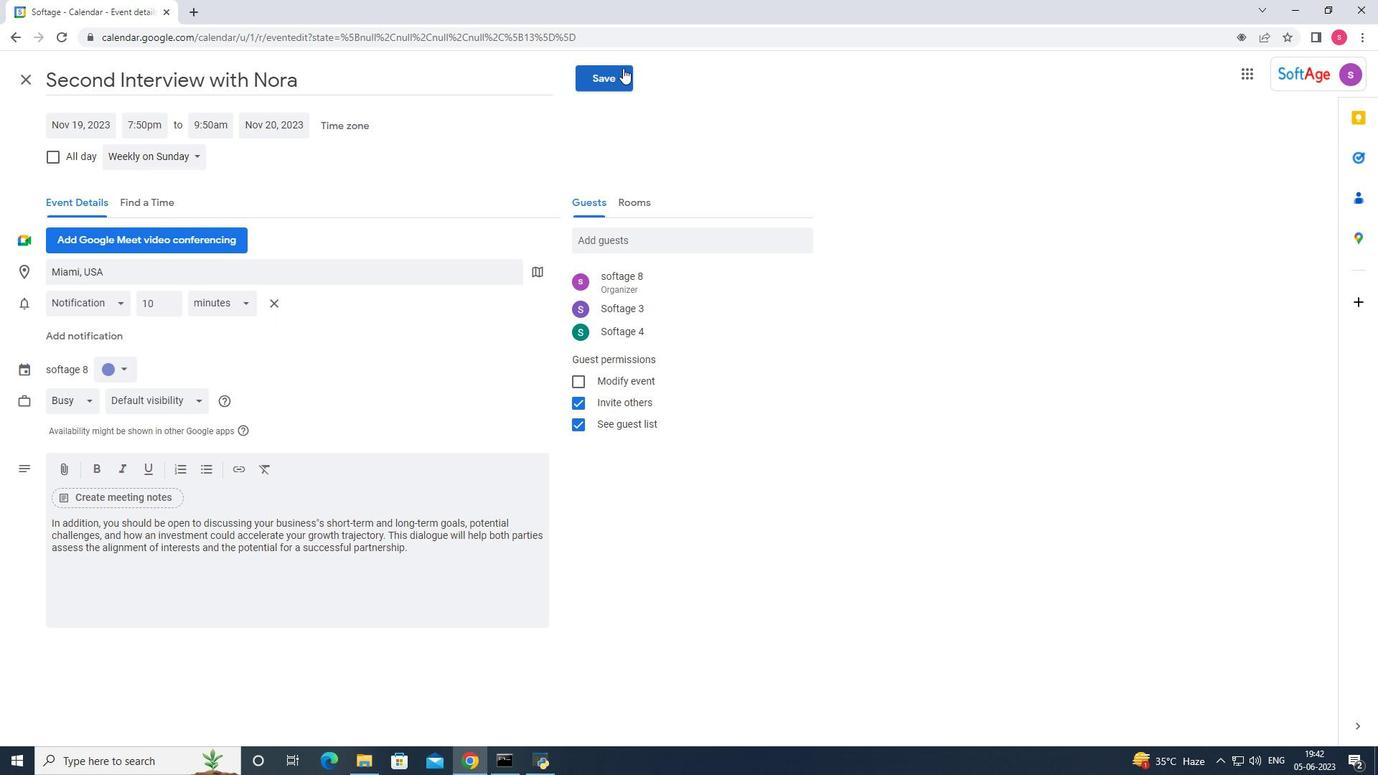 
Action: Mouse moved to (817, 431)
Screenshot: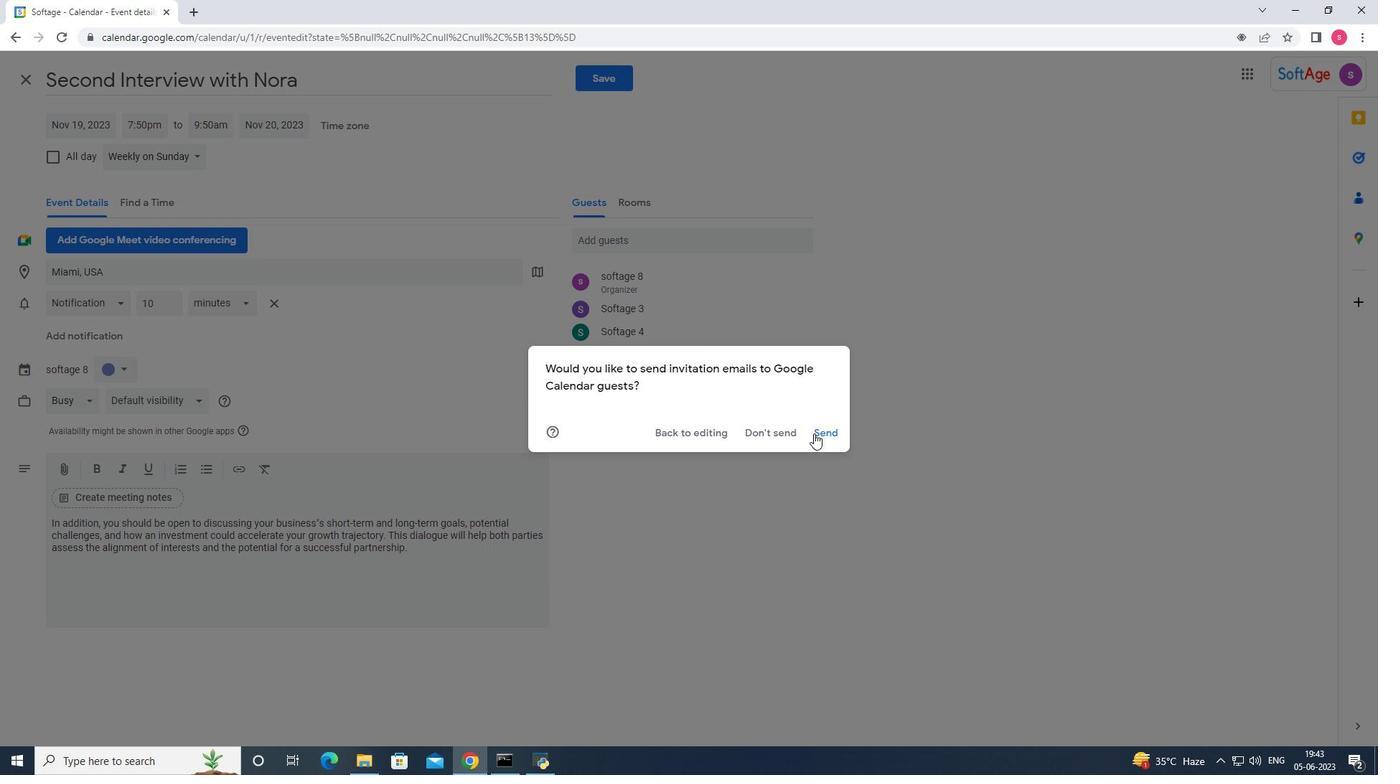 
Action: Mouse pressed left at (817, 431)
Screenshot: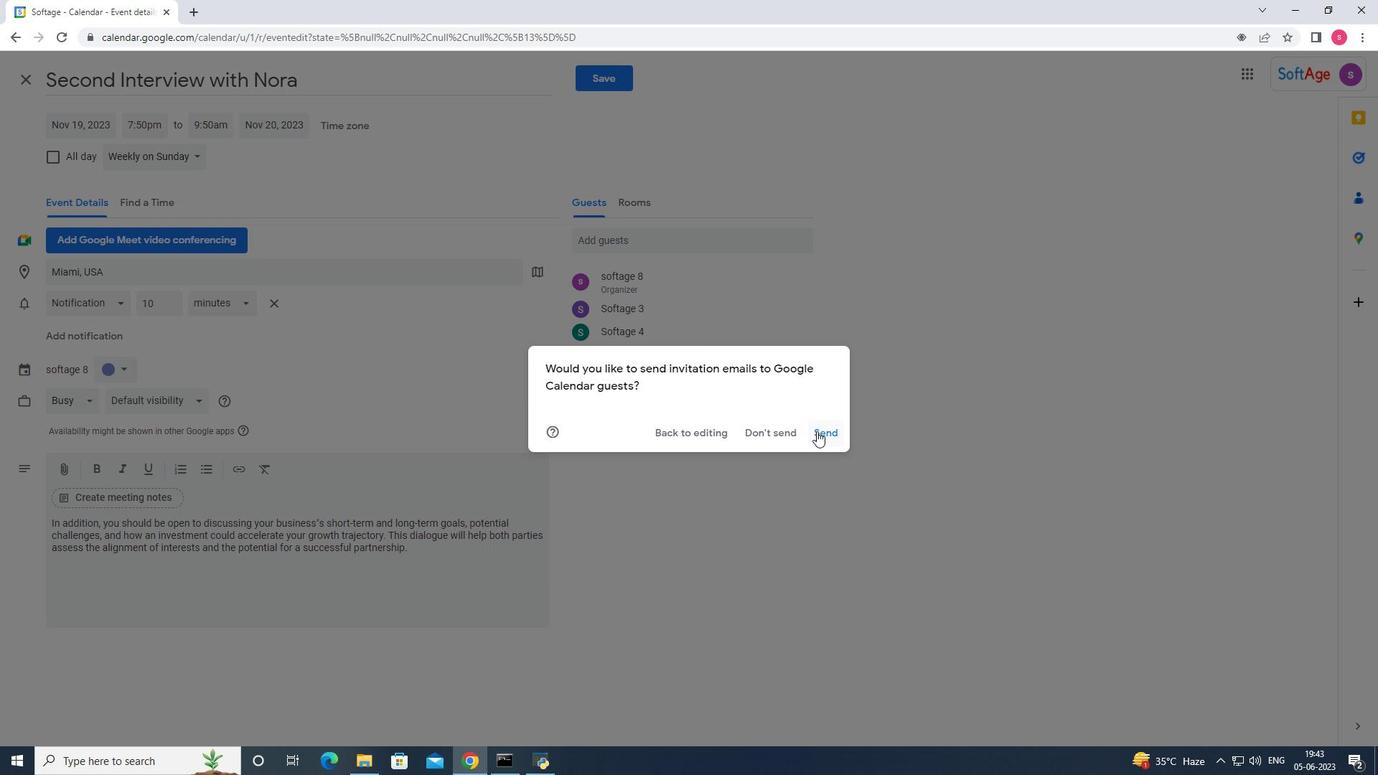 
Action: Mouse moved to (815, 432)
Screenshot: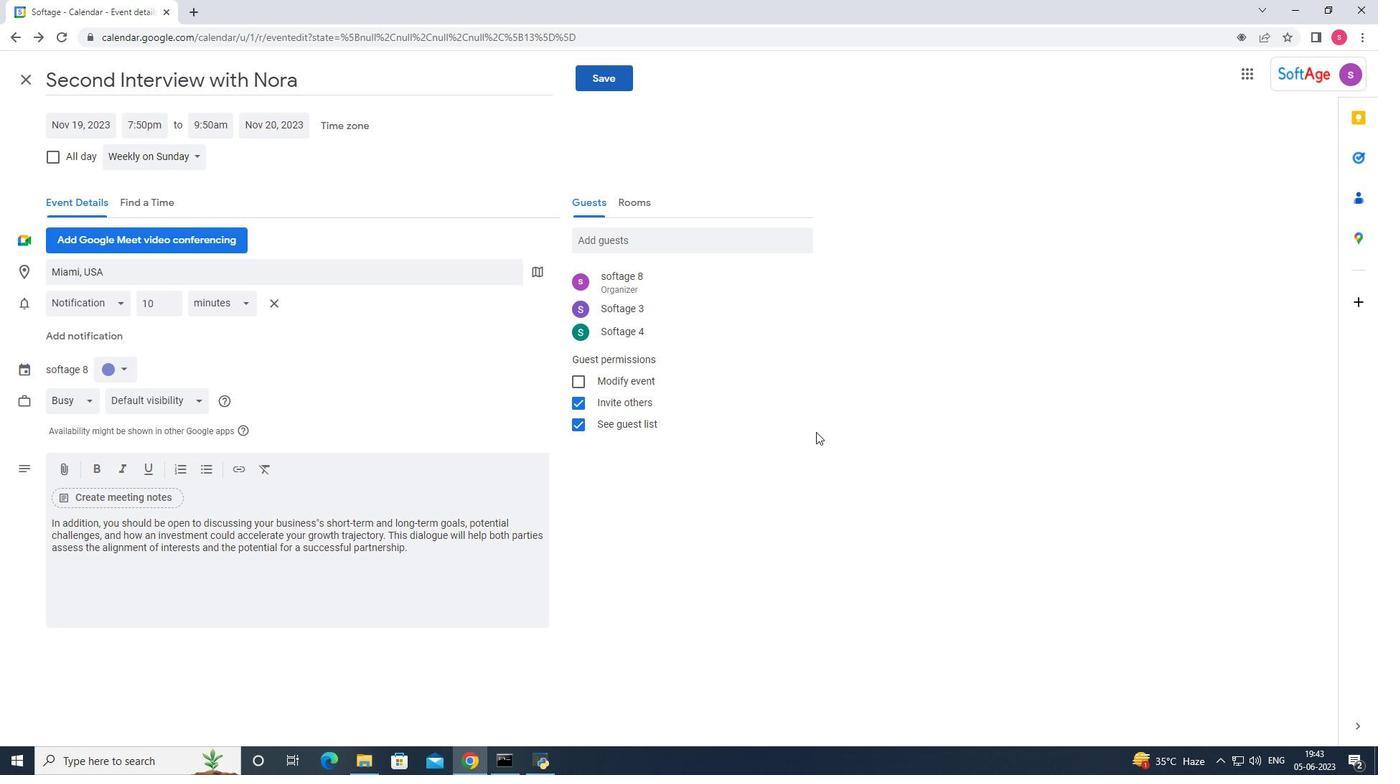 
